 Task: Buy 2 Slippers of size 5 for Baby Girls from Shoes section under best seller category for shipping address: Ashley Martin, 3390 Emily Renzelli Boulevard, San Francisco, California 94103, Cell Number 8316121938. Pay from credit card ending with 6759, CVV 506
Action: Mouse moved to (275, 89)
Screenshot: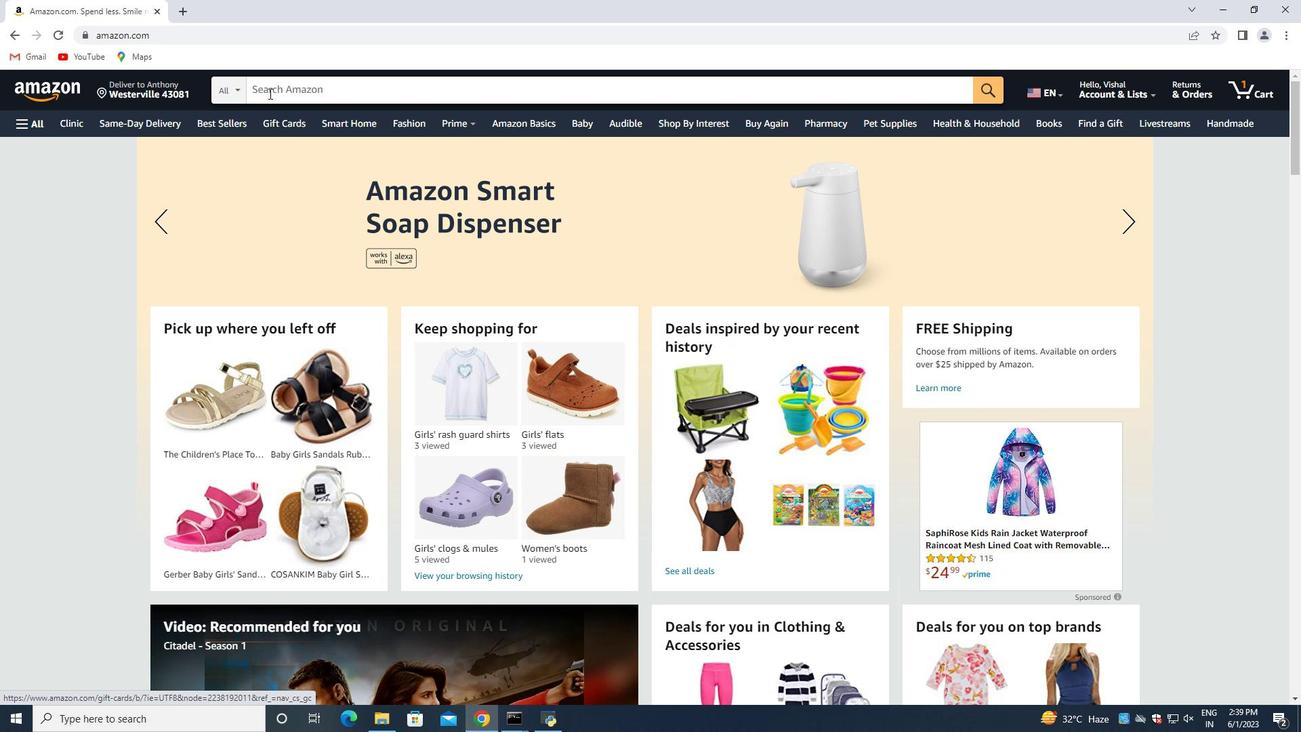 
Action: Mouse pressed left at (275, 89)
Screenshot: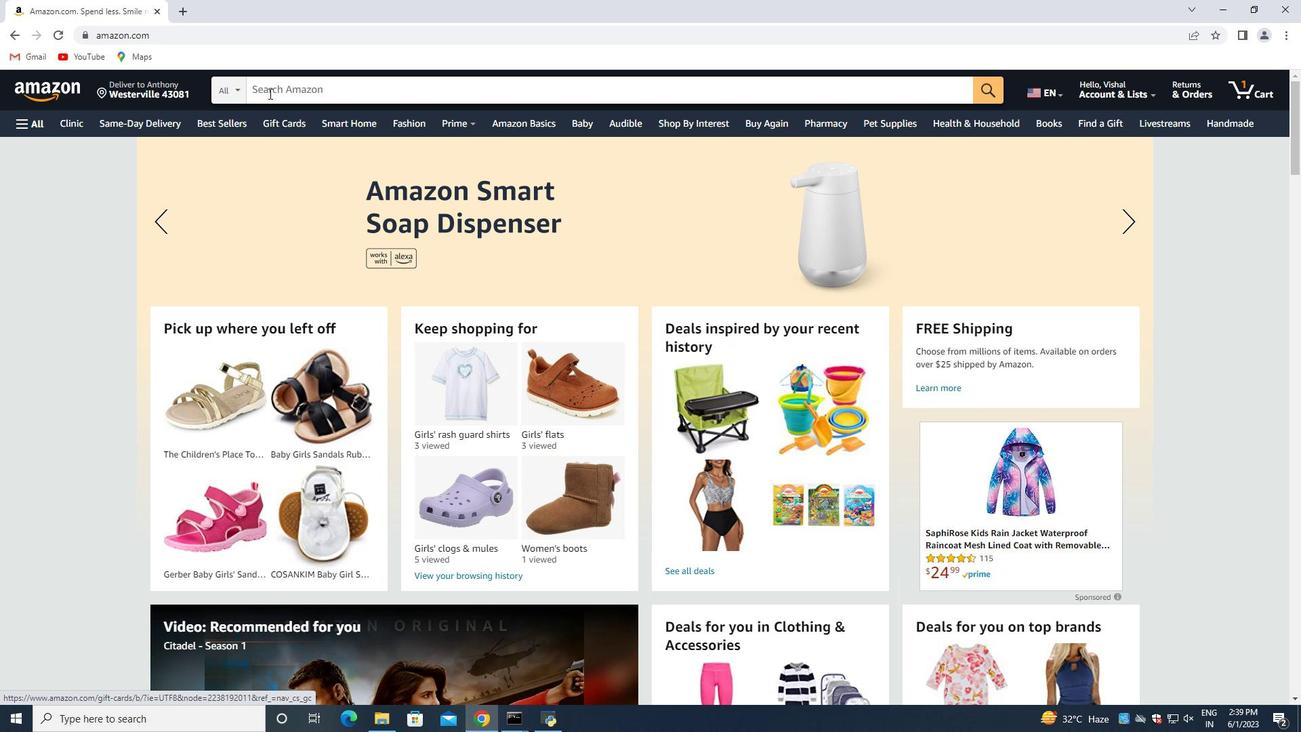 
Action: Key pressed <Key.shift>Slippers<Key.space>of<Key.space>size<Key.space>5<Key.space>for<Key.space><Key.shift>Baby<Key.space><Key.shift>Girls<Key.enter>
Screenshot: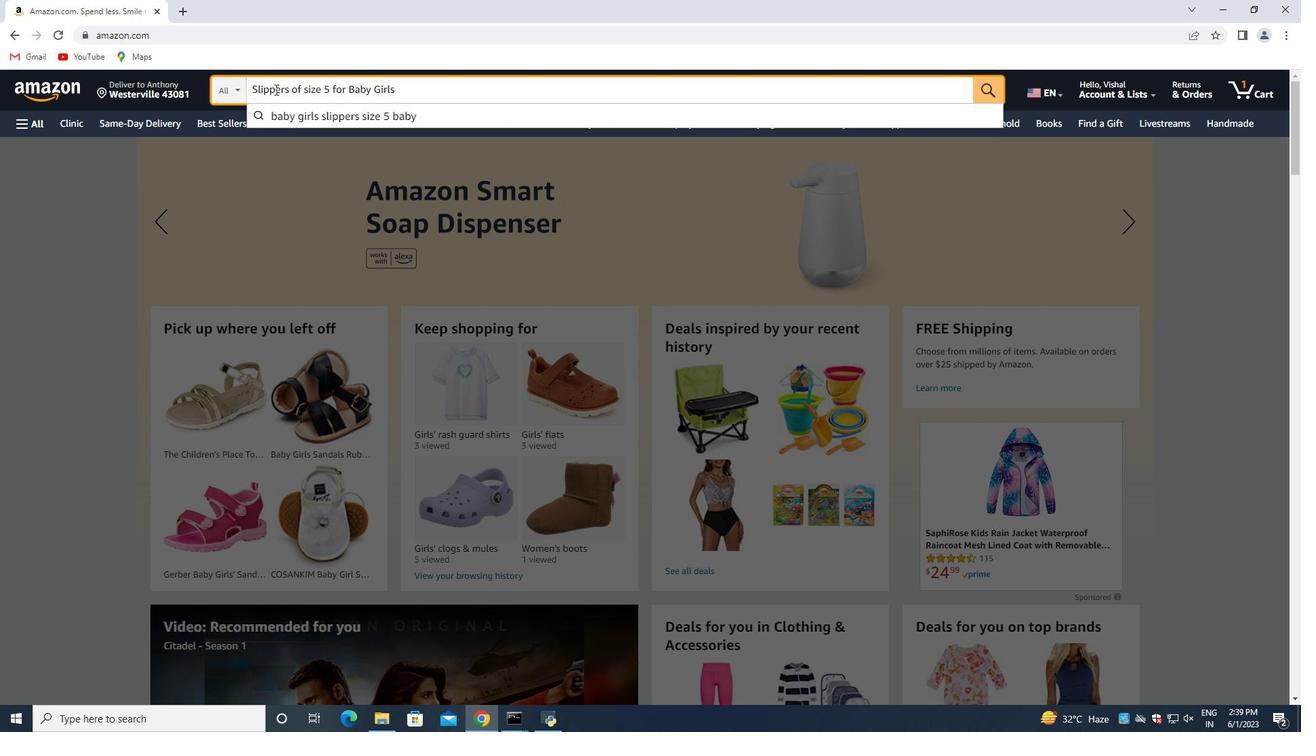 
Action: Mouse moved to (345, 181)
Screenshot: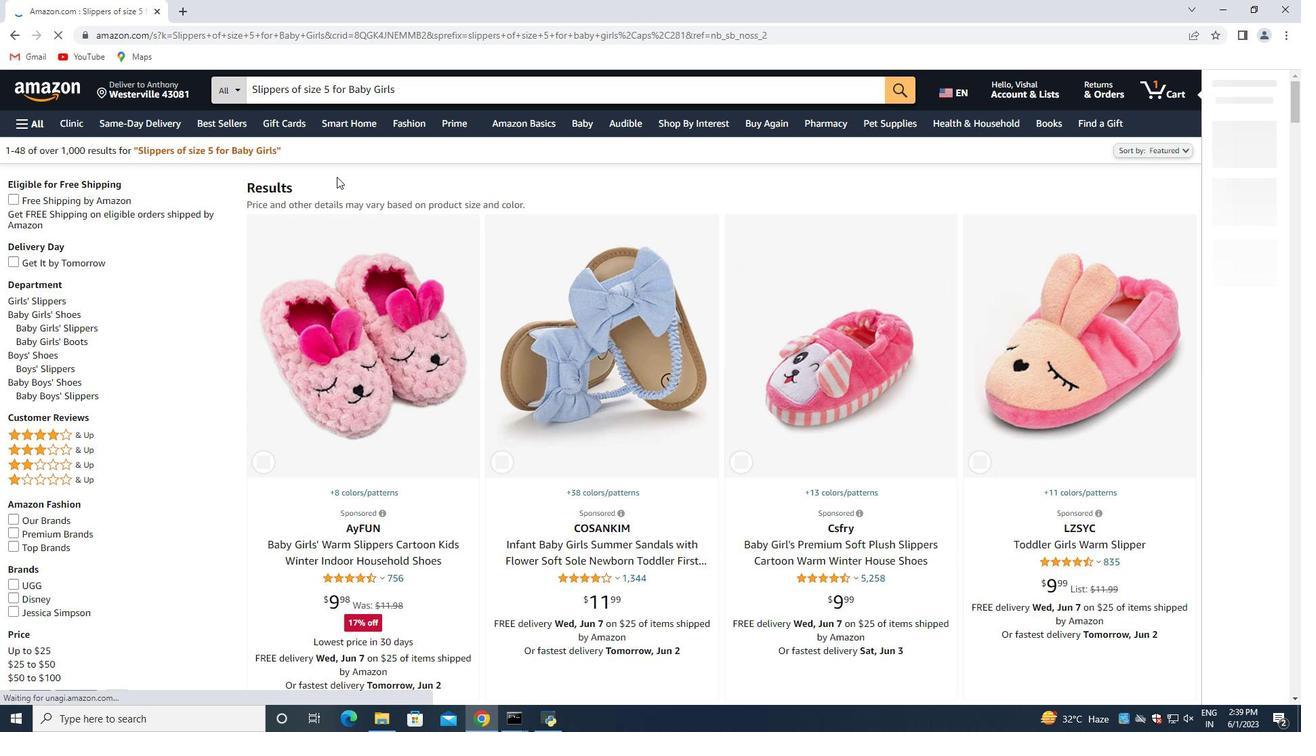 
Action: Mouse scrolled (345, 181) with delta (0, 0)
Screenshot: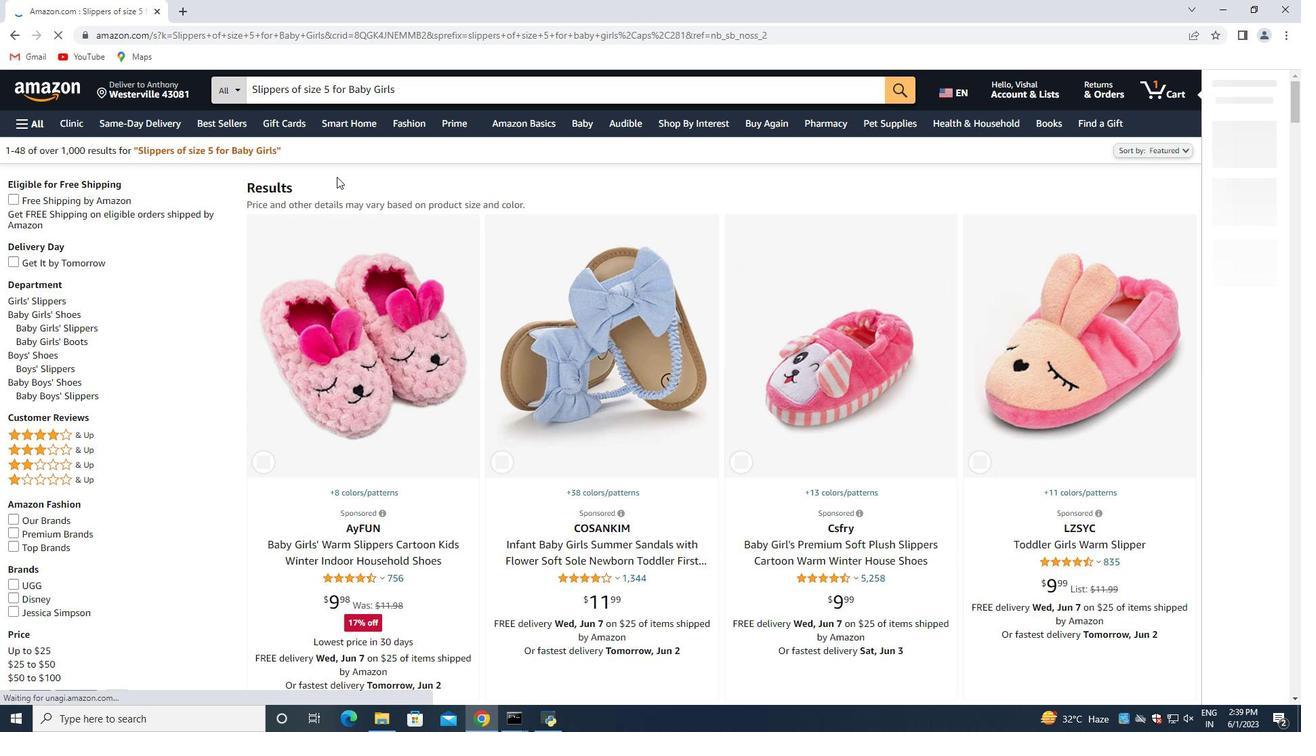 
Action: Mouse moved to (349, 181)
Screenshot: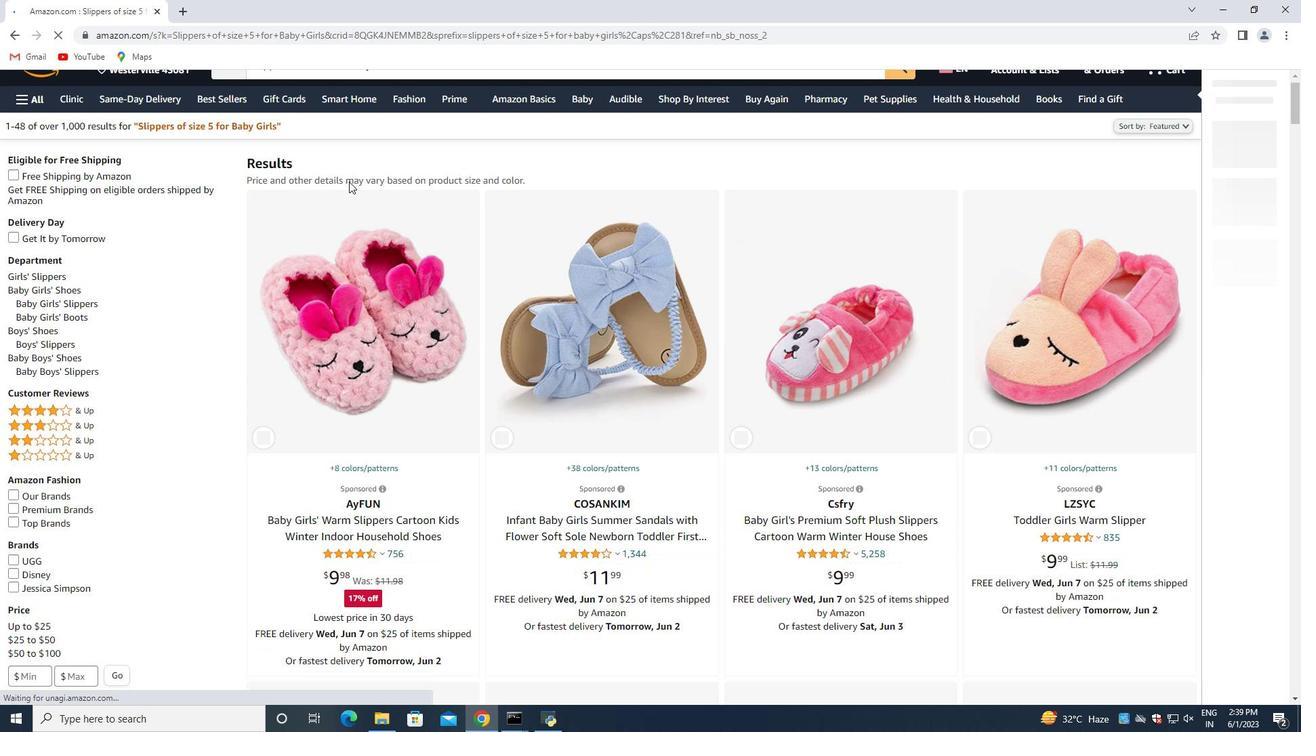 
Action: Mouse scrolled (349, 182) with delta (0, 0)
Screenshot: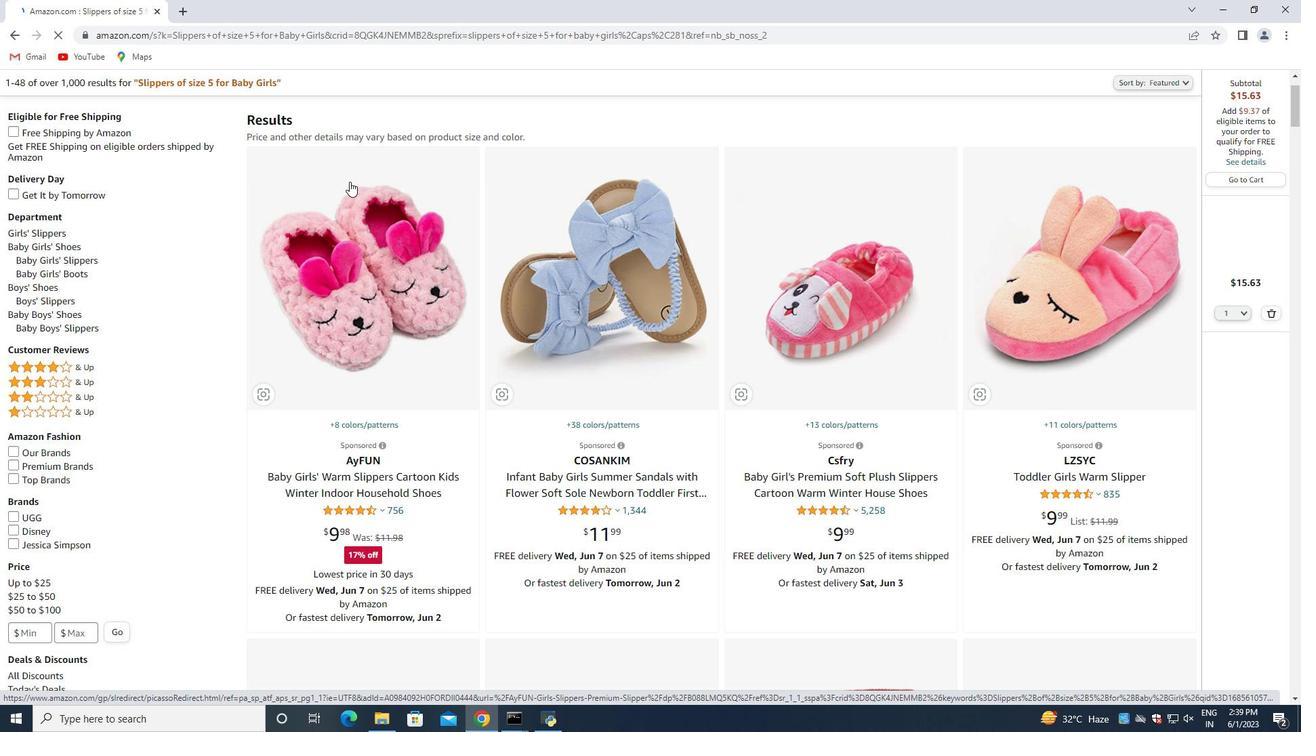 
Action: Mouse scrolled (349, 182) with delta (0, 0)
Screenshot: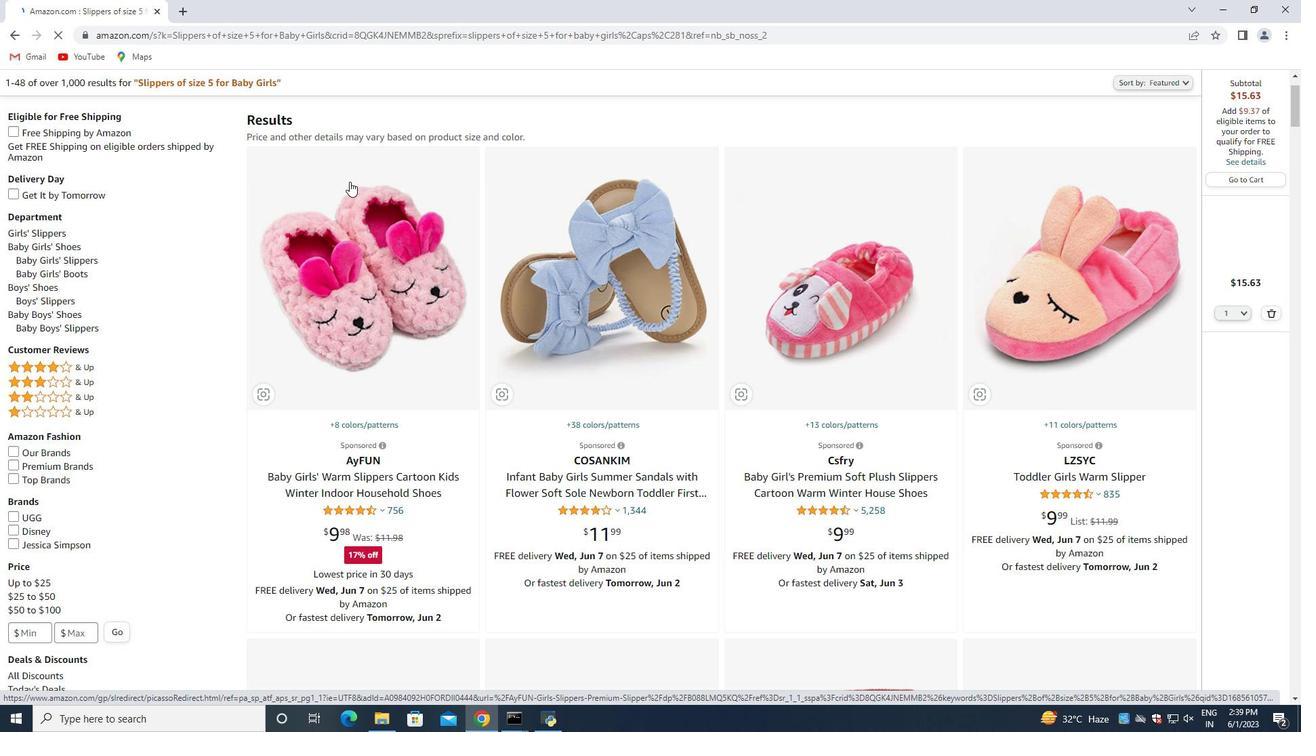 
Action: Mouse moved to (72, 315)
Screenshot: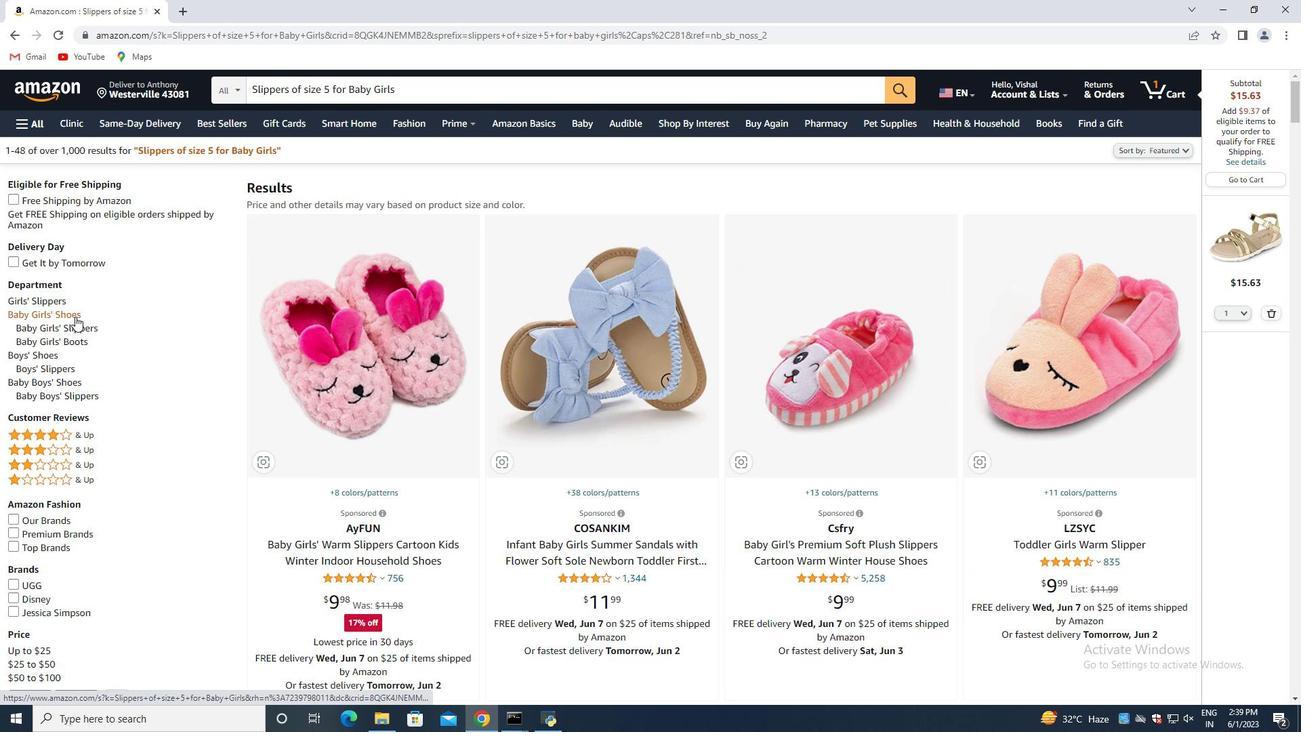 
Action: Mouse pressed left at (72, 315)
Screenshot: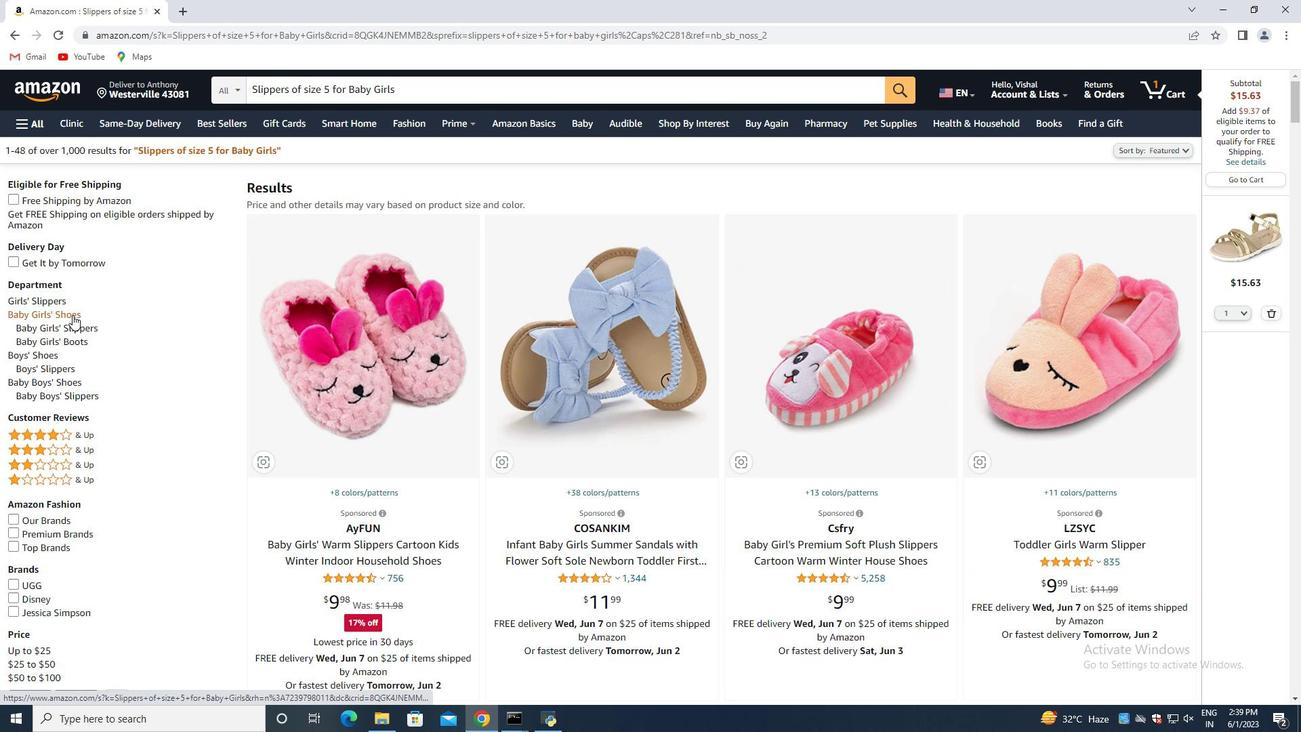 
Action: Mouse moved to (356, 296)
Screenshot: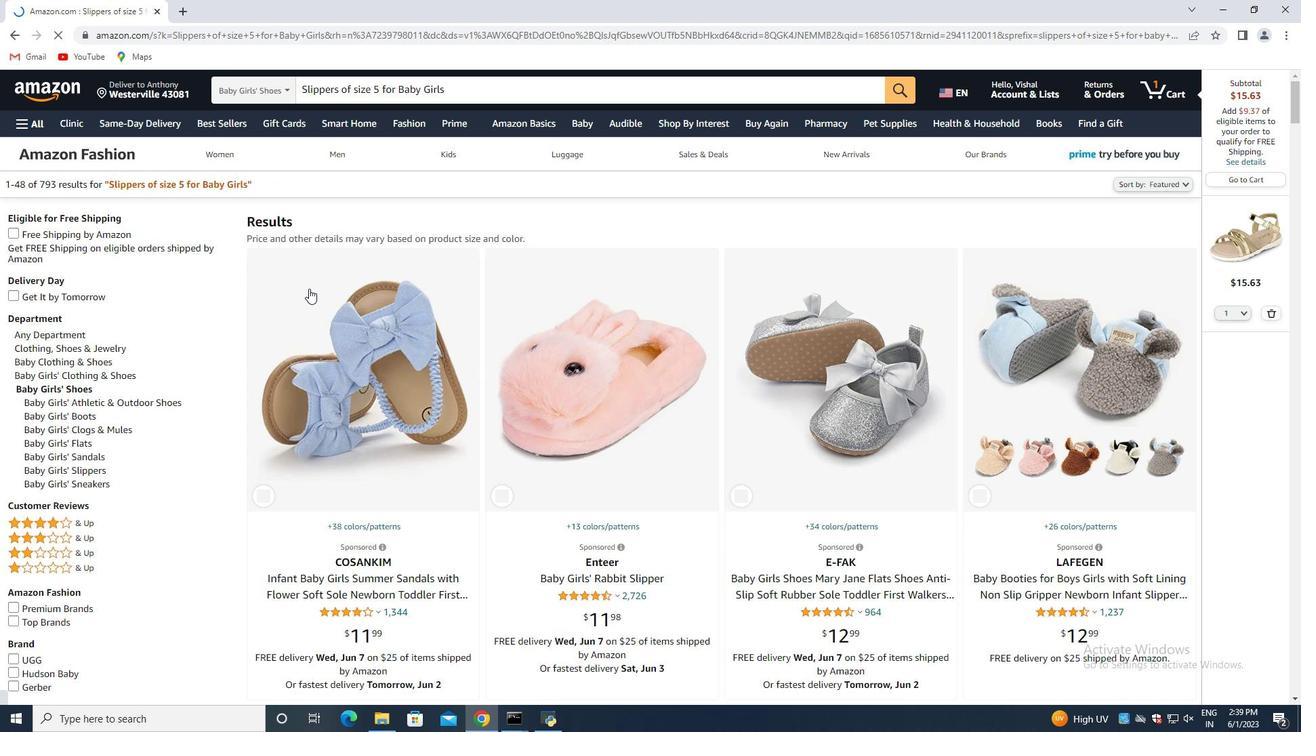 
Action: Mouse scrolled (356, 296) with delta (0, 0)
Screenshot: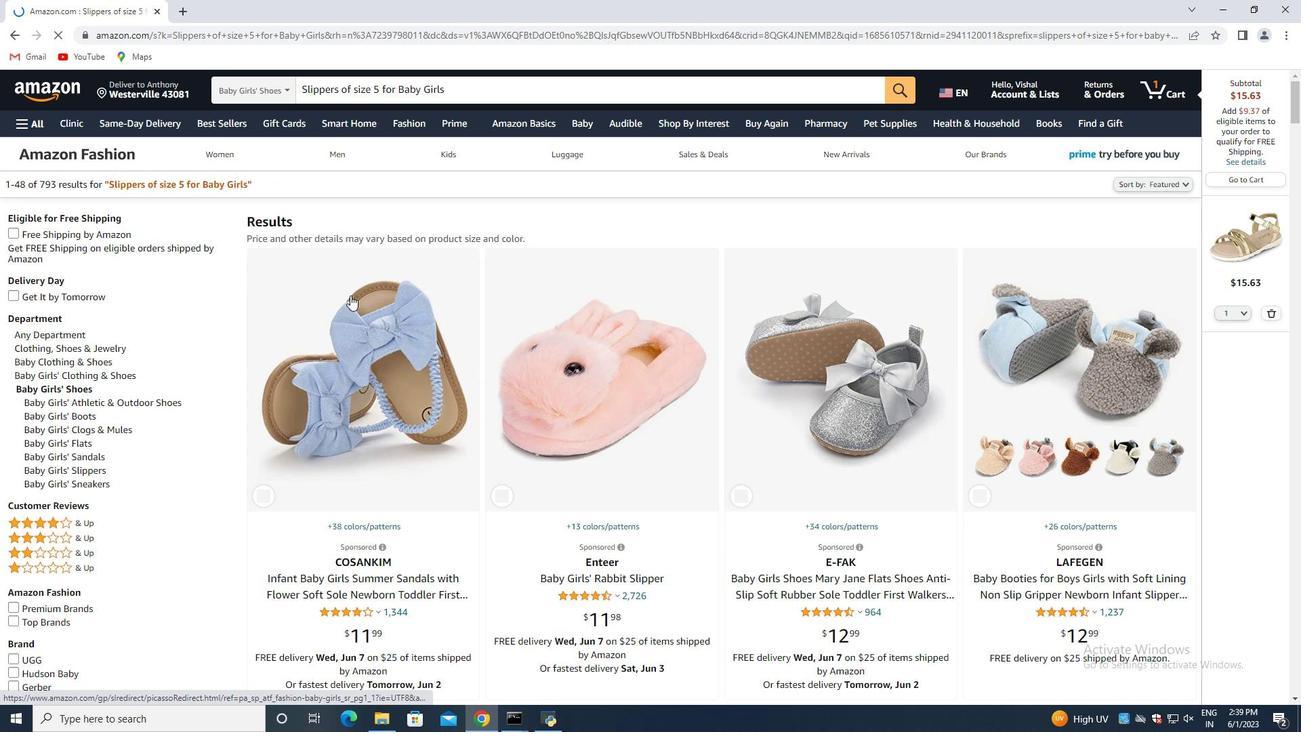 
Action: Mouse moved to (357, 297)
Screenshot: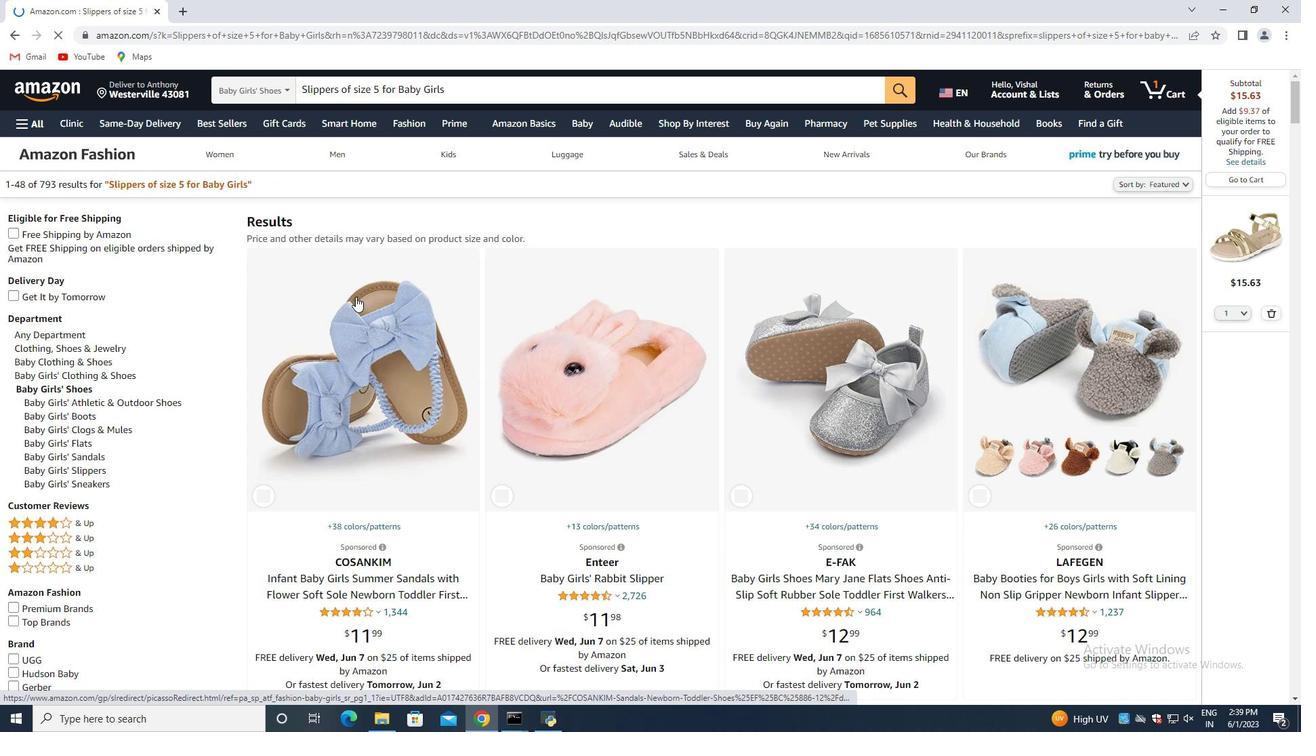 
Action: Mouse scrolled (357, 296) with delta (0, 0)
Screenshot: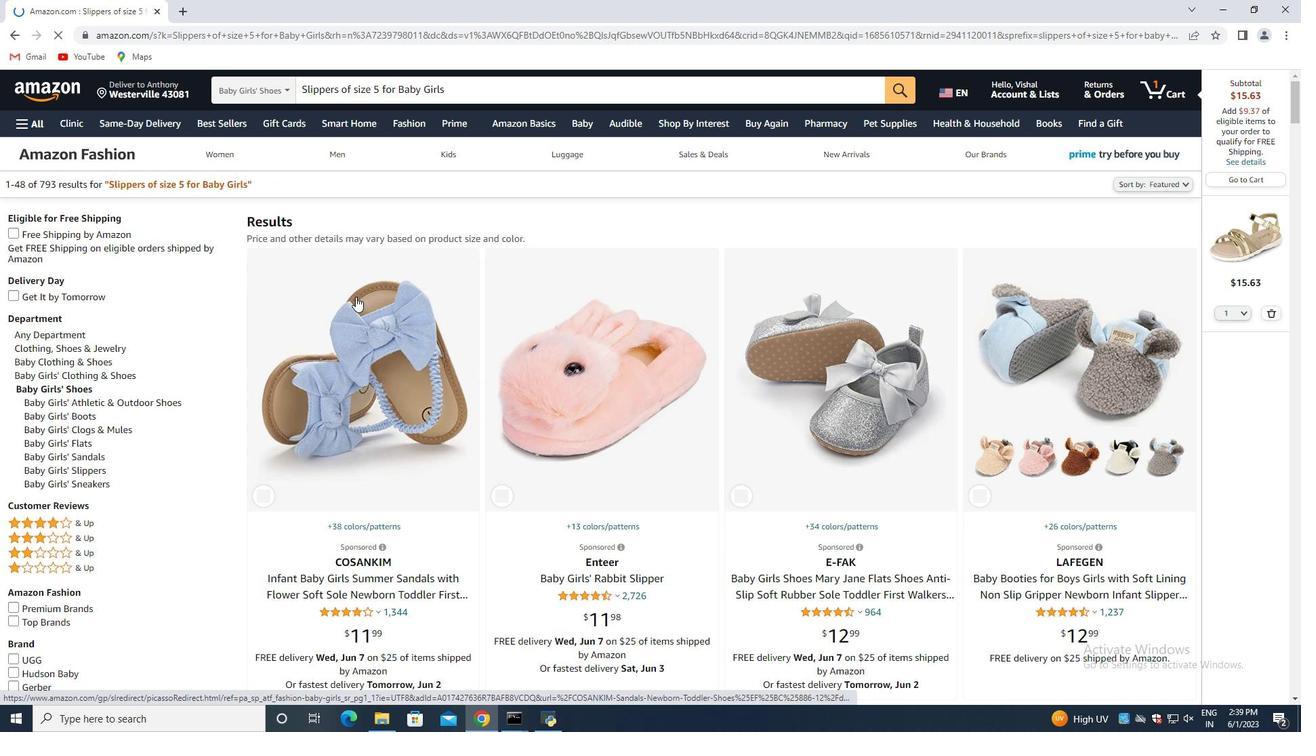 
Action: Mouse moved to (471, 294)
Screenshot: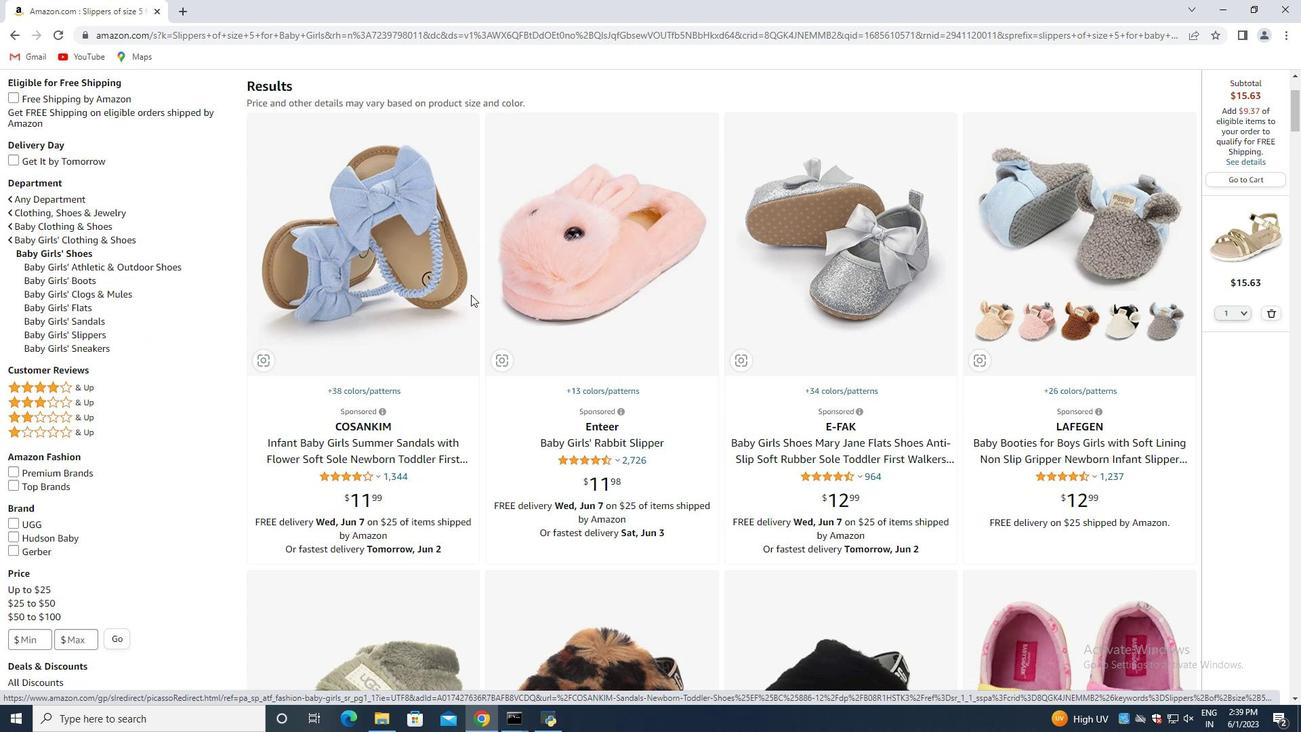 
Action: Mouse scrolled (471, 294) with delta (0, 0)
Screenshot: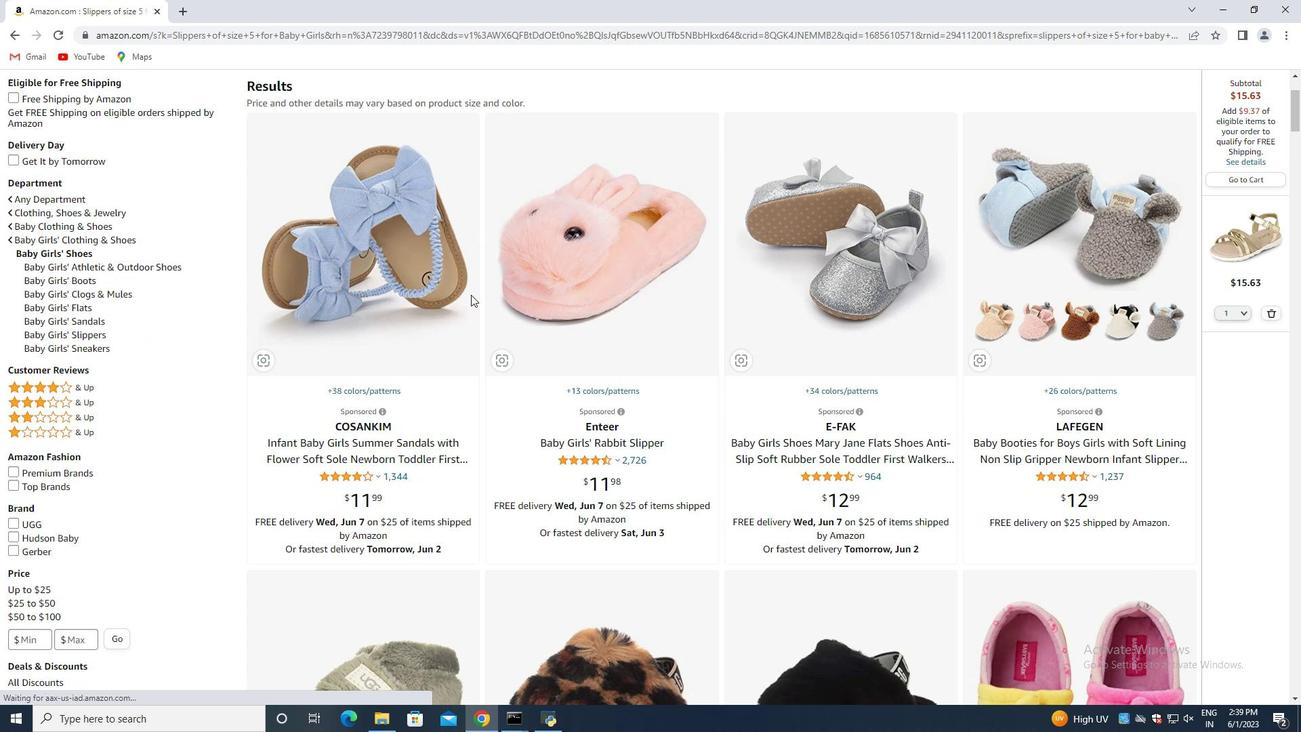 
Action: Mouse moved to (1272, 313)
Screenshot: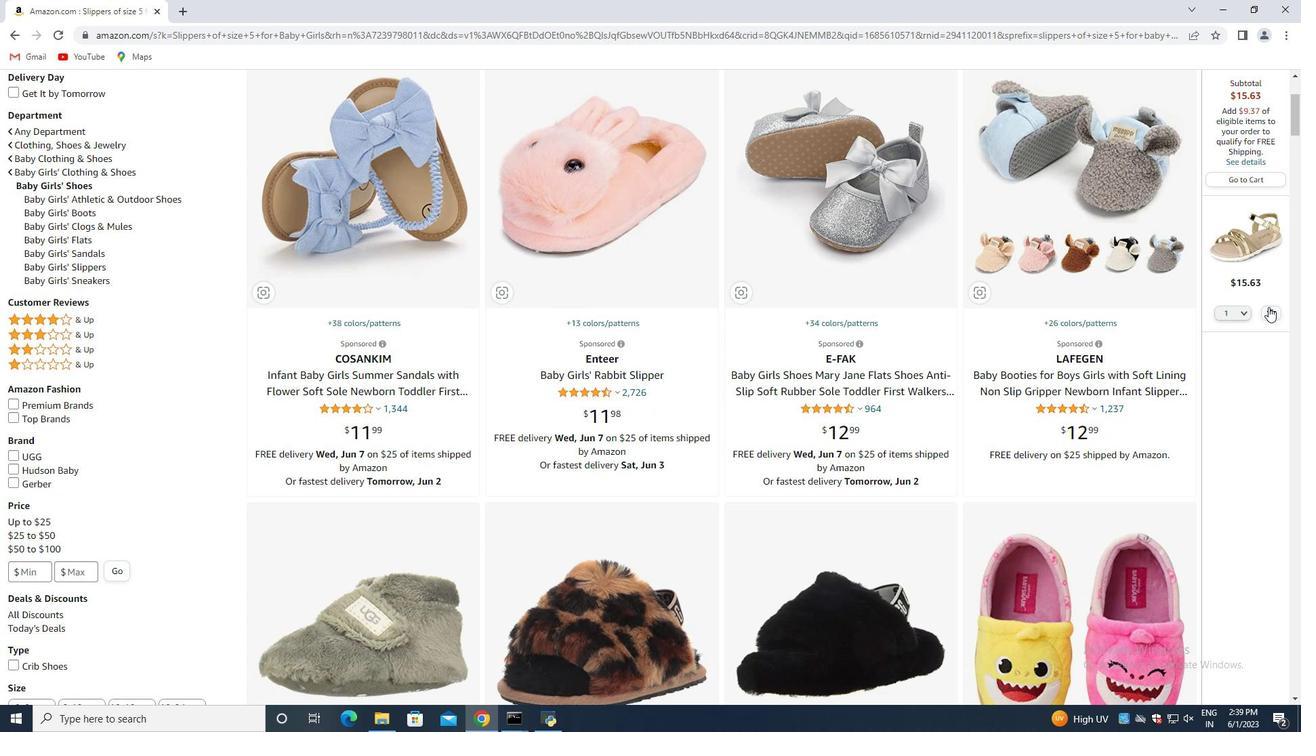 
Action: Mouse pressed left at (1272, 313)
Screenshot: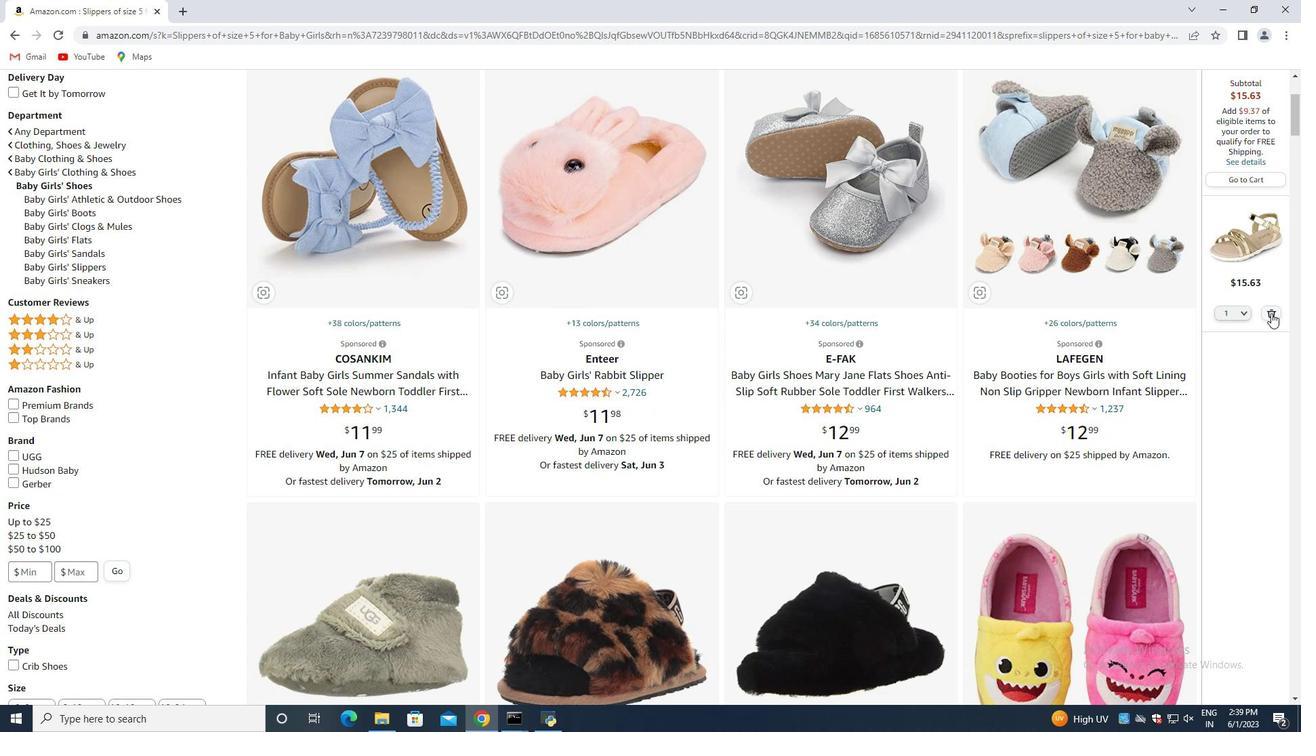 
Action: Mouse moved to (926, 315)
Screenshot: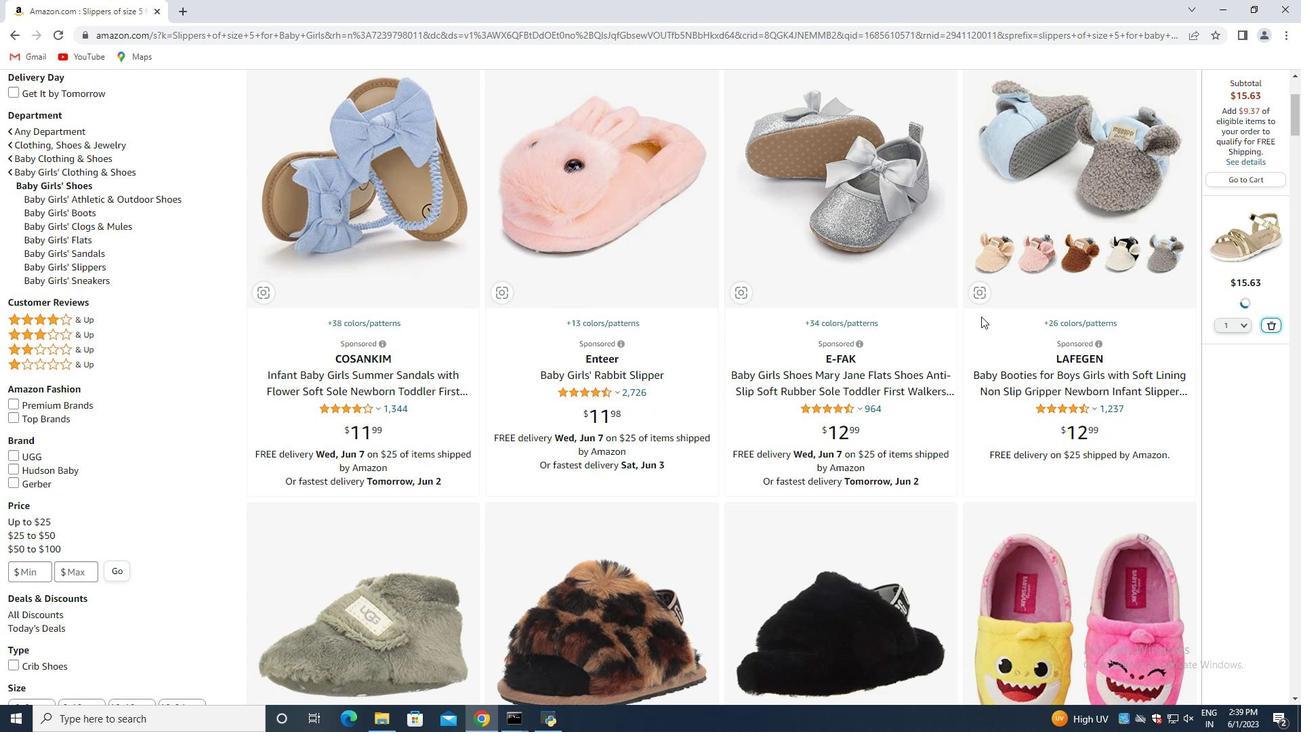 
Action: Mouse scrolled (926, 314) with delta (0, 0)
Screenshot: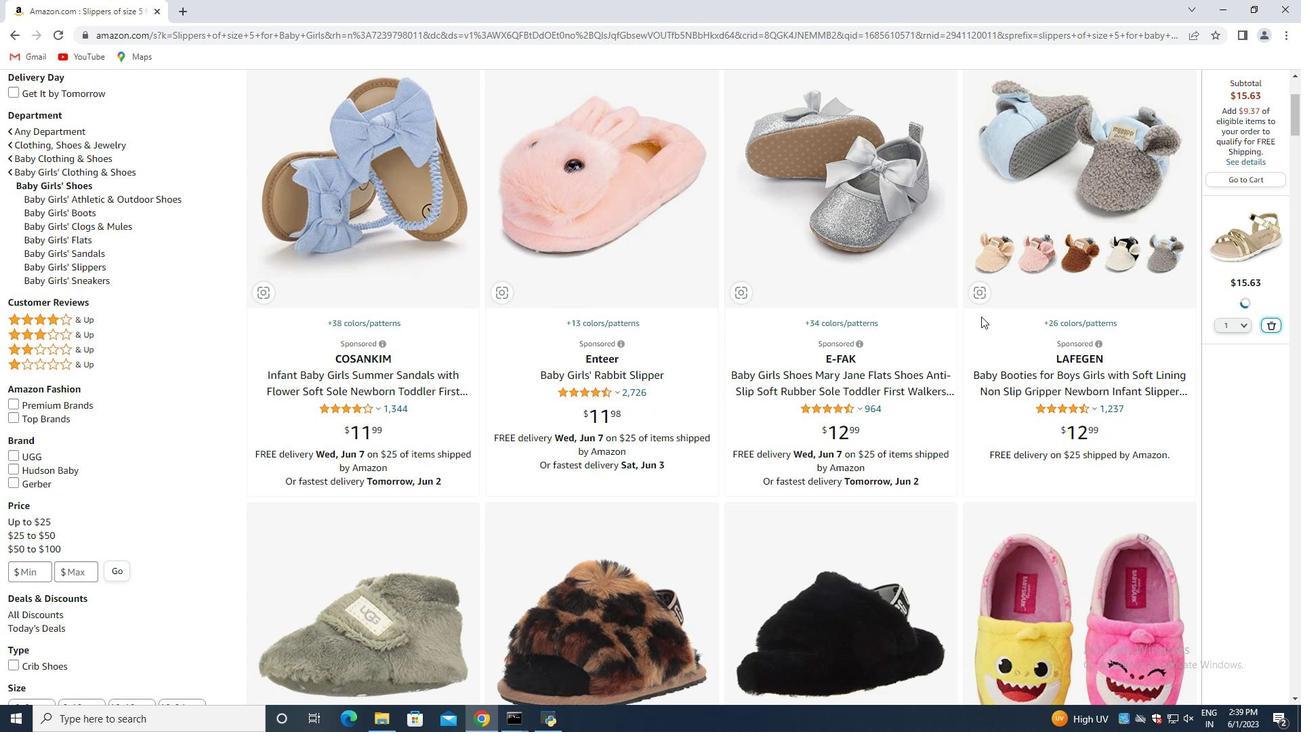 
Action: Mouse moved to (899, 312)
Screenshot: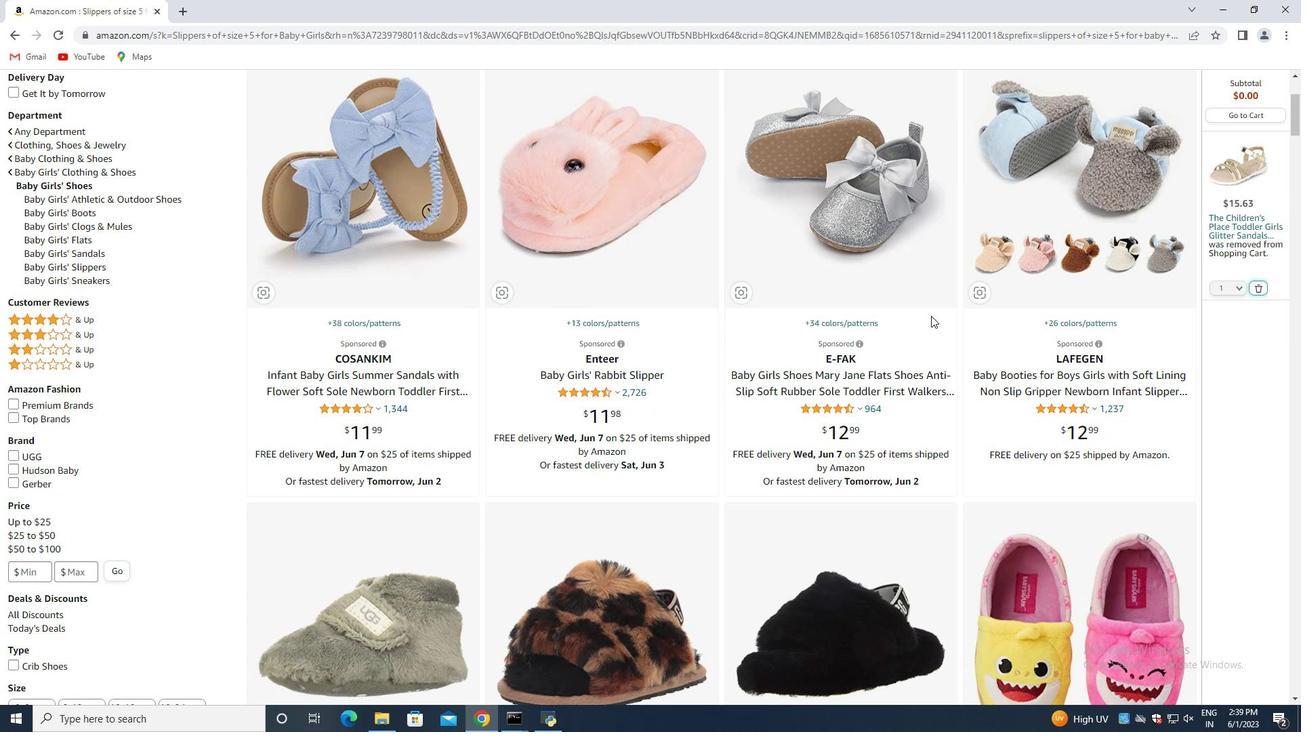 
Action: Mouse scrolled (899, 311) with delta (0, 0)
Screenshot: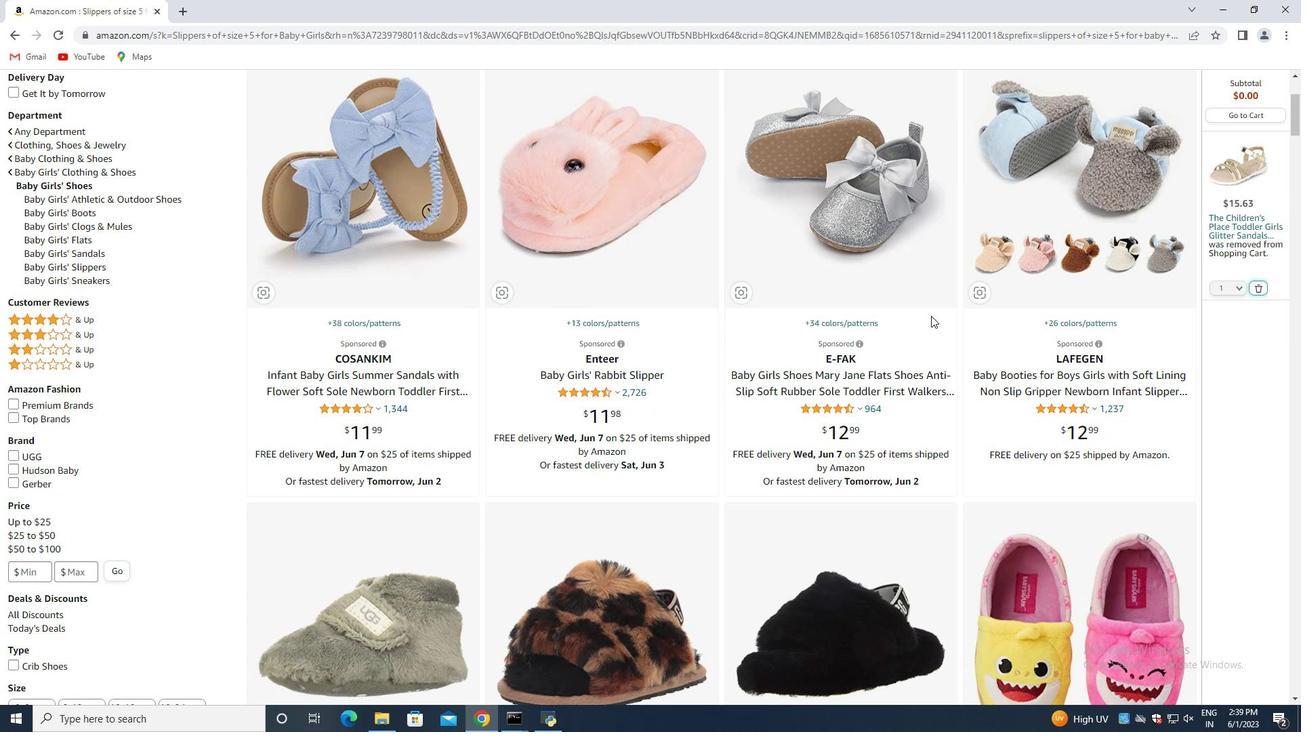 
Action: Mouse moved to (796, 279)
Screenshot: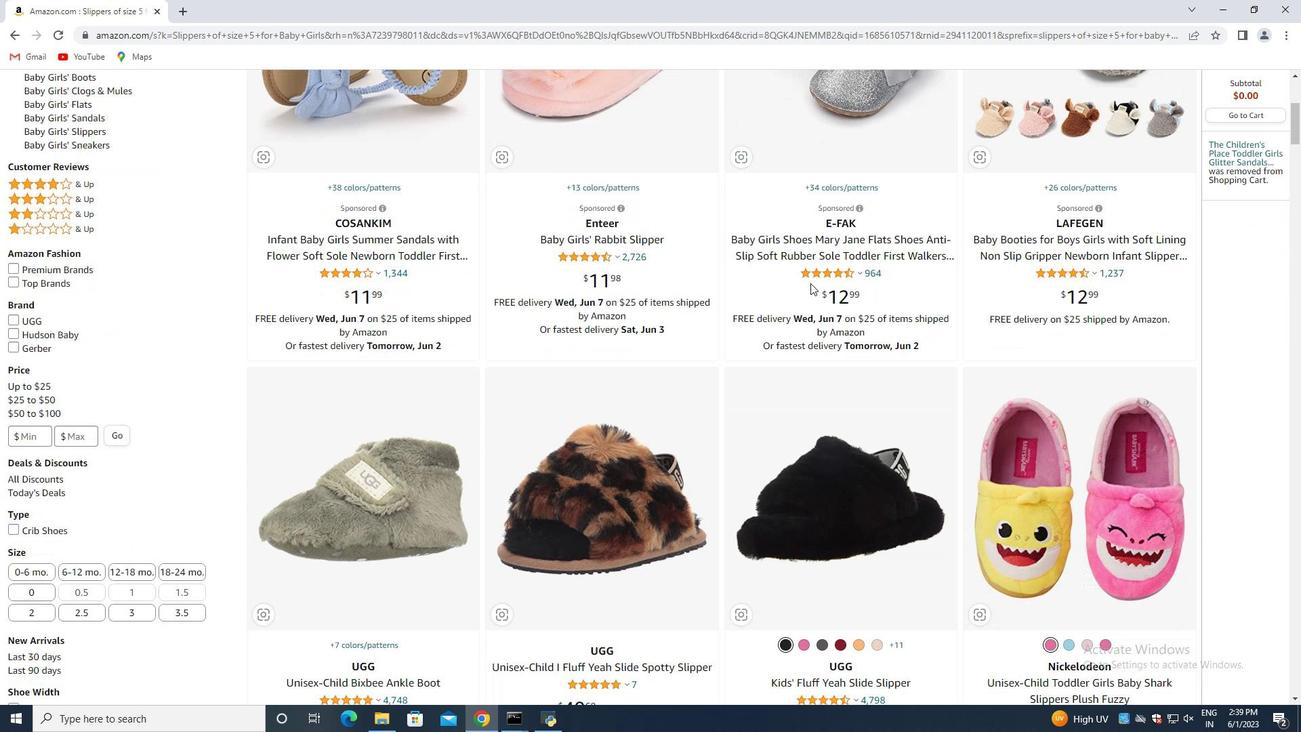 
Action: Mouse scrolled (798, 278) with delta (0, 0)
Screenshot: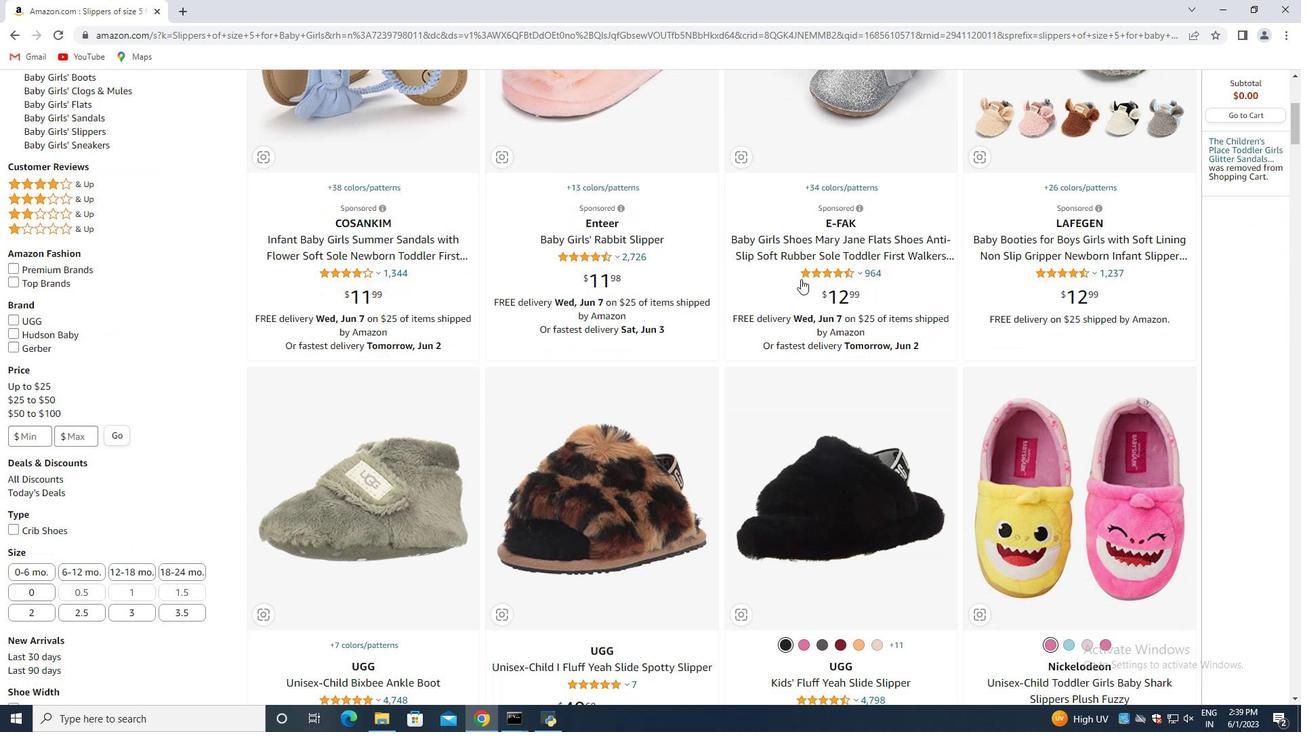 
Action: Mouse scrolled (796, 278) with delta (0, 0)
Screenshot: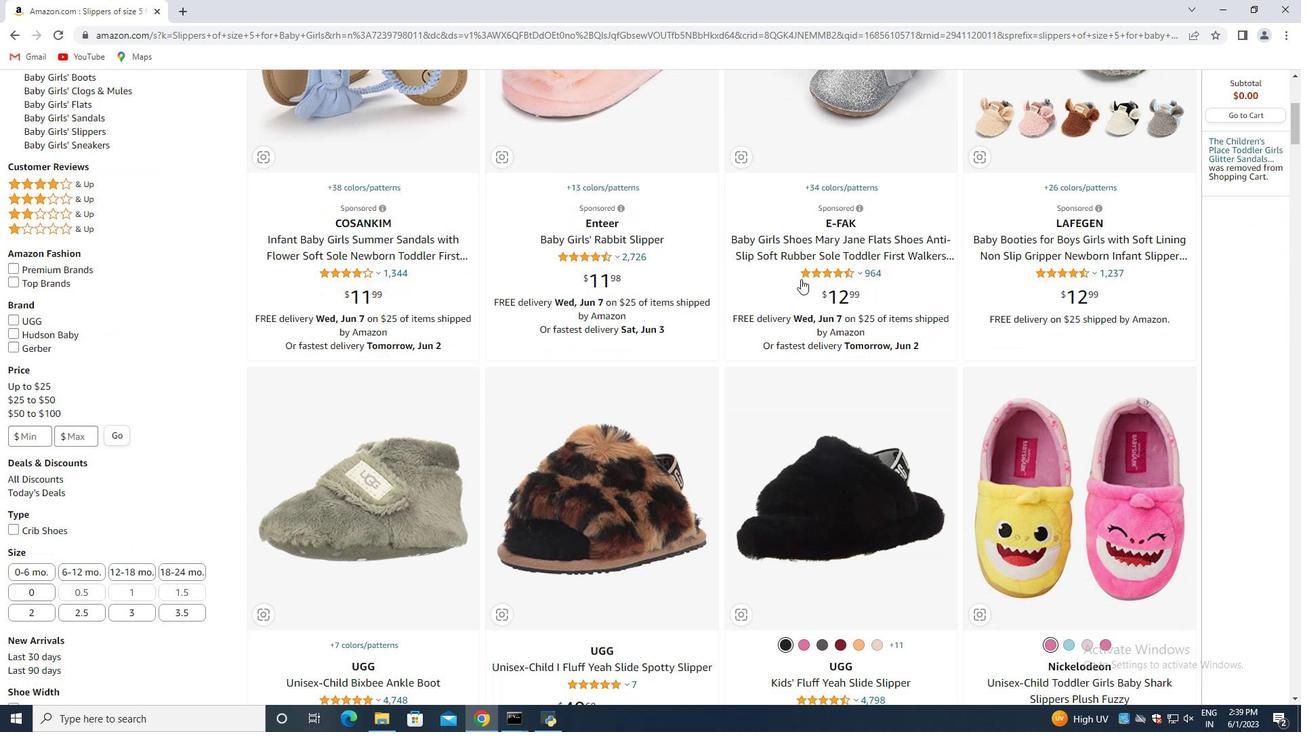 
Action: Mouse moved to (791, 268)
Screenshot: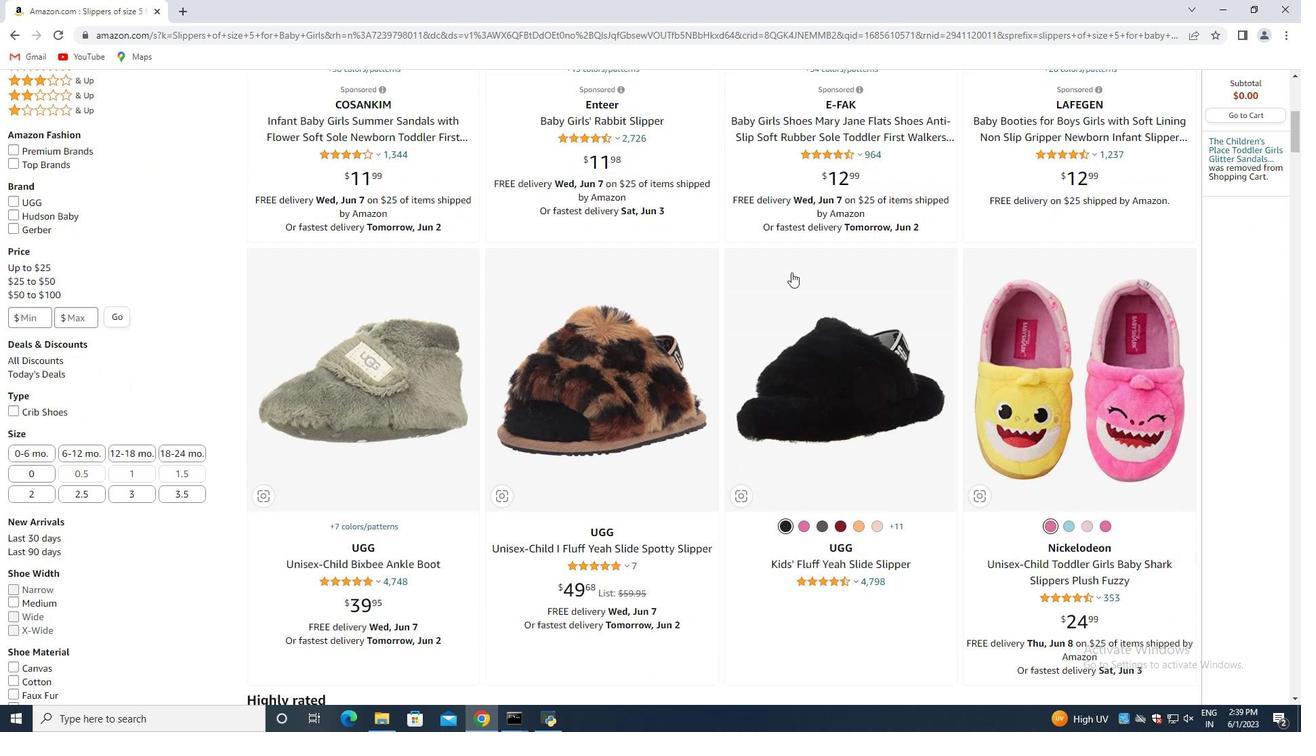 
Action: Mouse scrolled (791, 267) with delta (0, 0)
Screenshot: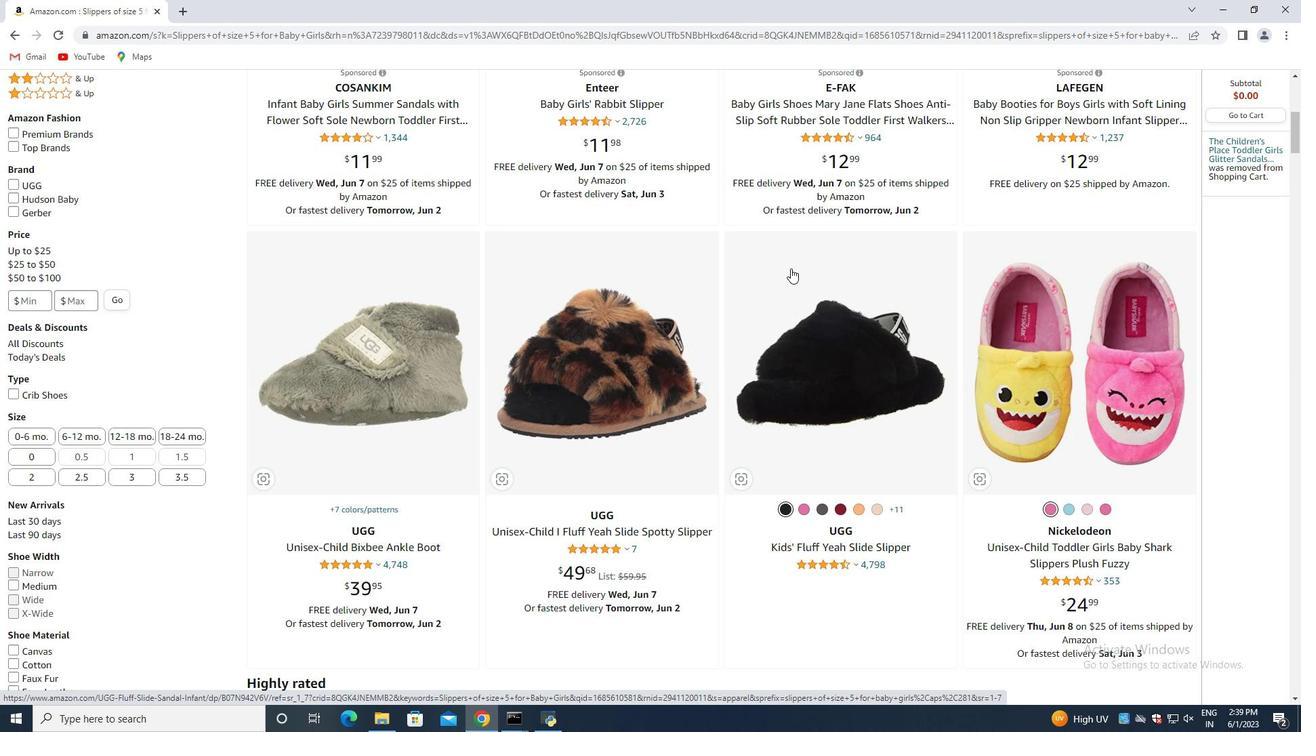 
Action: Mouse scrolled (791, 269) with delta (0, 0)
Screenshot: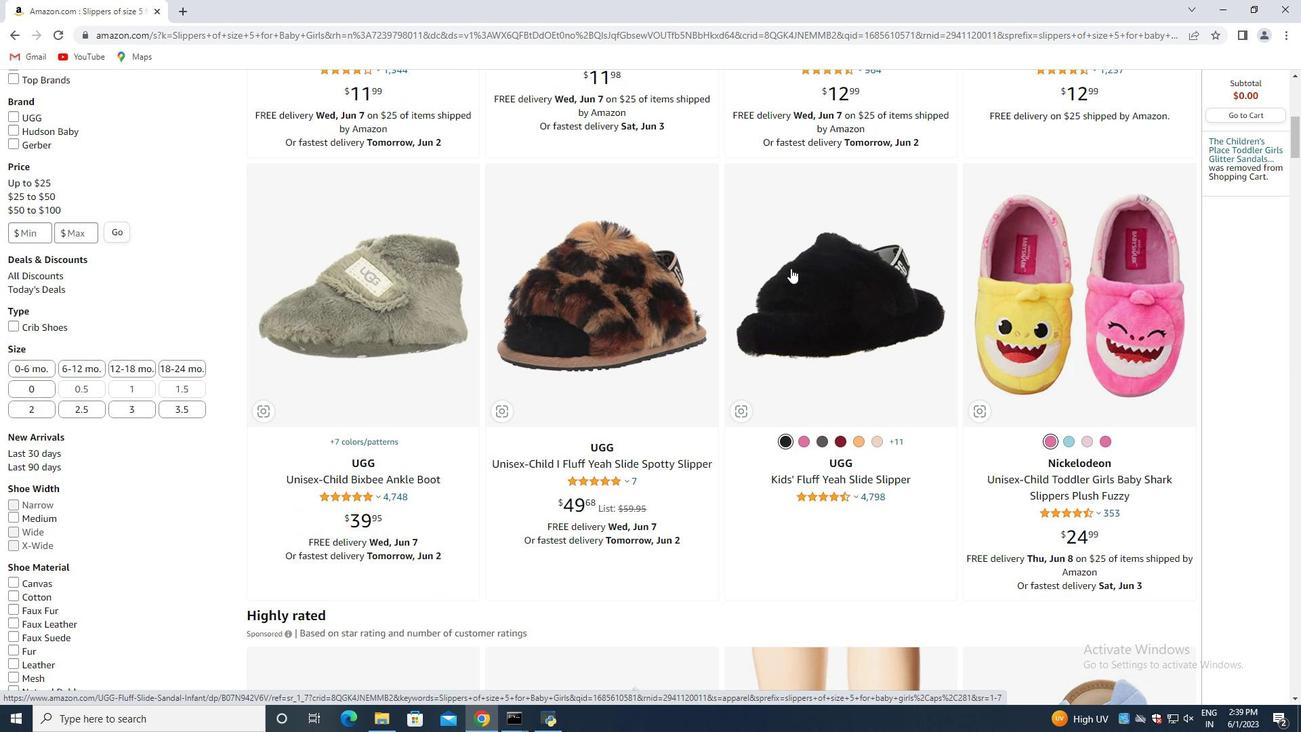 
Action: Mouse scrolled (791, 269) with delta (0, 0)
Screenshot: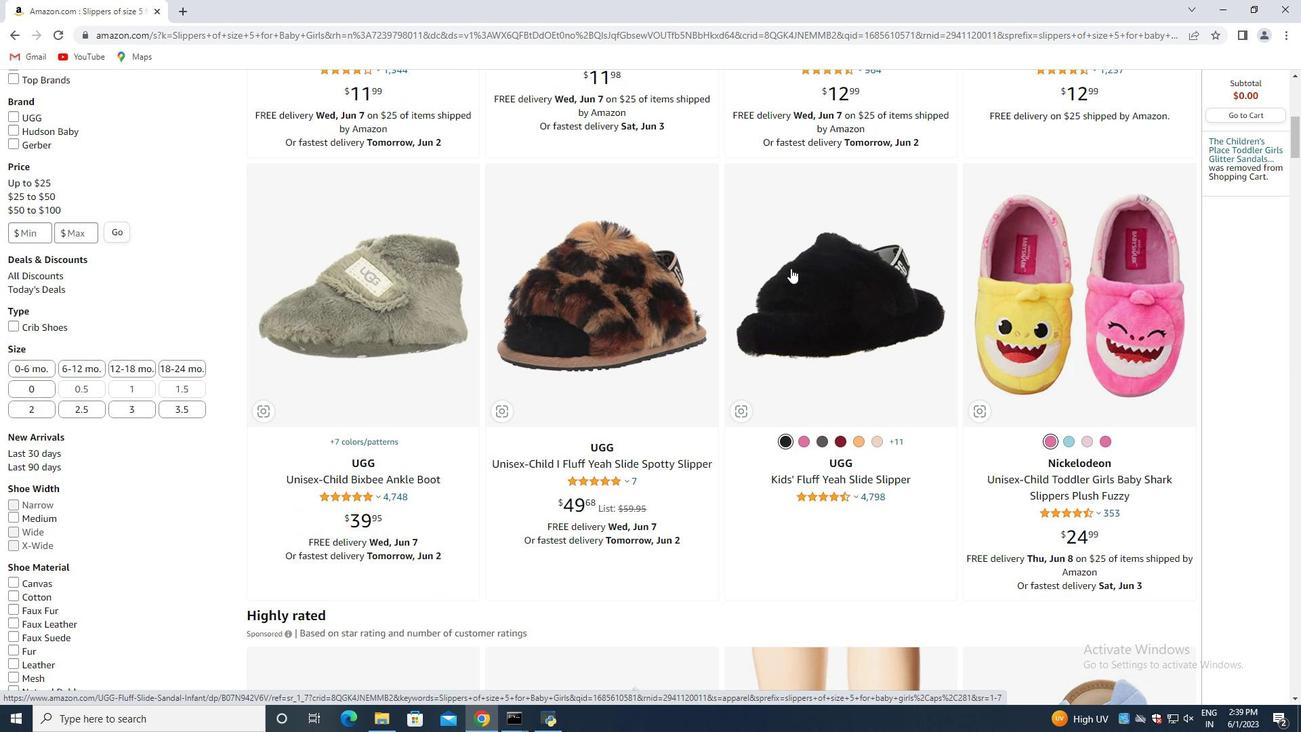
Action: Mouse scrolled (791, 267) with delta (0, 0)
Screenshot: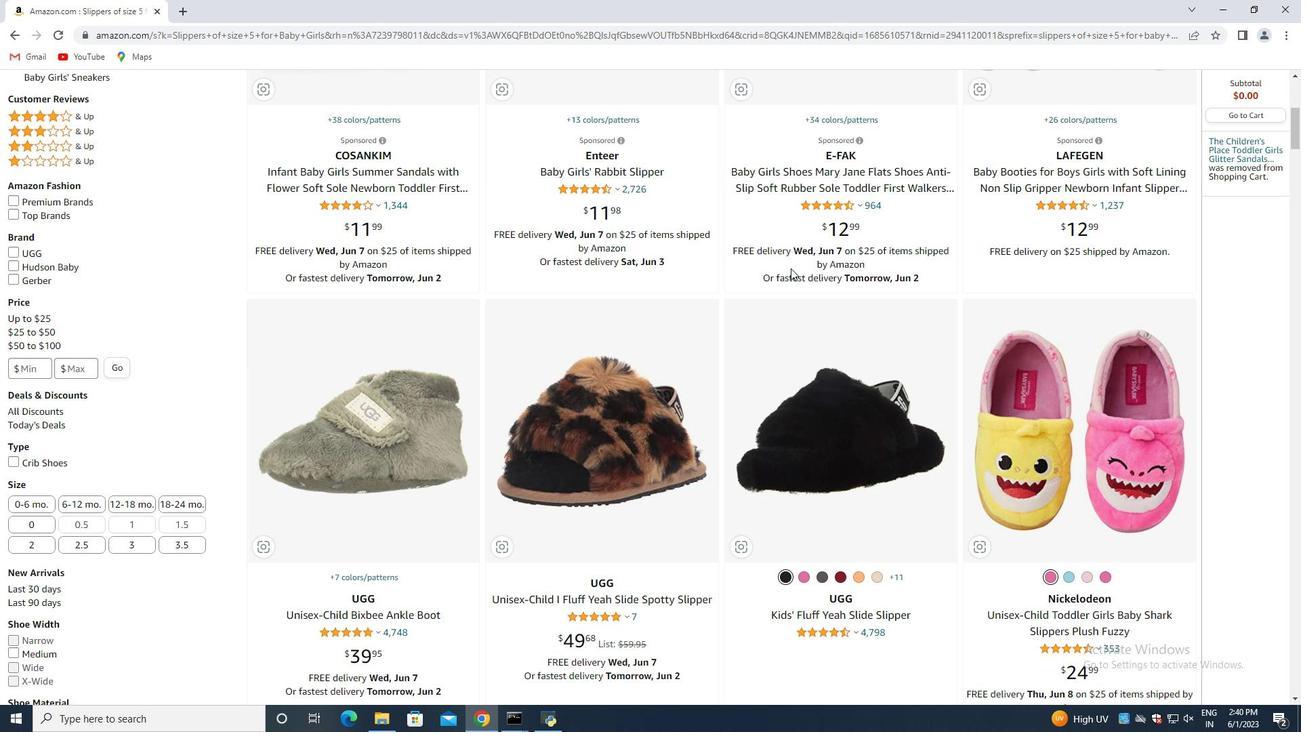 
Action: Mouse moved to (790, 268)
Screenshot: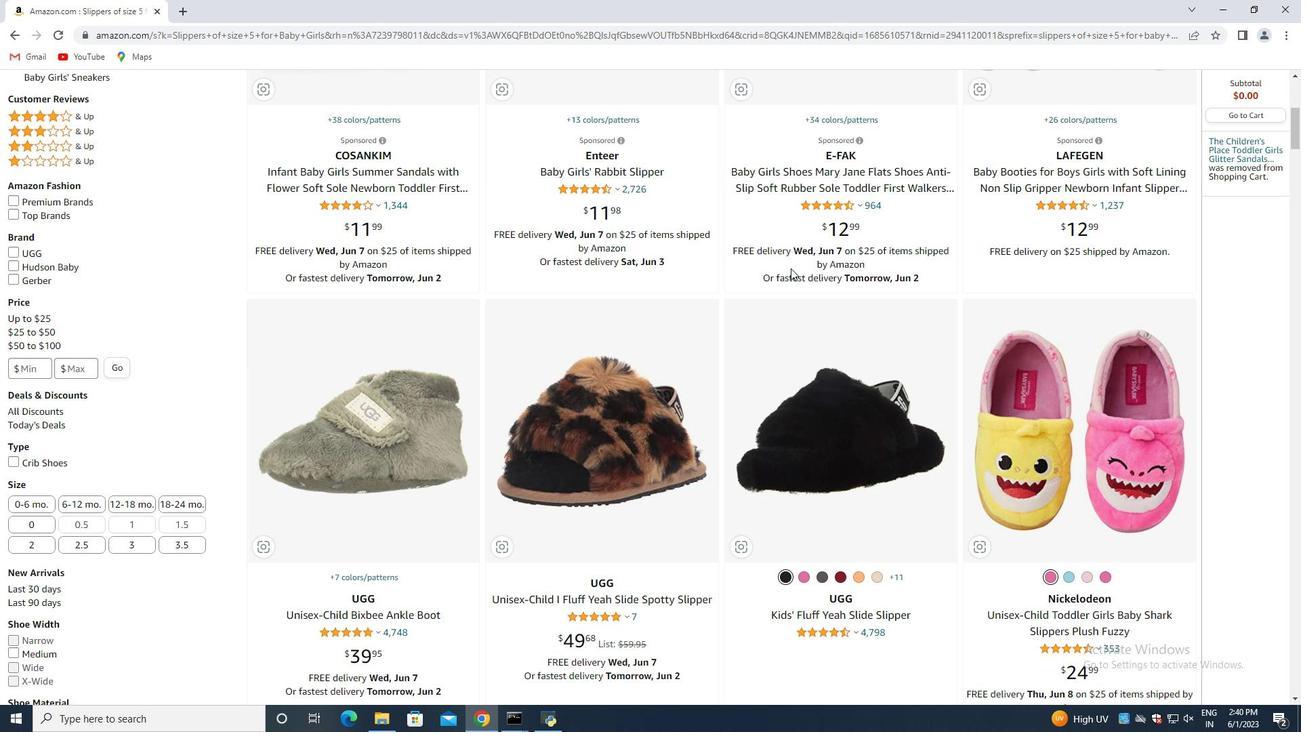 
Action: Mouse scrolled (790, 267) with delta (0, 0)
Screenshot: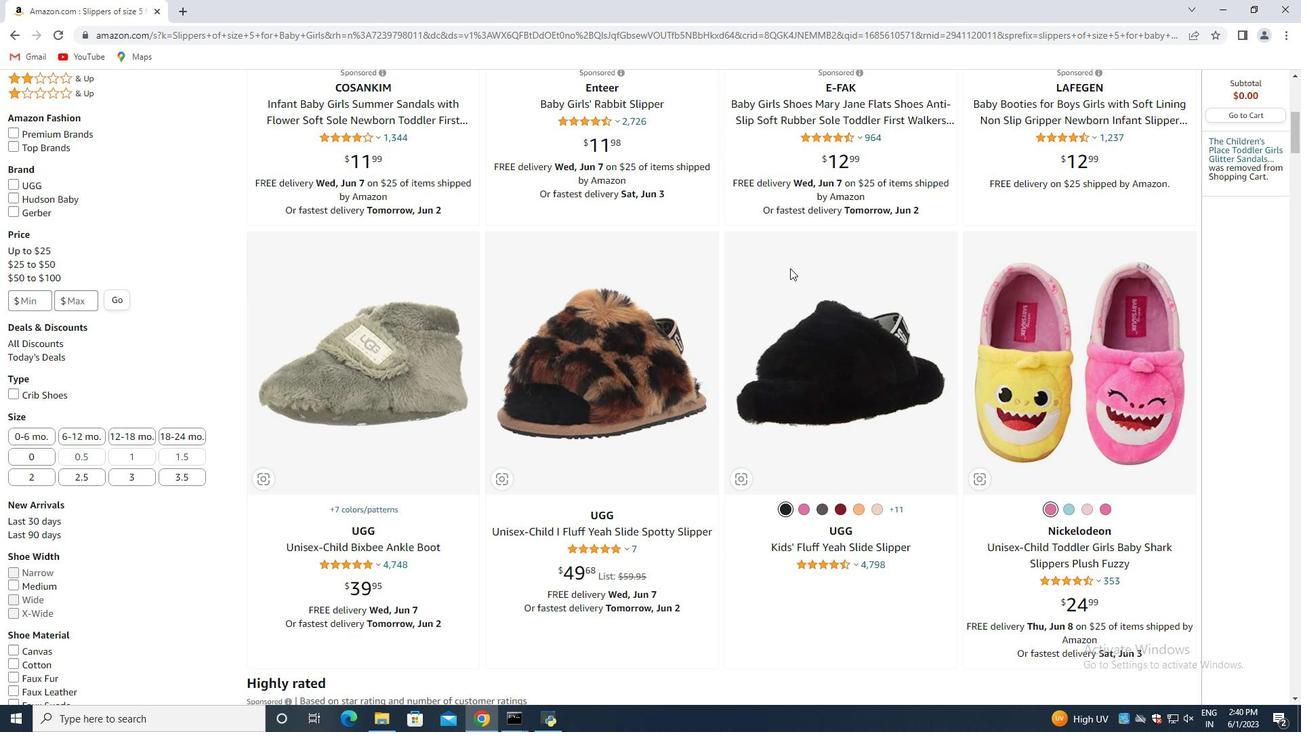 
Action: Mouse moved to (789, 265)
Screenshot: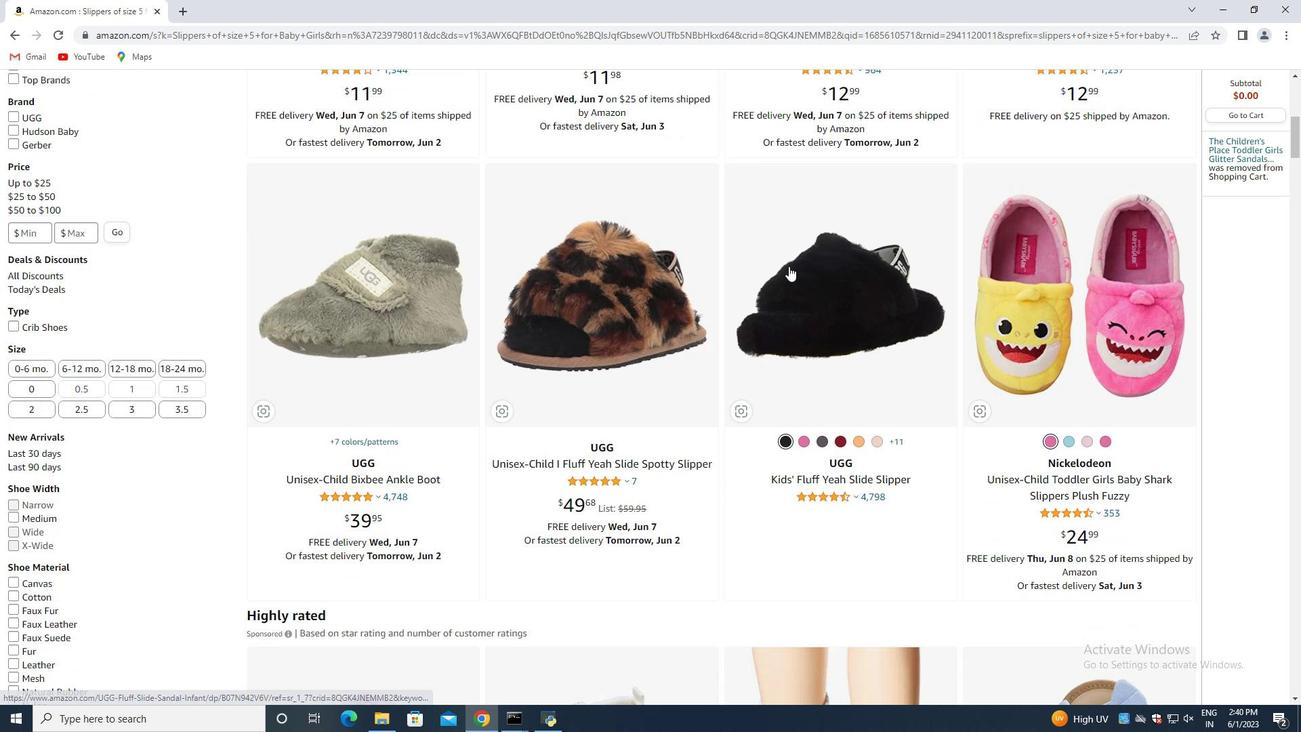 
Action: Mouse scrolled (789, 264) with delta (0, 0)
Screenshot: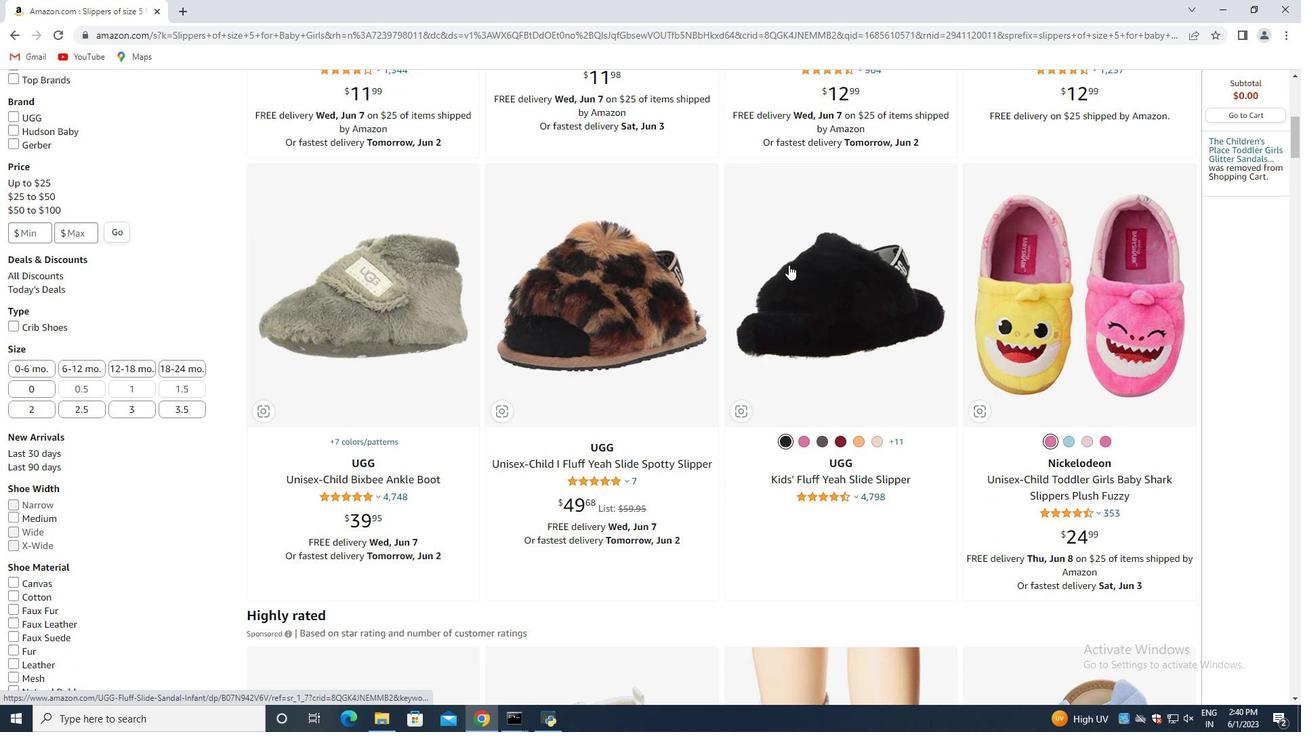 
Action: Mouse scrolled (789, 264) with delta (0, 0)
Screenshot: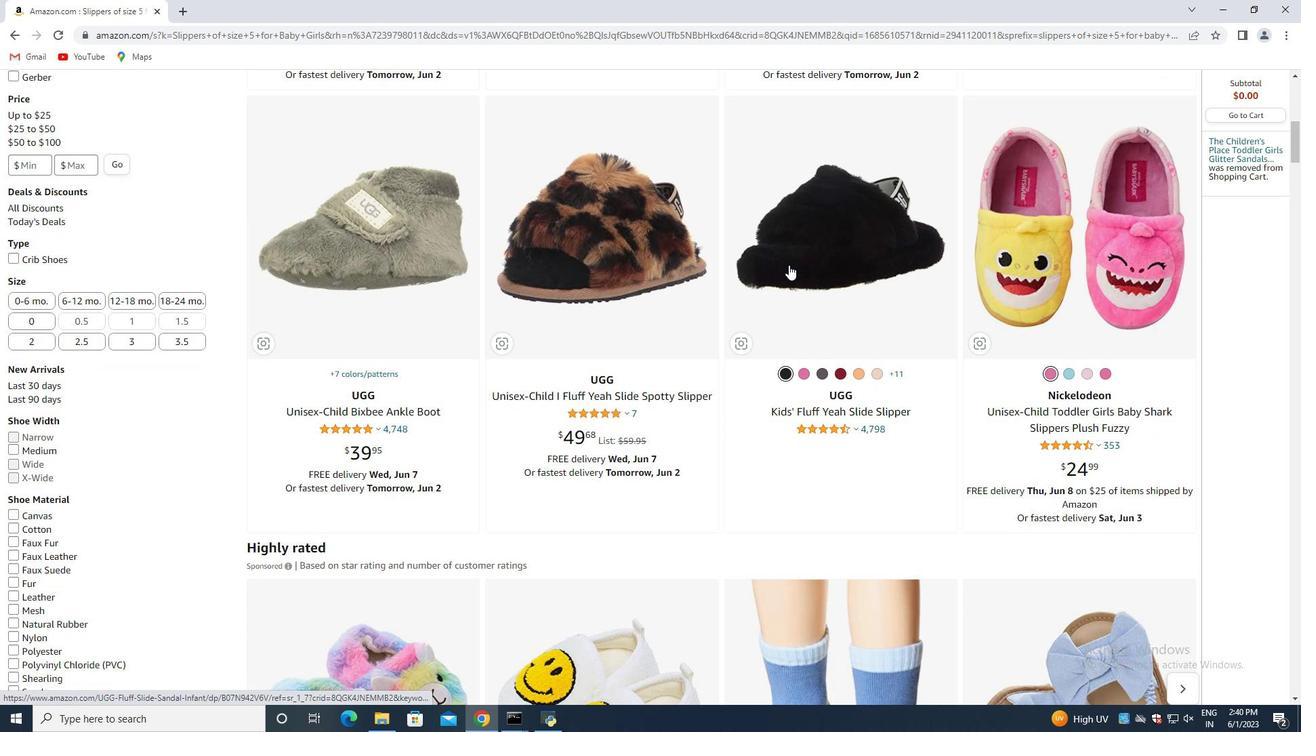 
Action: Mouse moved to (789, 266)
Screenshot: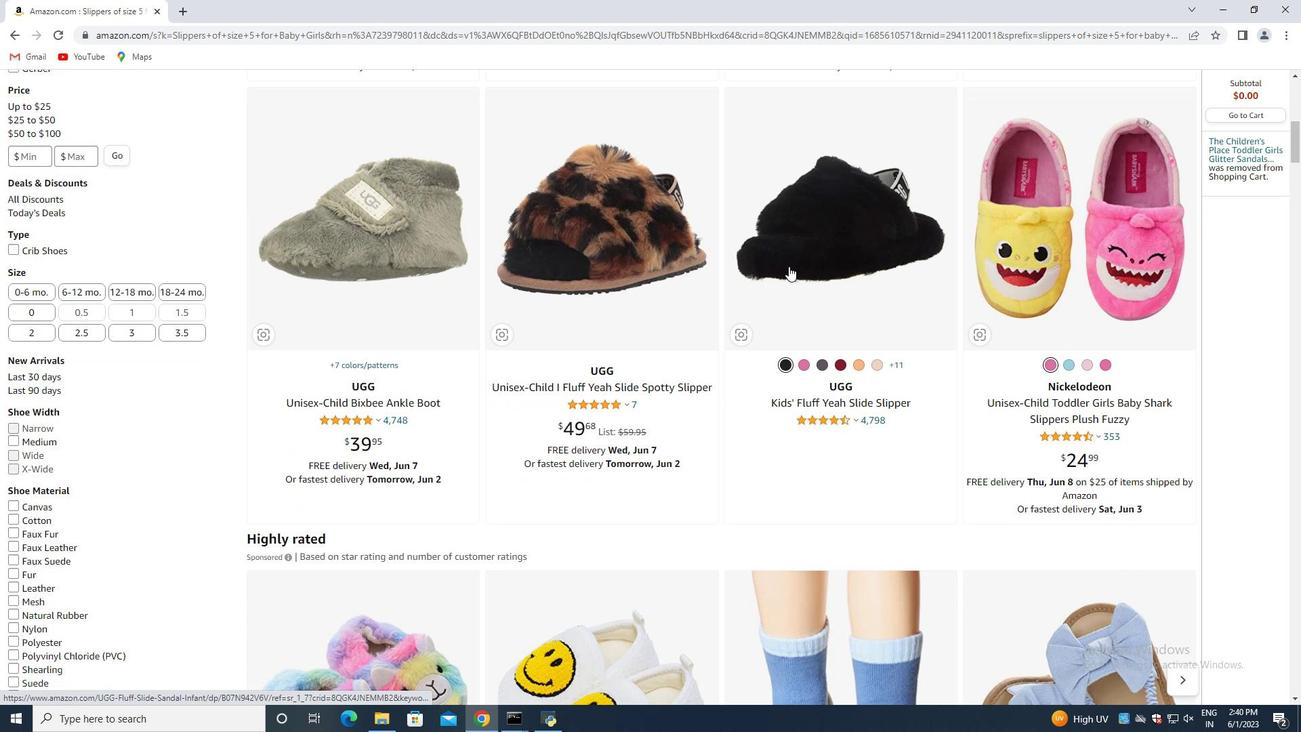 
Action: Mouse scrolled (789, 265) with delta (0, 0)
Screenshot: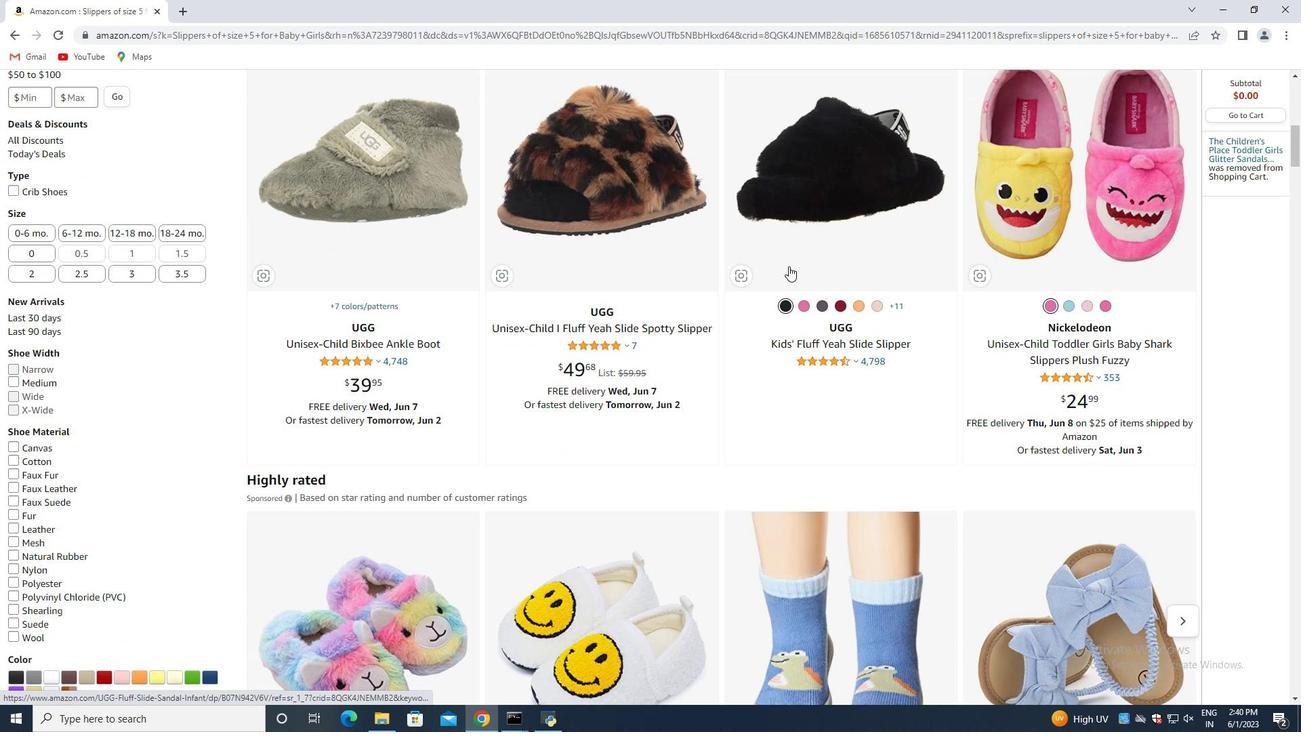 
Action: Mouse scrolled (789, 267) with delta (0, 0)
Screenshot: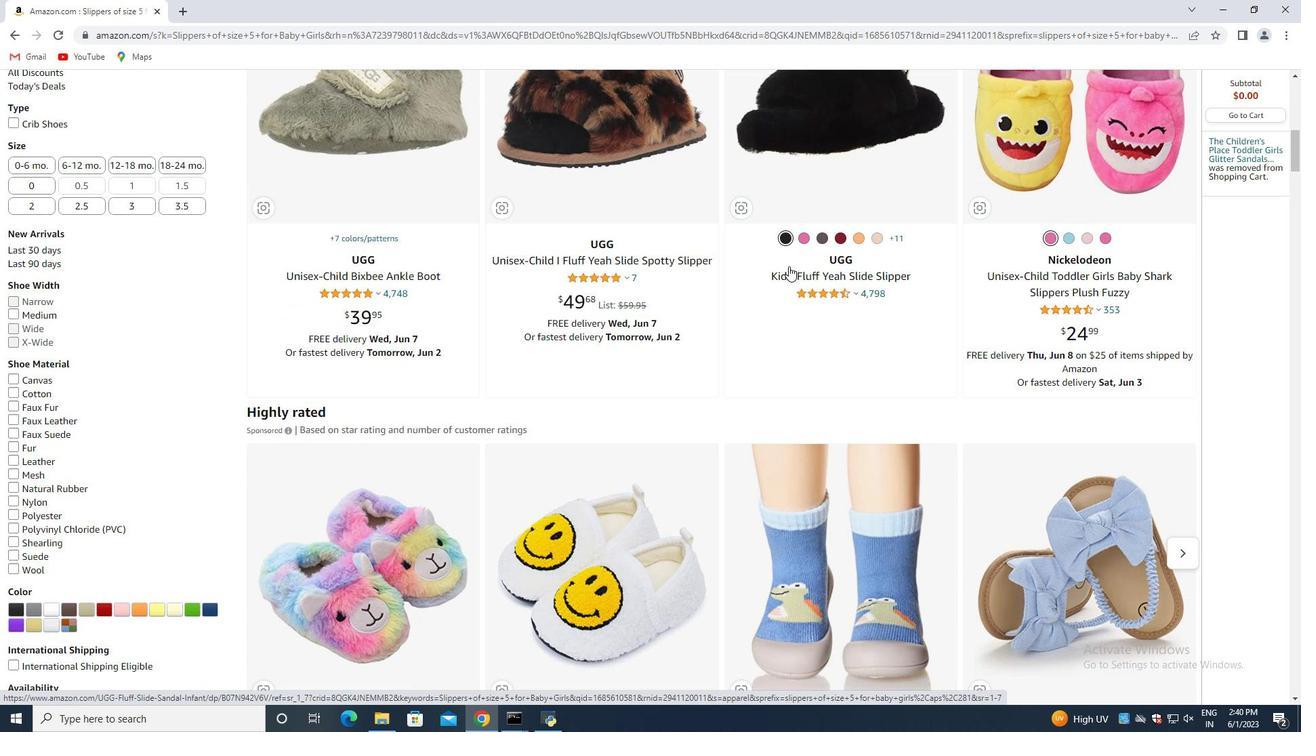 
Action: Mouse scrolled (789, 267) with delta (0, 0)
Screenshot: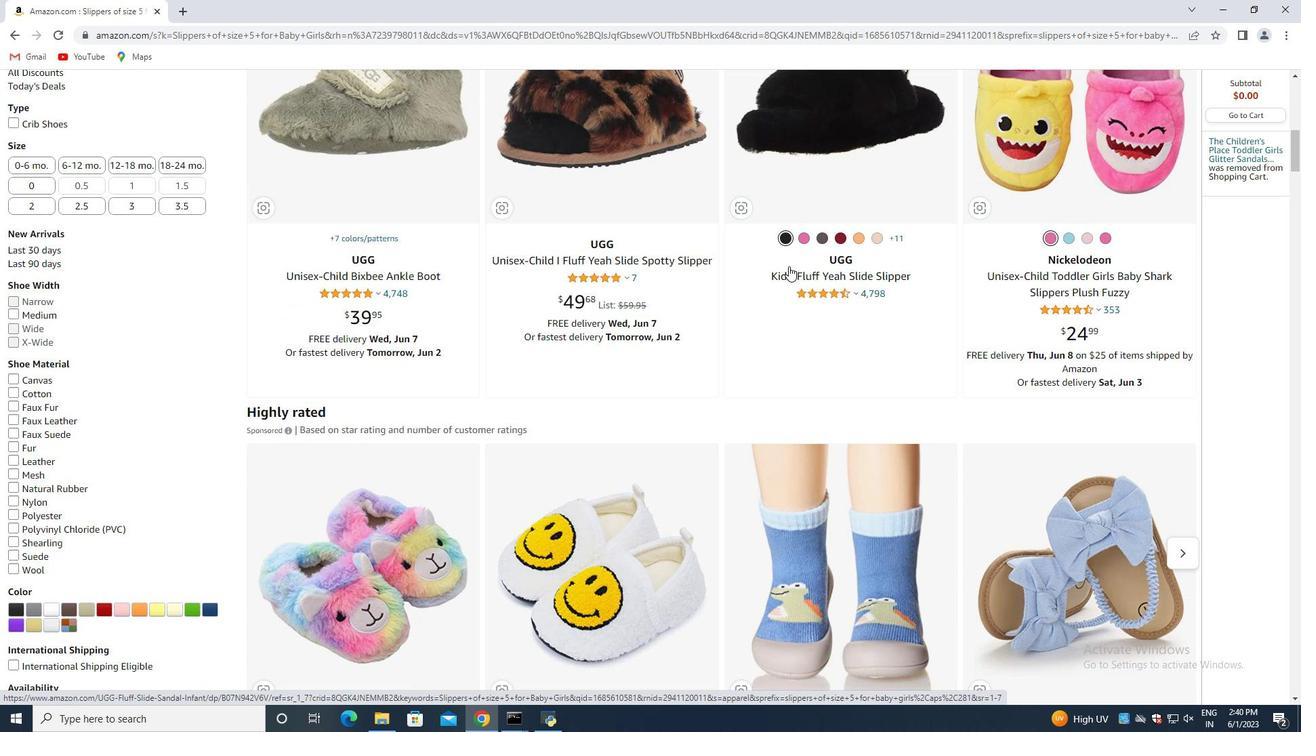 
Action: Mouse moved to (966, 250)
Screenshot: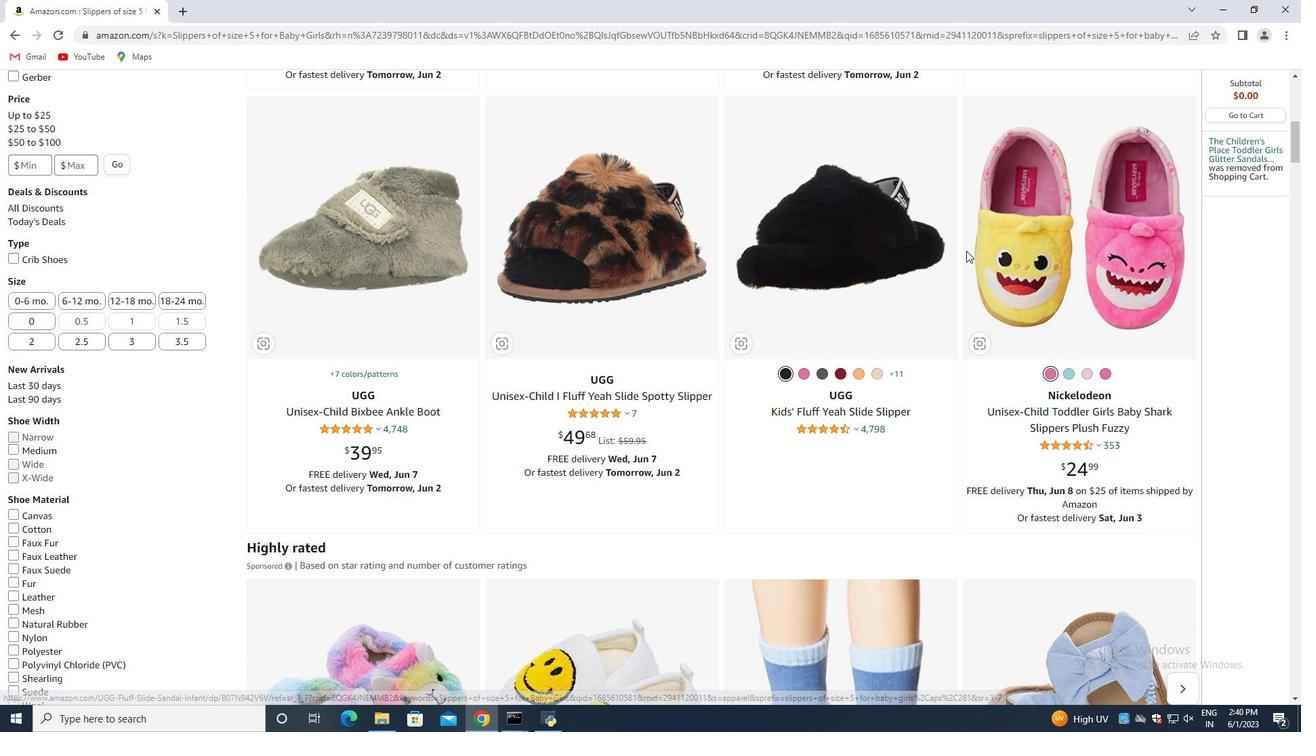 
Action: Mouse scrolled (966, 250) with delta (0, 0)
Screenshot: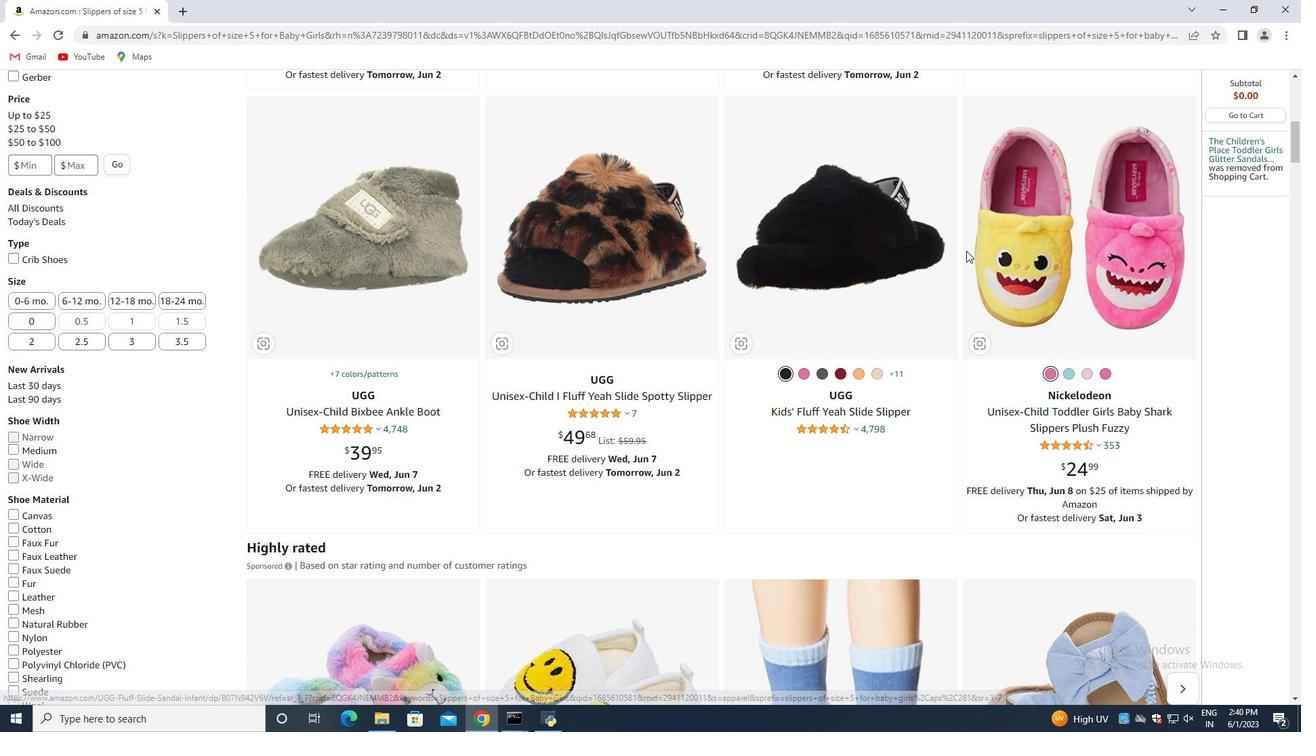 
Action: Mouse moved to (792, 261)
Screenshot: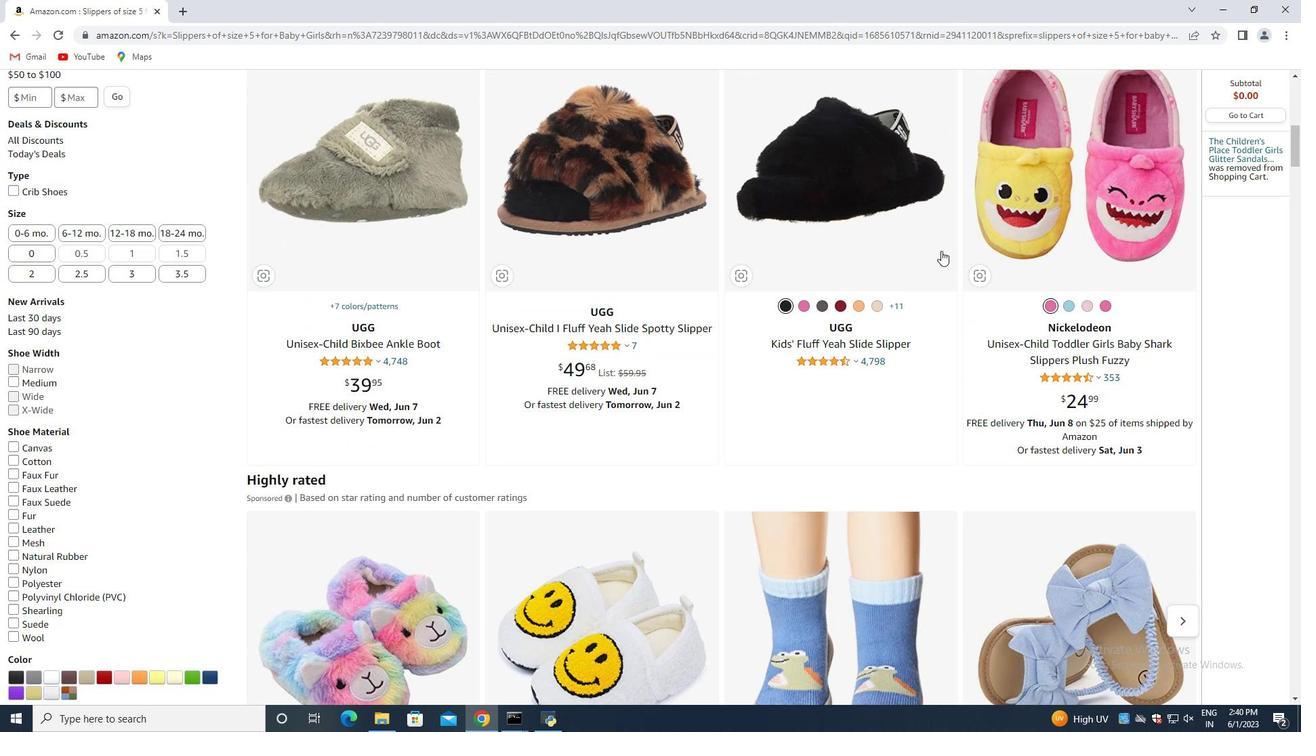 
Action: Mouse scrolled (792, 260) with delta (0, 0)
Screenshot: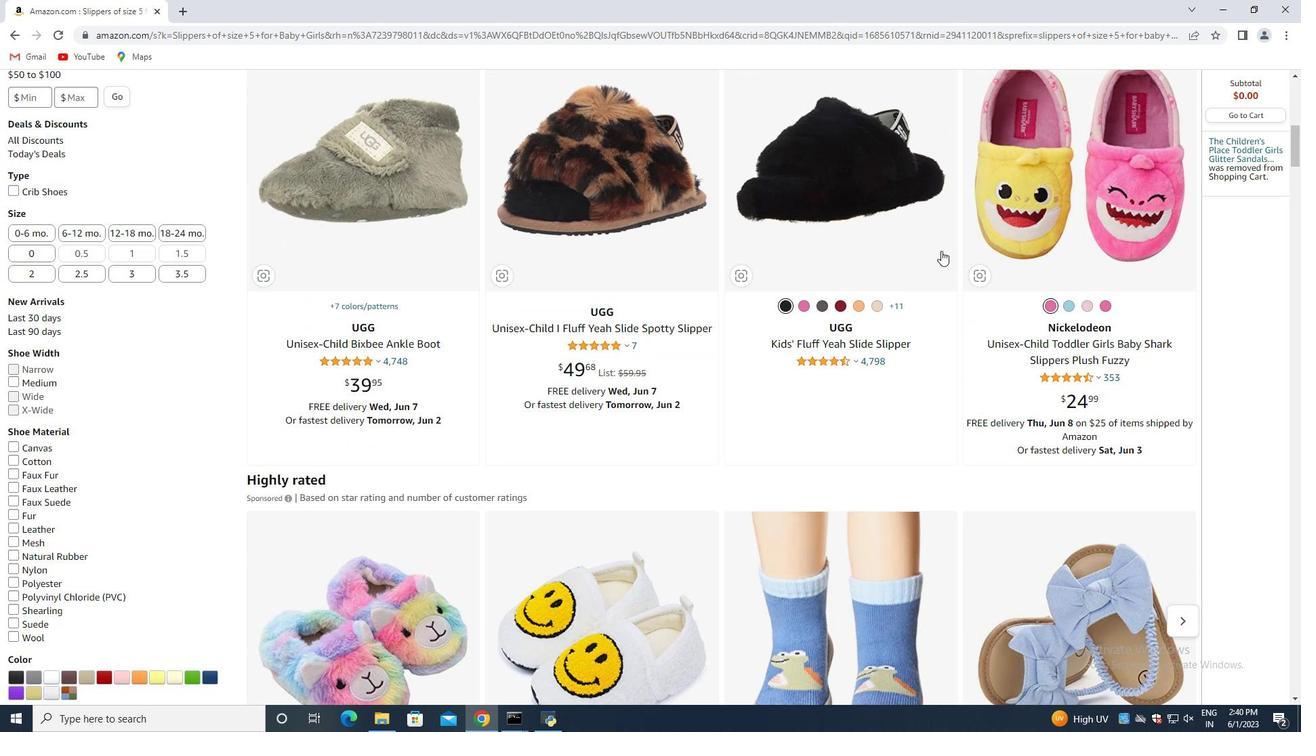 
Action: Mouse moved to (772, 264)
Screenshot: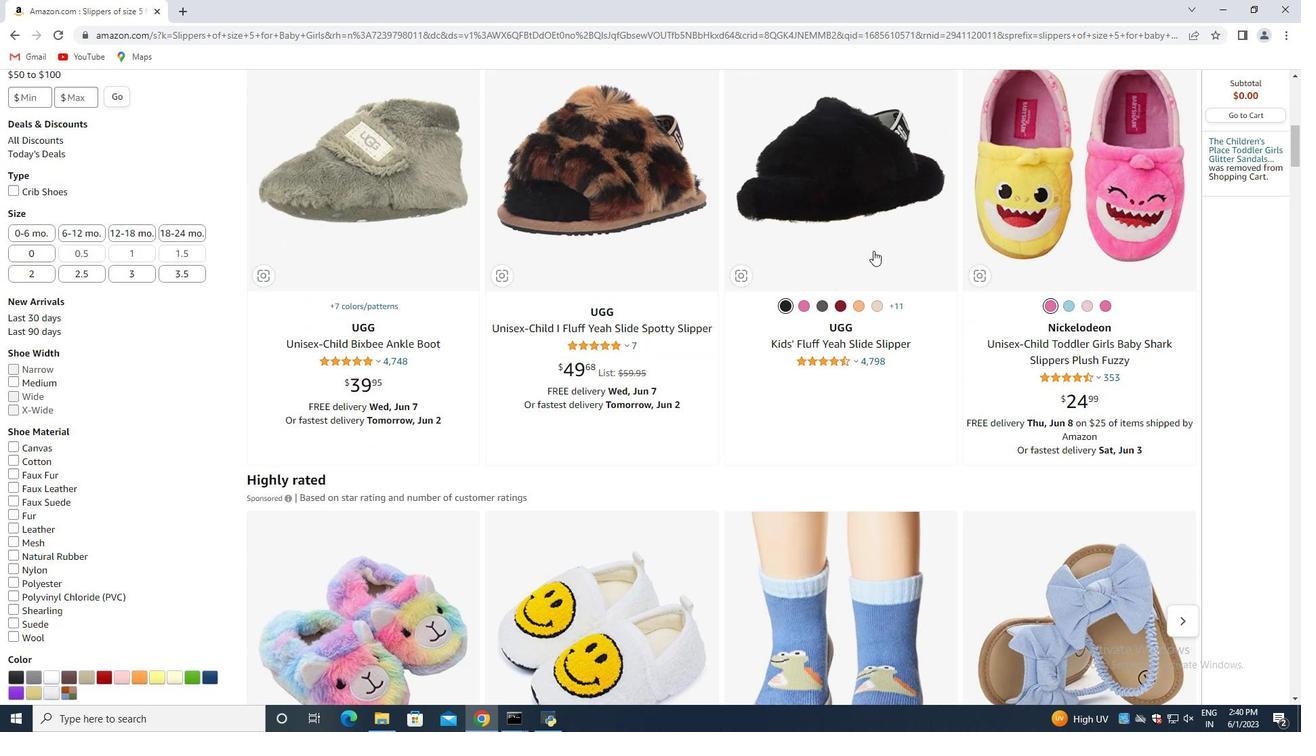
Action: Mouse scrolled (772, 263) with delta (0, 0)
Screenshot: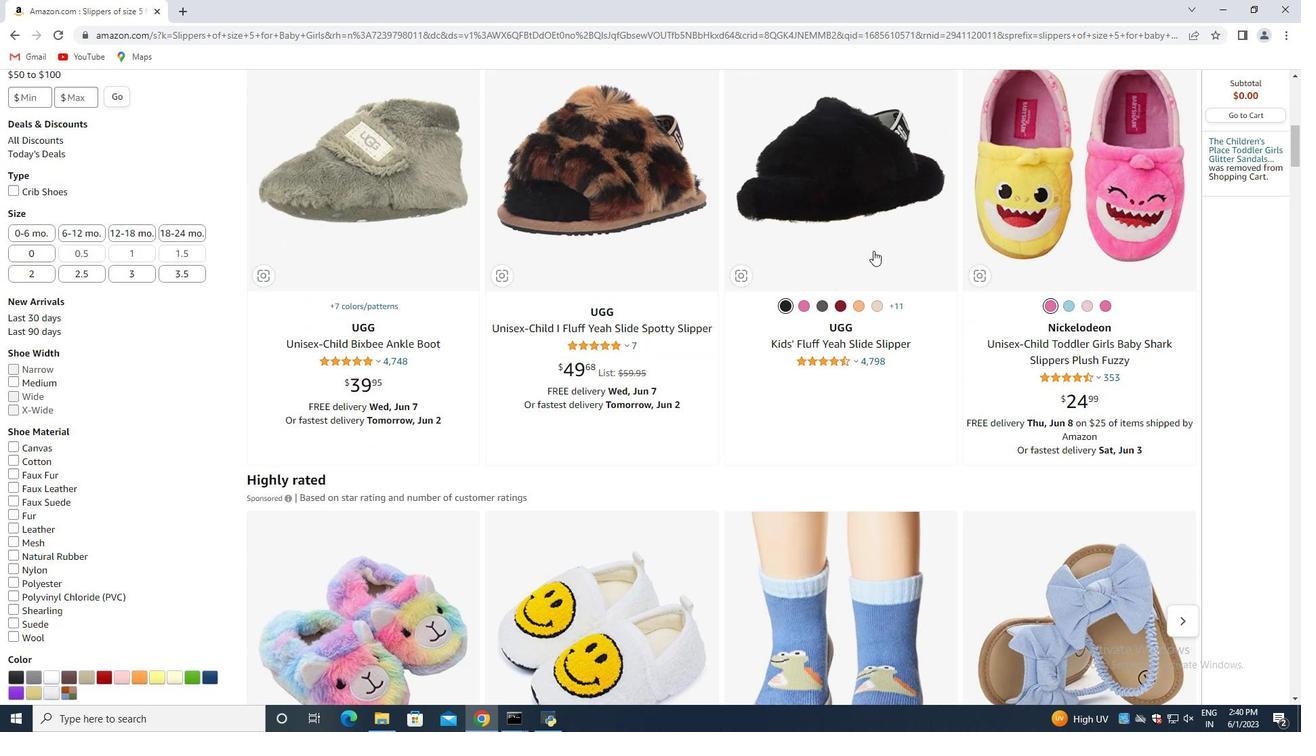 
Action: Mouse moved to (756, 267)
Screenshot: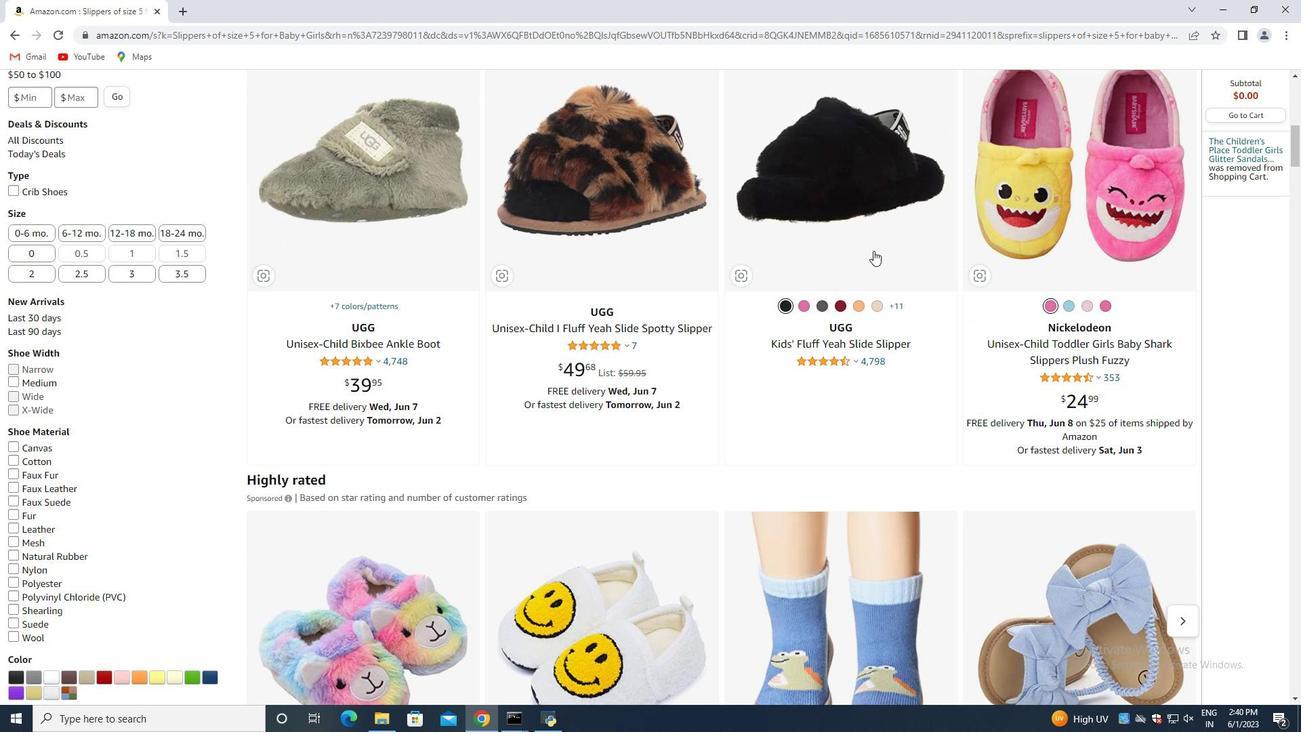 
Action: Mouse scrolled (756, 266) with delta (0, 0)
Screenshot: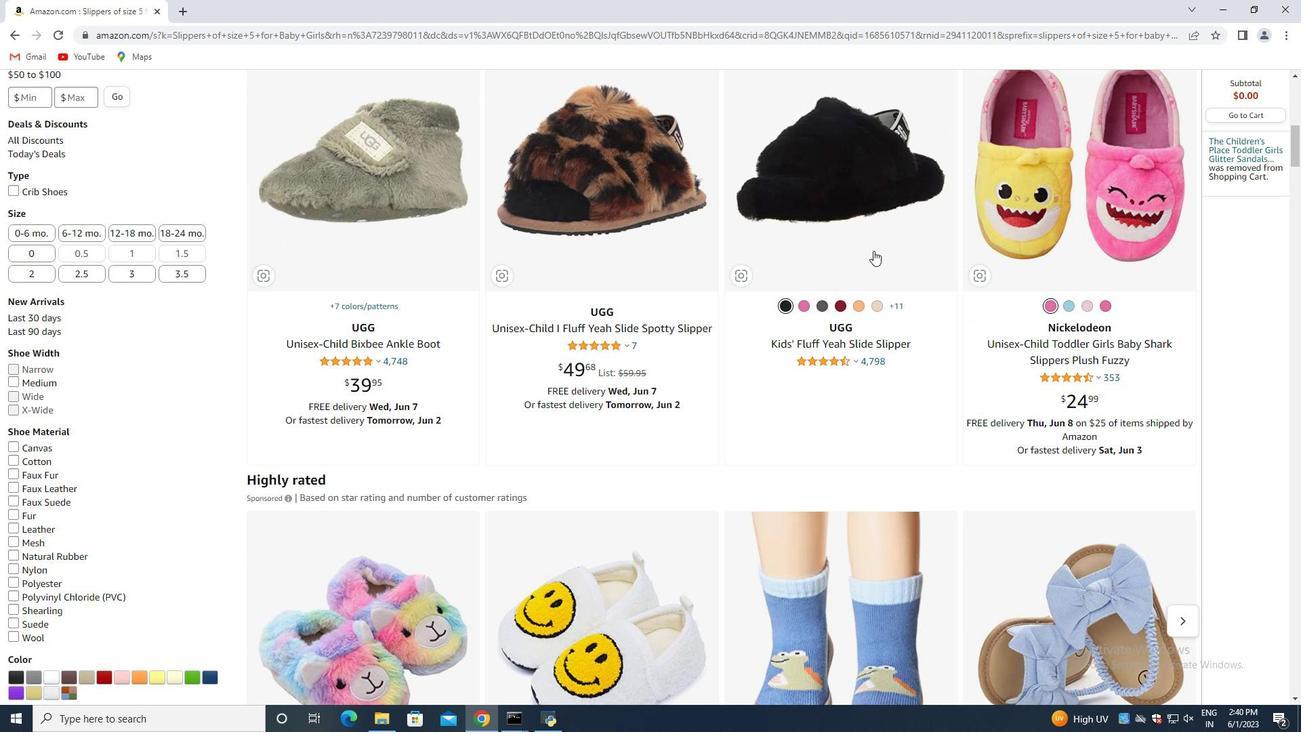 
Action: Mouse moved to (717, 259)
Screenshot: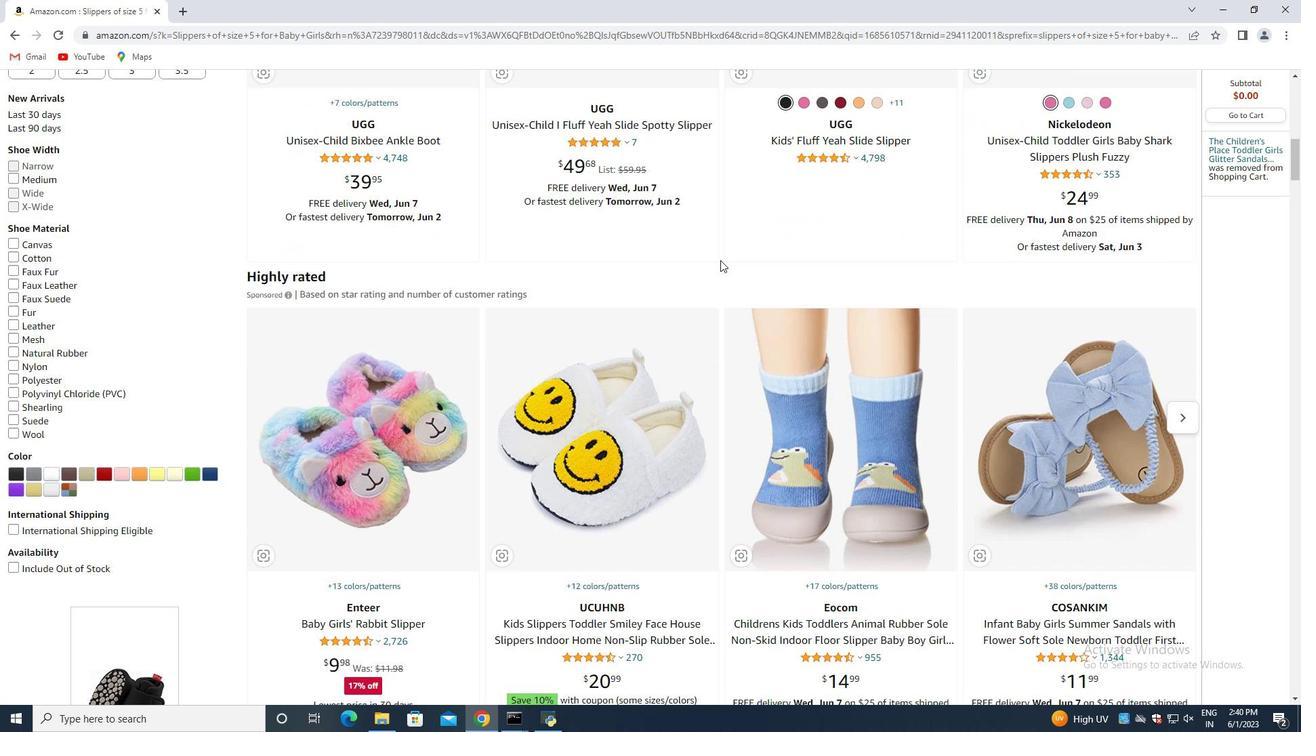
Action: Mouse scrolled (717, 259) with delta (0, 0)
Screenshot: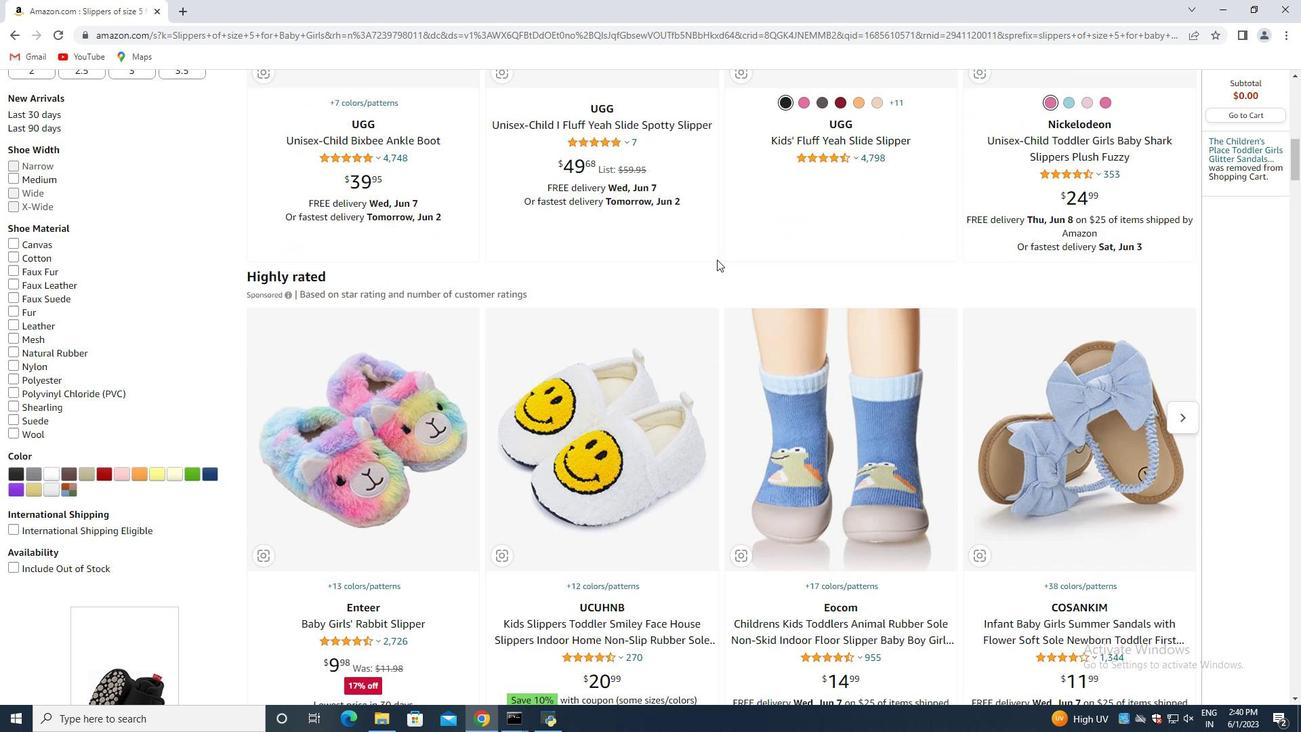 
Action: Mouse moved to (716, 259)
Screenshot: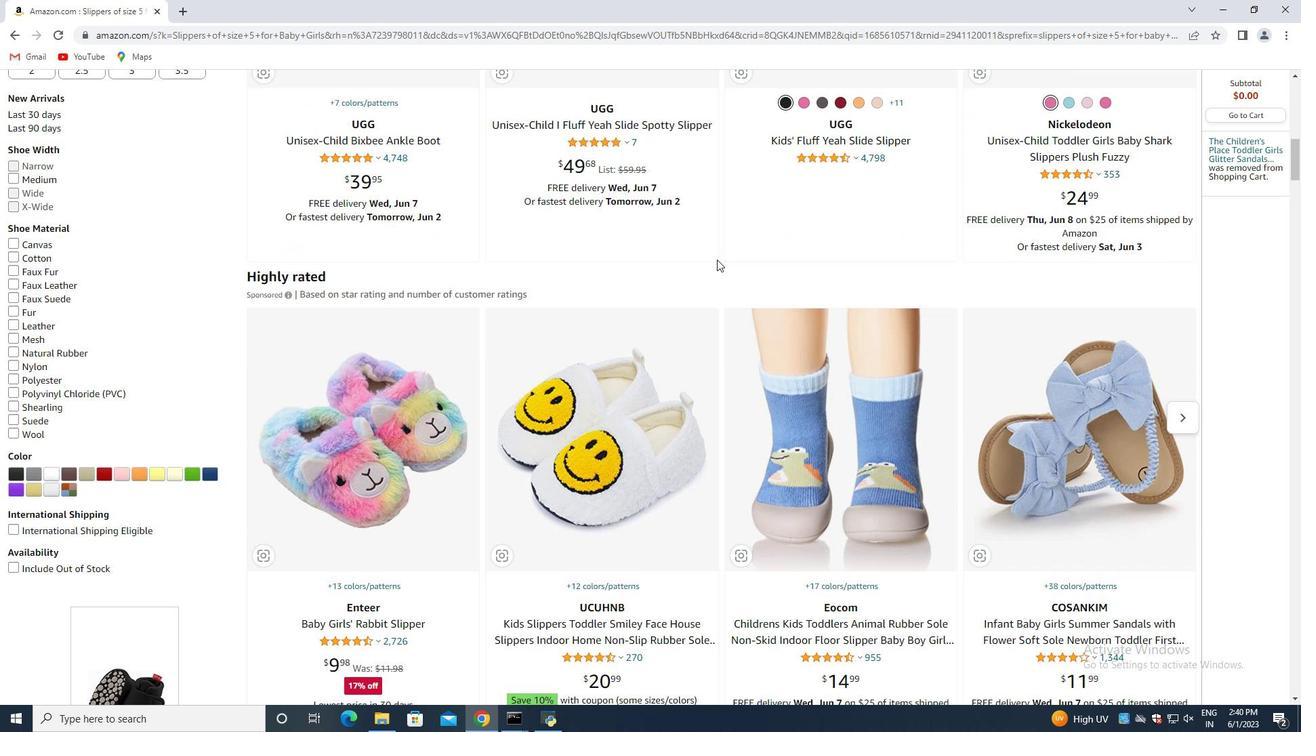 
Action: Mouse scrolled (716, 259) with delta (0, 0)
Screenshot: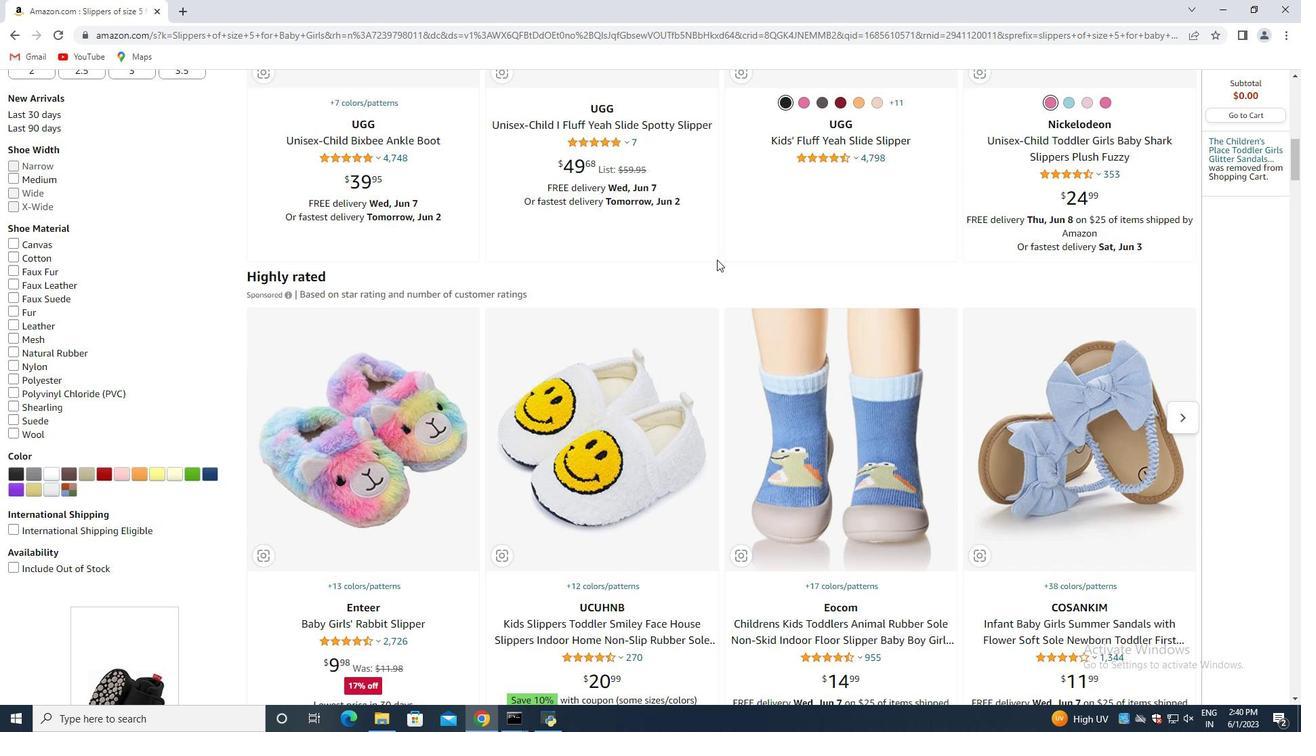 
Action: Mouse moved to (989, 305)
Screenshot: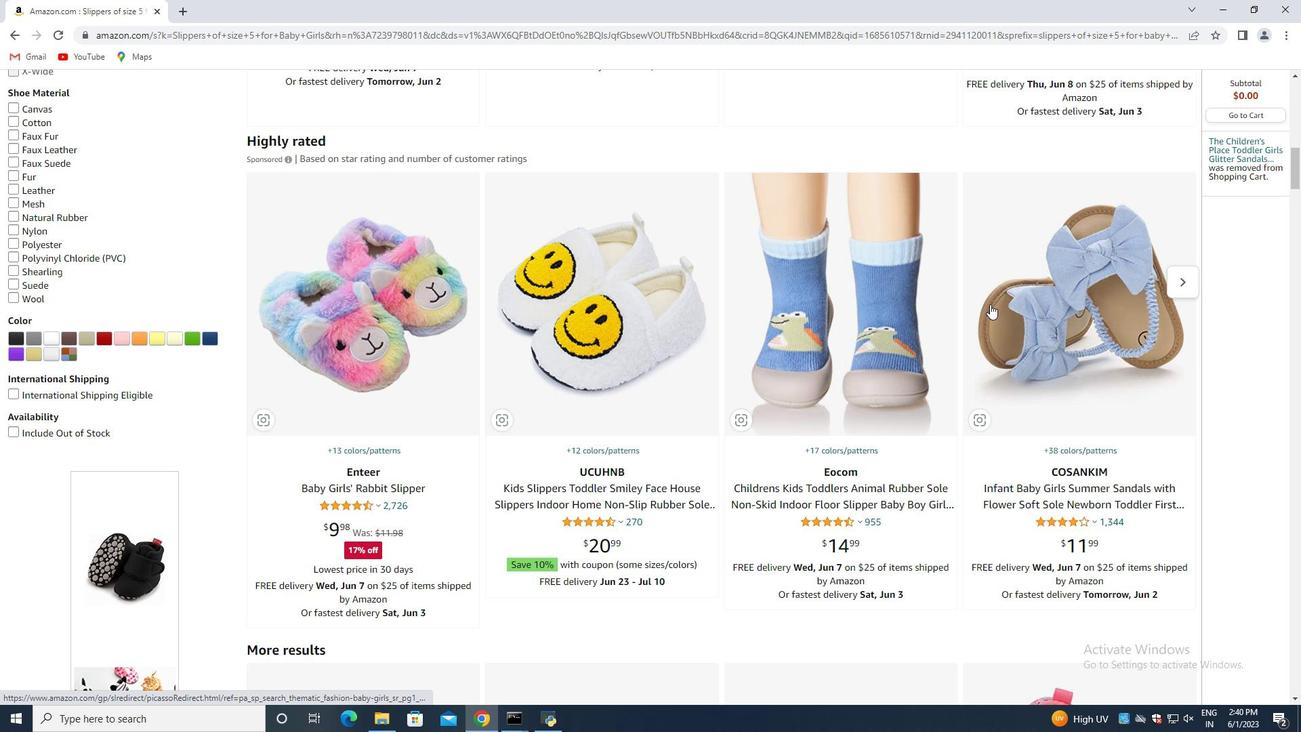 
Action: Mouse scrolled (989, 304) with delta (0, 0)
Screenshot: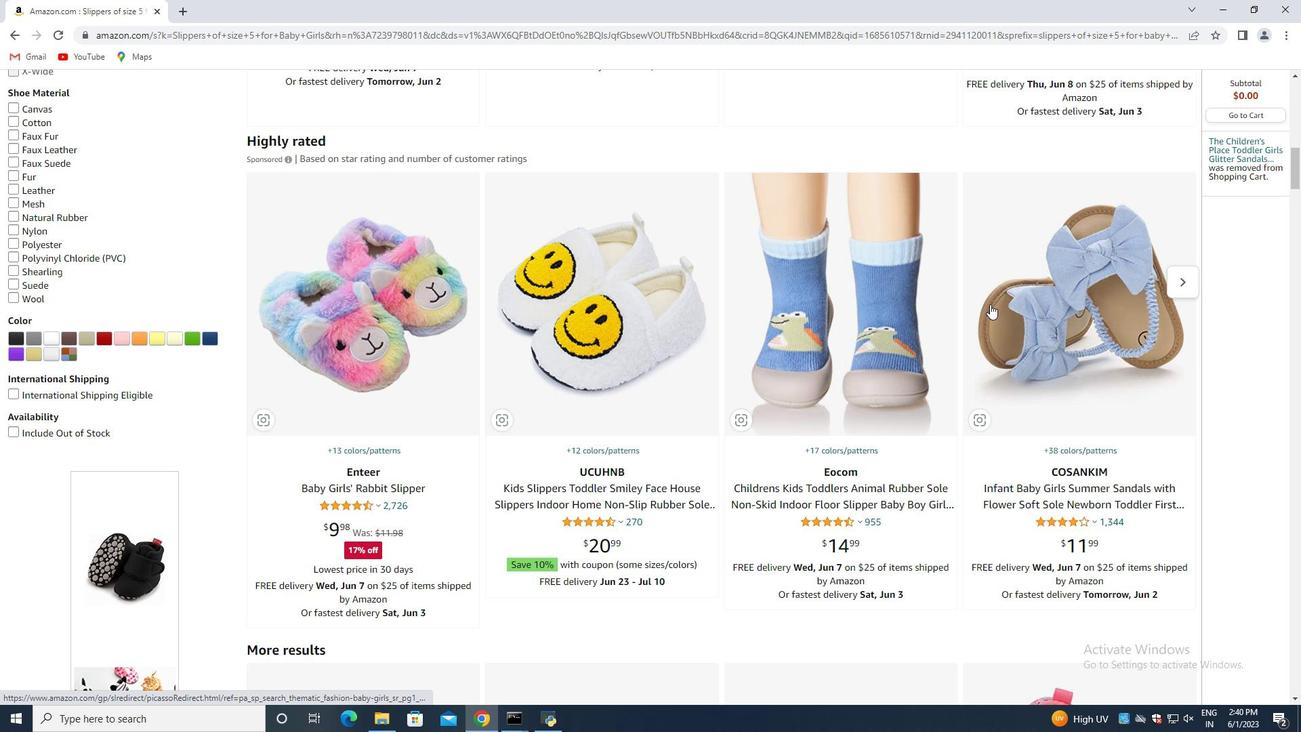 
Action: Mouse moved to (937, 317)
Screenshot: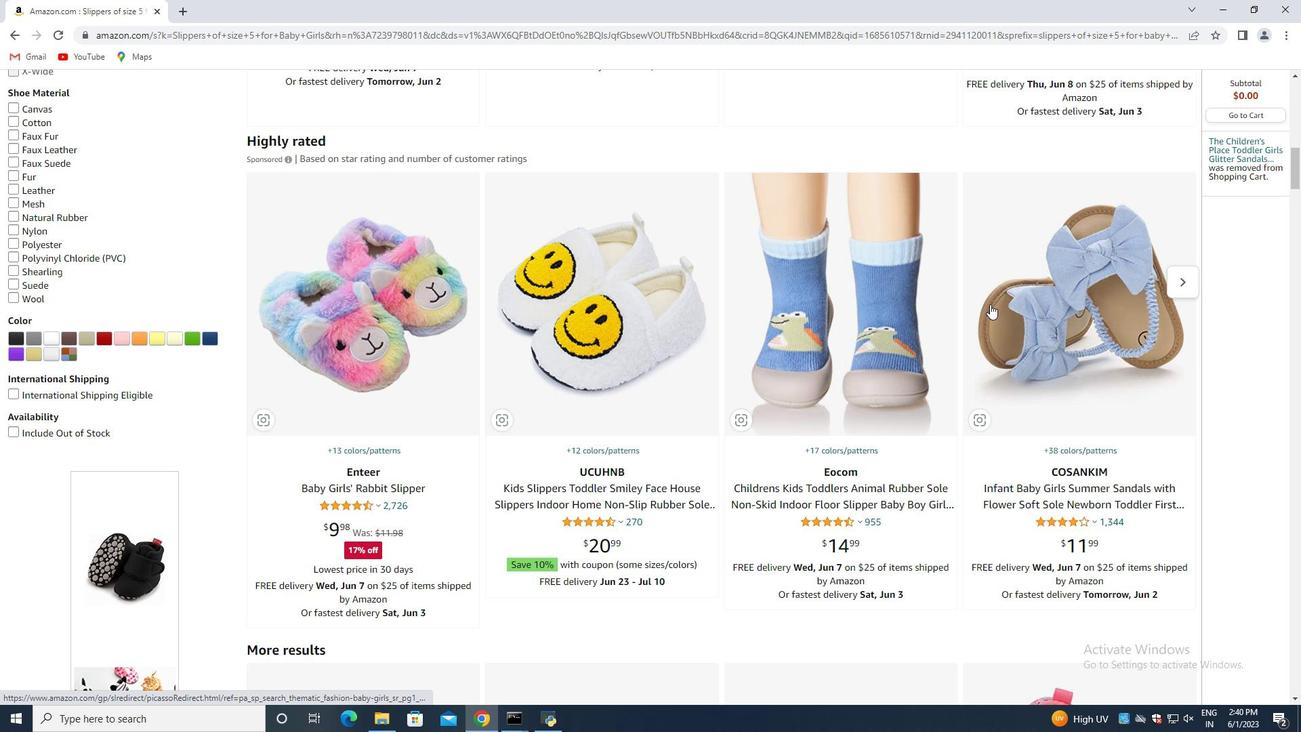 
Action: Mouse scrolled (937, 316) with delta (0, 0)
Screenshot: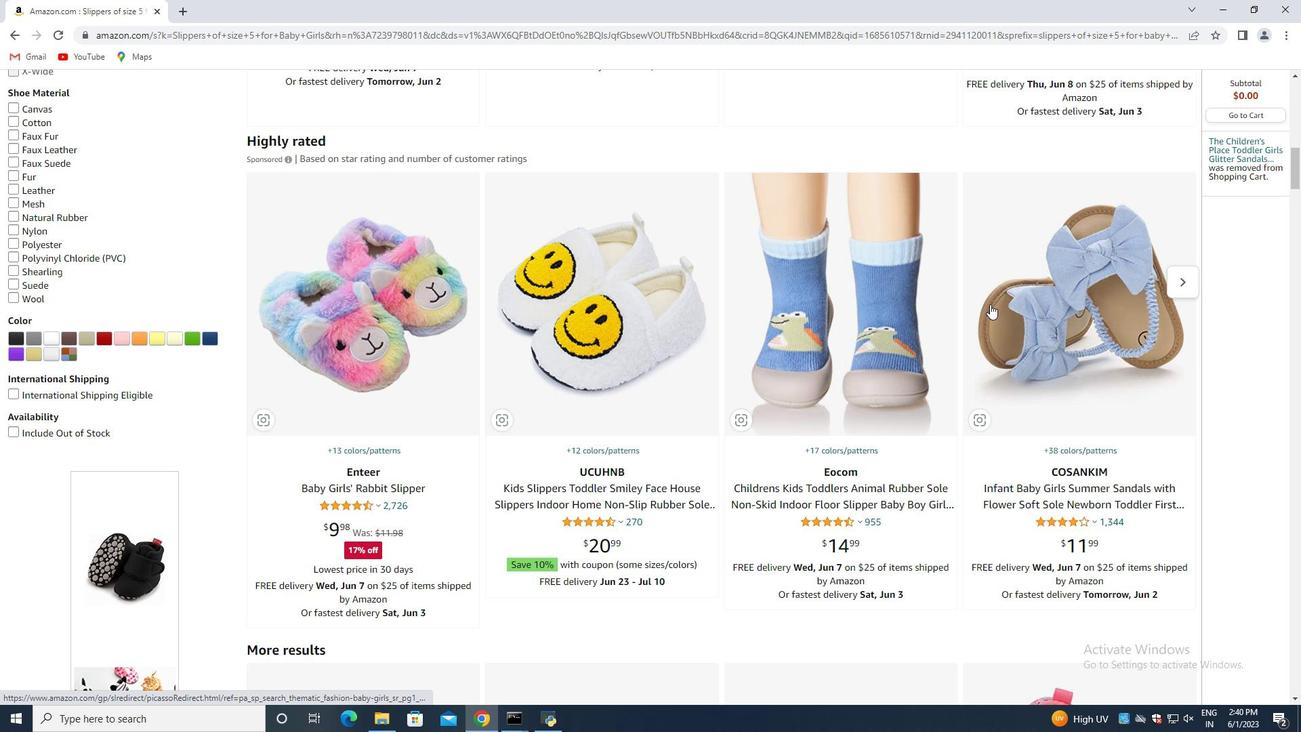 
Action: Mouse moved to (646, 296)
Screenshot: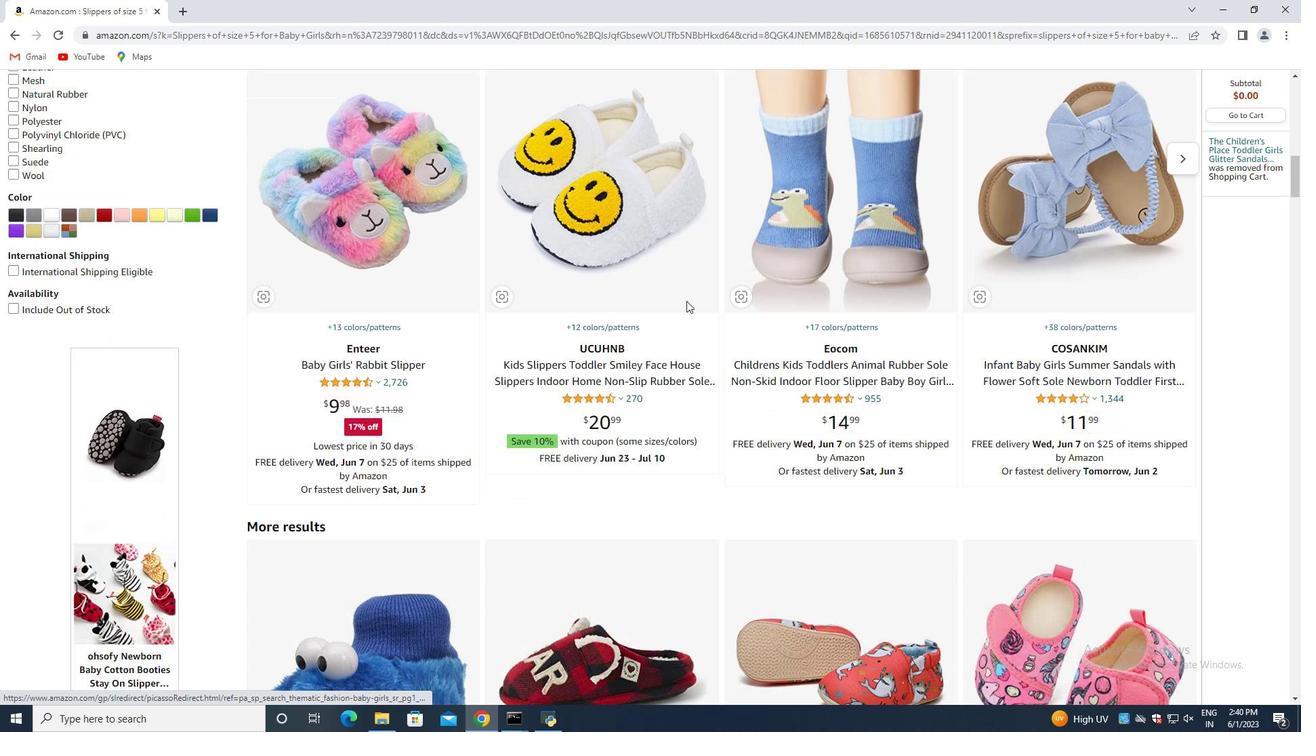 
Action: Mouse scrolled (646, 295) with delta (0, 0)
Screenshot: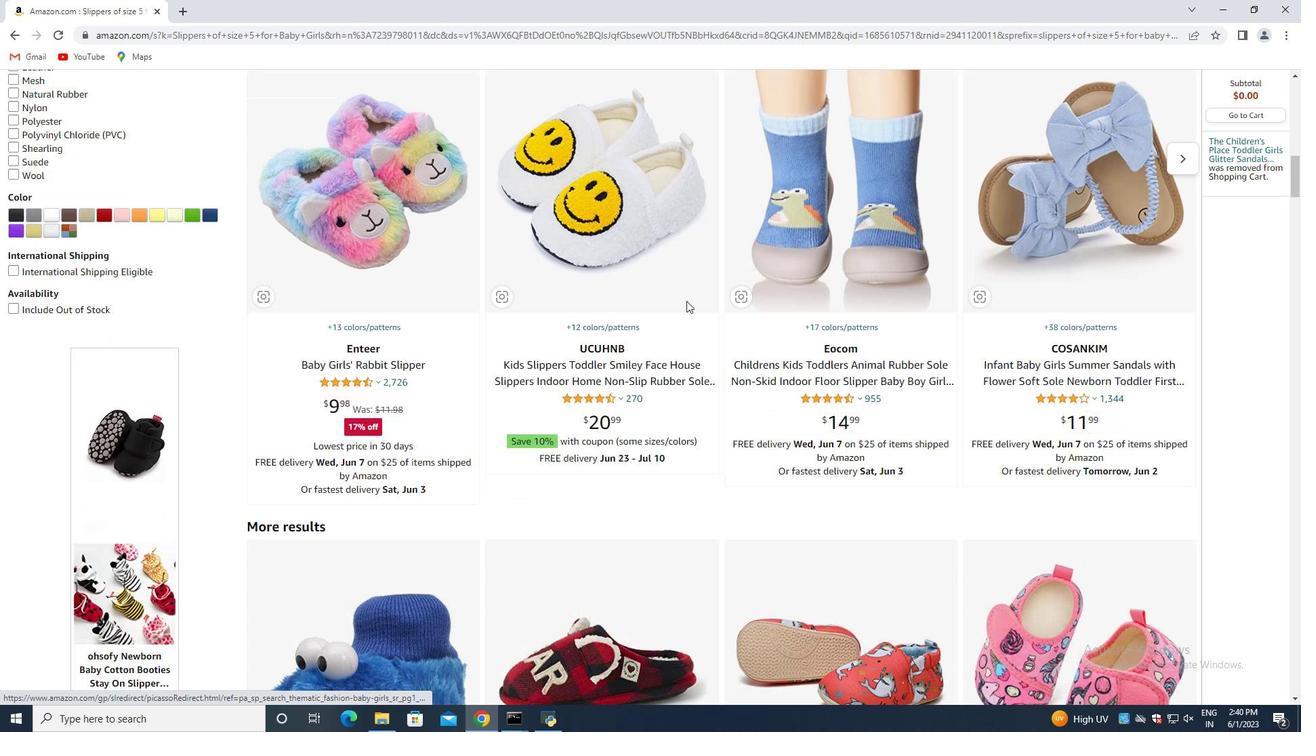 
Action: Mouse moved to (642, 296)
Screenshot: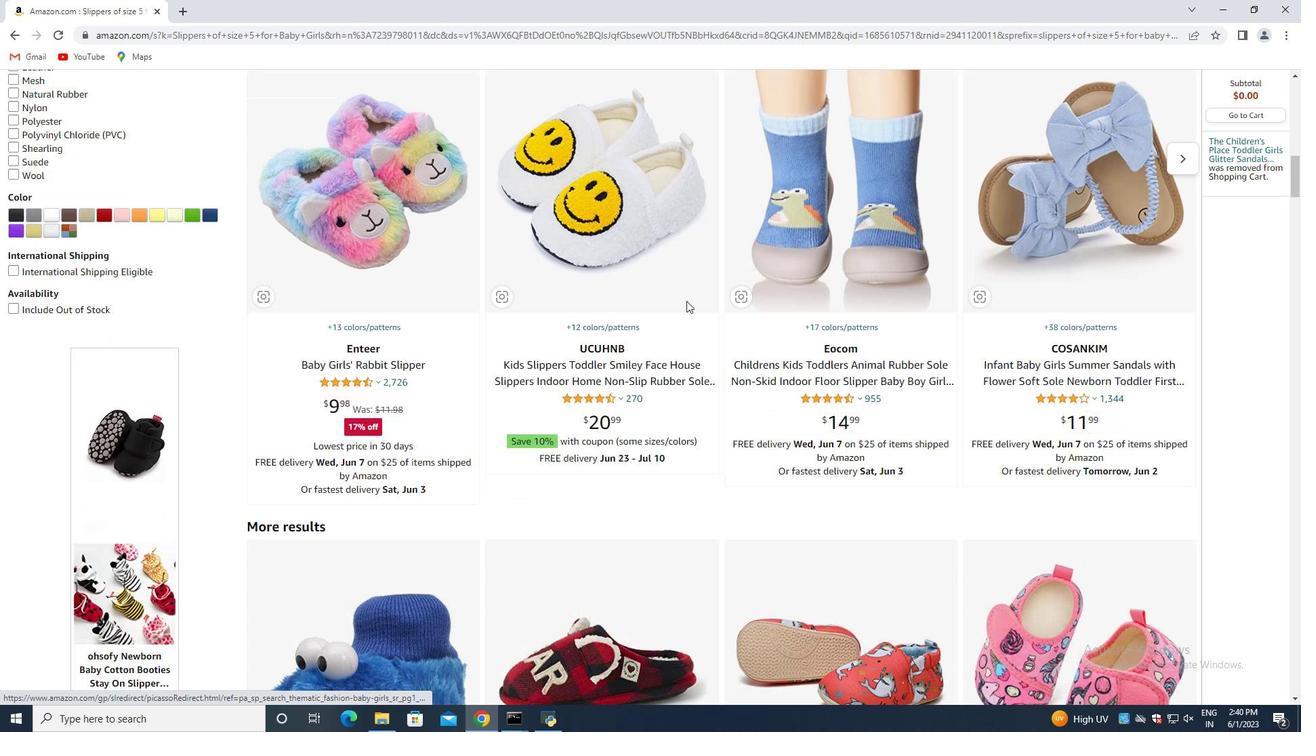 
Action: Mouse scrolled (642, 295) with delta (0, 0)
Screenshot: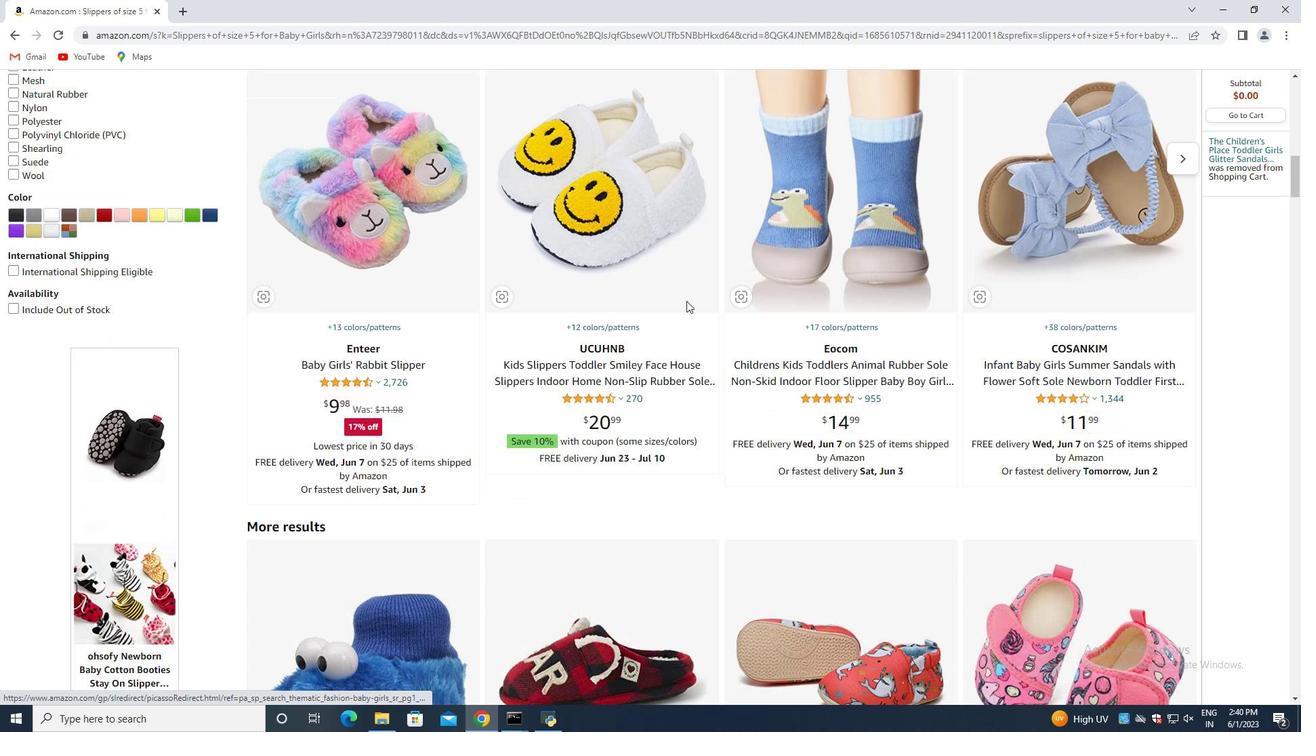 
Action: Mouse moved to (640, 297)
Screenshot: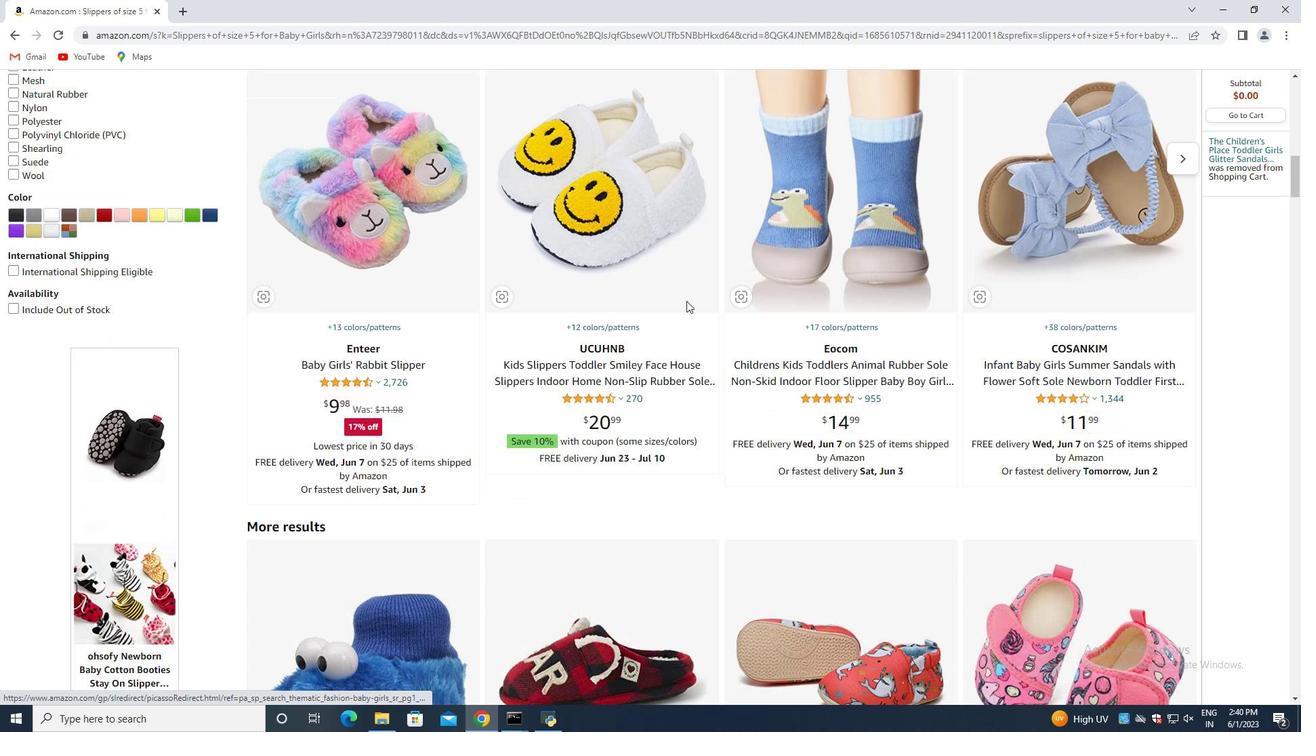 
Action: Mouse scrolled (640, 296) with delta (0, 0)
Screenshot: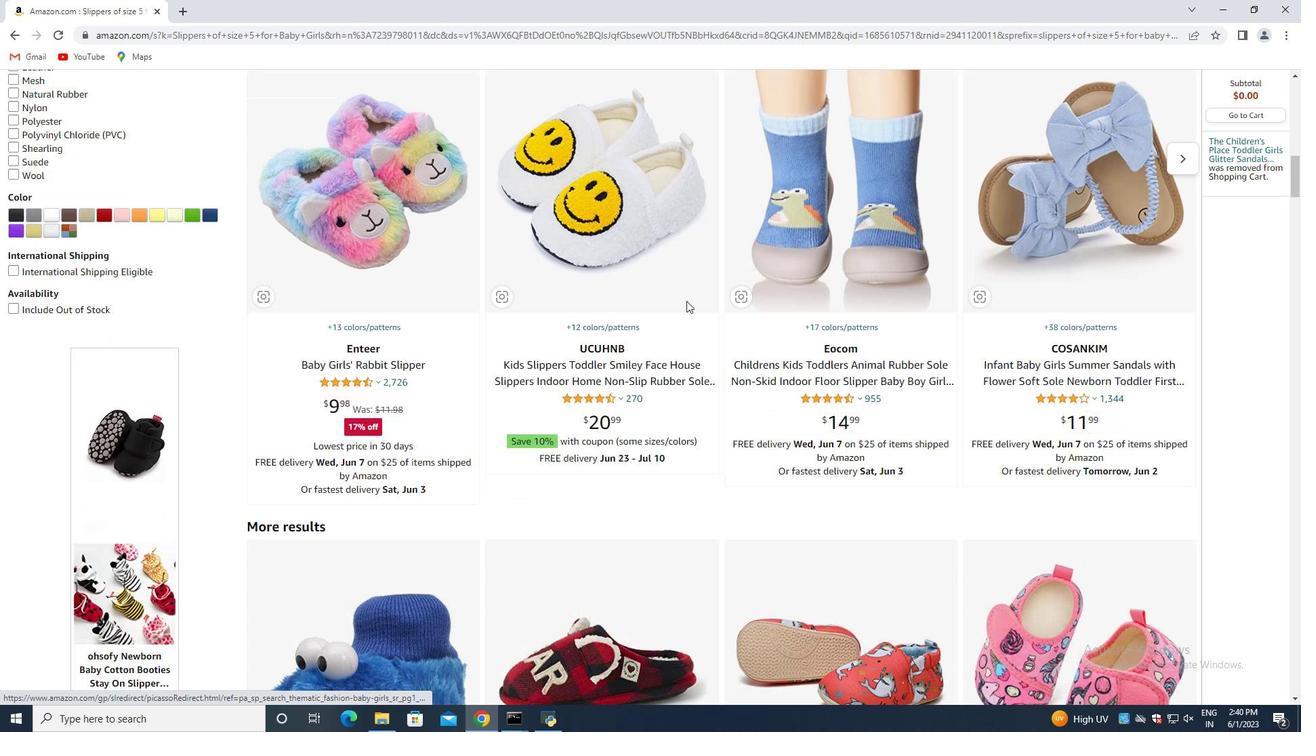 
Action: Mouse moved to (638, 298)
Screenshot: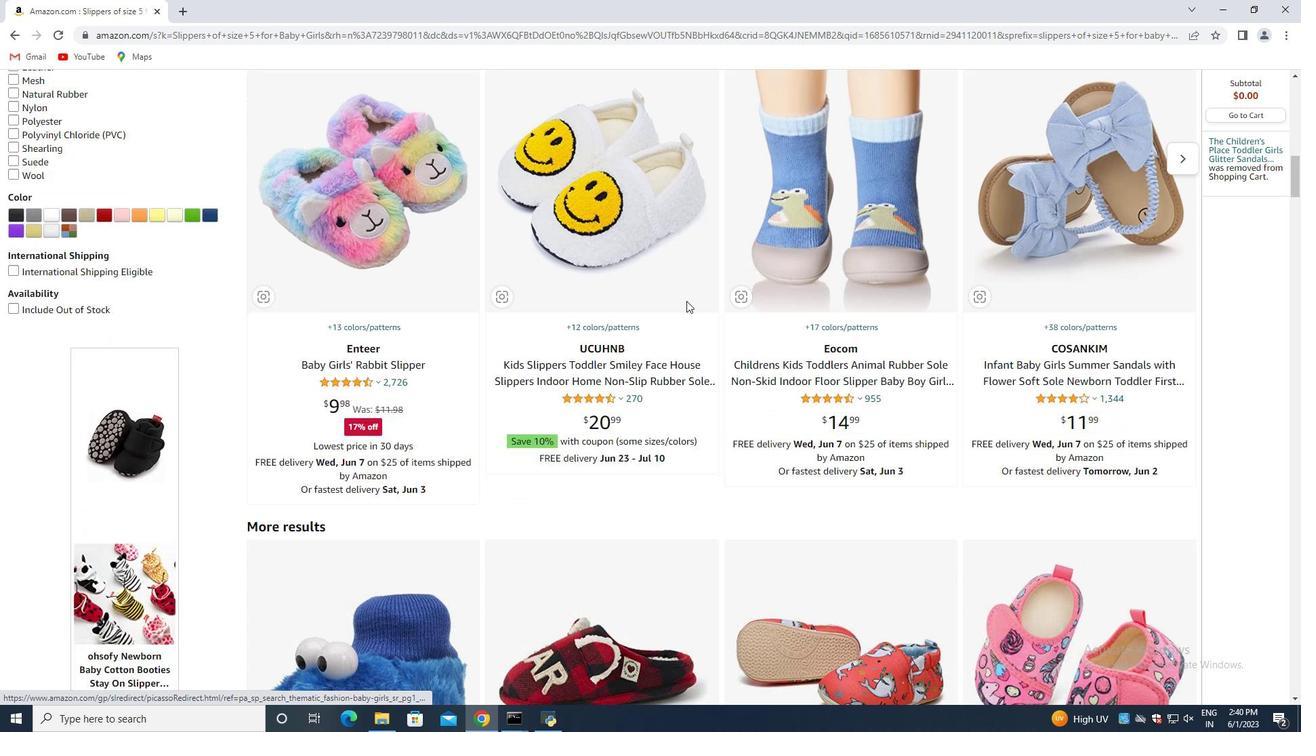 
Action: Mouse scrolled (638, 297) with delta (0, 0)
Screenshot: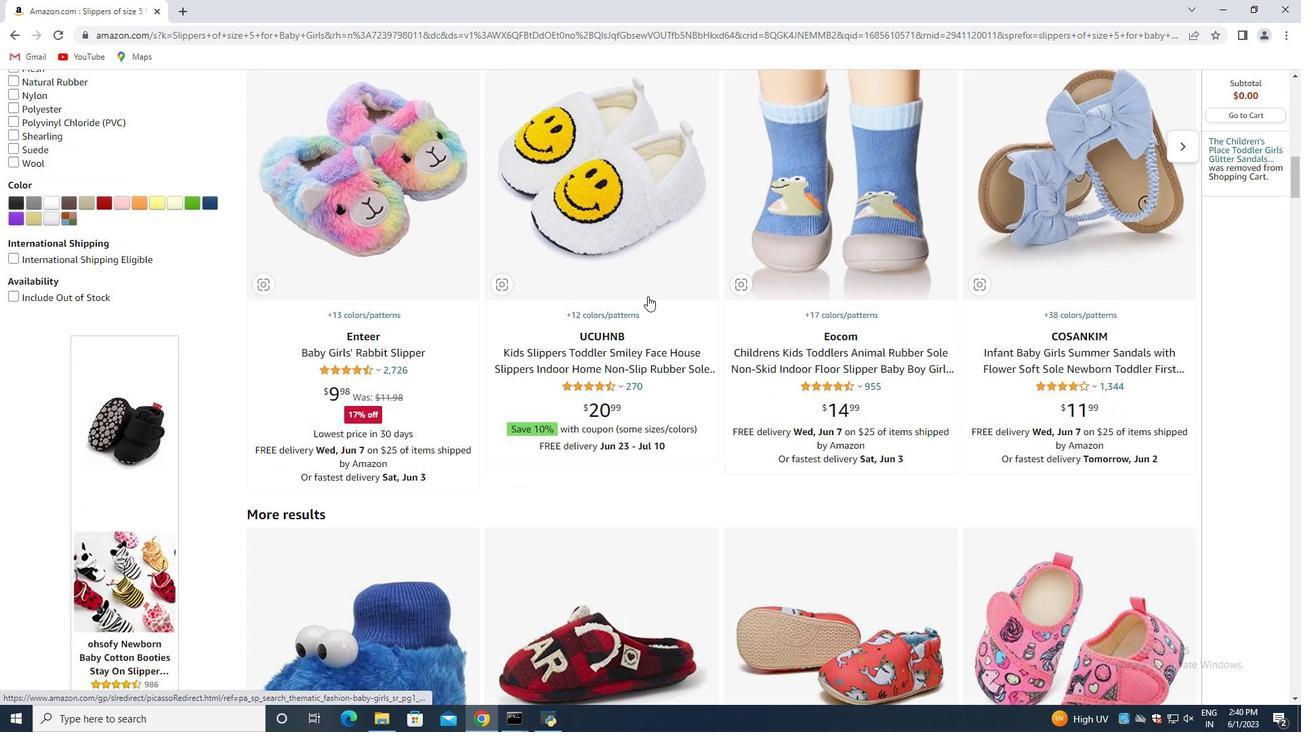 
Action: Mouse moved to (756, 360)
Screenshot: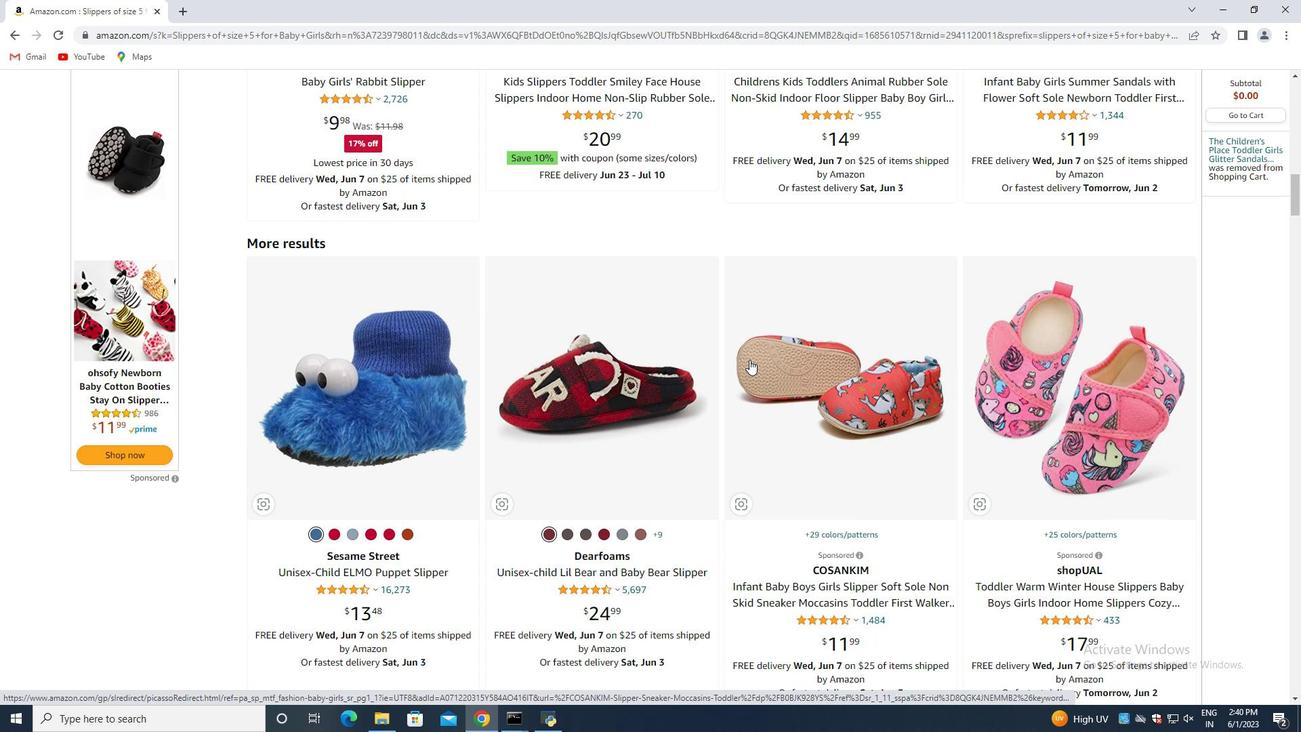 
Action: Mouse scrolled (756, 359) with delta (0, 0)
Screenshot: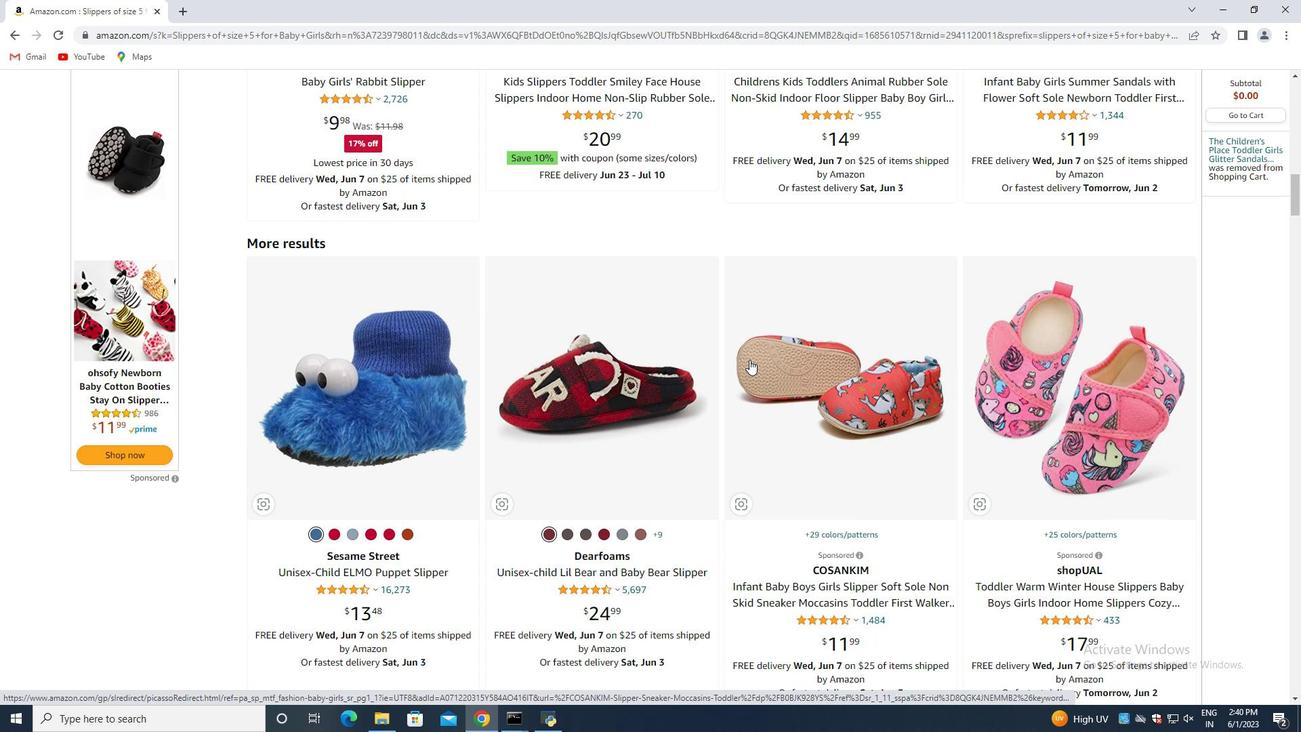 
Action: Mouse moved to (774, 358)
Screenshot: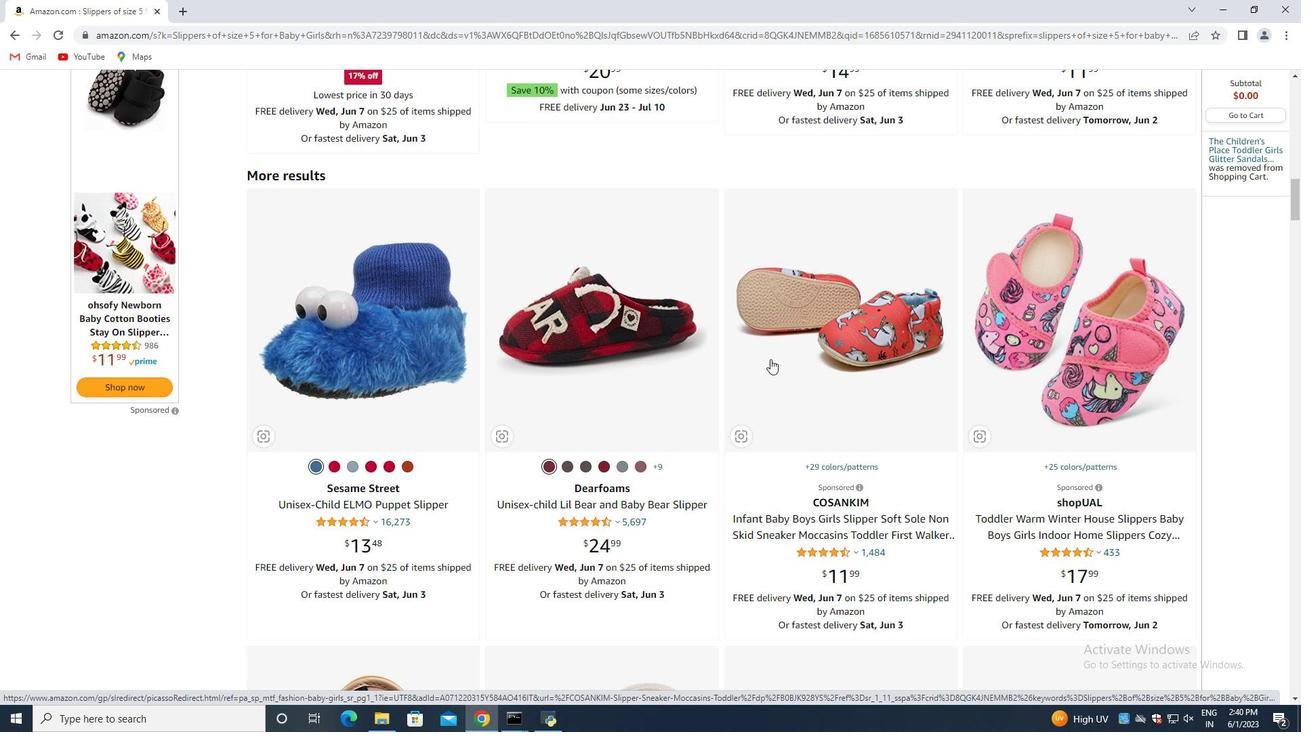 
Action: Mouse scrolled (772, 358) with delta (0, 0)
Screenshot: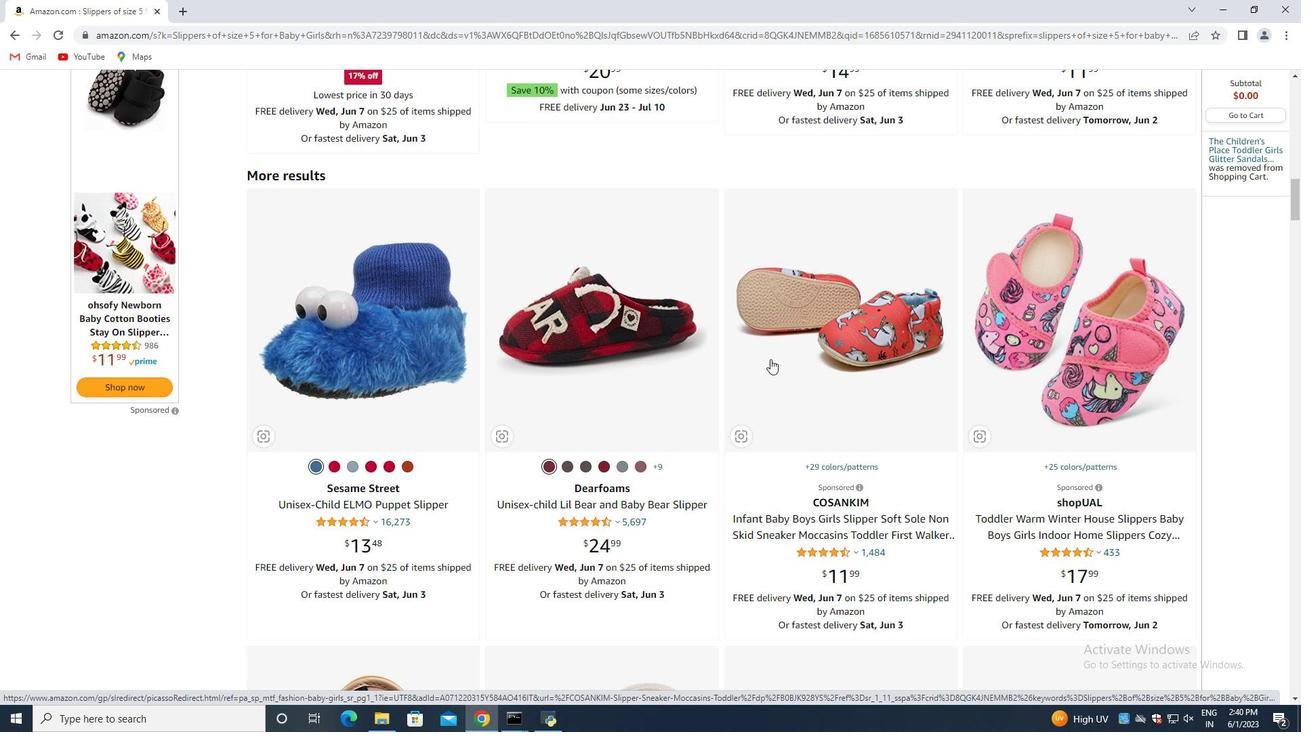
Action: Mouse moved to (811, 357)
Screenshot: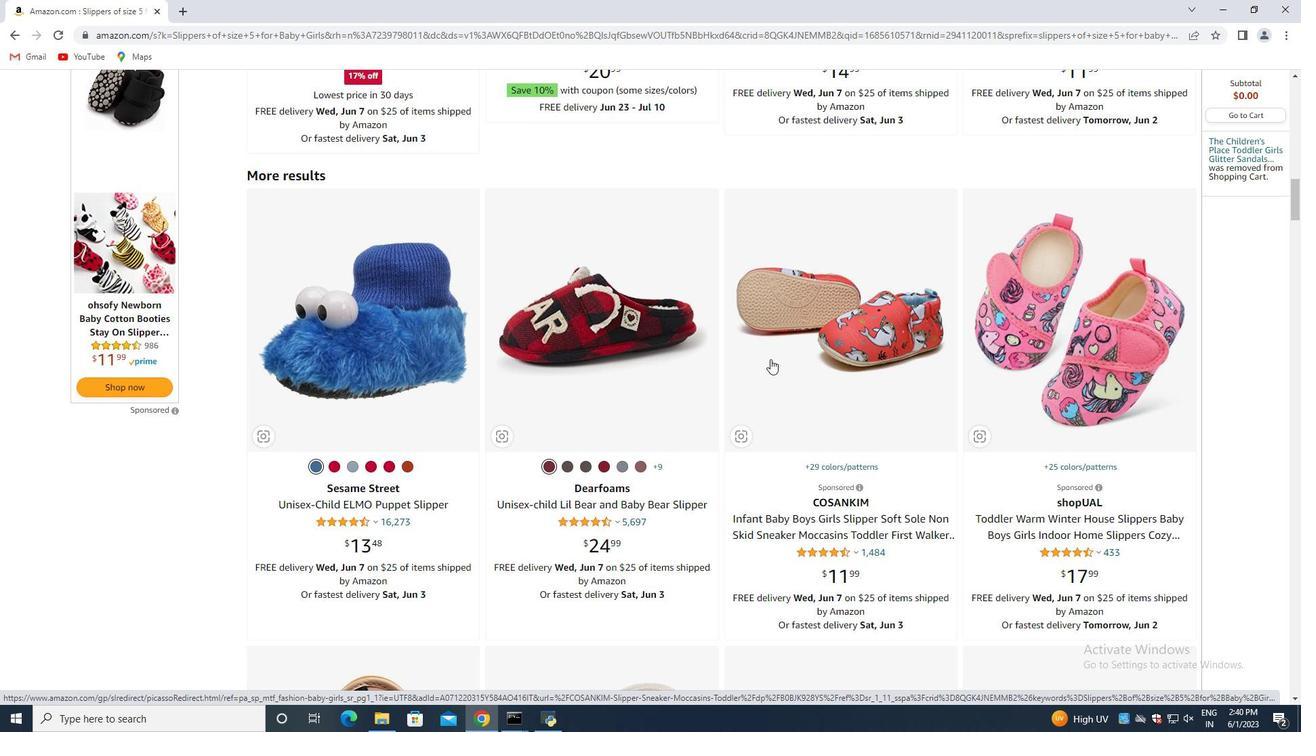 
Action: Mouse scrolled (776, 357) with delta (0, 0)
Screenshot: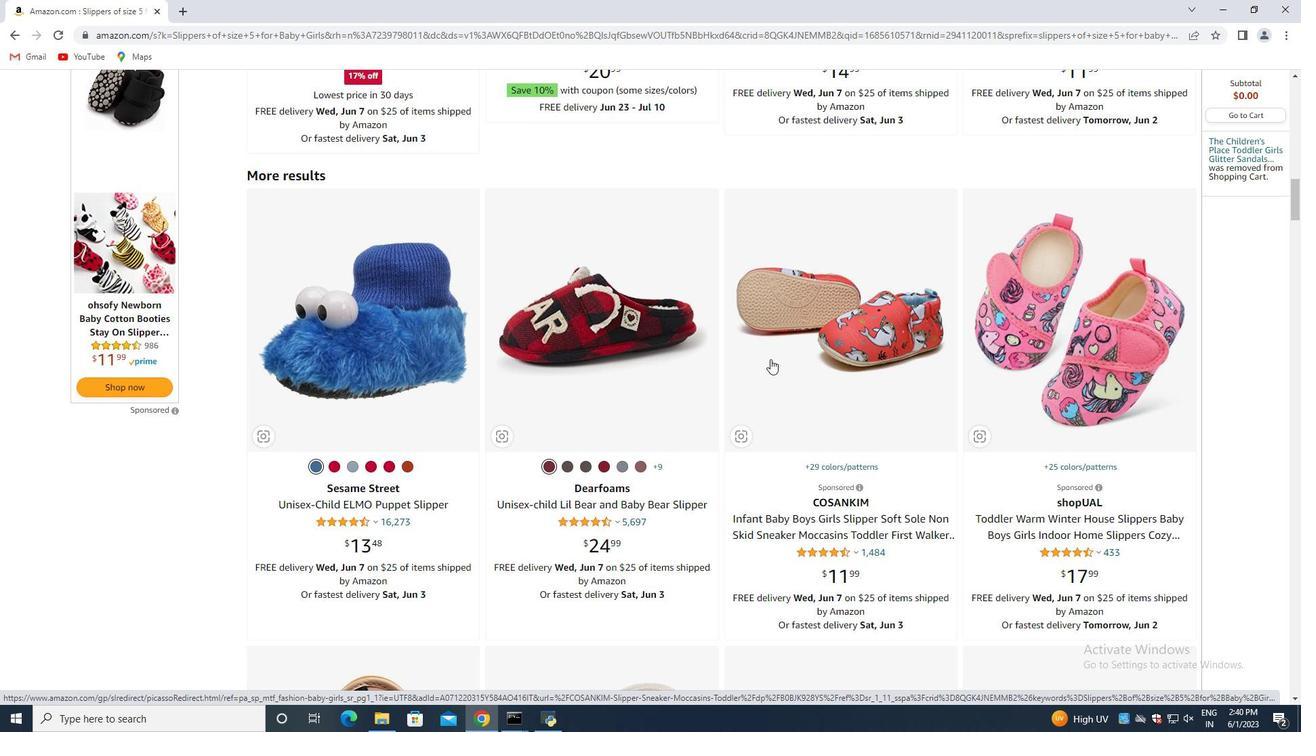 
Action: Mouse moved to (831, 358)
Screenshot: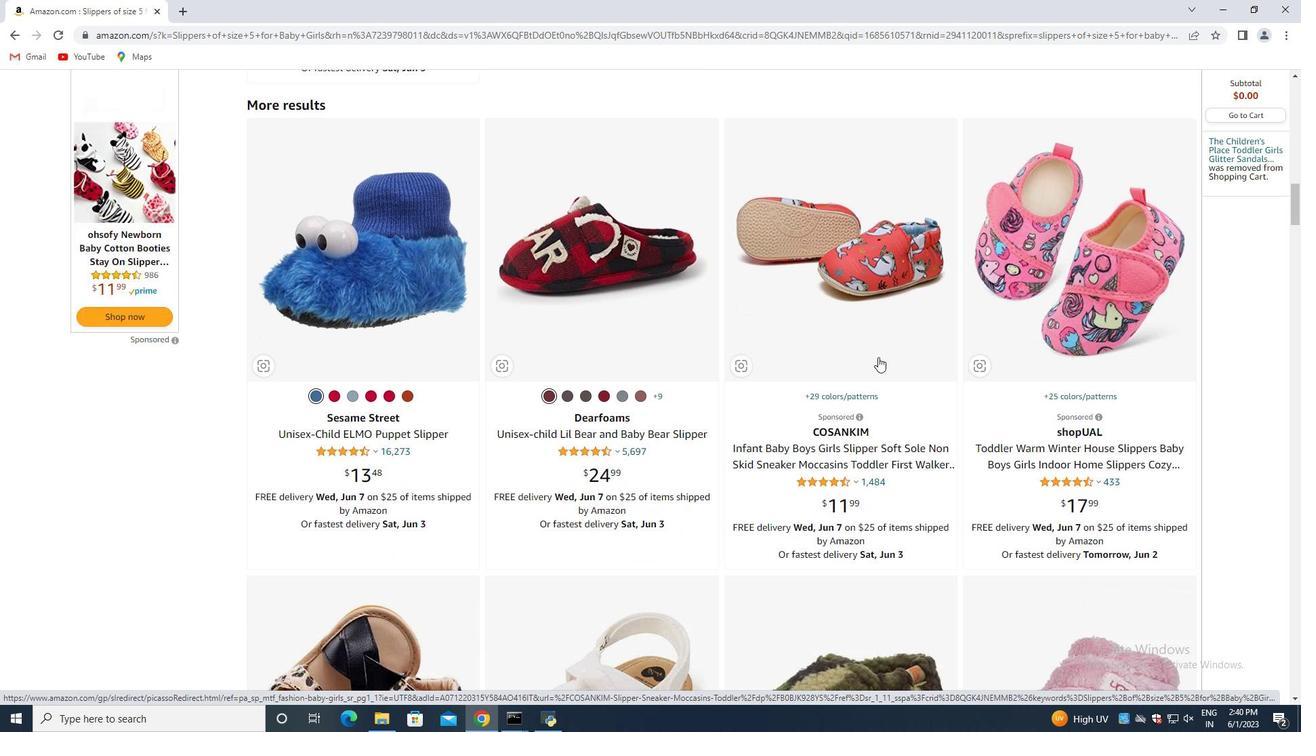 
Action: Mouse scrolled (840, 357) with delta (0, 0)
Screenshot: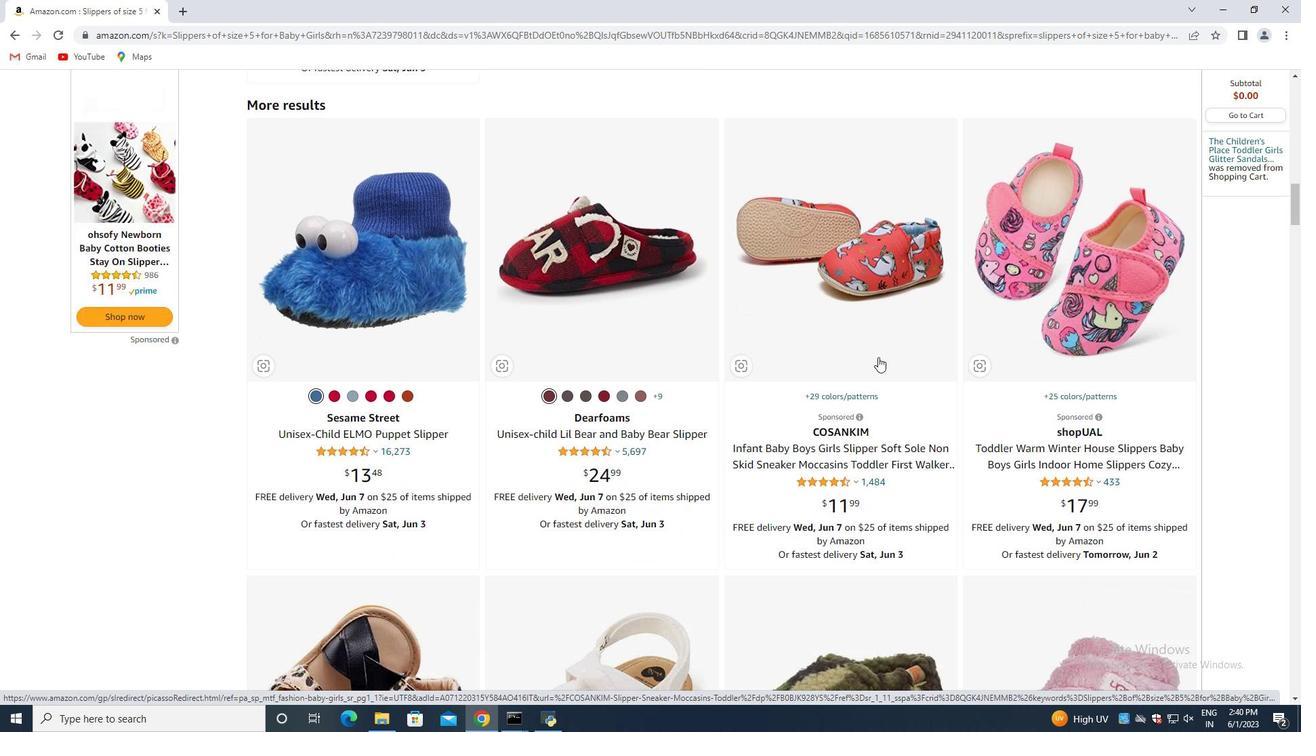 
Action: Mouse moved to (811, 360)
Screenshot: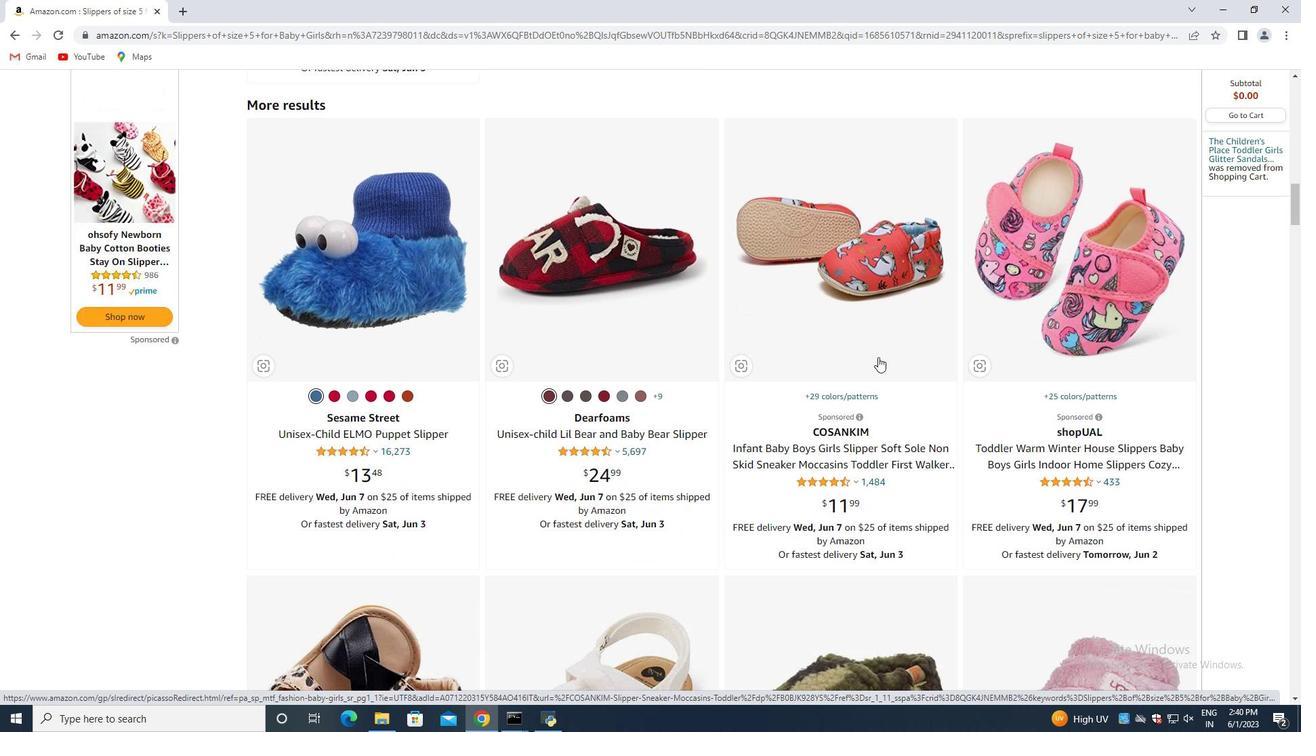 
Action: Mouse scrolled (821, 359) with delta (0, 0)
Screenshot: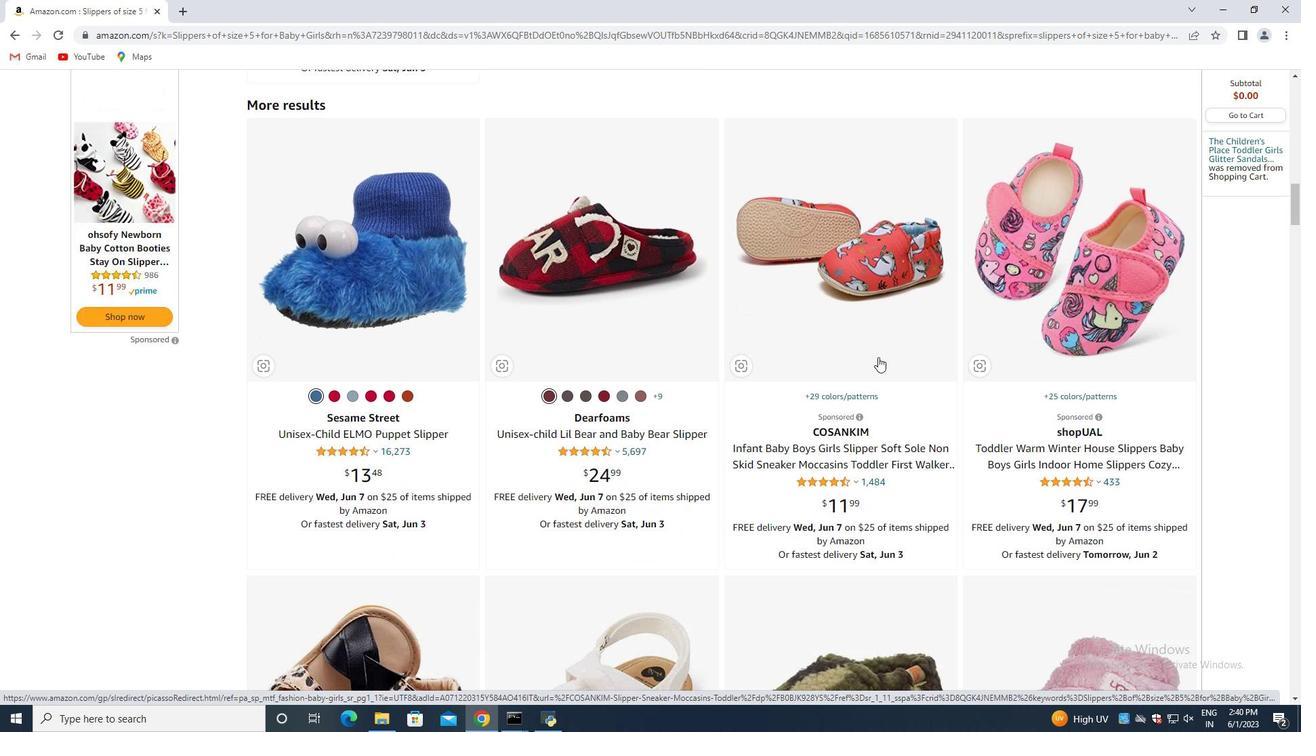 
Action: Mouse moved to (783, 363)
Screenshot: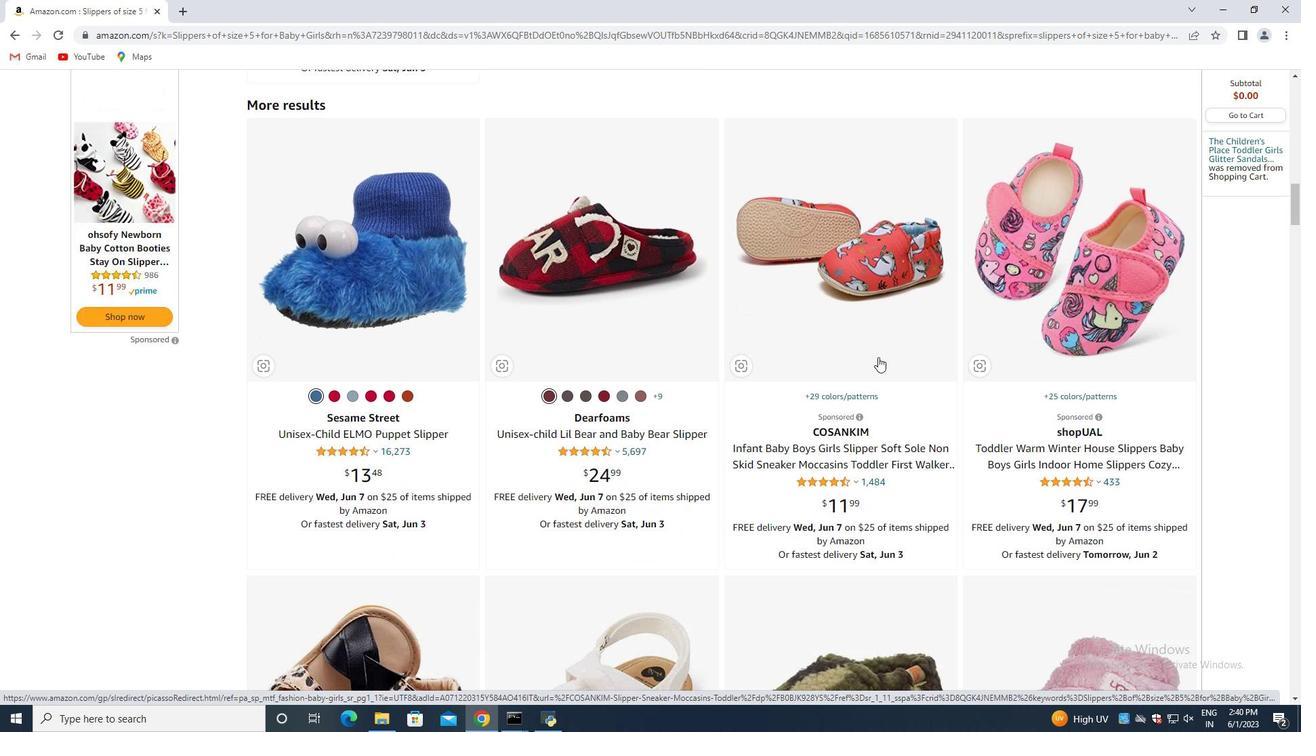 
Action: Mouse scrolled (791, 361) with delta (0, 0)
Screenshot: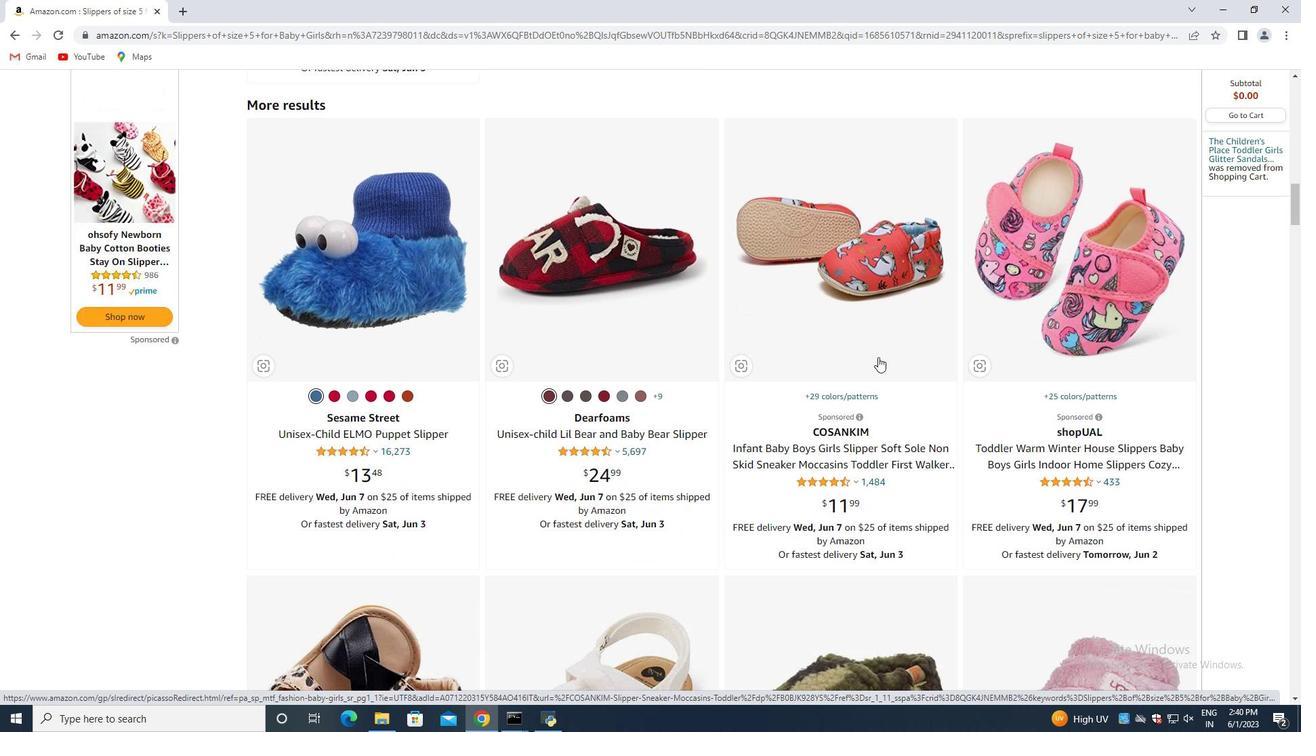 
Action: Mouse moved to (737, 369)
Screenshot: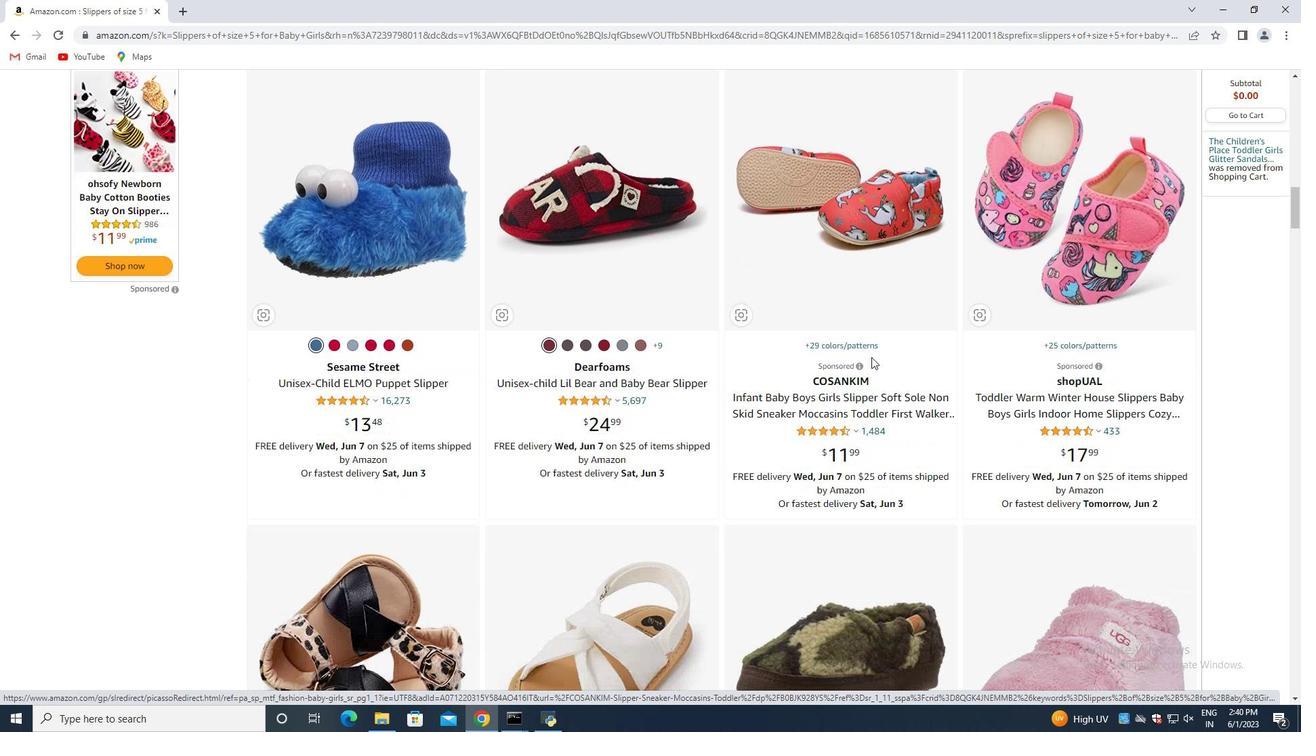 
Action: Mouse scrolled (761, 366) with delta (0, 0)
Screenshot: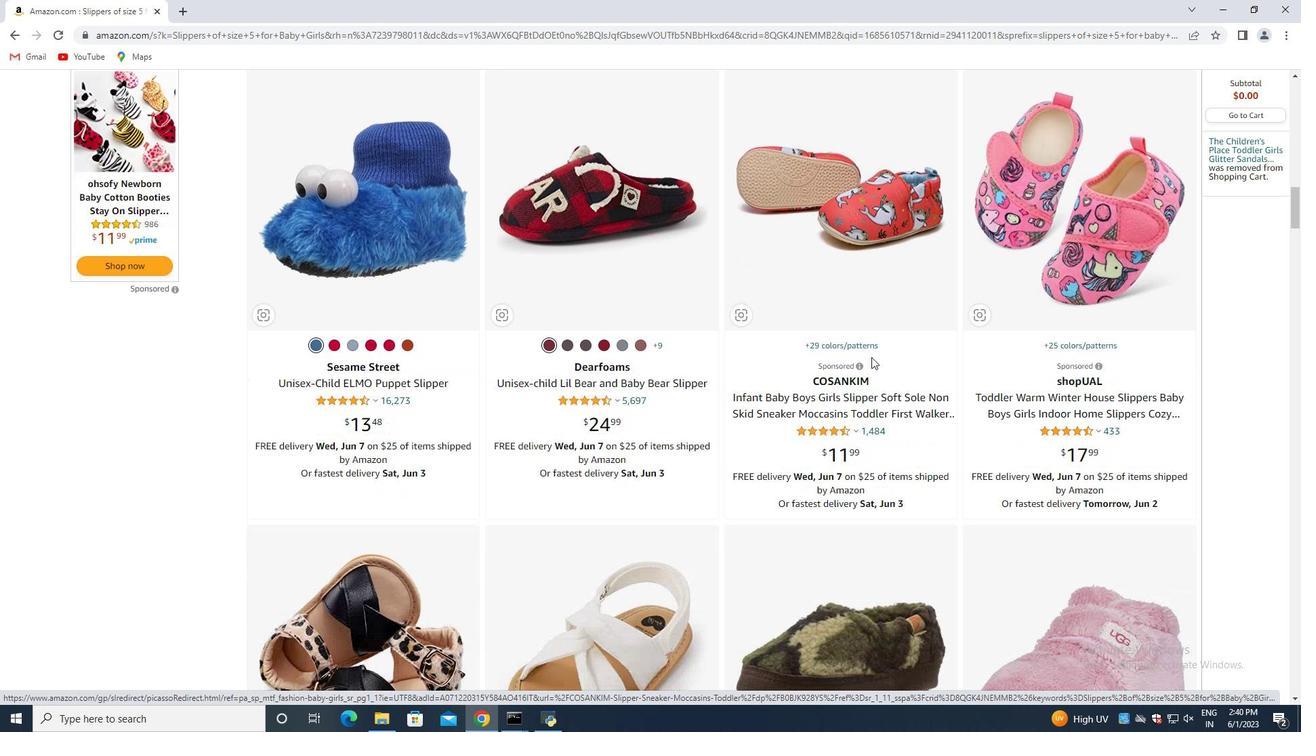 
Action: Mouse moved to (681, 383)
Screenshot: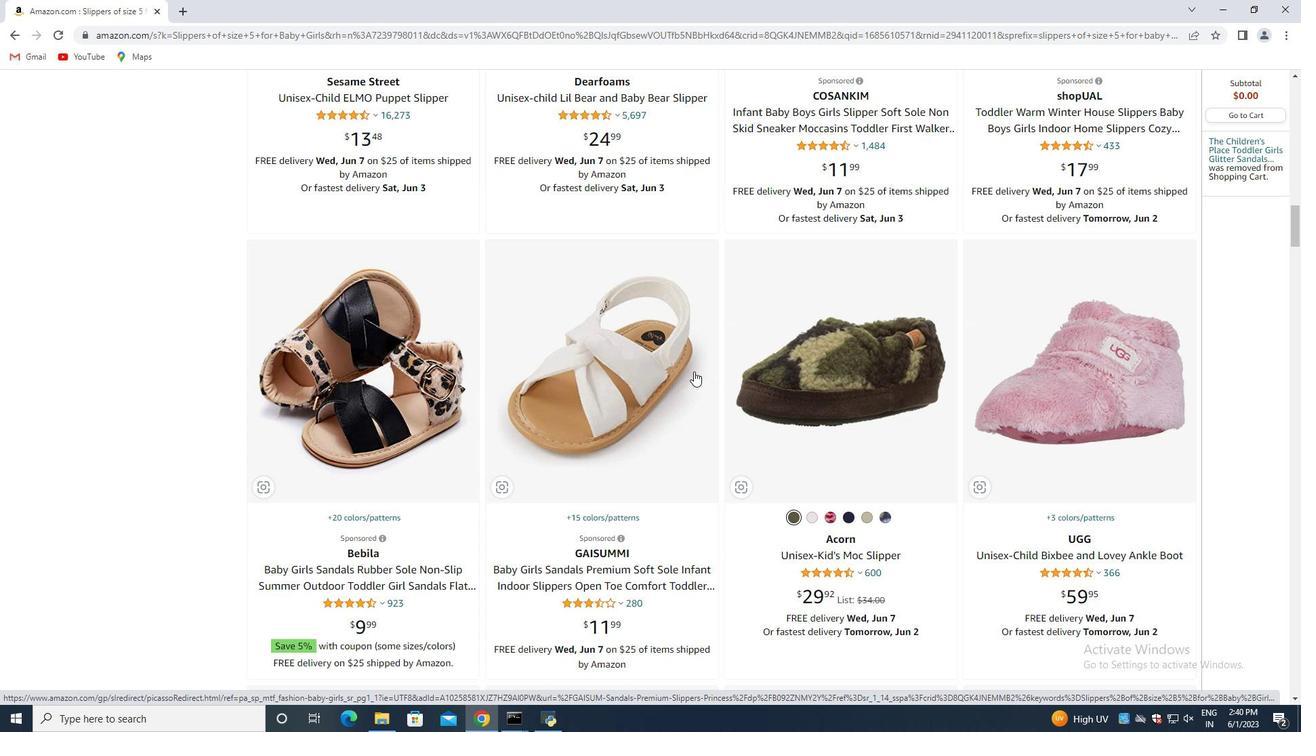 
Action: Mouse scrolled (687, 375) with delta (0, 0)
Screenshot: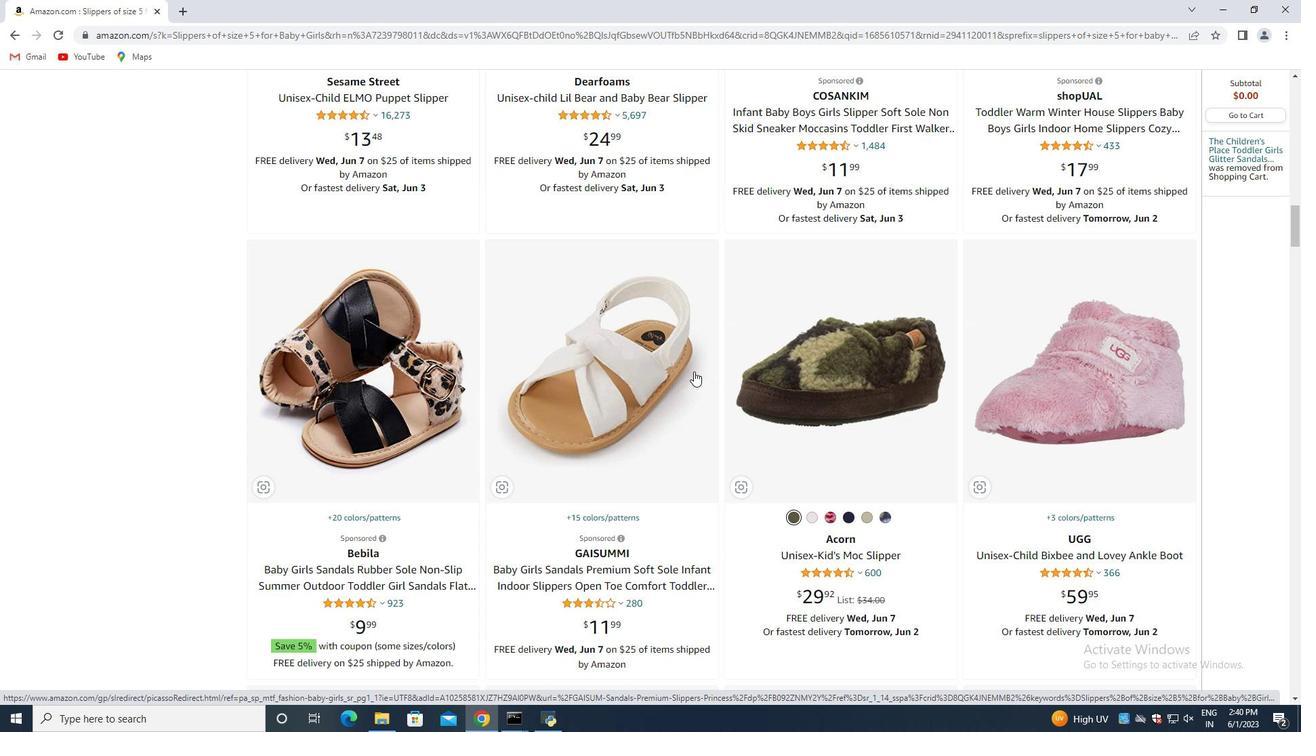 
Action: Mouse moved to (680, 384)
Screenshot: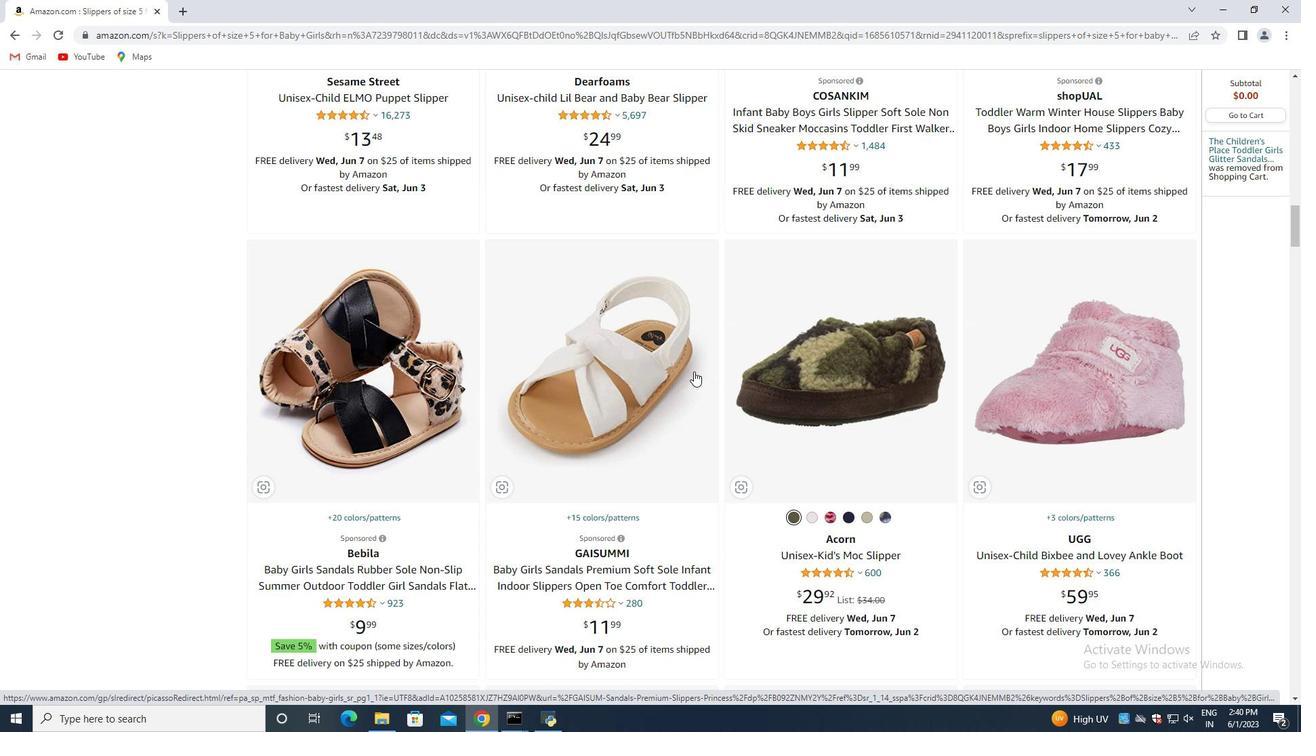 
Action: Mouse scrolled (682, 381) with delta (0, 0)
Screenshot: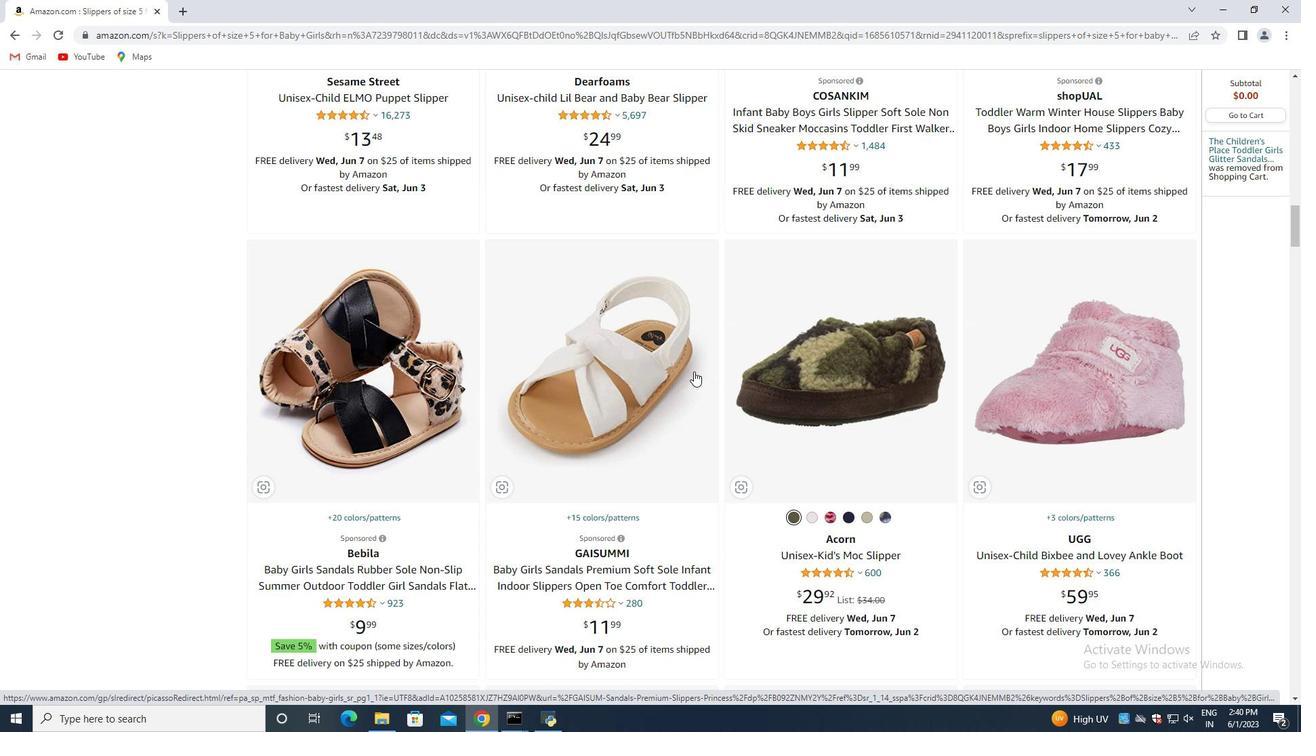 
Action: Mouse moved to (680, 384)
Screenshot: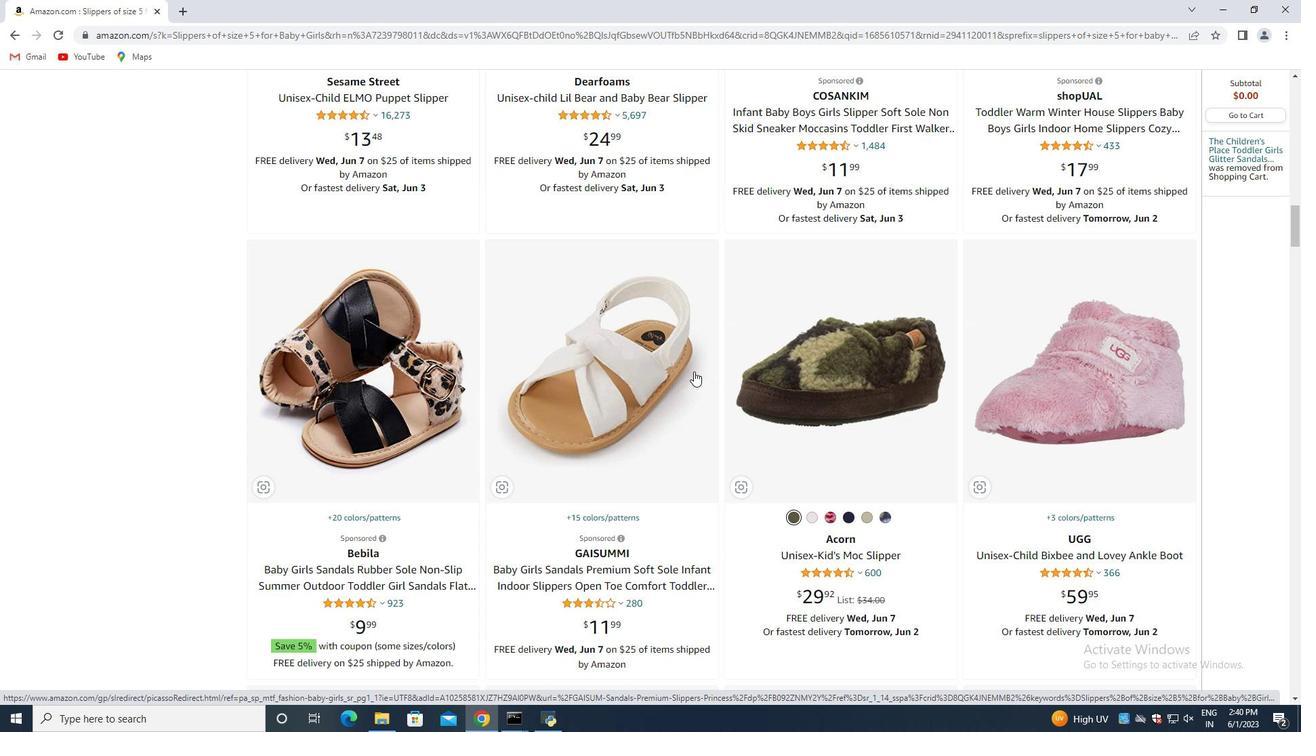 
Action: Mouse scrolled (682, 382) with delta (0, 0)
Screenshot: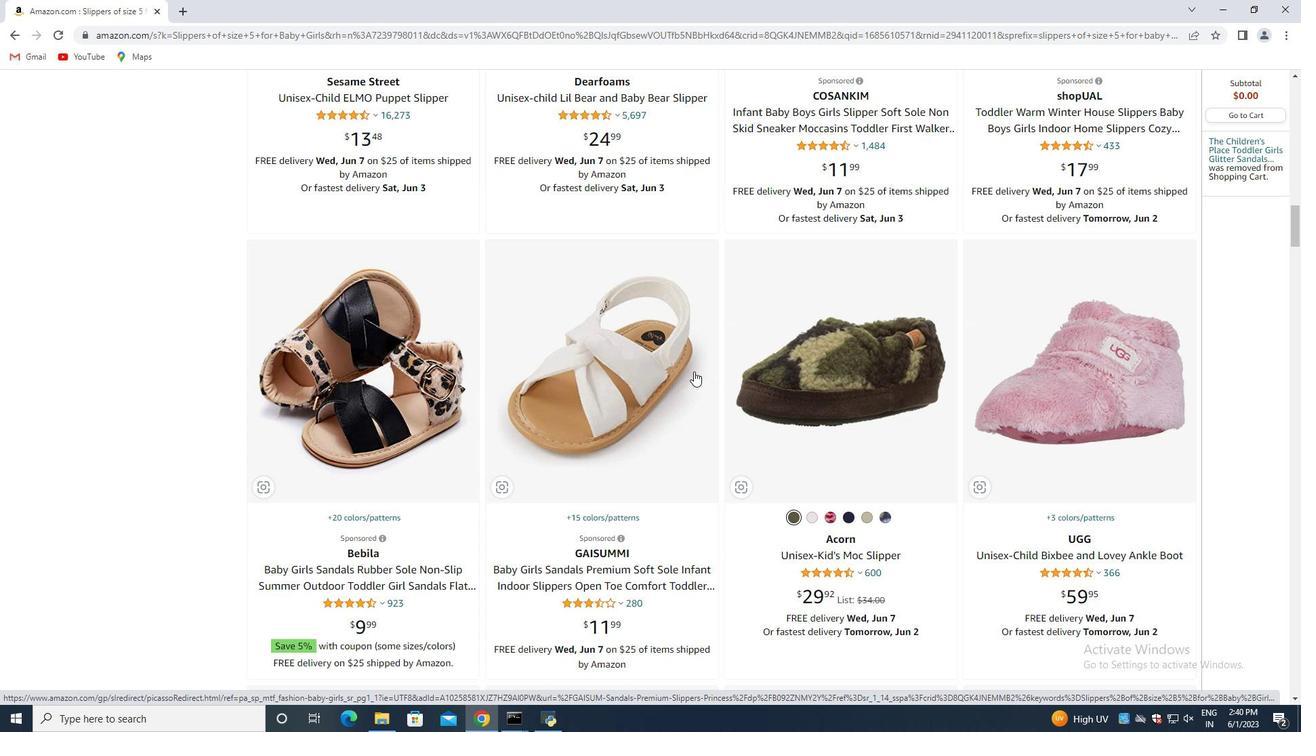 
Action: Mouse moved to (665, 383)
Screenshot: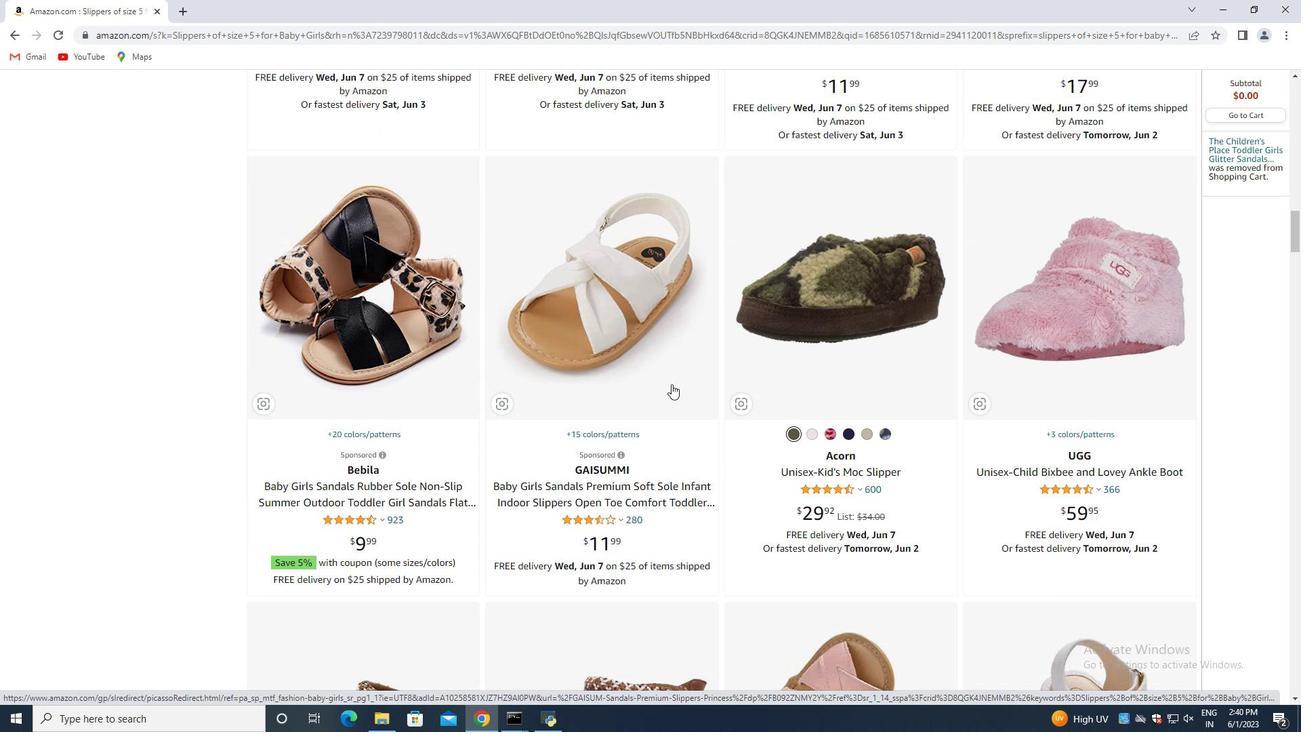 
Action: Mouse scrolled (665, 383) with delta (0, 0)
Screenshot: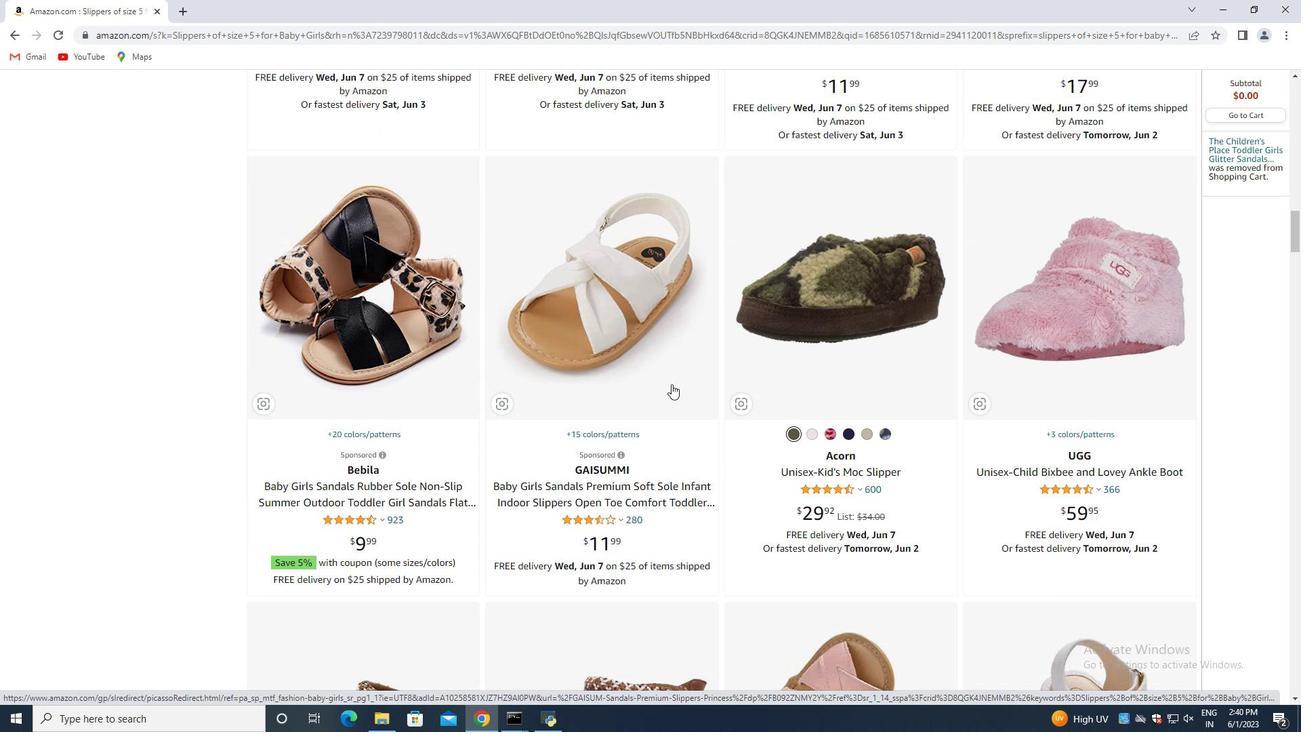 
Action: Mouse moved to (661, 383)
Screenshot: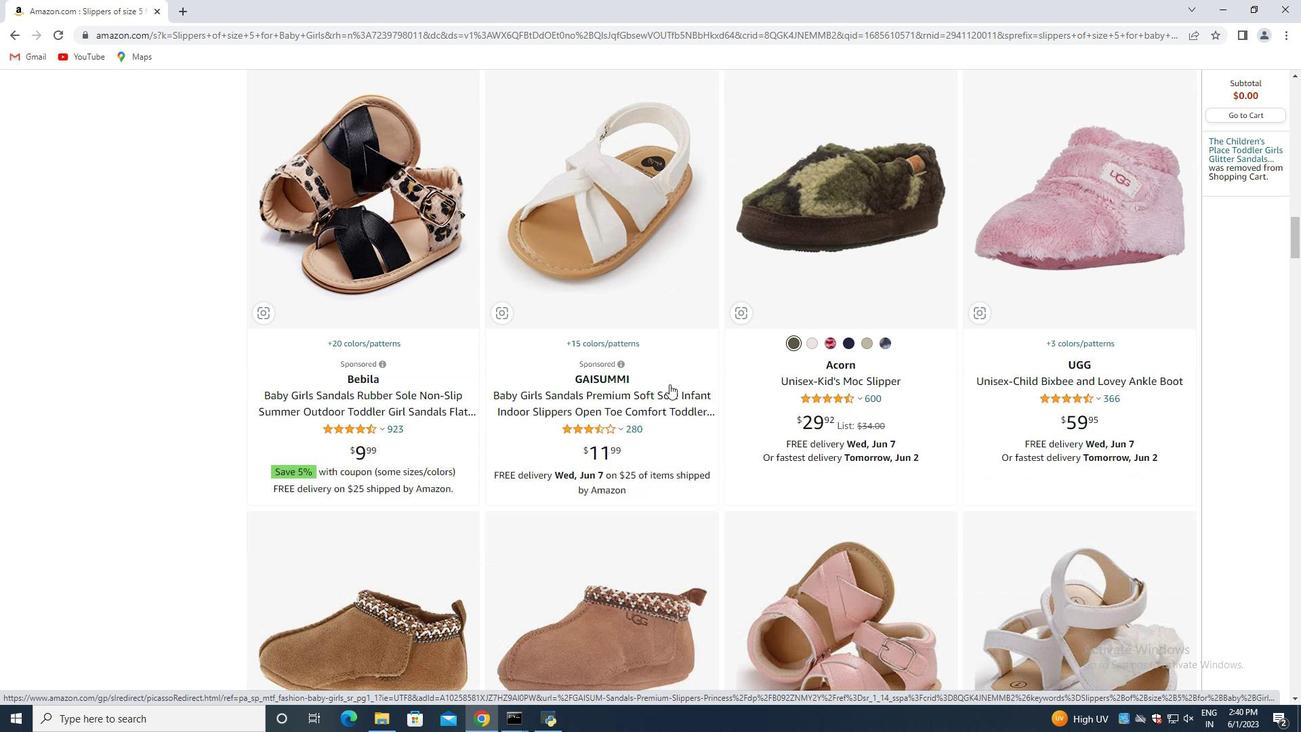 
Action: Mouse scrolled (663, 383) with delta (0, 0)
Screenshot: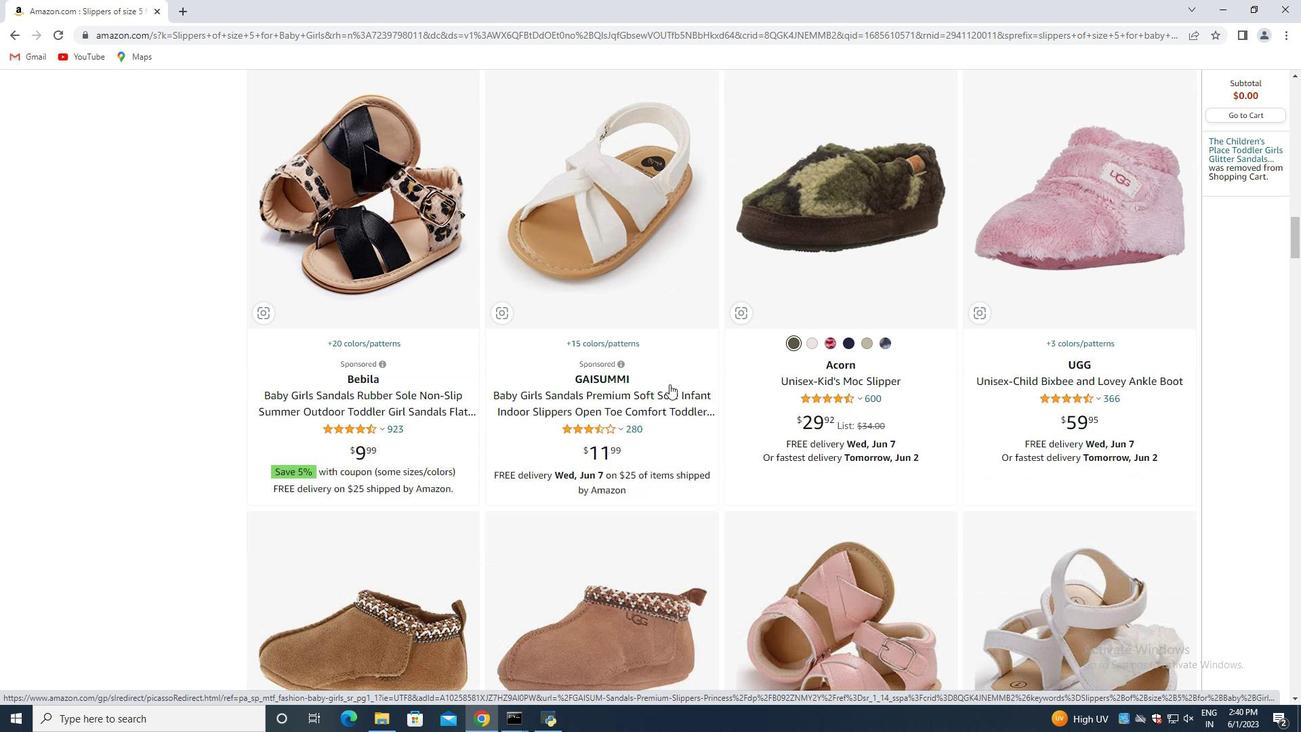 
Action: Mouse moved to (661, 383)
Screenshot: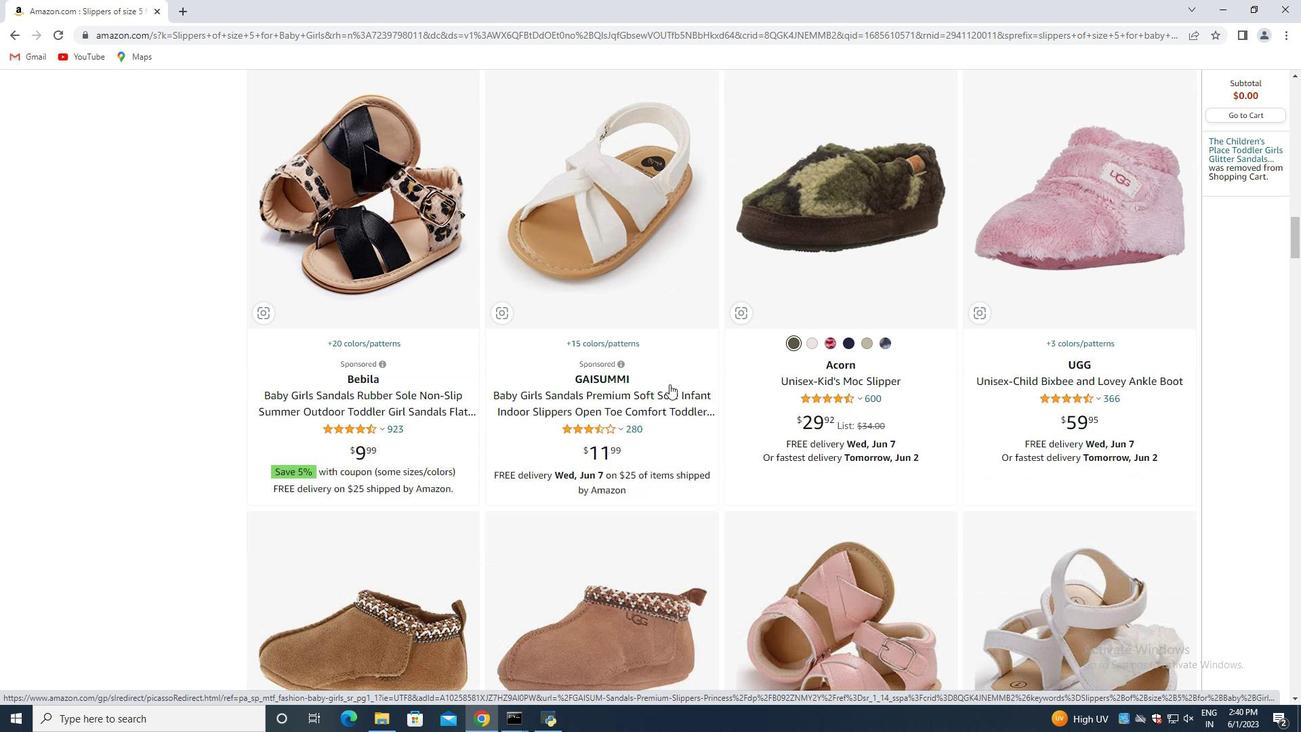 
Action: Mouse scrolled (661, 383) with delta (0, 0)
Screenshot: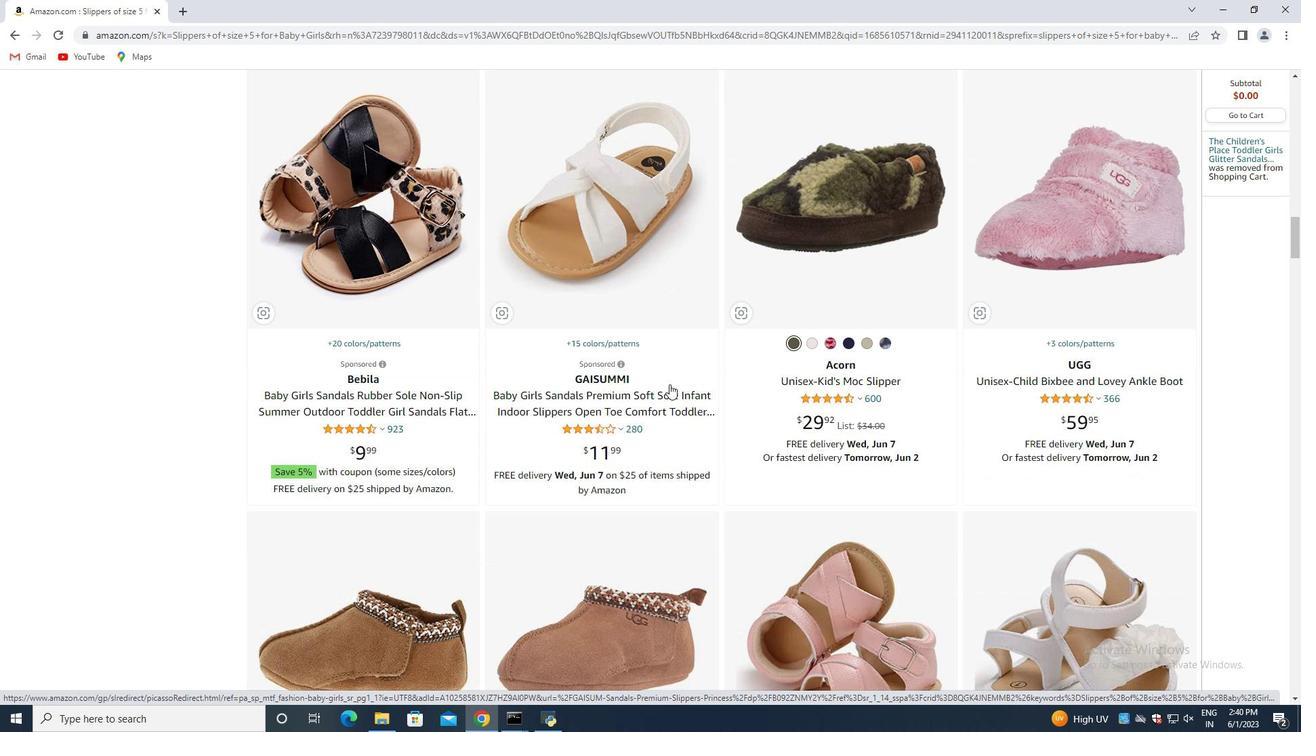
Action: Mouse moved to (739, 377)
Screenshot: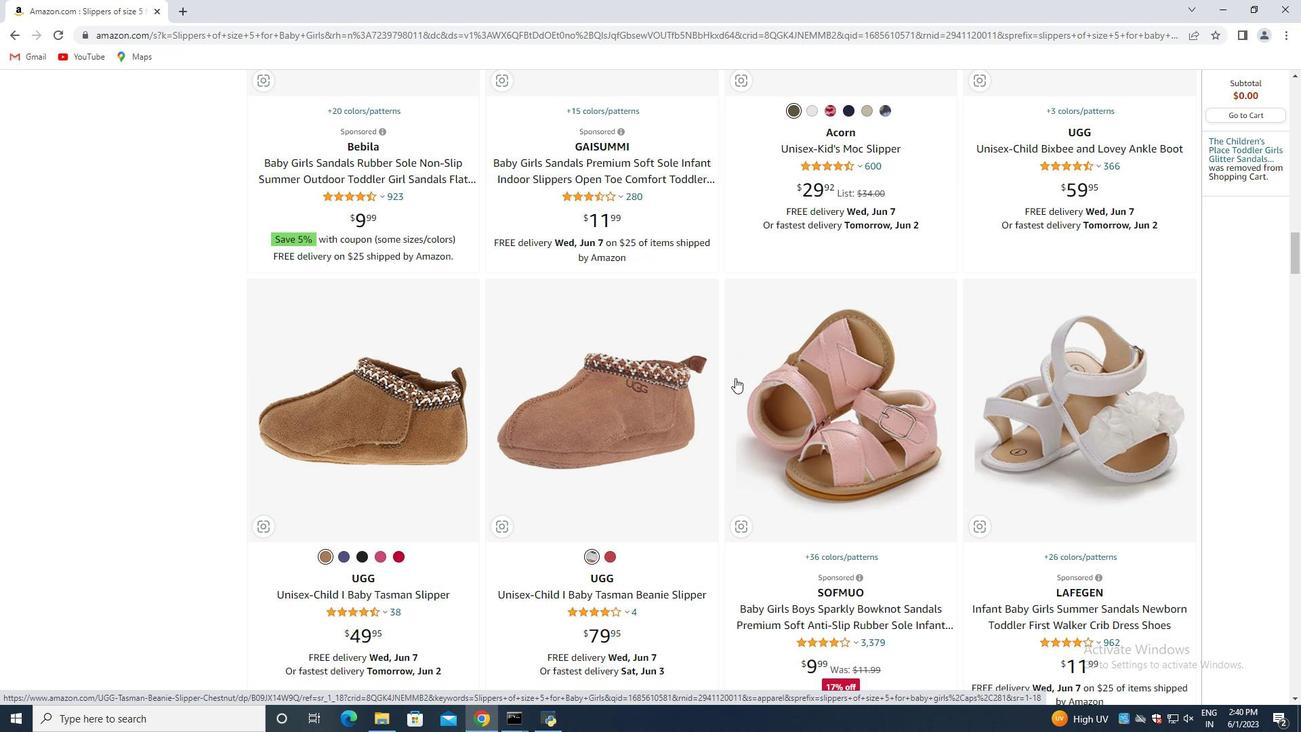 
Action: Mouse scrolled (739, 378) with delta (0, 0)
Screenshot: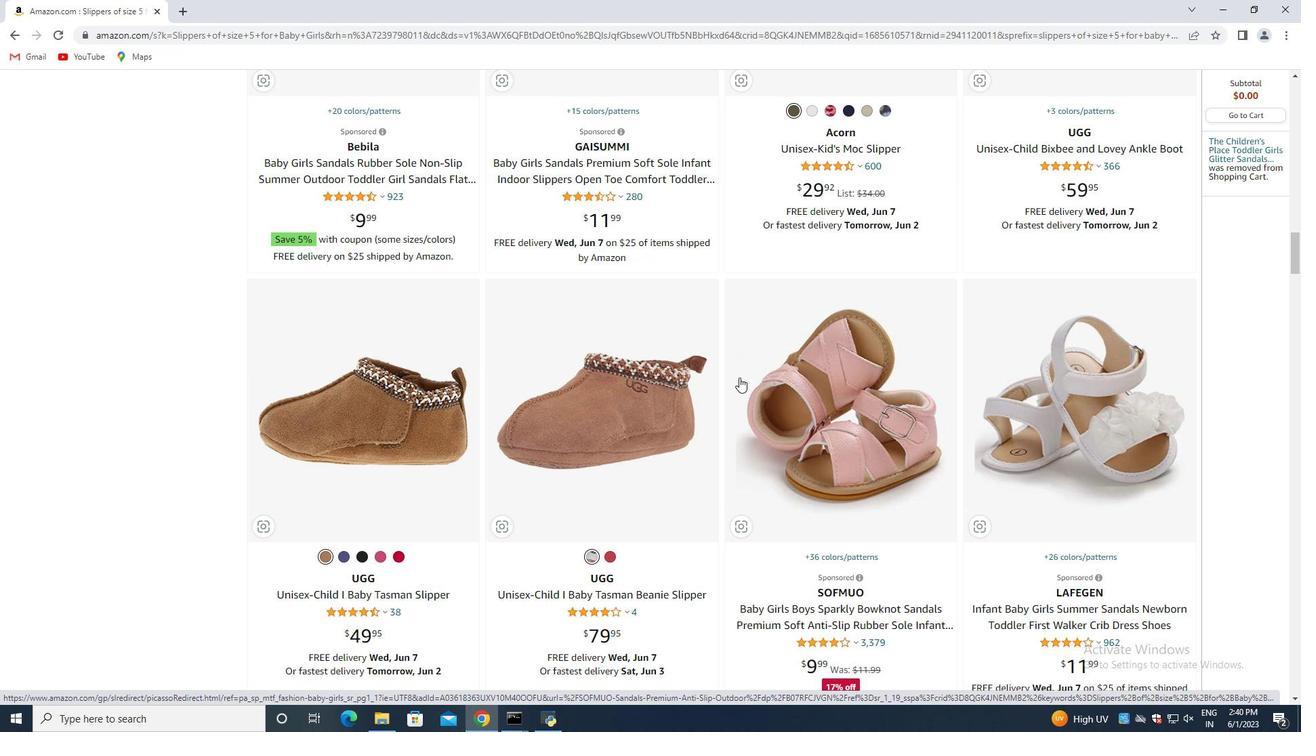 
Action: Mouse scrolled (739, 378) with delta (0, 0)
Screenshot: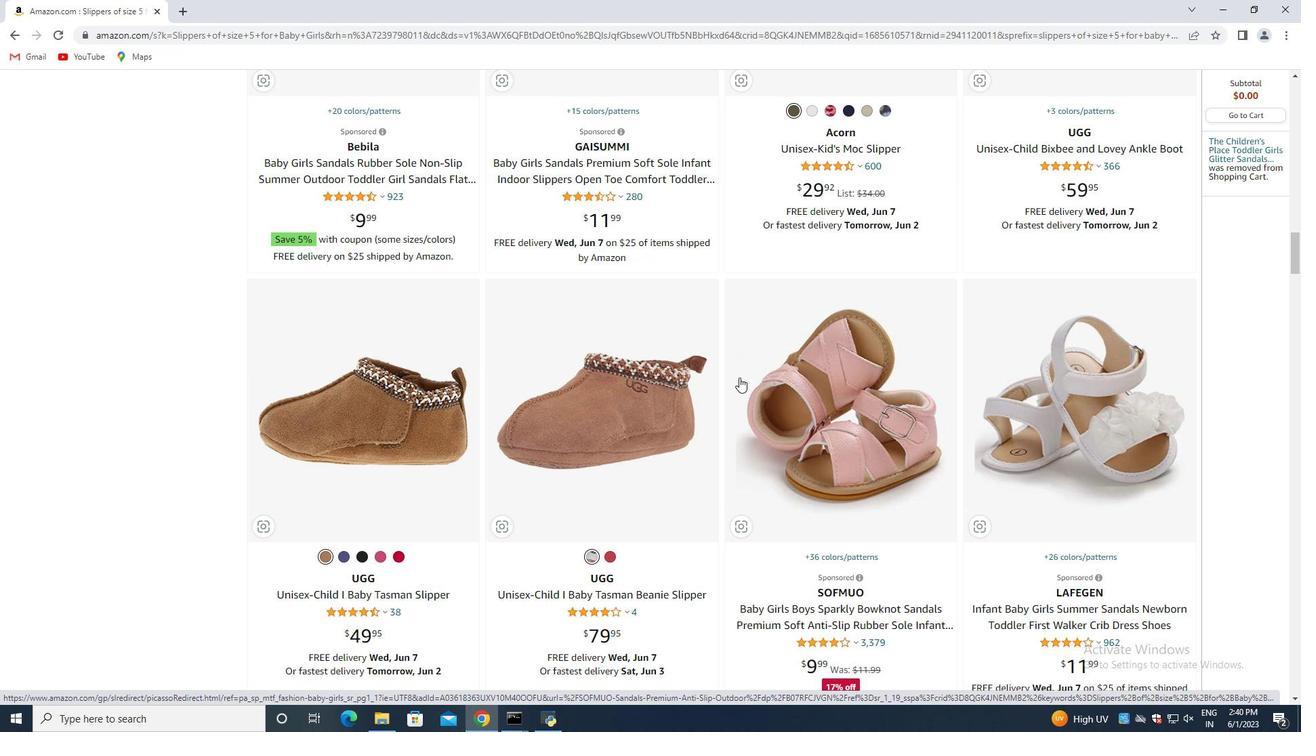 
Action: Mouse scrolled (739, 378) with delta (0, 0)
Screenshot: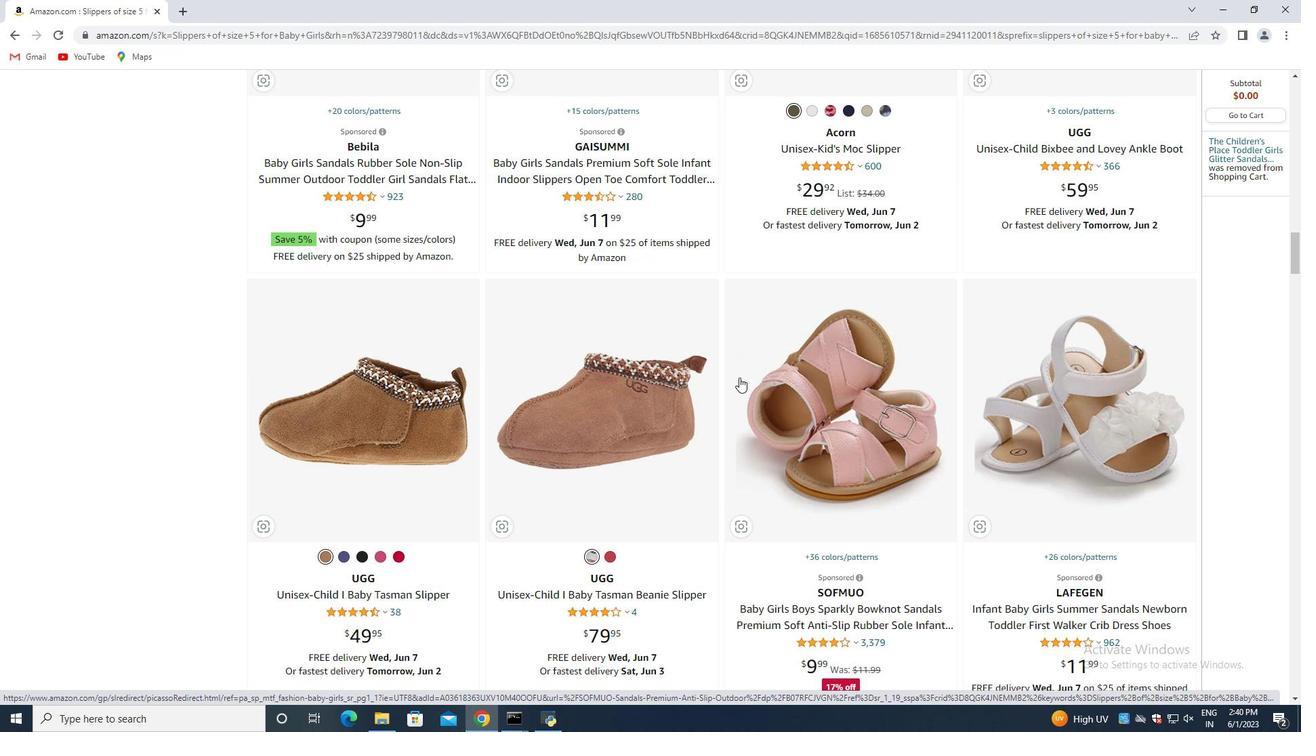 
Action: Mouse scrolled (739, 378) with delta (0, 0)
Screenshot: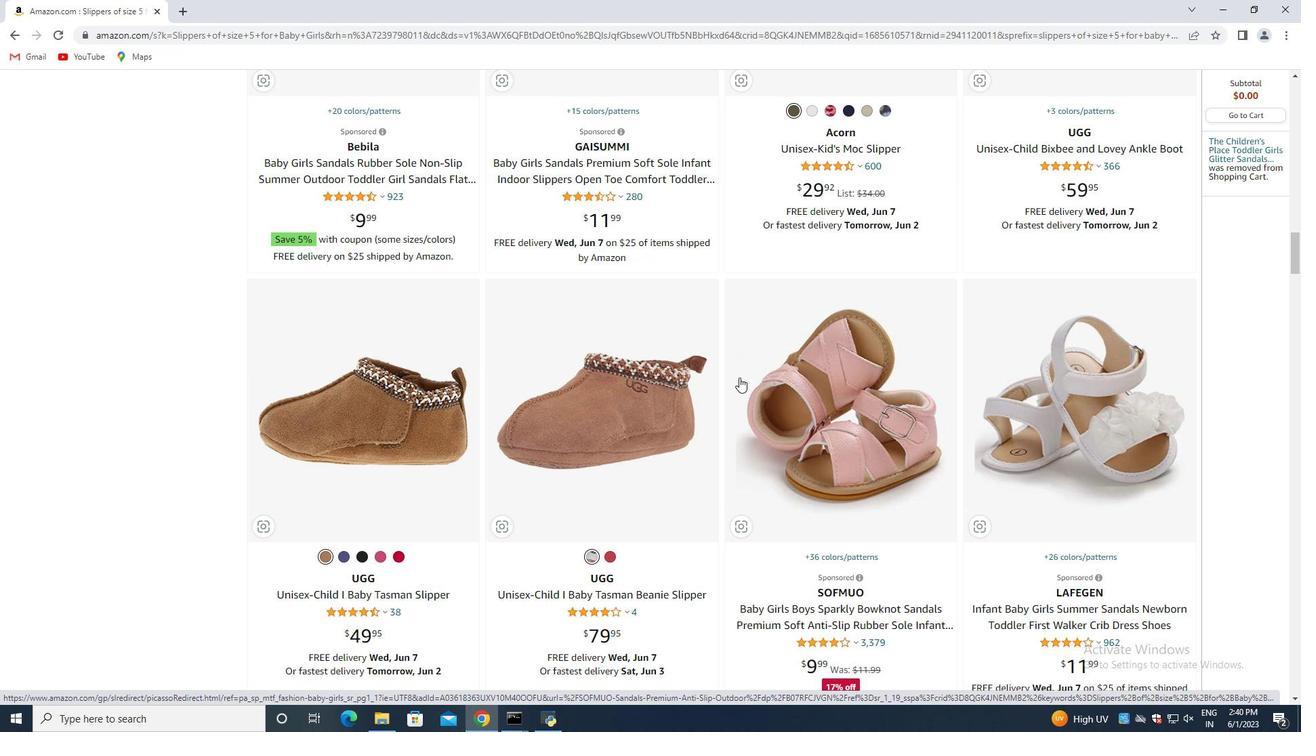 
Action: Mouse scrolled (739, 378) with delta (0, 0)
Screenshot: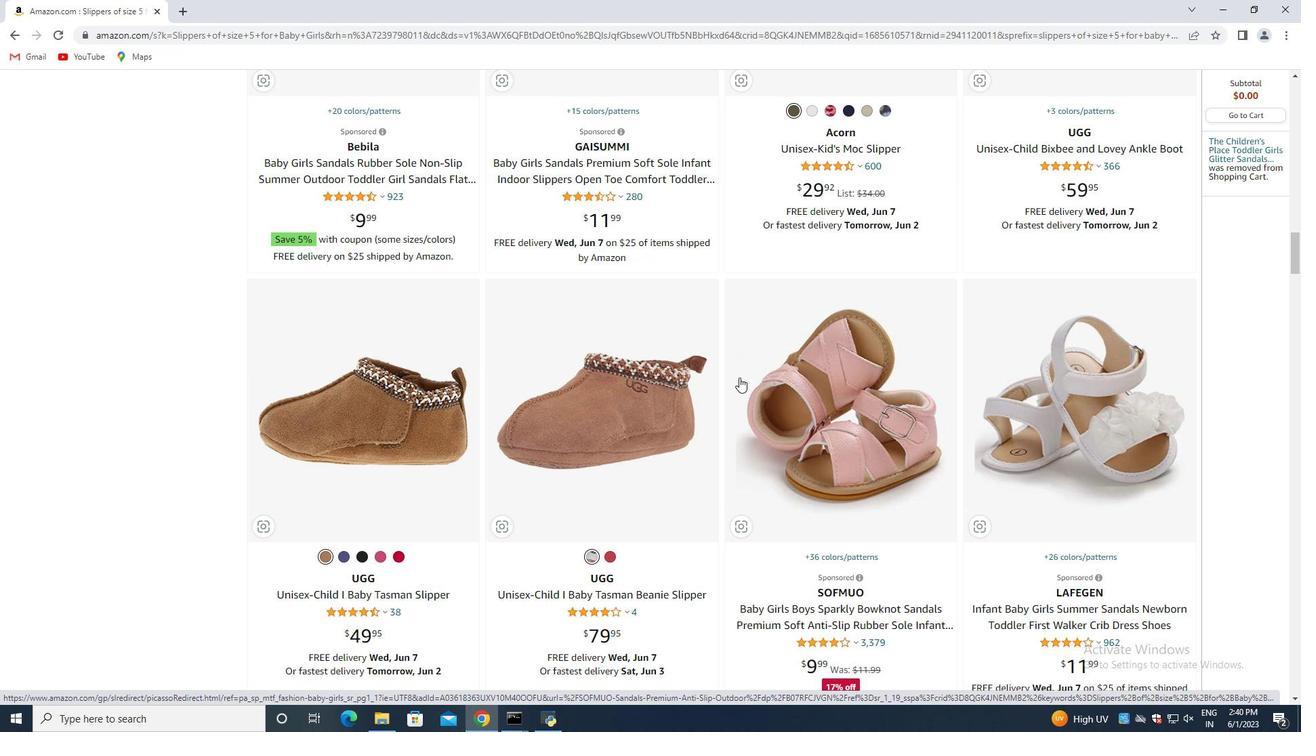 
Action: Mouse scrolled (739, 378) with delta (0, 0)
Screenshot: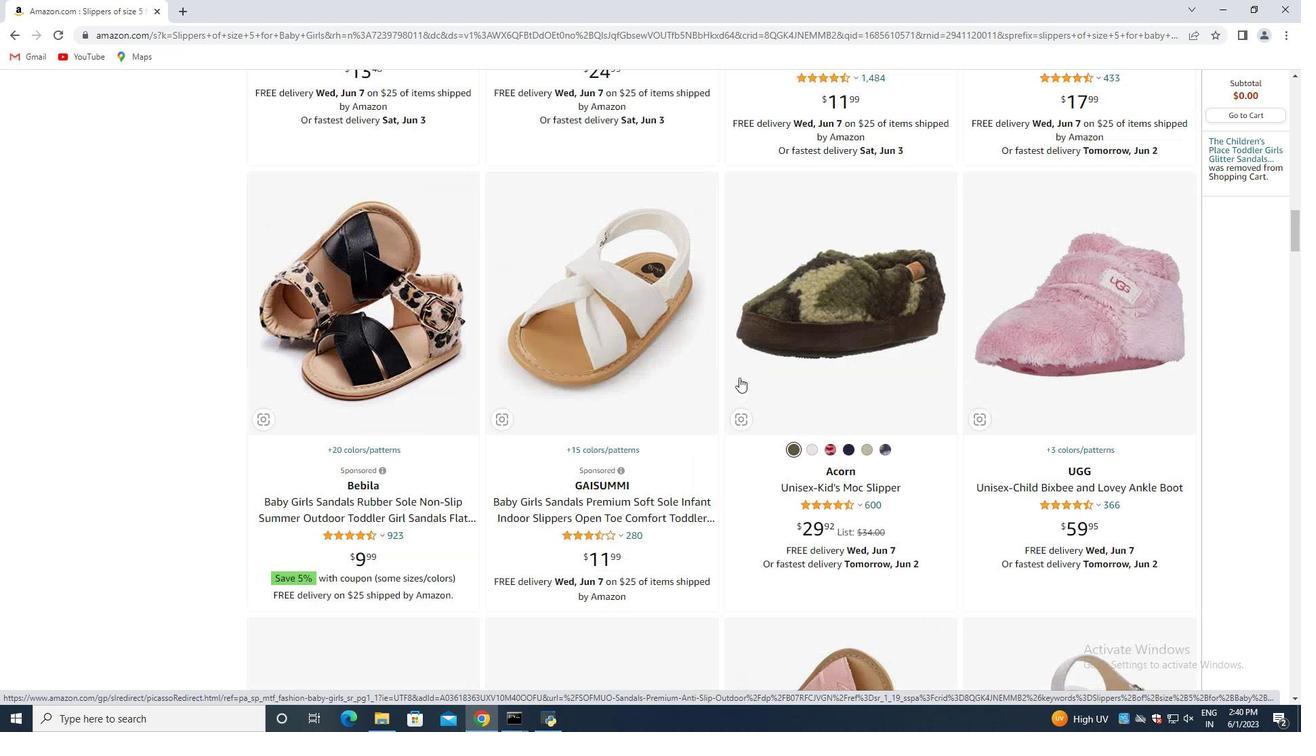 
Action: Mouse scrolled (739, 378) with delta (0, 0)
Screenshot: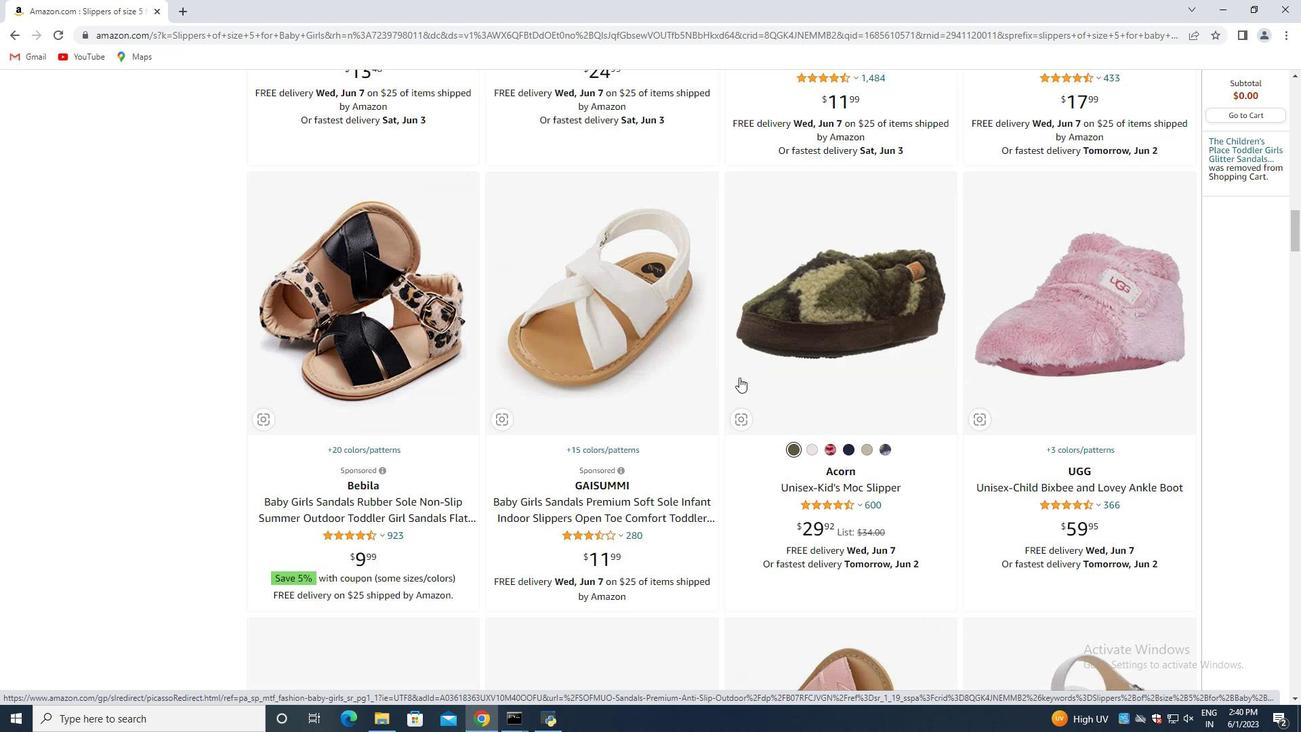 
Action: Mouse scrolled (739, 378) with delta (0, 0)
Screenshot: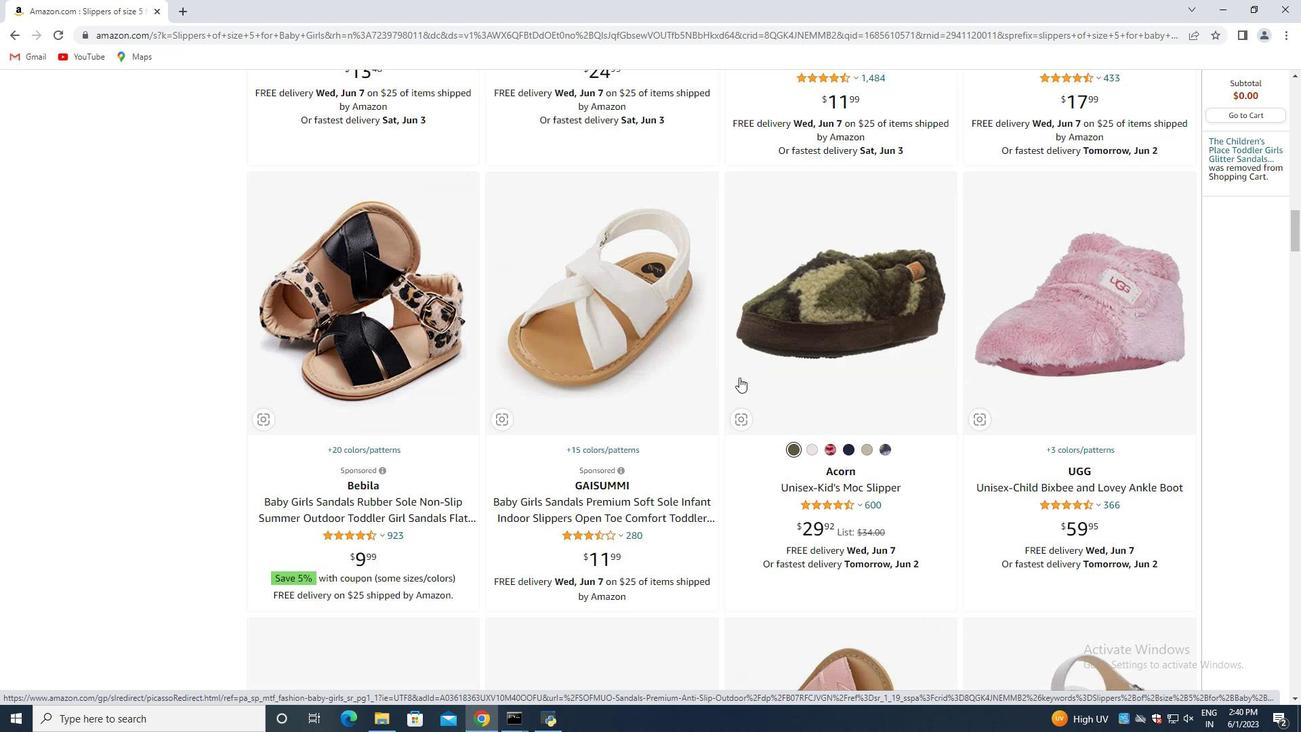 
Action: Mouse scrolled (739, 378) with delta (0, 0)
Screenshot: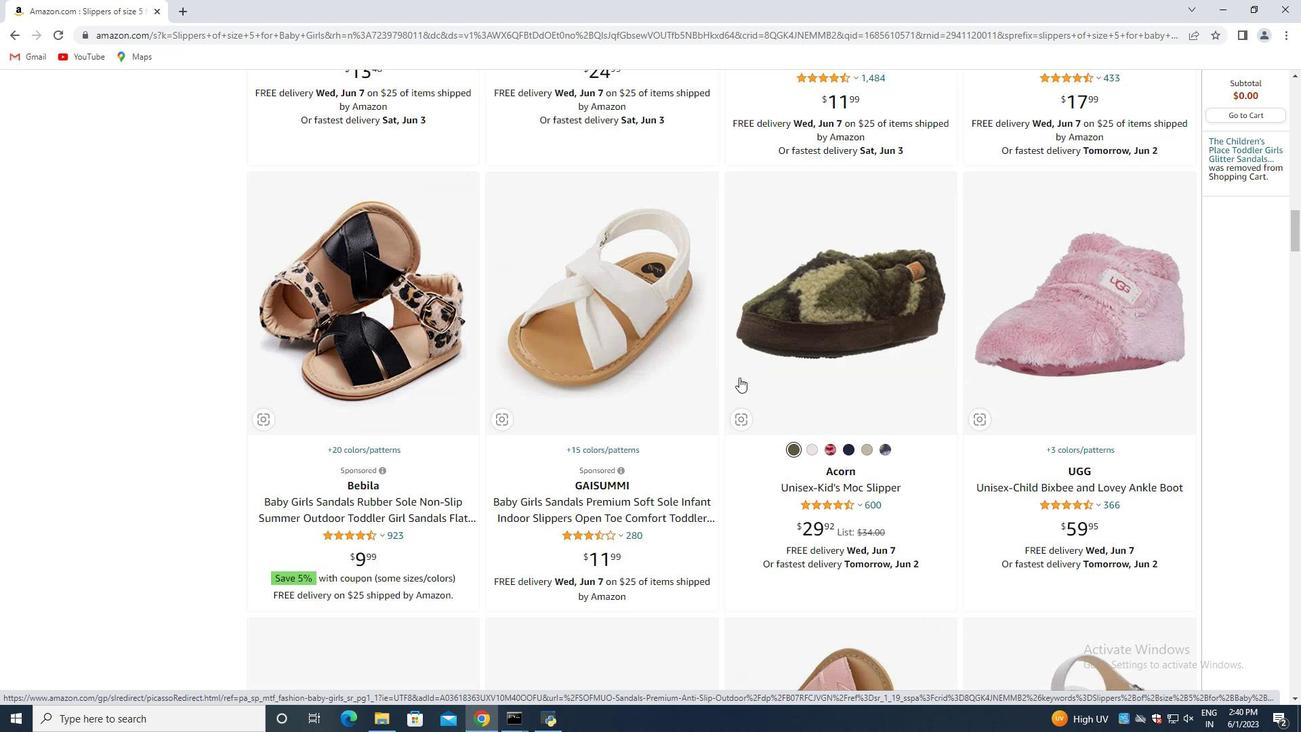 
Action: Mouse scrolled (739, 378) with delta (0, 0)
Screenshot: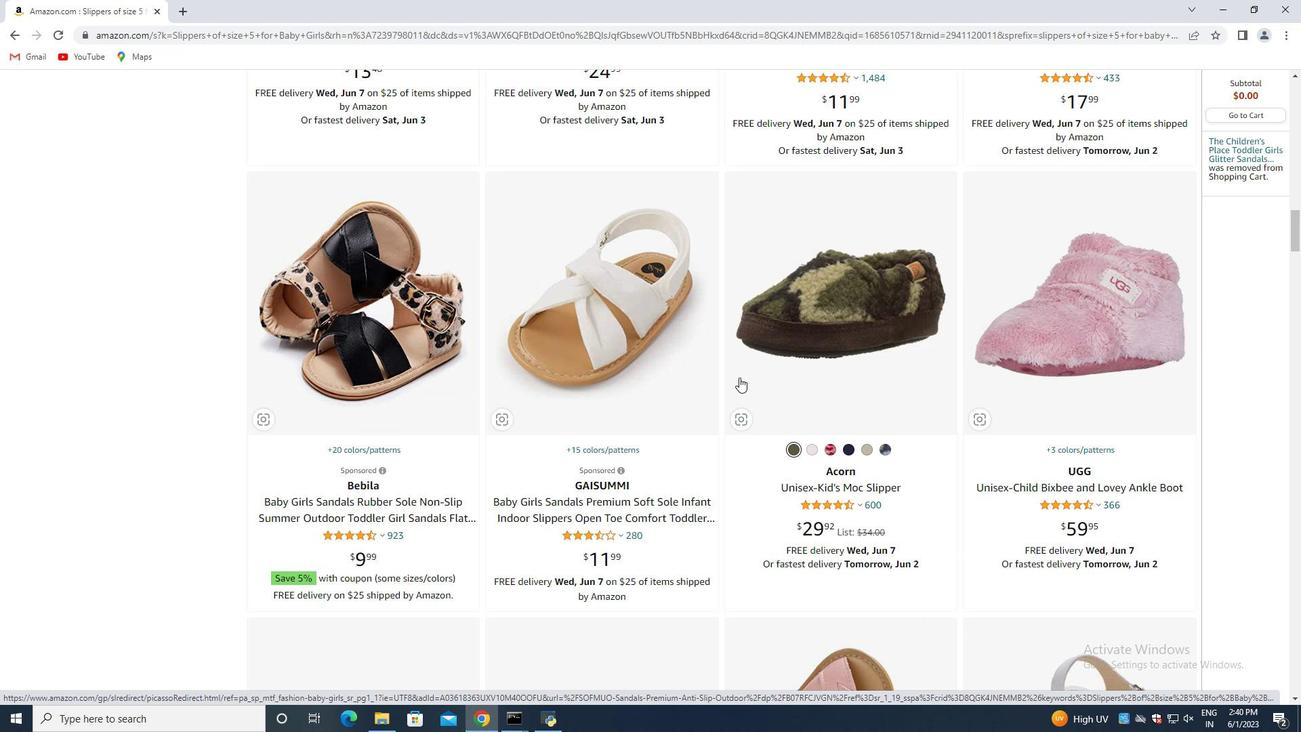 
Action: Mouse scrolled (739, 378) with delta (0, 0)
Screenshot: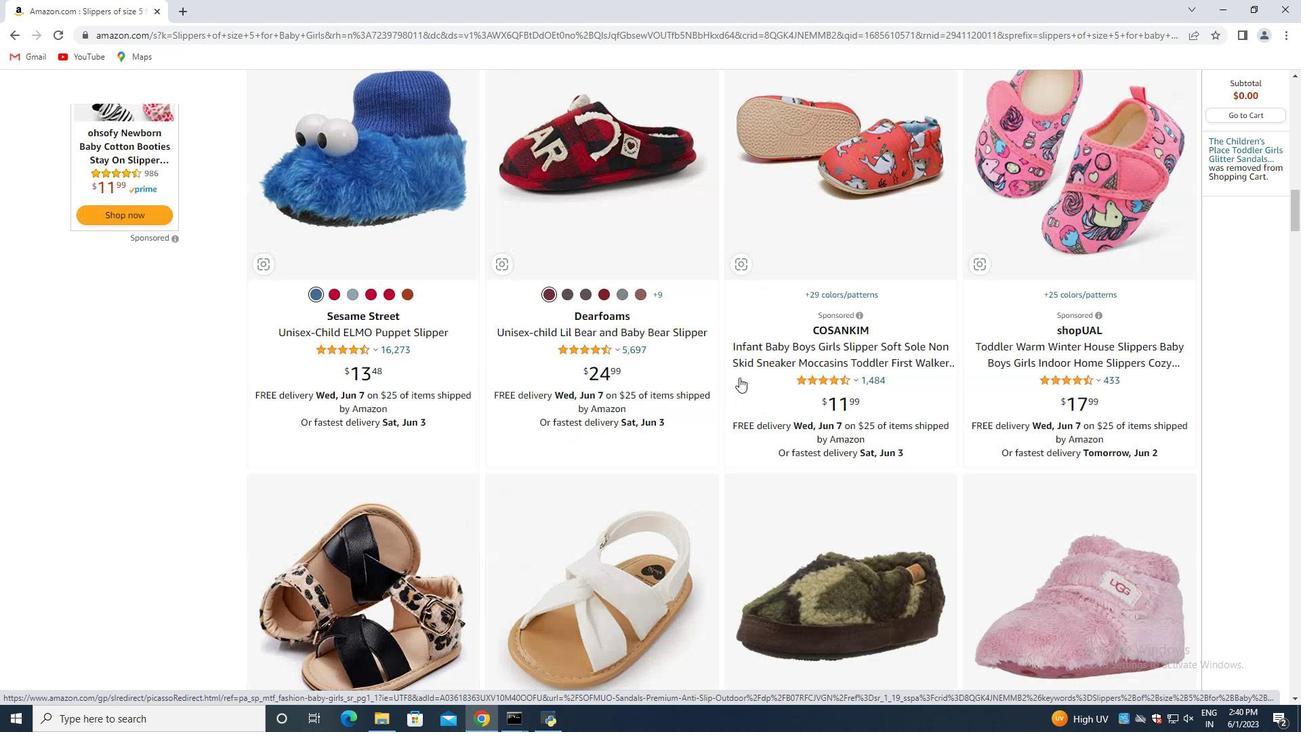
Action: Mouse scrolled (739, 378) with delta (0, 0)
Screenshot: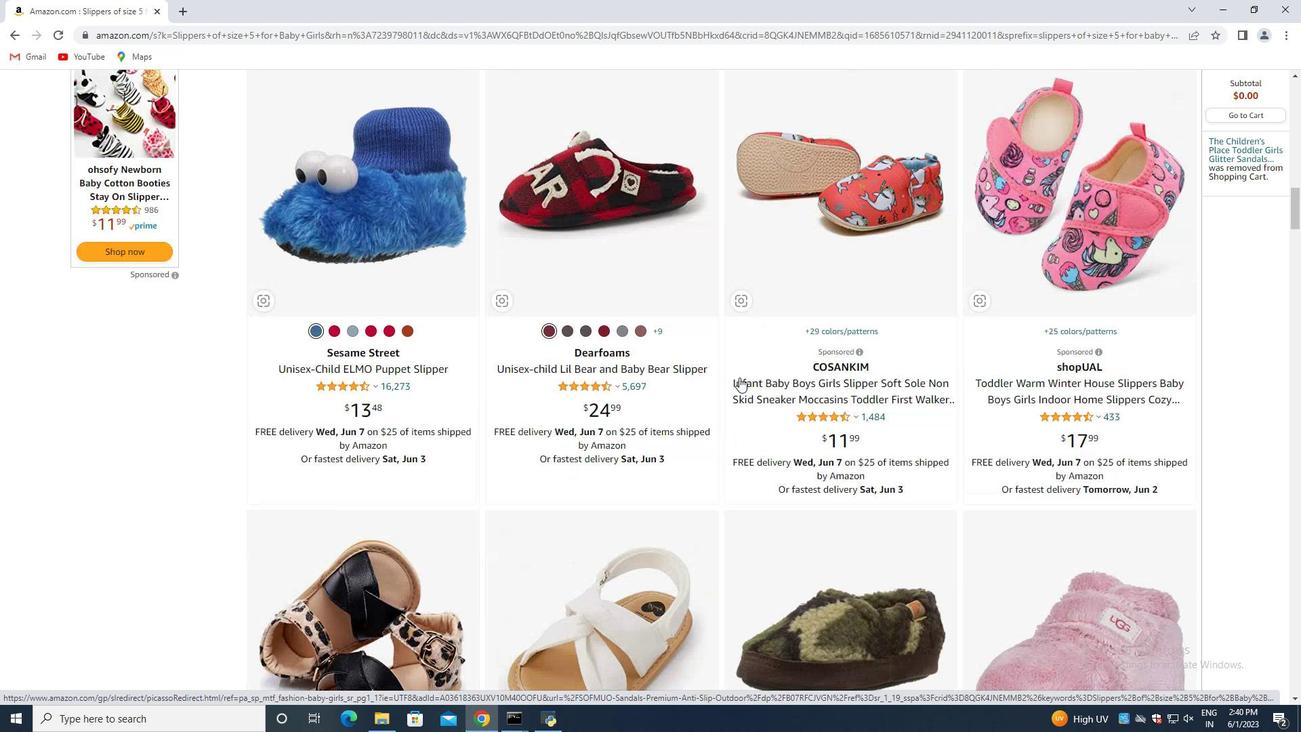 
Action: Mouse moved to (740, 377)
Screenshot: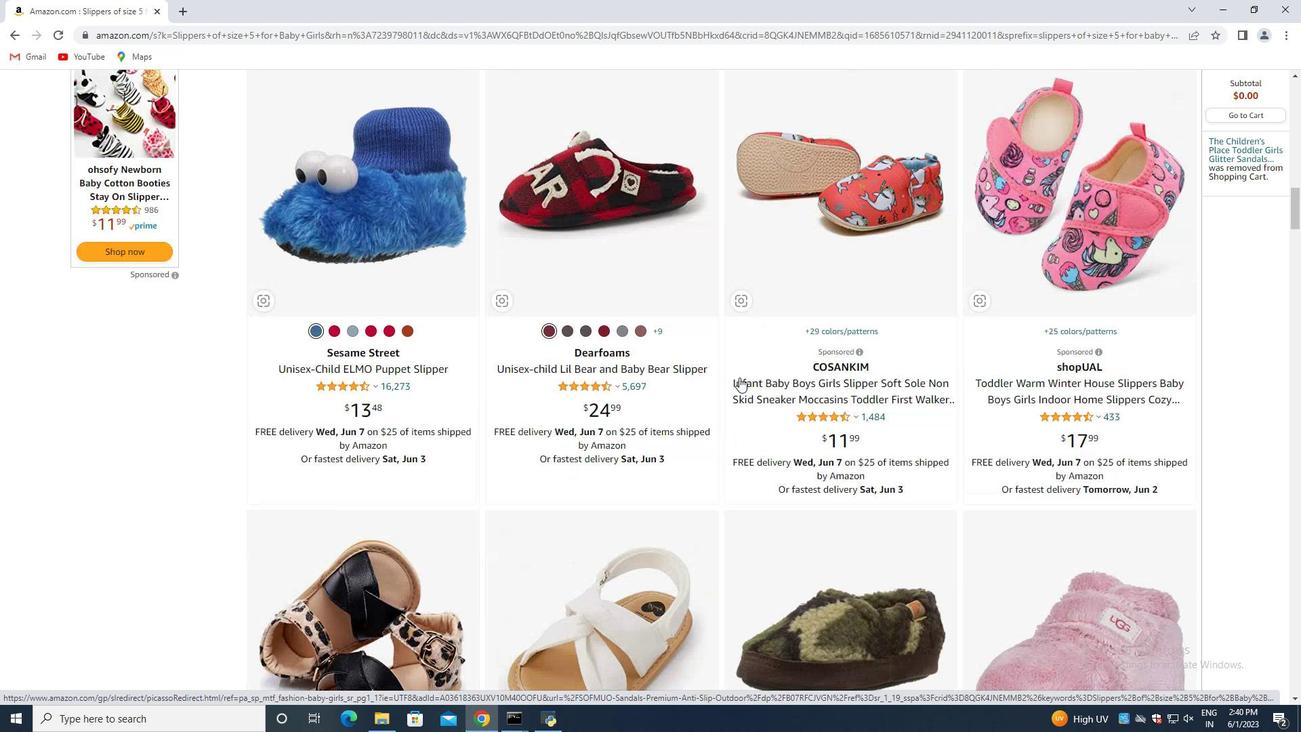 
Action: Mouse scrolled (740, 378) with delta (0, 0)
Screenshot: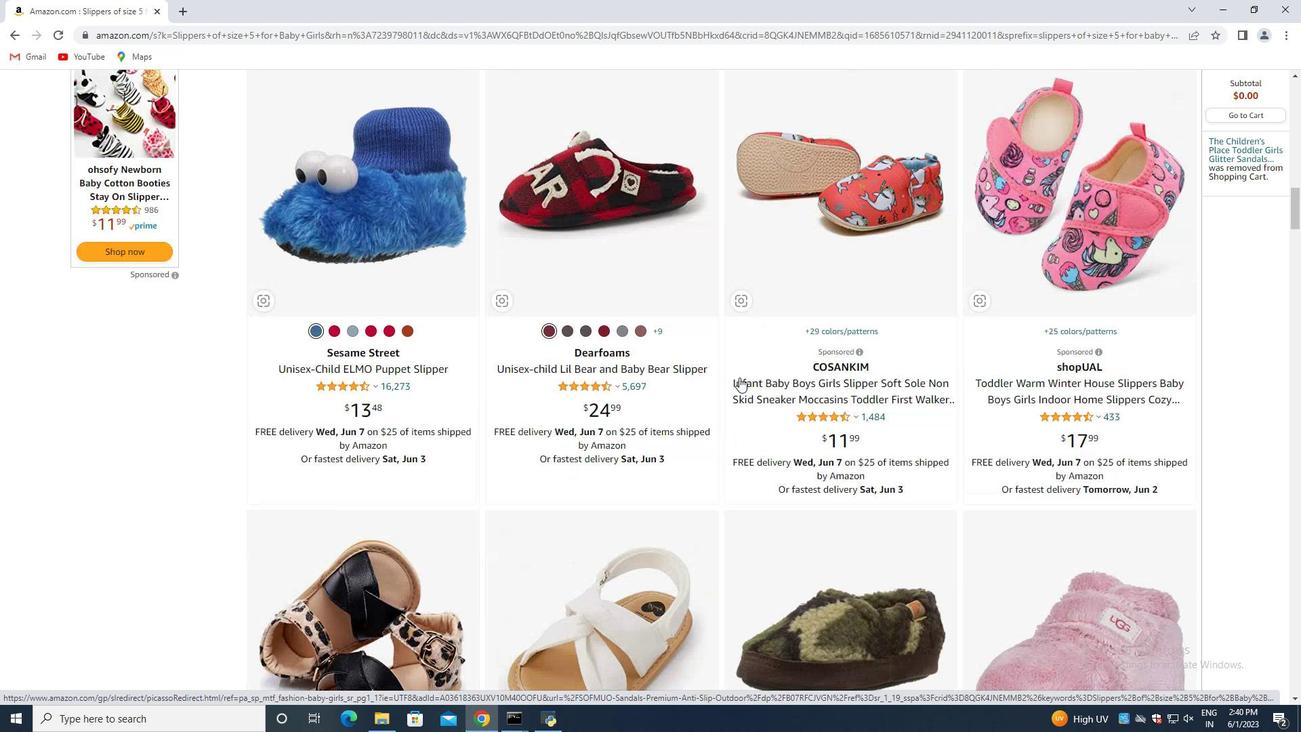 
Action: Mouse moved to (742, 377)
Screenshot: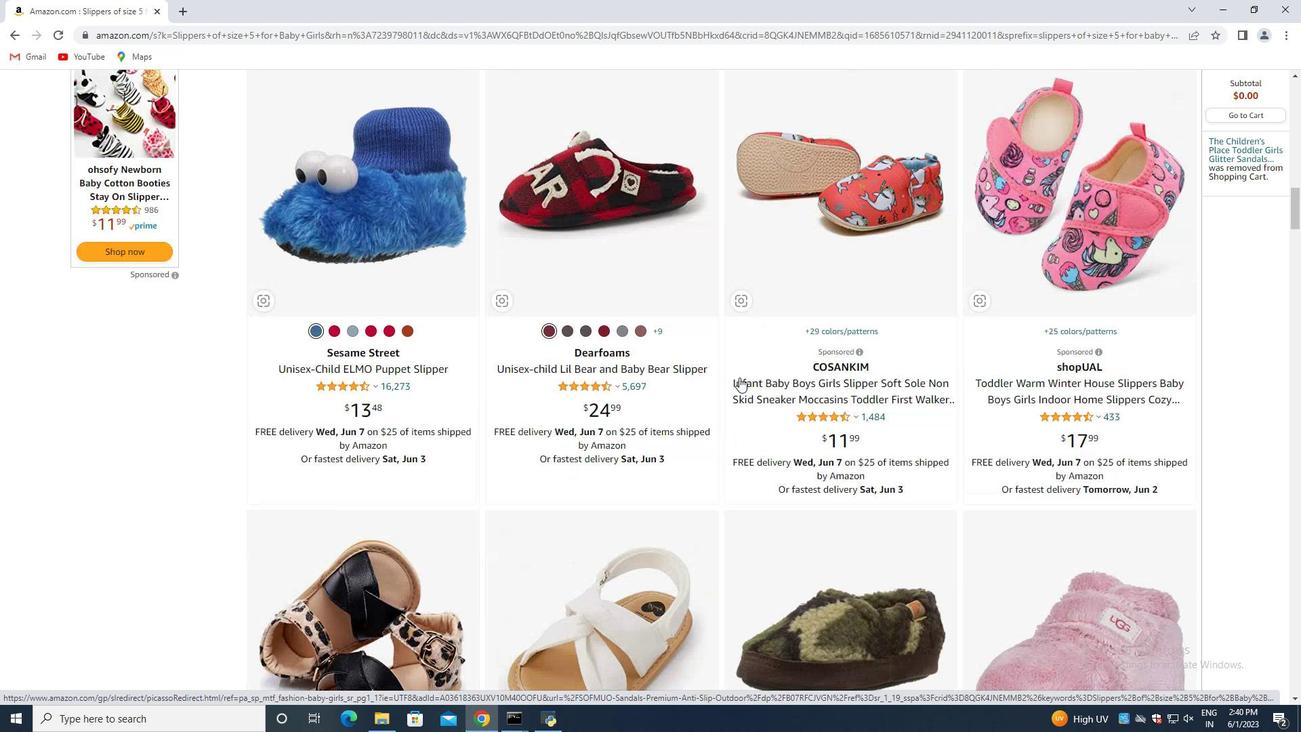 
Action: Mouse scrolled (742, 378) with delta (0, 0)
Screenshot: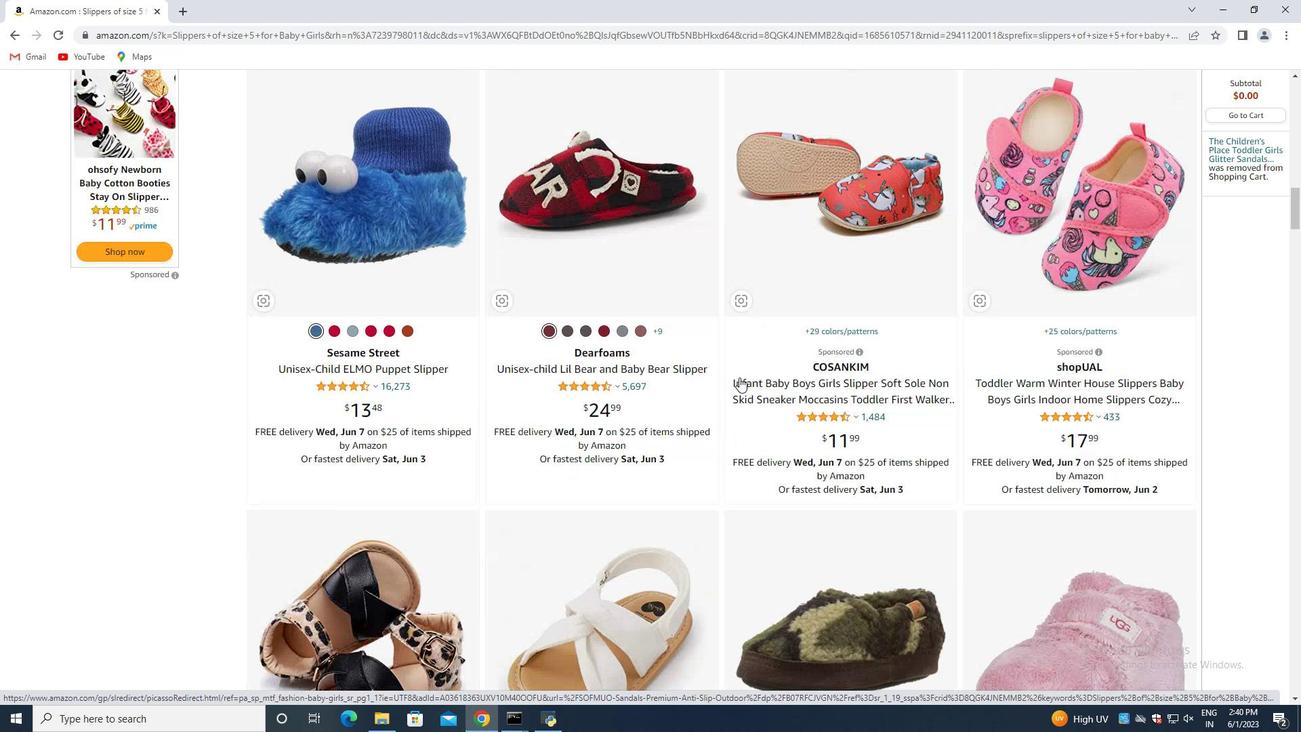 
Action: Mouse moved to (743, 377)
Screenshot: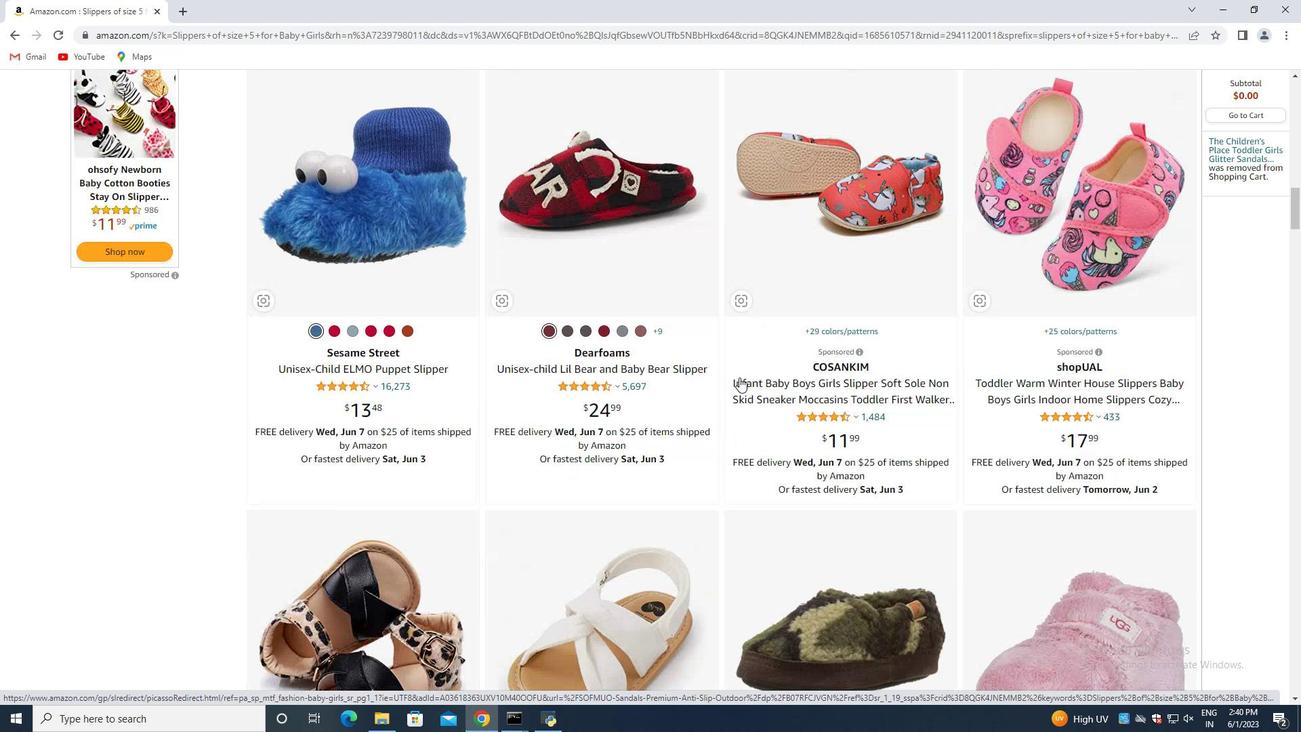 
Action: Mouse scrolled (743, 378) with delta (0, 0)
Screenshot: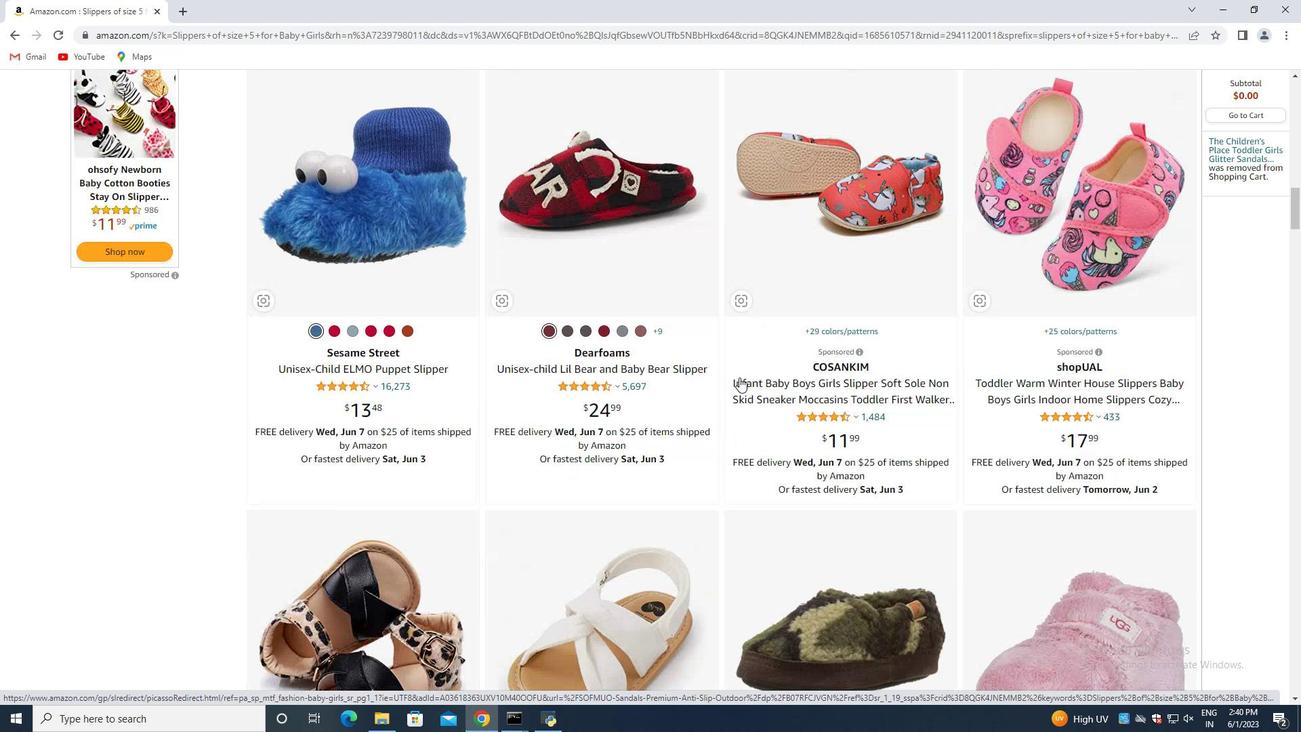 
Action: Mouse scrolled (743, 378) with delta (0, 0)
Screenshot: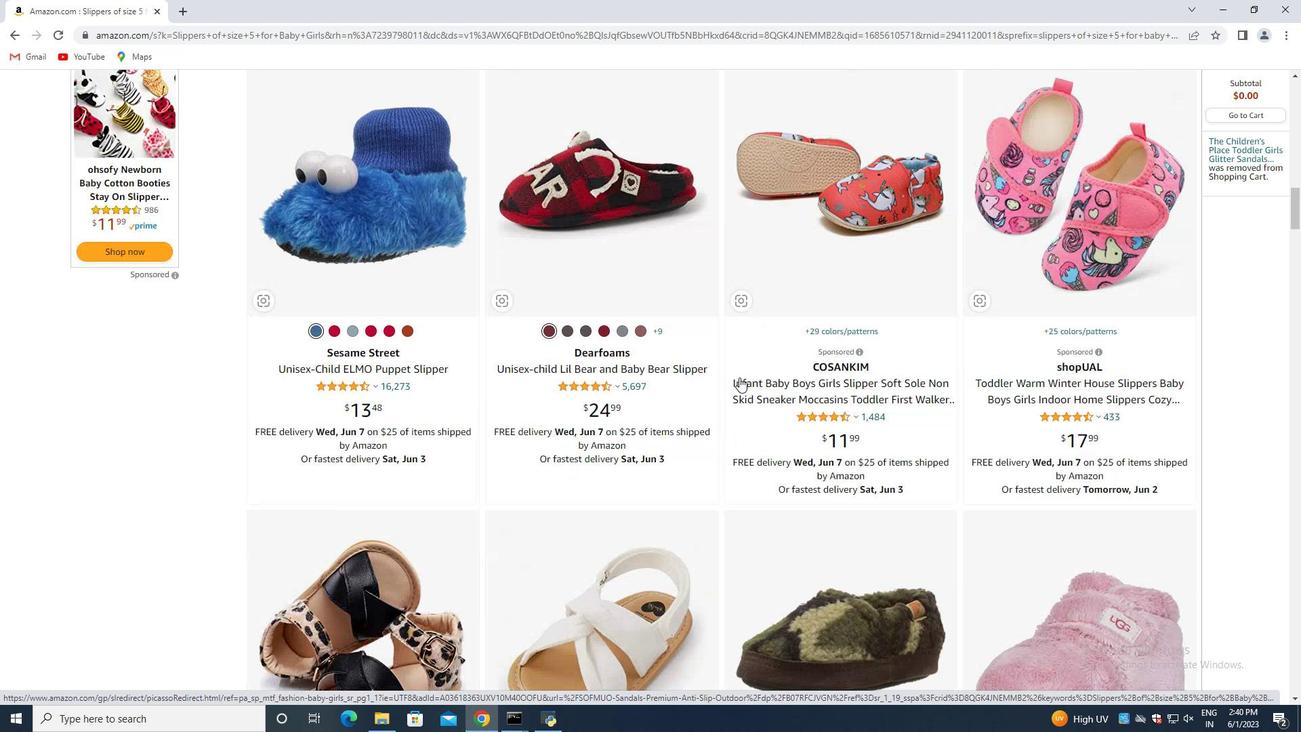 
Action: Mouse scrolled (743, 378) with delta (0, 0)
Screenshot: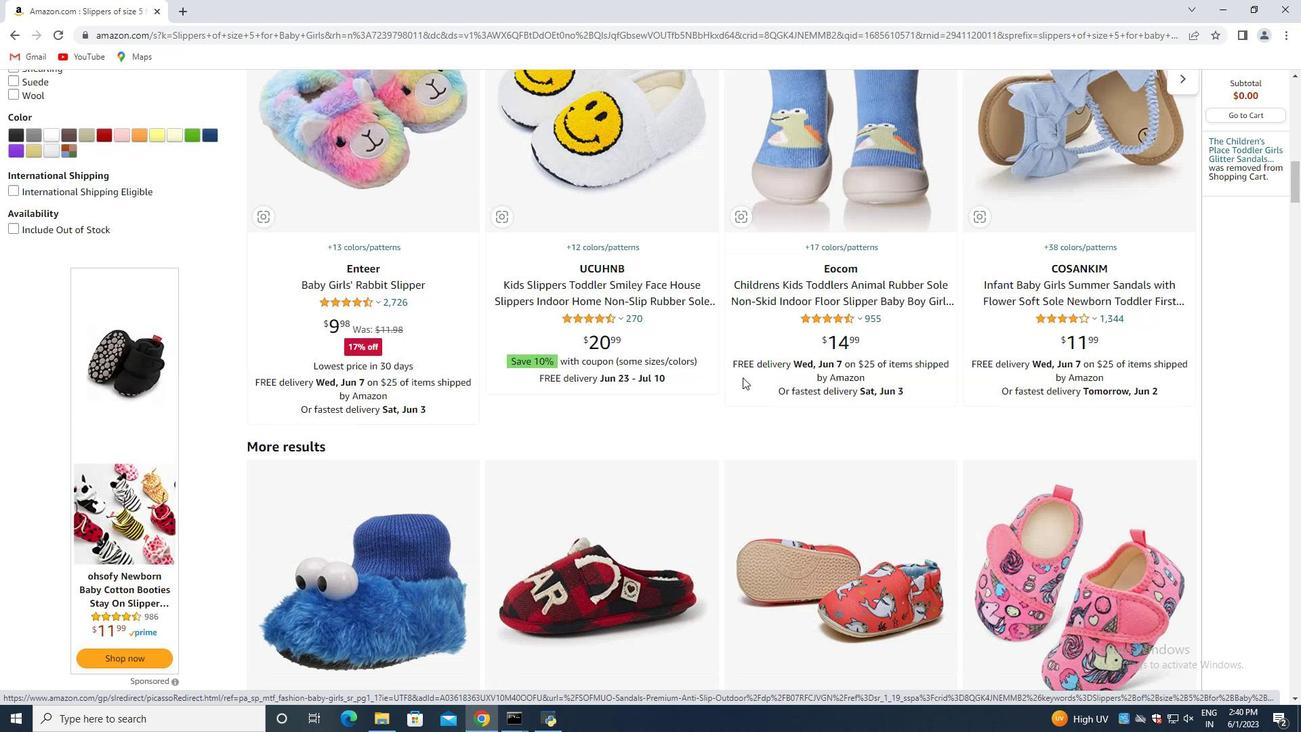 
Action: Mouse moved to (743, 377)
Screenshot: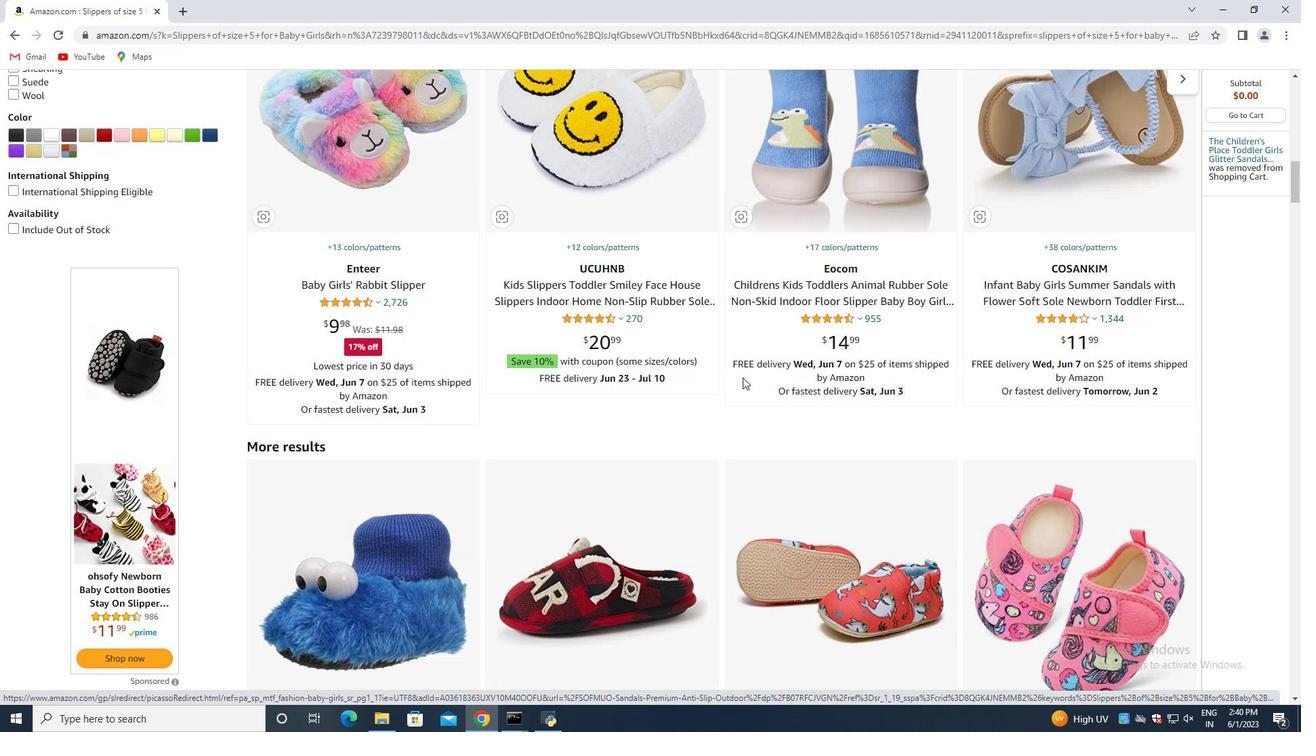
Action: Mouse scrolled (743, 378) with delta (0, 0)
Screenshot: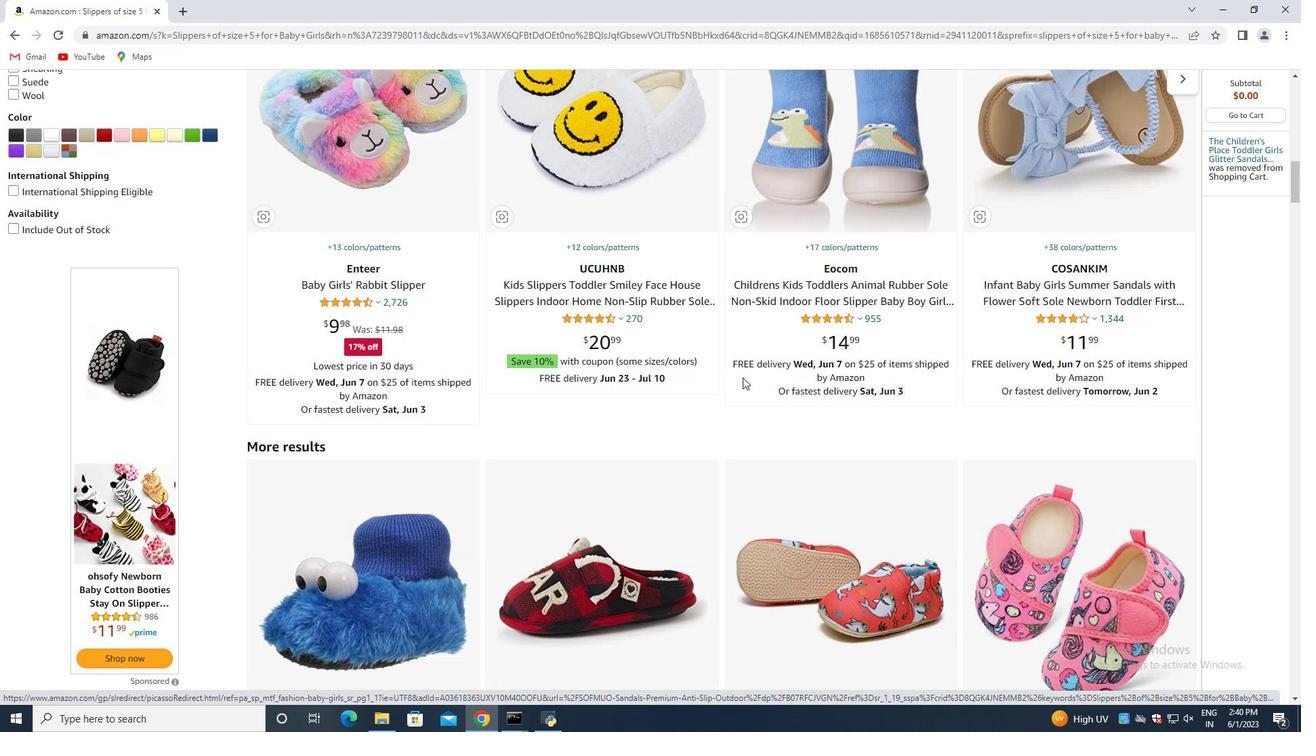
Action: Mouse moved to (749, 379)
Screenshot: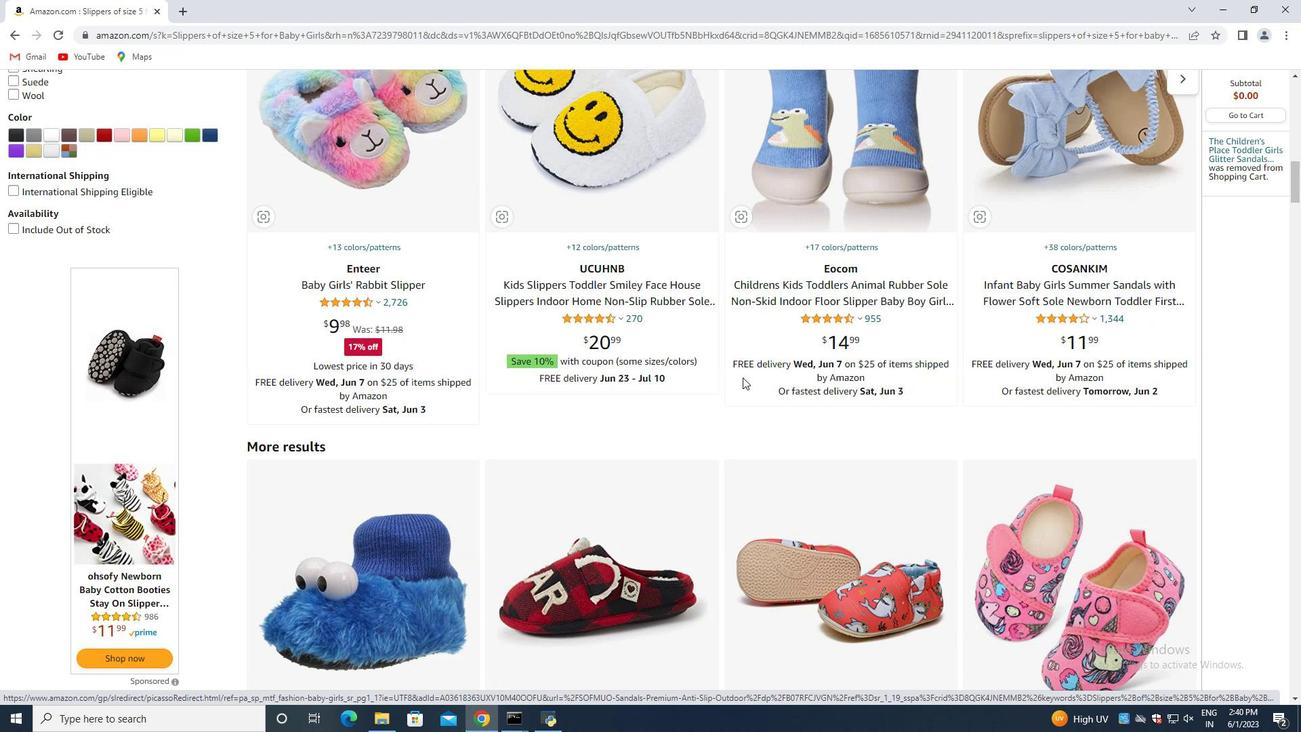 
Action: Mouse scrolled (745, 378) with delta (0, 0)
Screenshot: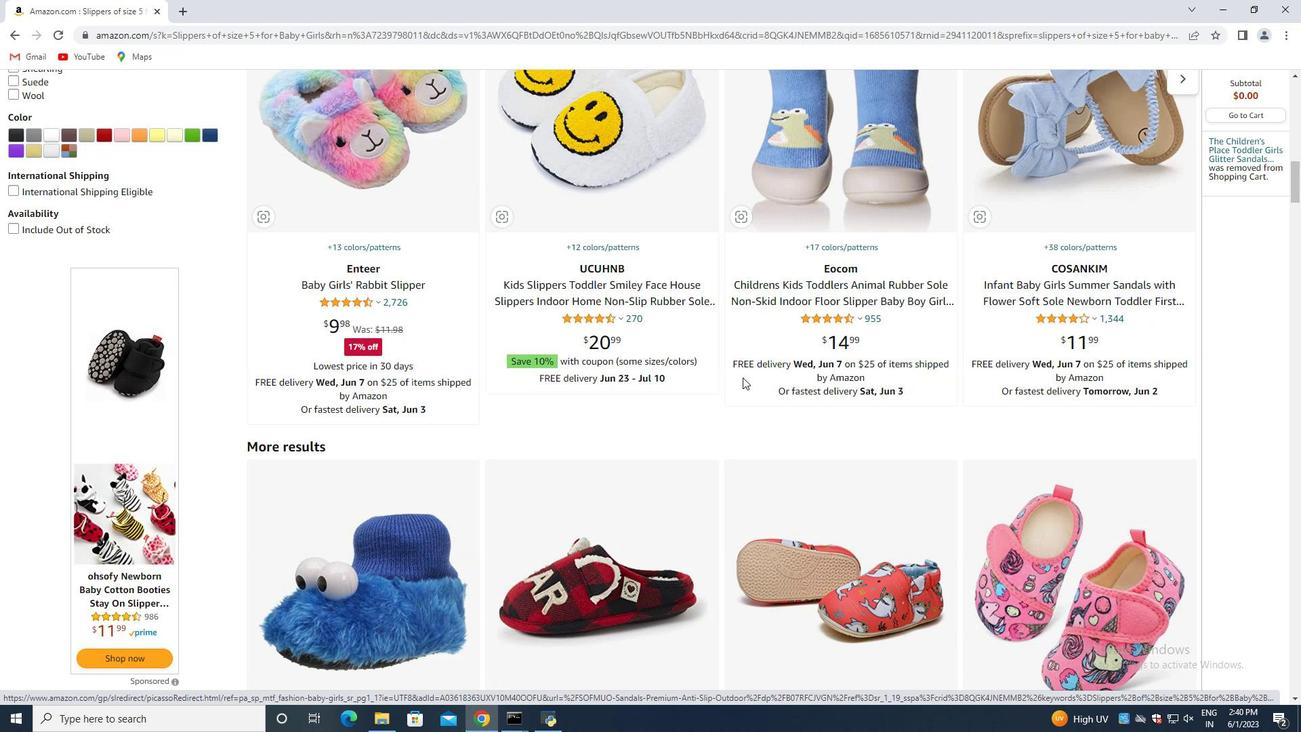 
Action: Mouse scrolled (749, 379) with delta (0, 0)
Screenshot: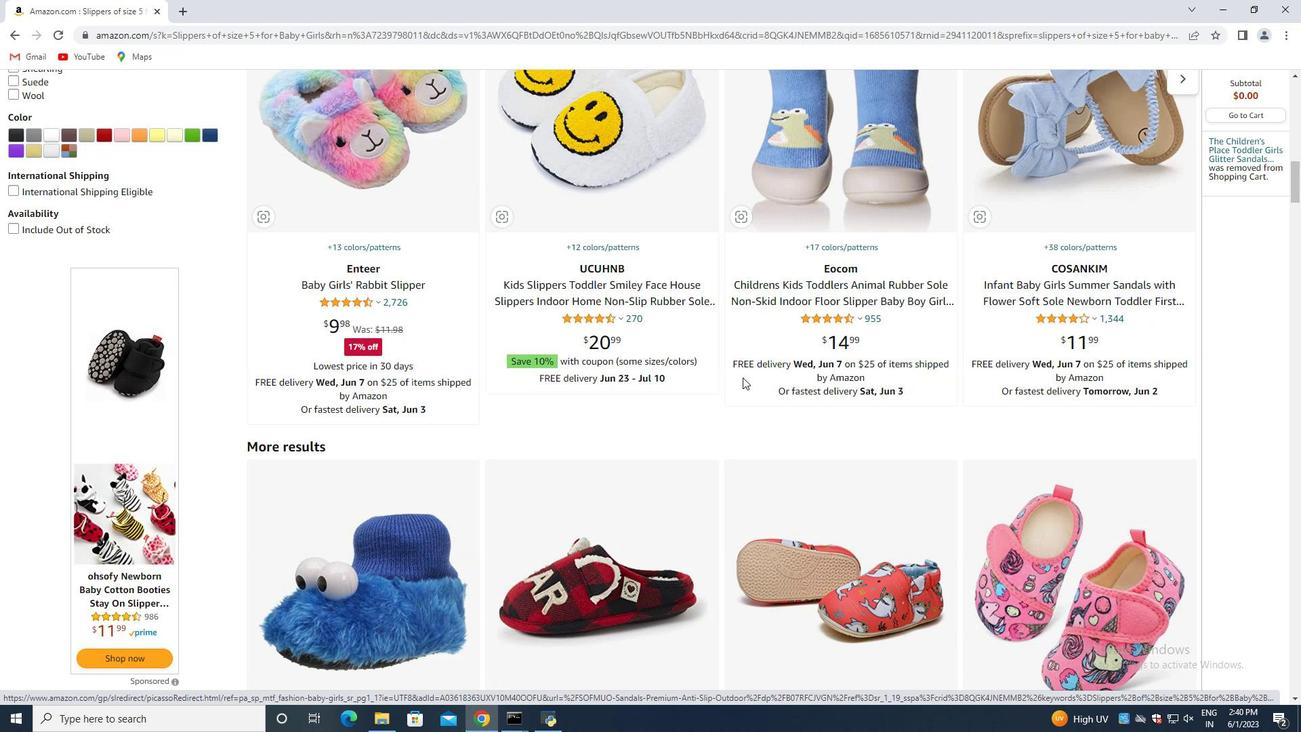 
Action: Mouse scrolled (749, 380) with delta (0, 0)
Screenshot: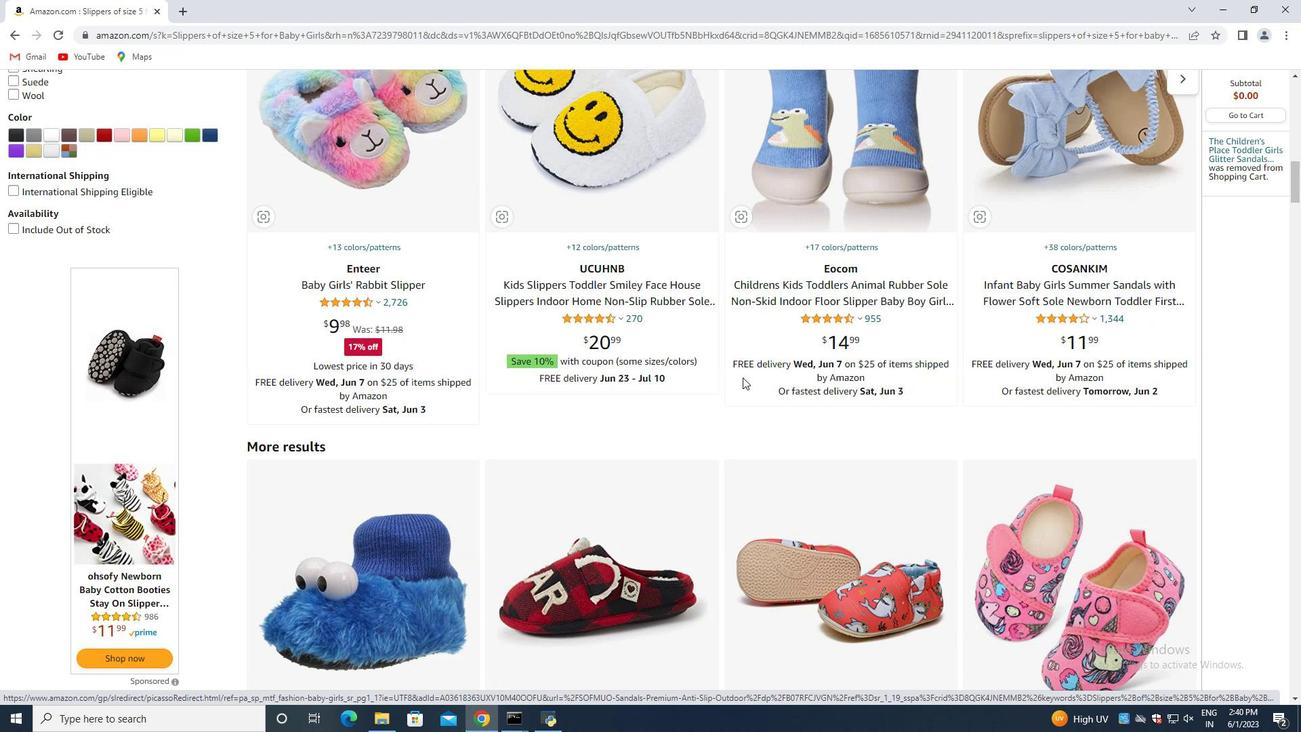 
Action: Mouse scrolled (749, 380) with delta (0, 0)
Screenshot: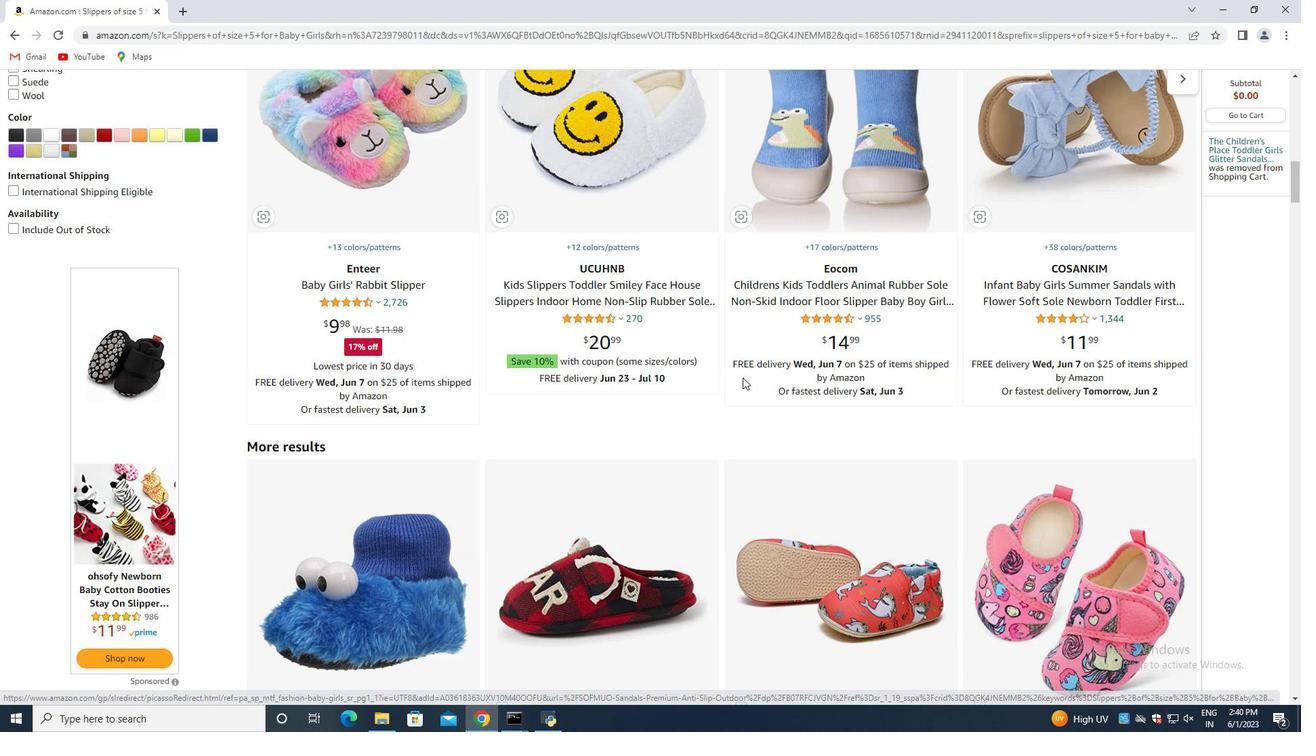
Action: Mouse scrolled (749, 380) with delta (0, 0)
Screenshot: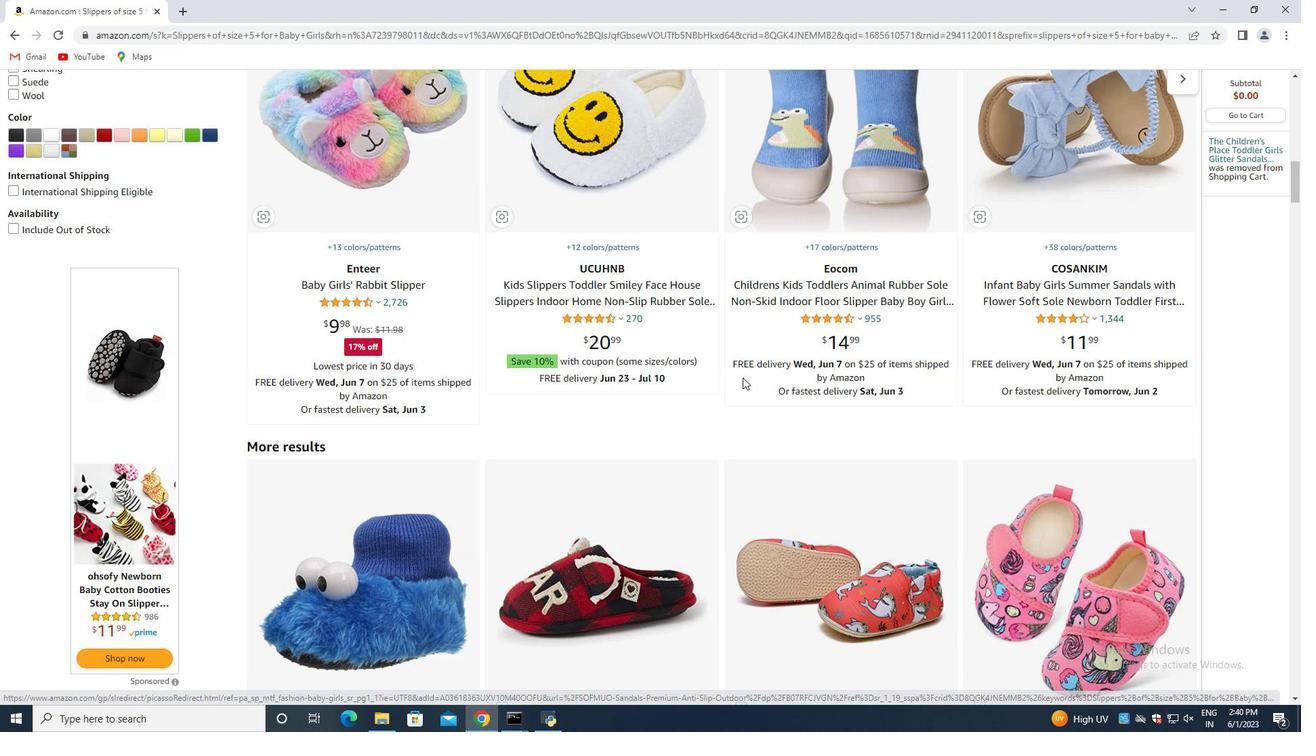 
Action: Mouse moved to (749, 379)
Screenshot: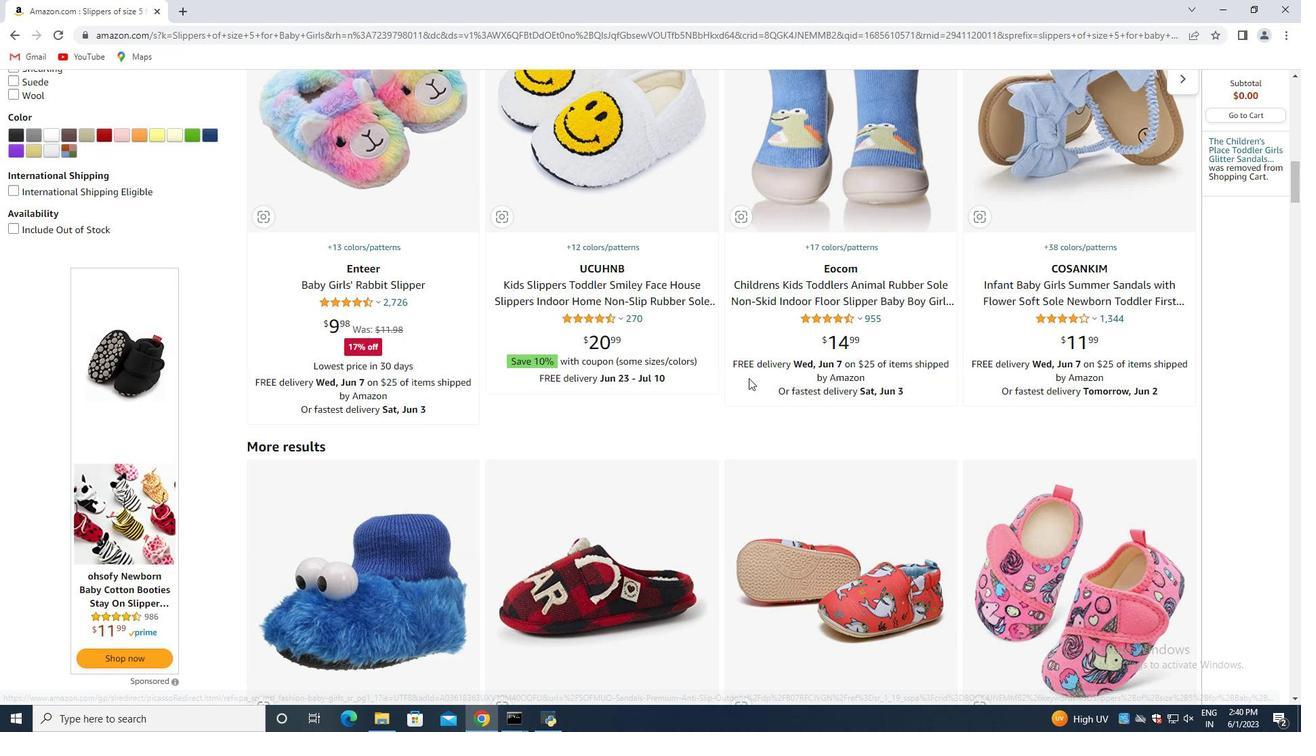 
Action: Mouse scrolled (749, 380) with delta (0, 0)
Screenshot: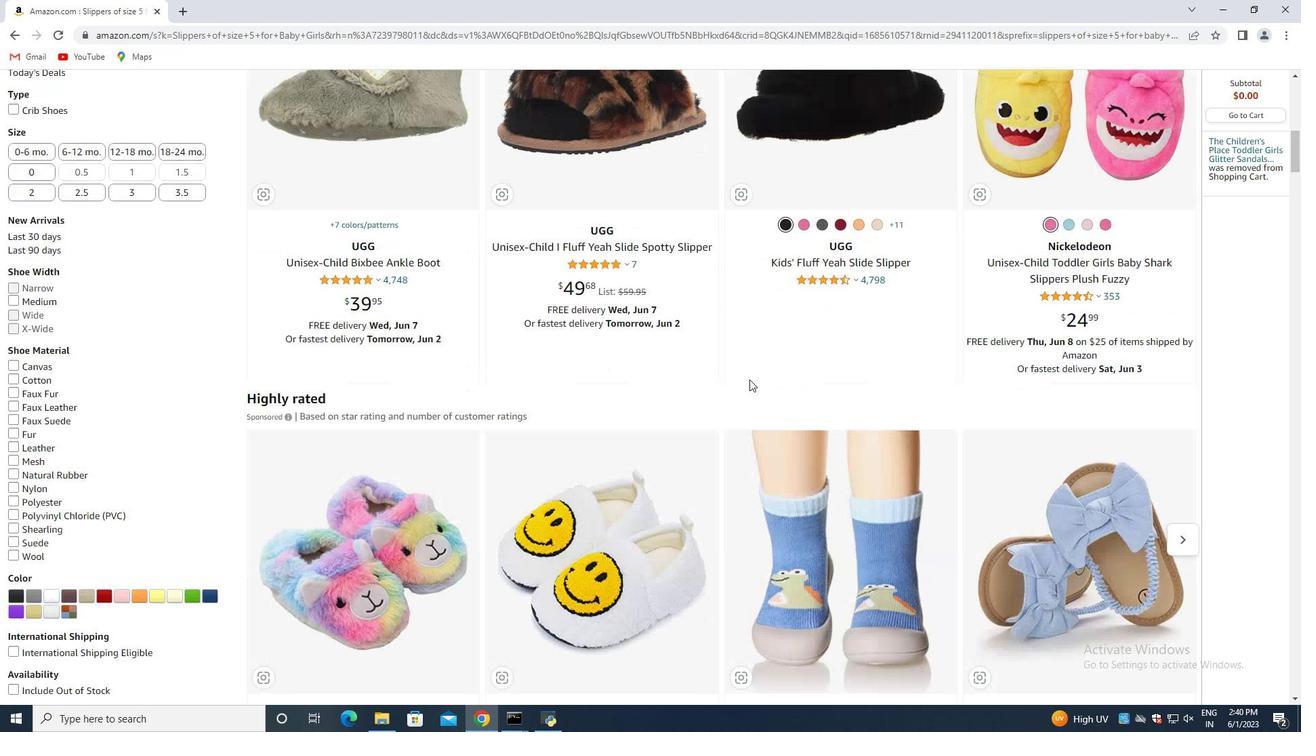 
Action: Mouse scrolled (749, 380) with delta (0, 0)
Screenshot: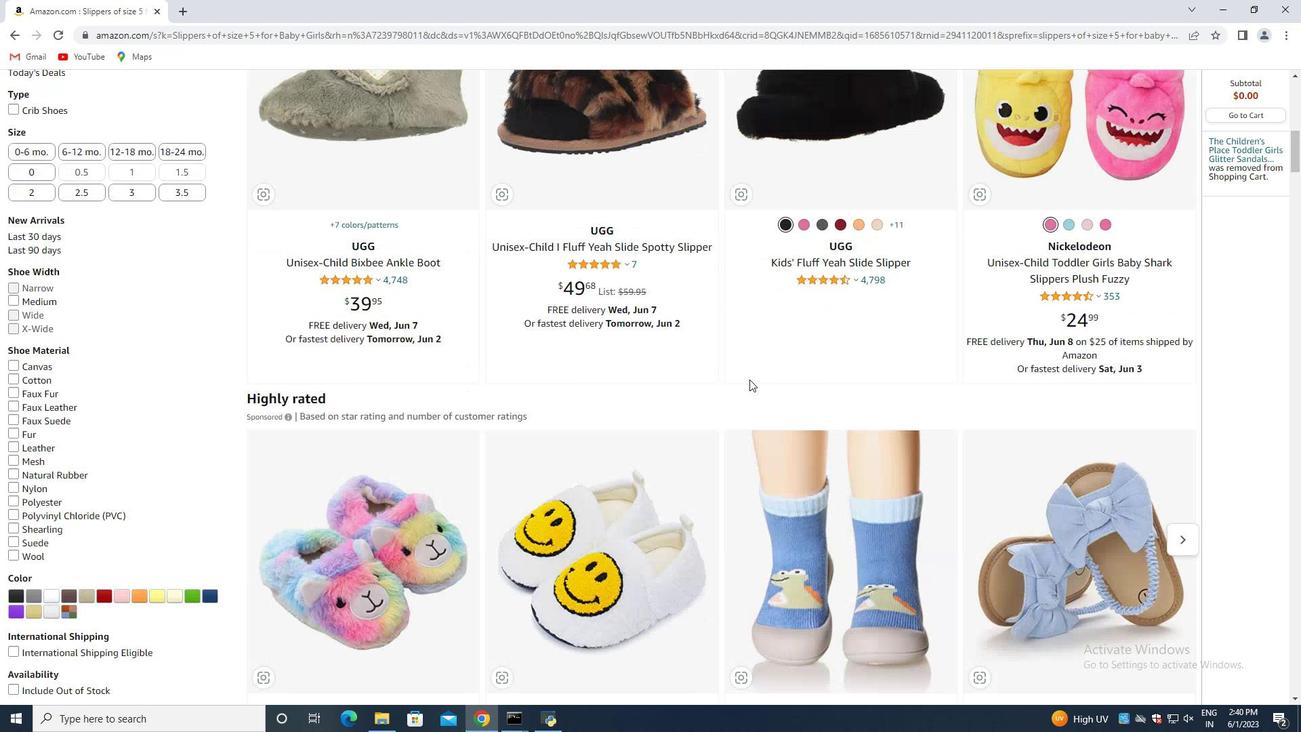 
Action: Mouse scrolled (749, 380) with delta (0, 0)
Screenshot: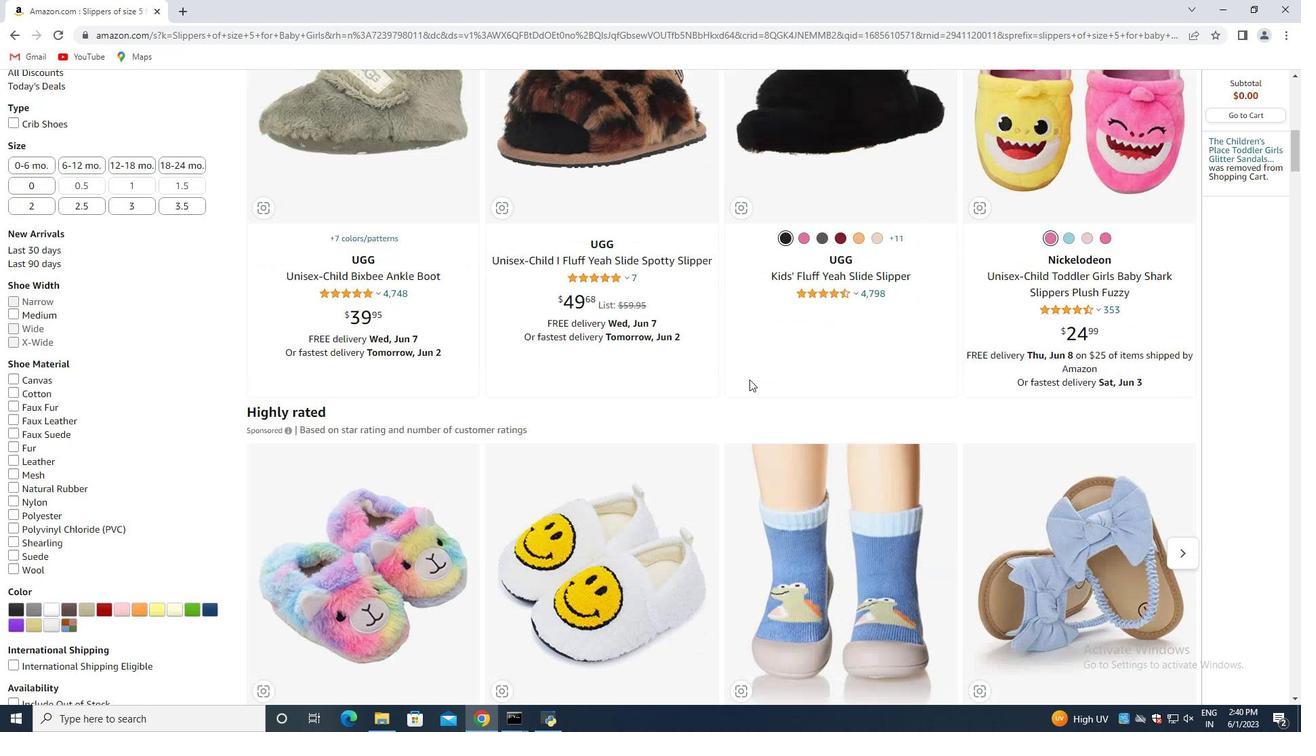 
Action: Mouse scrolled (749, 380) with delta (0, 0)
Screenshot: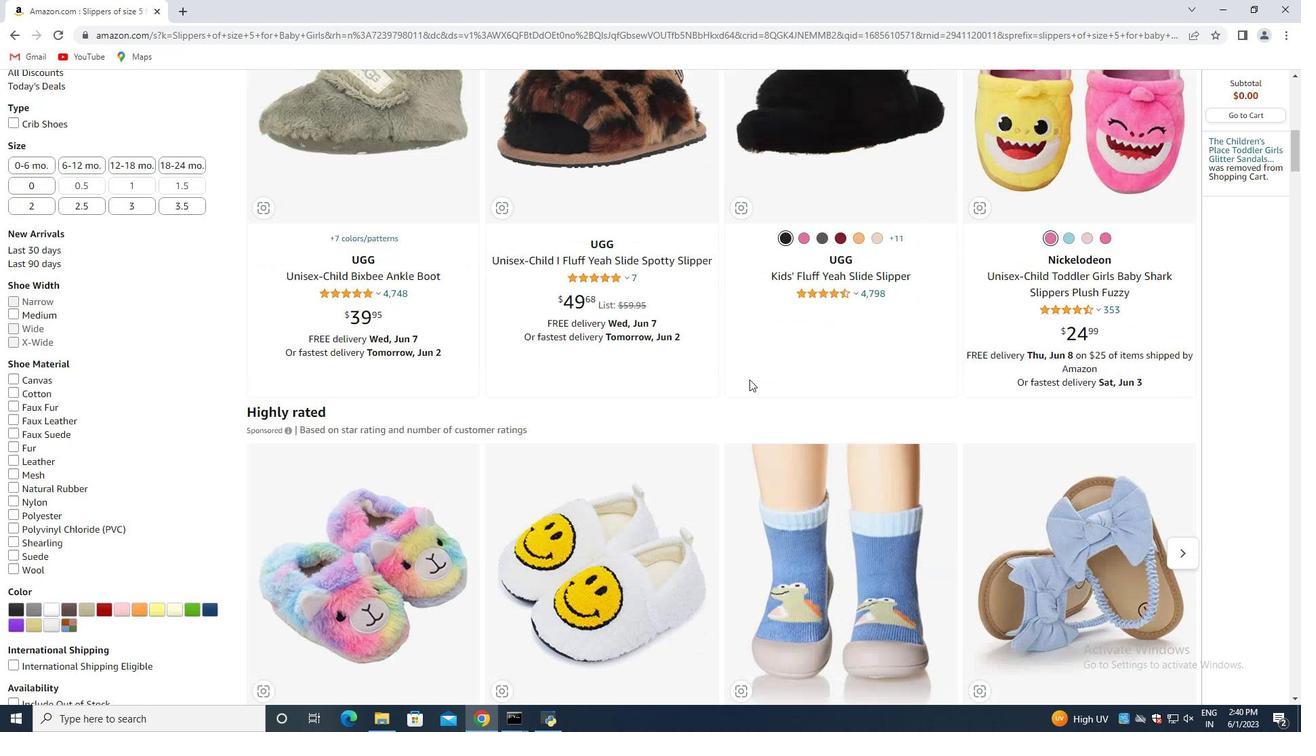 
Action: Mouse scrolled (749, 380) with delta (0, 0)
Screenshot: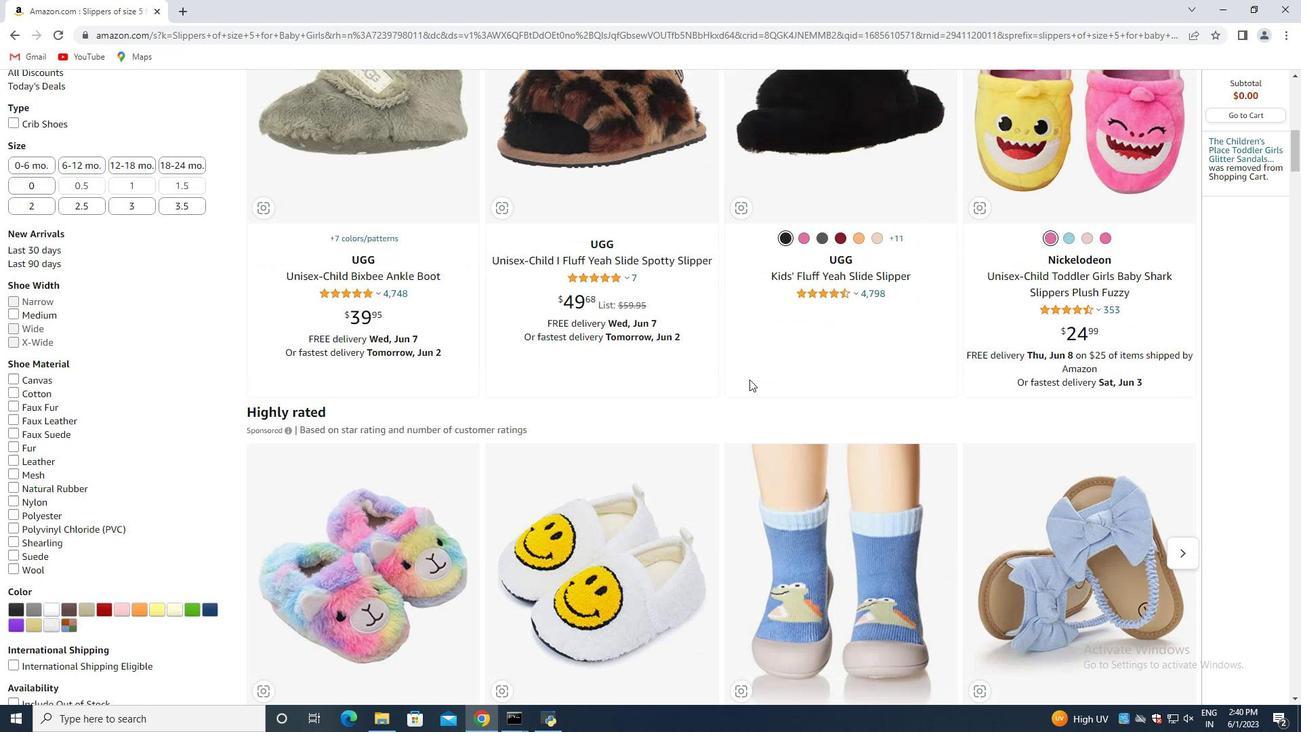 
Action: Mouse scrolled (749, 380) with delta (0, 0)
Screenshot: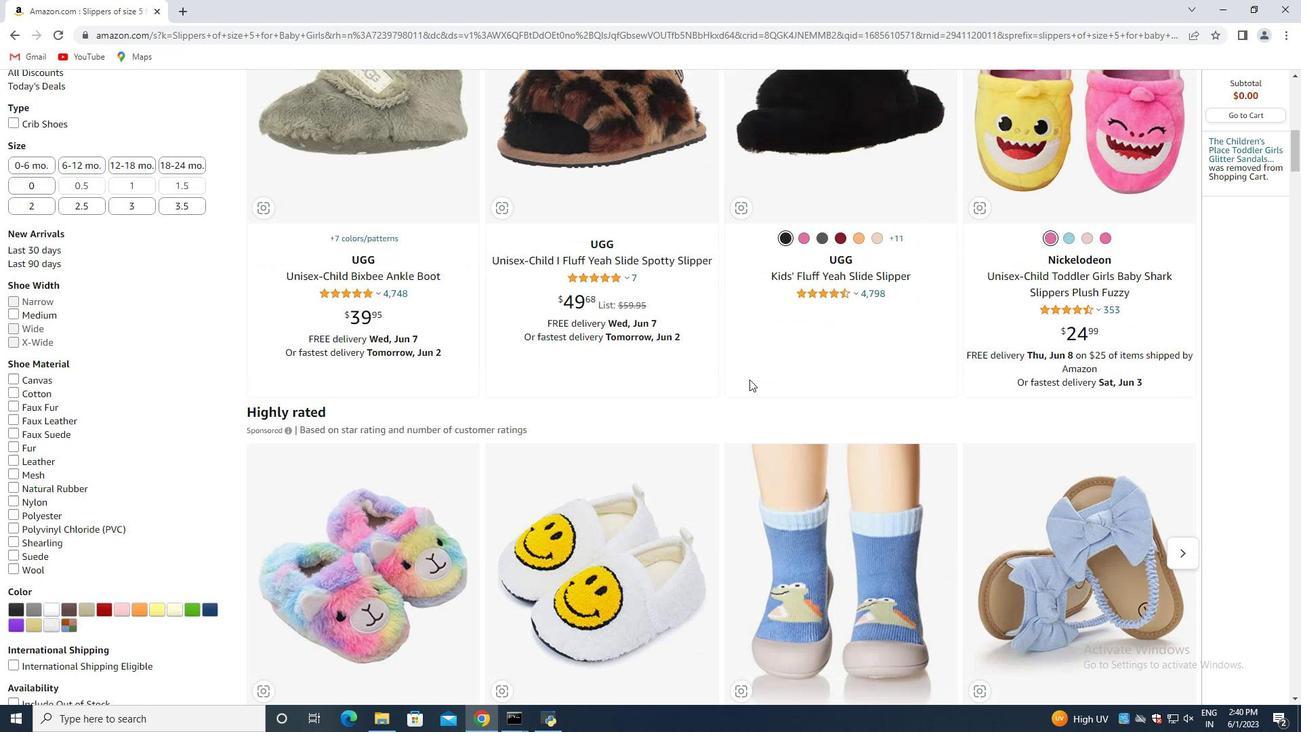 
Action: Mouse scrolled (749, 380) with delta (0, 0)
Screenshot: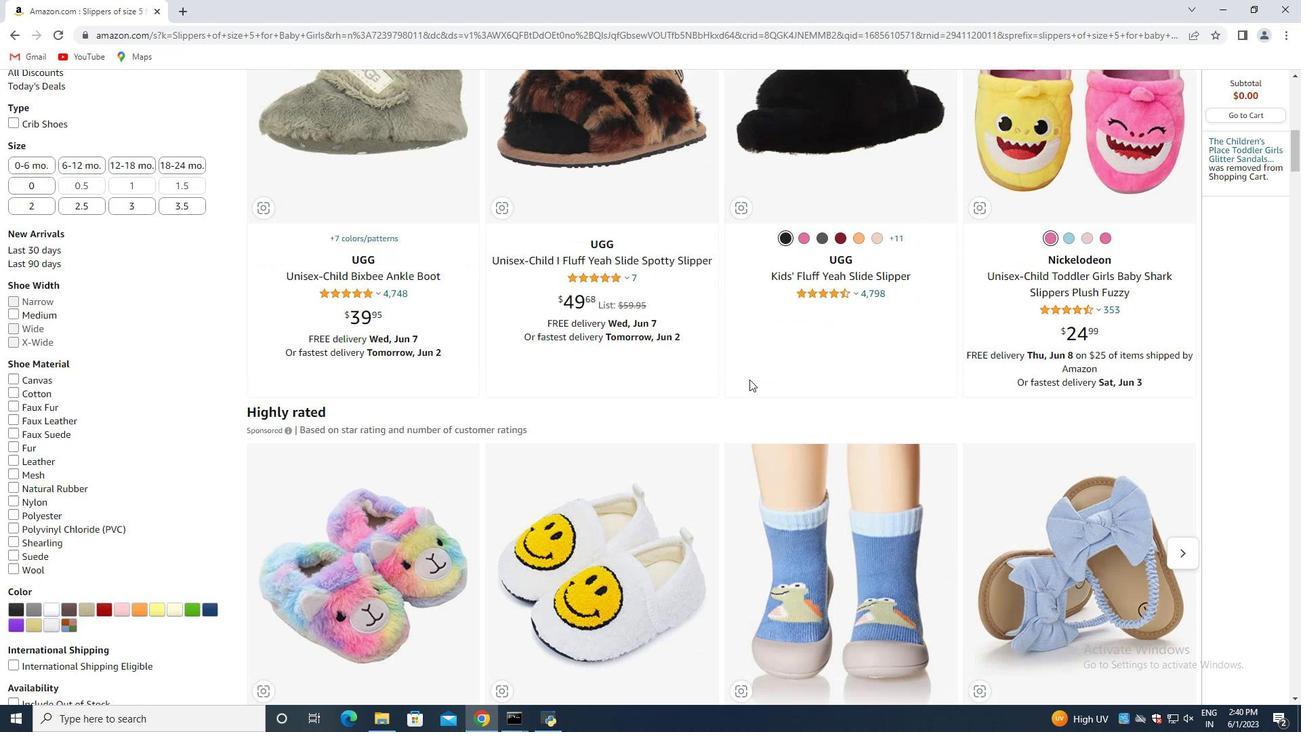 
Action: Mouse moved to (741, 377)
Screenshot: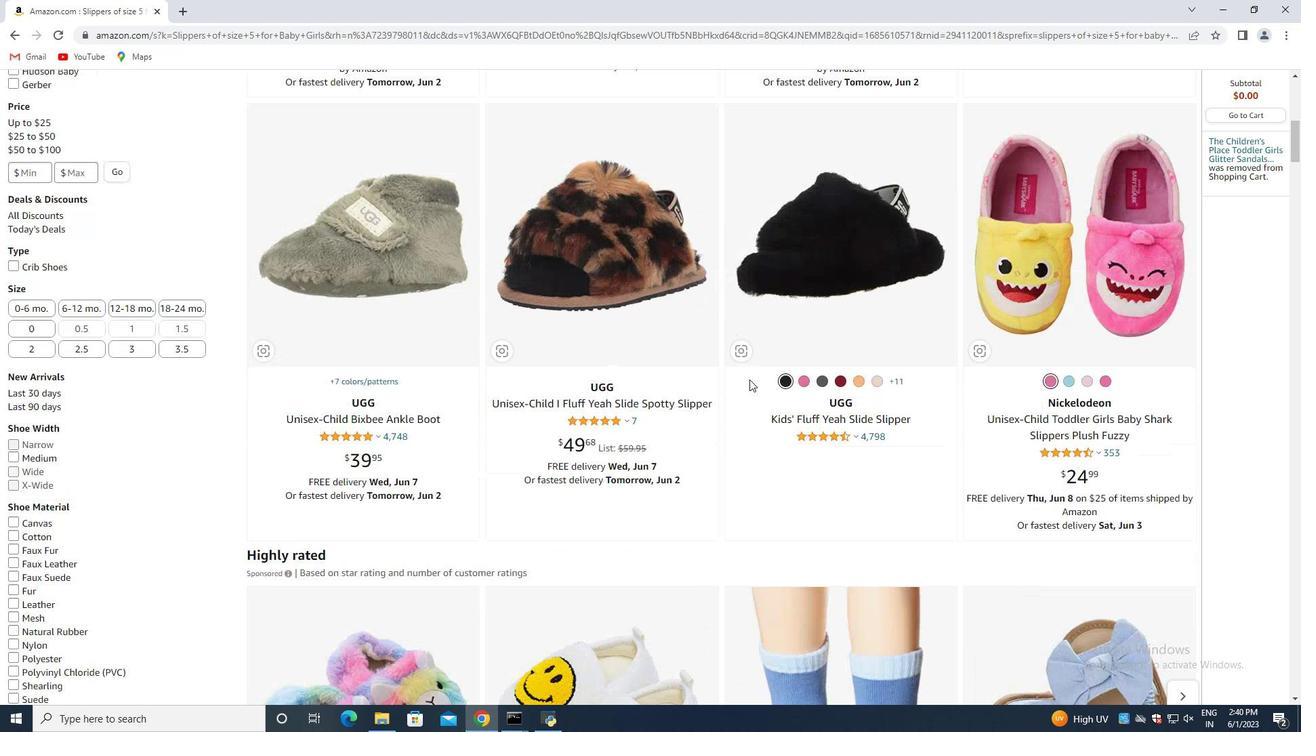 
Action: Mouse scrolled (741, 377) with delta (0, 0)
Screenshot: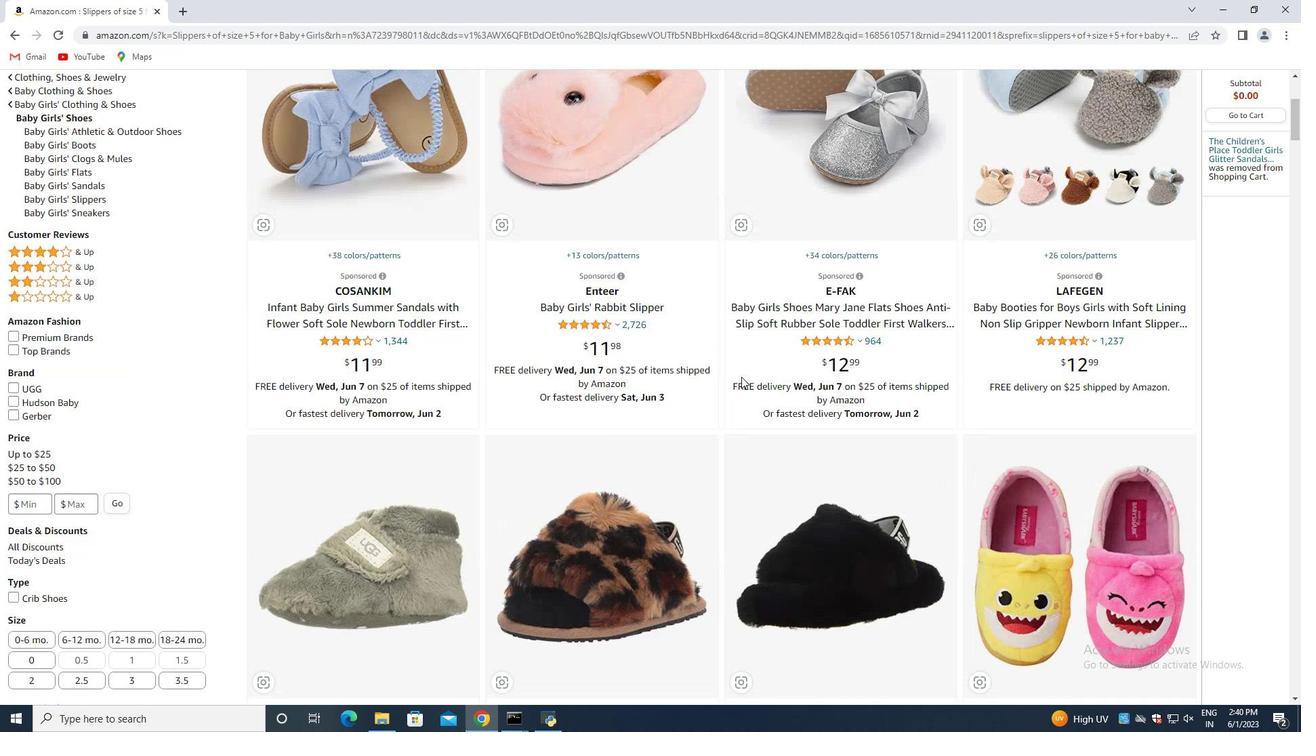 
Action: Mouse scrolled (741, 377) with delta (0, 0)
Screenshot: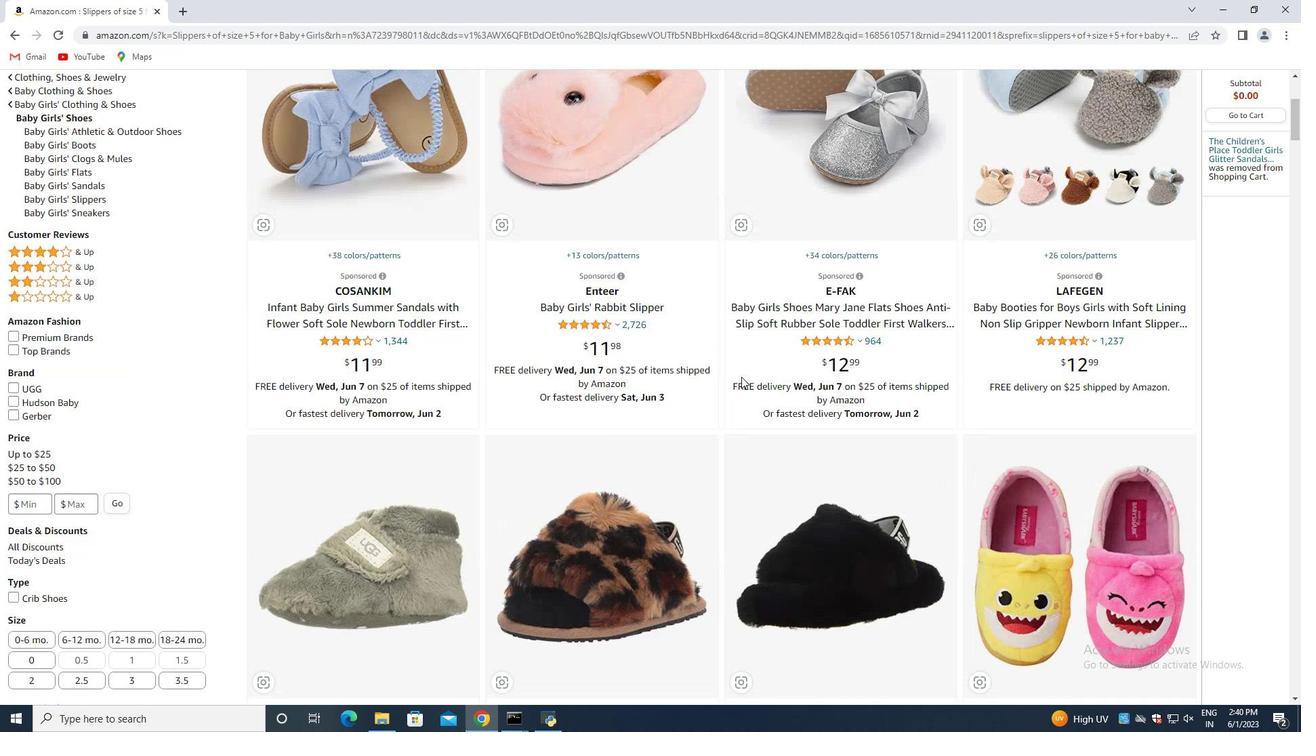 
Action: Mouse scrolled (741, 377) with delta (0, 0)
Screenshot: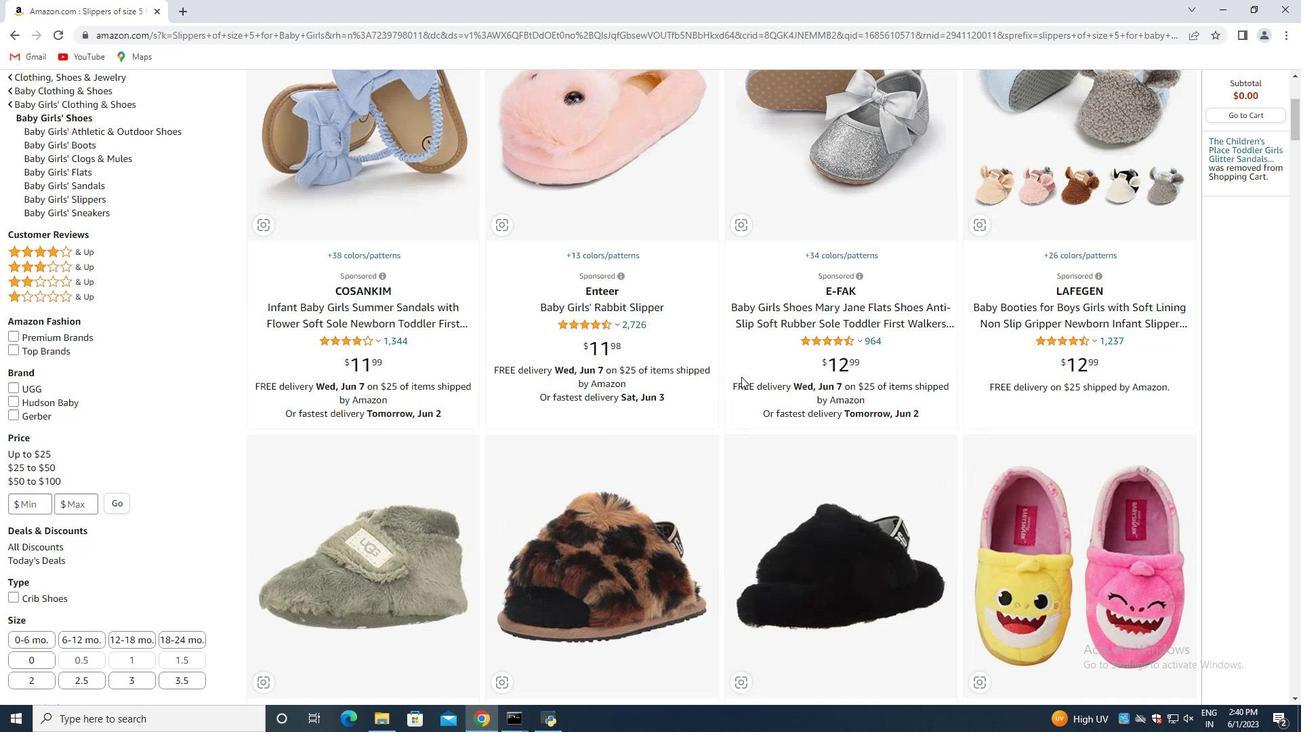 
Action: Mouse scrolled (741, 377) with delta (0, 0)
Screenshot: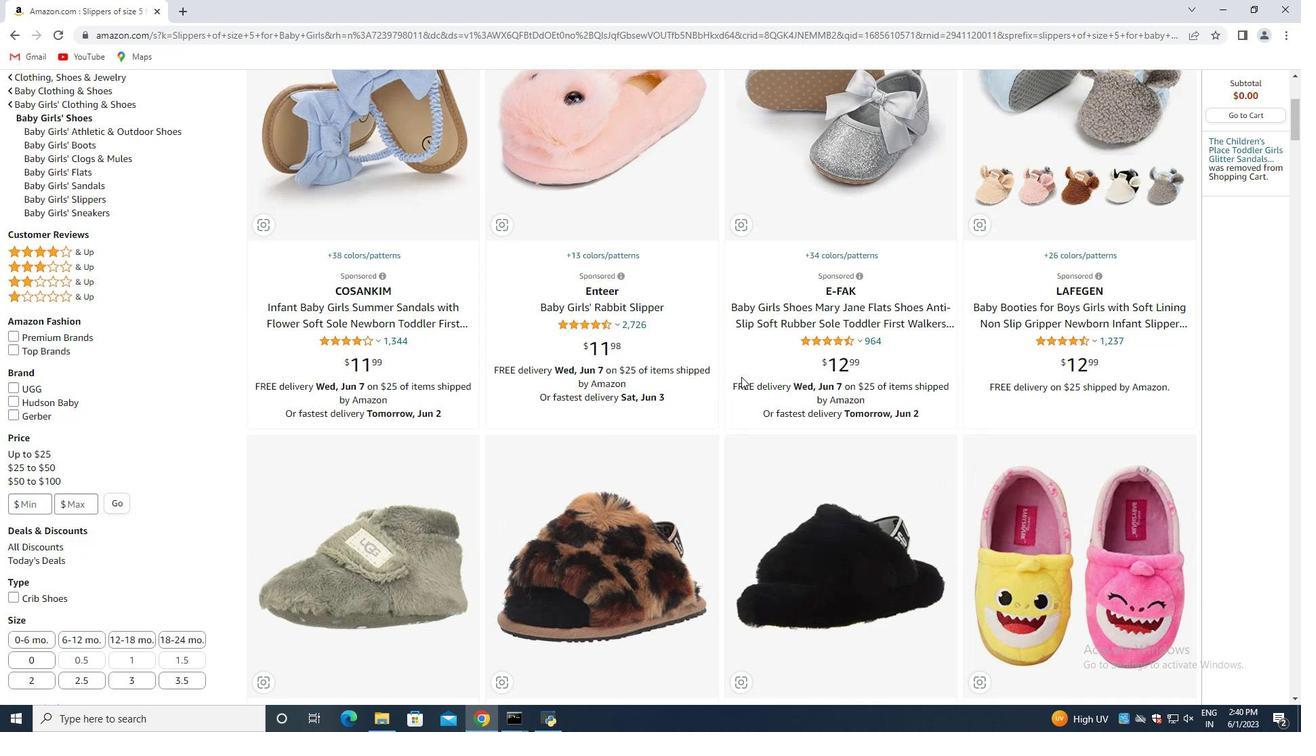 
Action: Mouse scrolled (741, 377) with delta (0, 0)
Screenshot: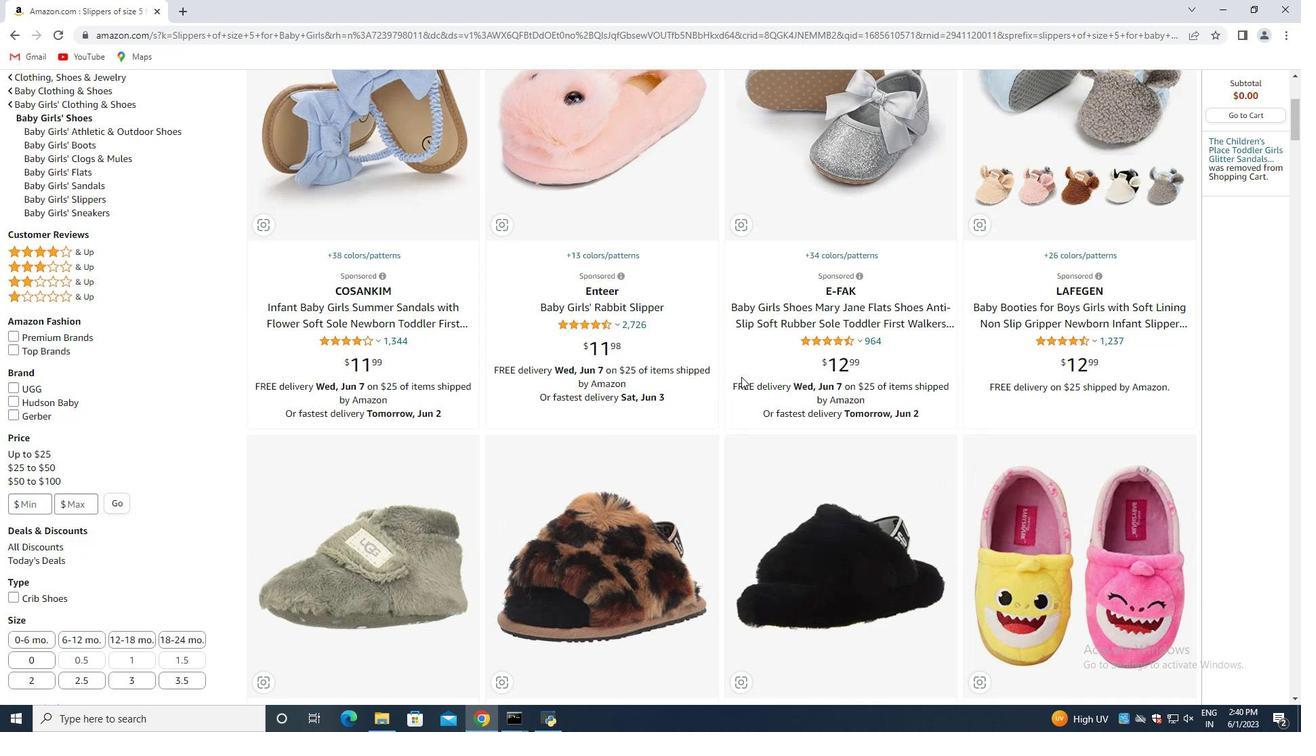 
Action: Mouse scrolled (741, 377) with delta (0, 0)
Screenshot: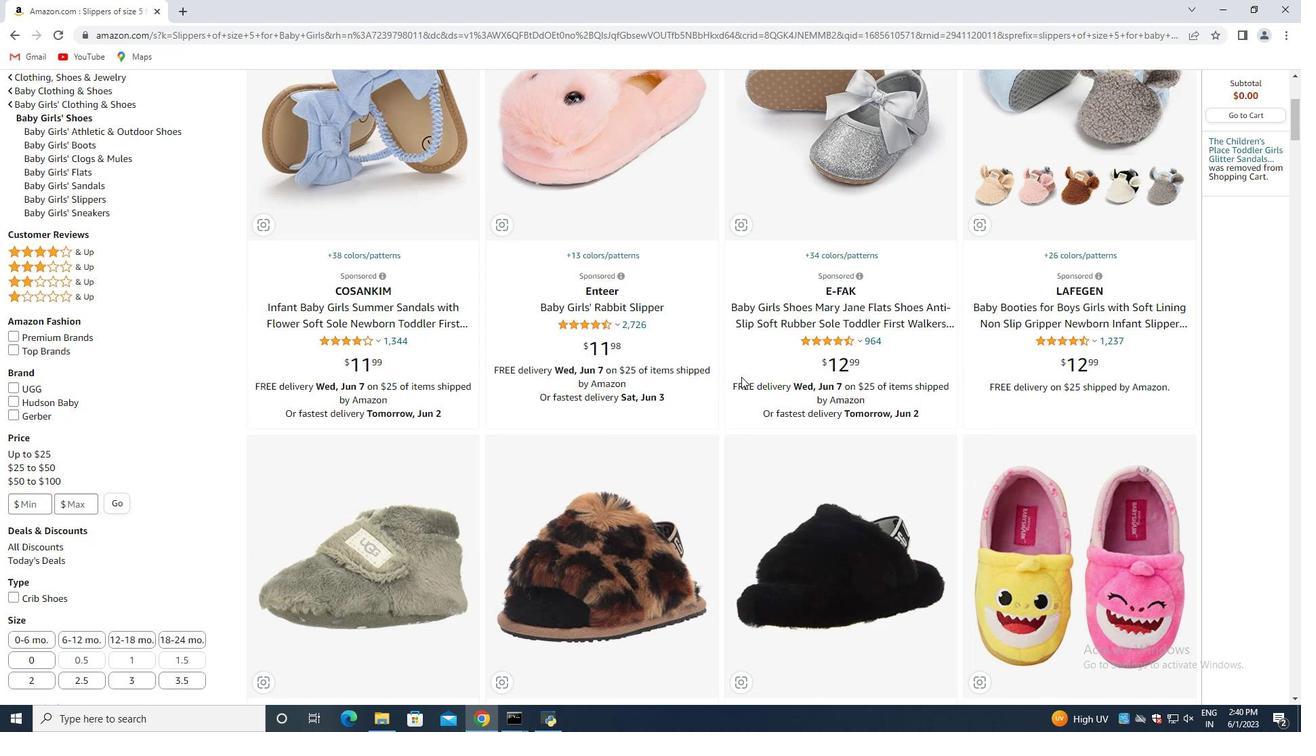 
Action: Mouse scrolled (741, 377) with delta (0, 0)
Screenshot: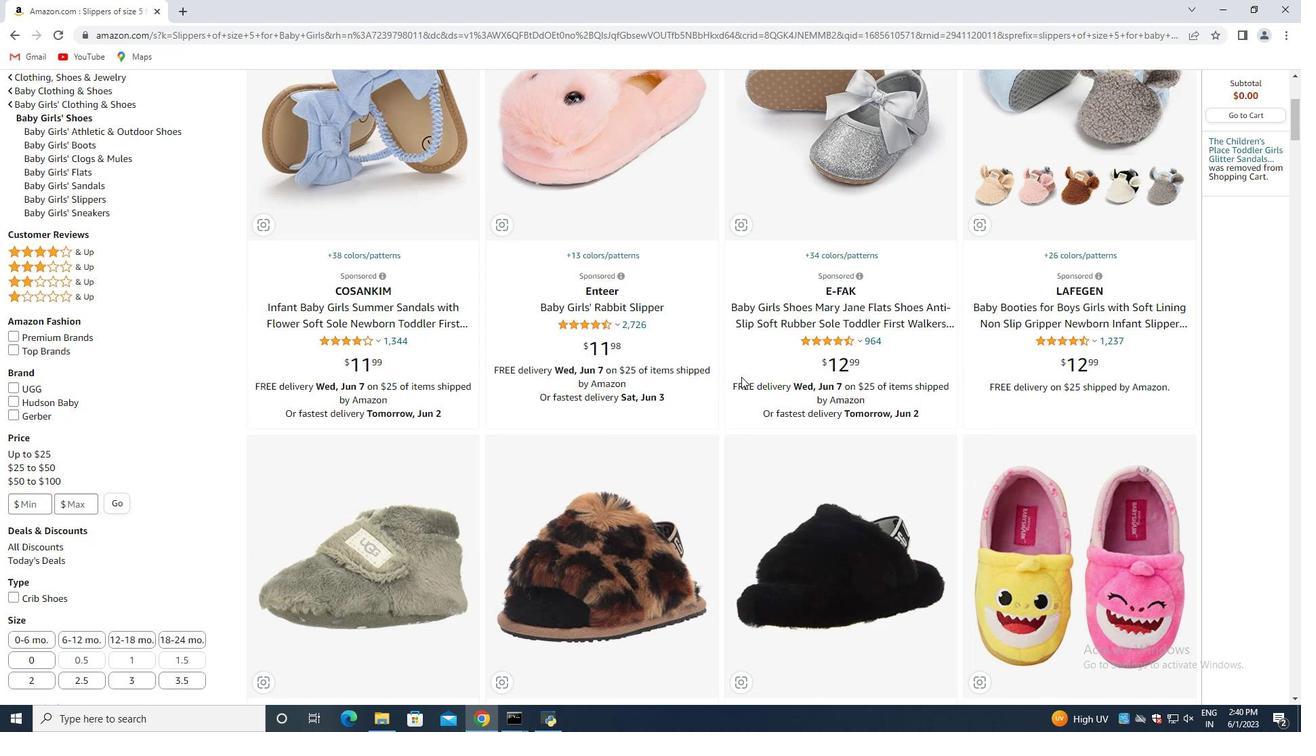 
Action: Mouse scrolled (741, 377) with delta (0, 0)
Screenshot: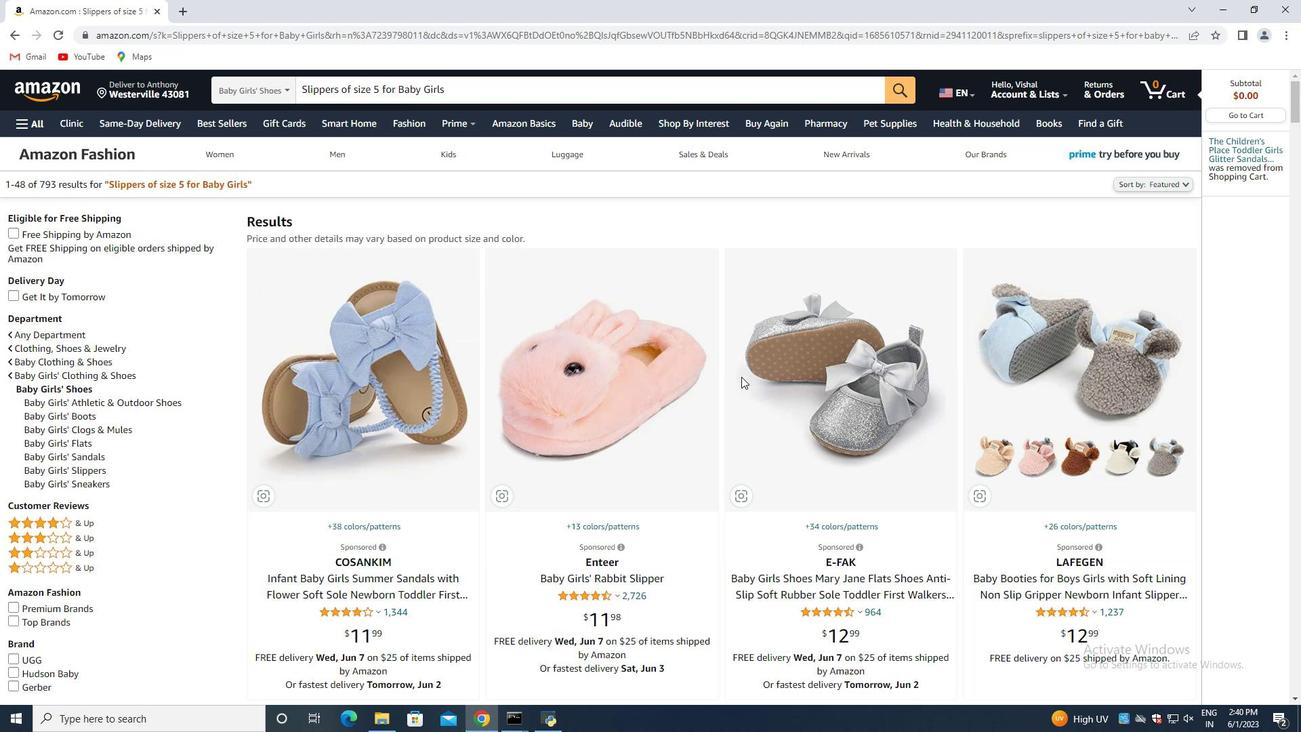 
Action: Mouse scrolled (741, 377) with delta (0, 0)
Screenshot: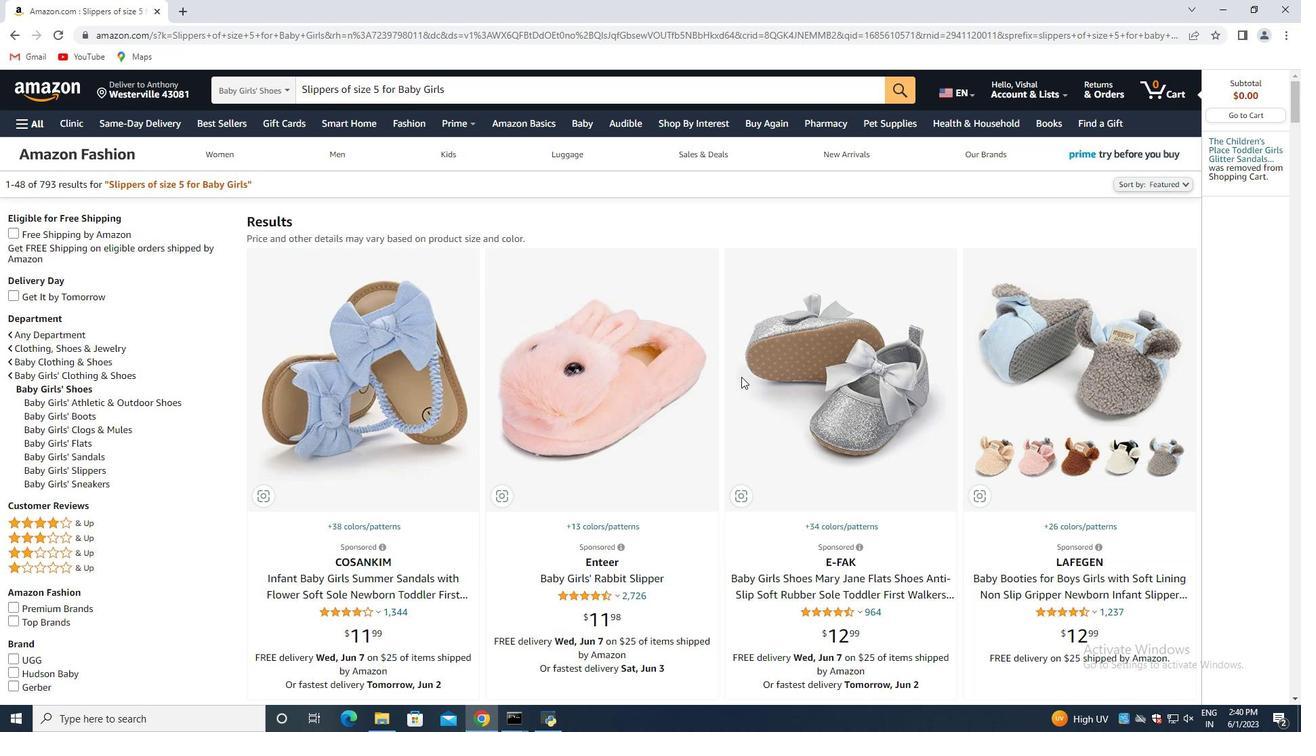 
Action: Mouse scrolled (741, 377) with delta (0, 0)
Screenshot: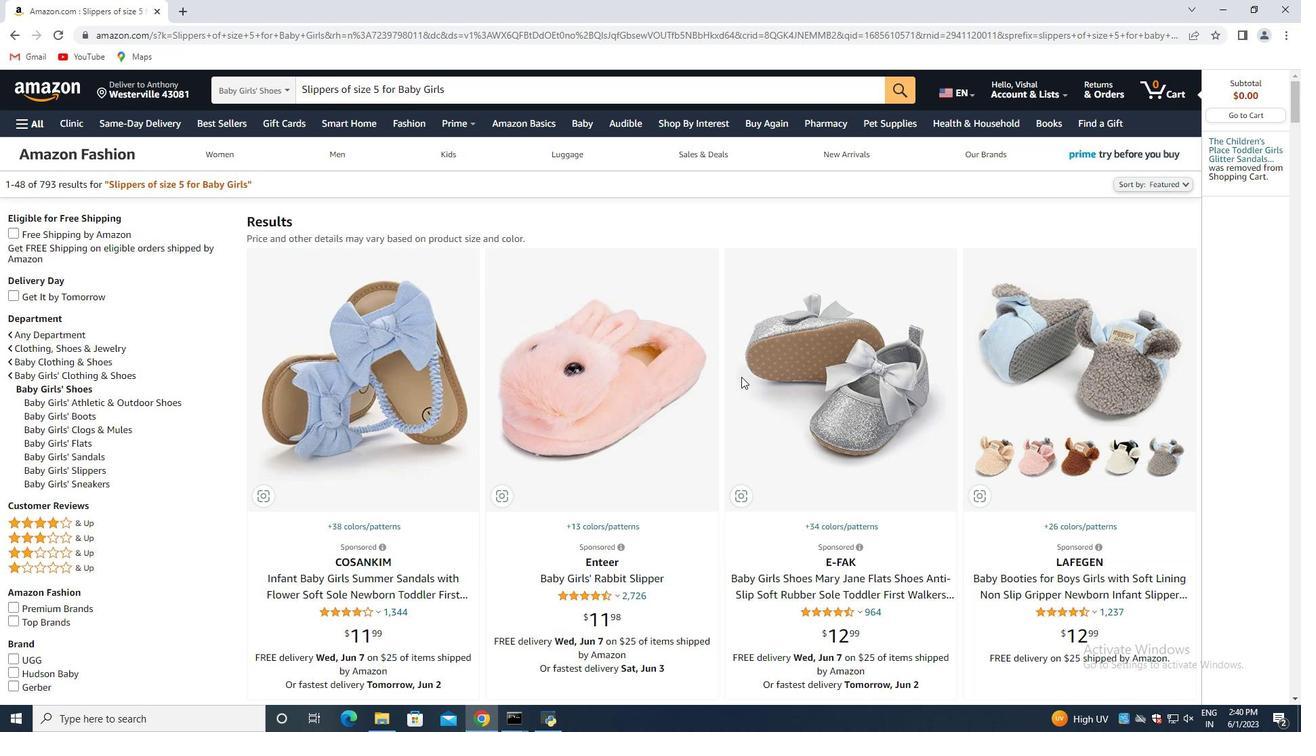
Action: Mouse scrolled (741, 377) with delta (0, 0)
Screenshot: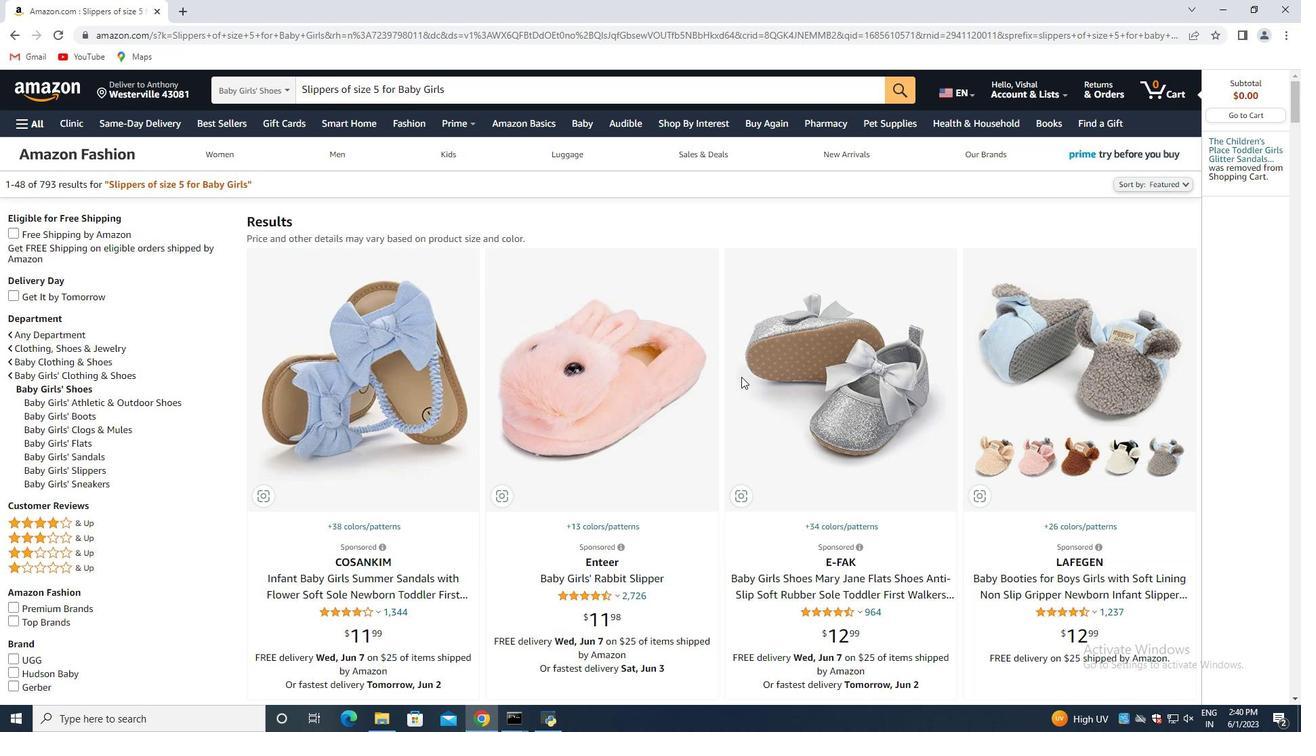 
Action: Mouse moved to (638, 369)
Screenshot: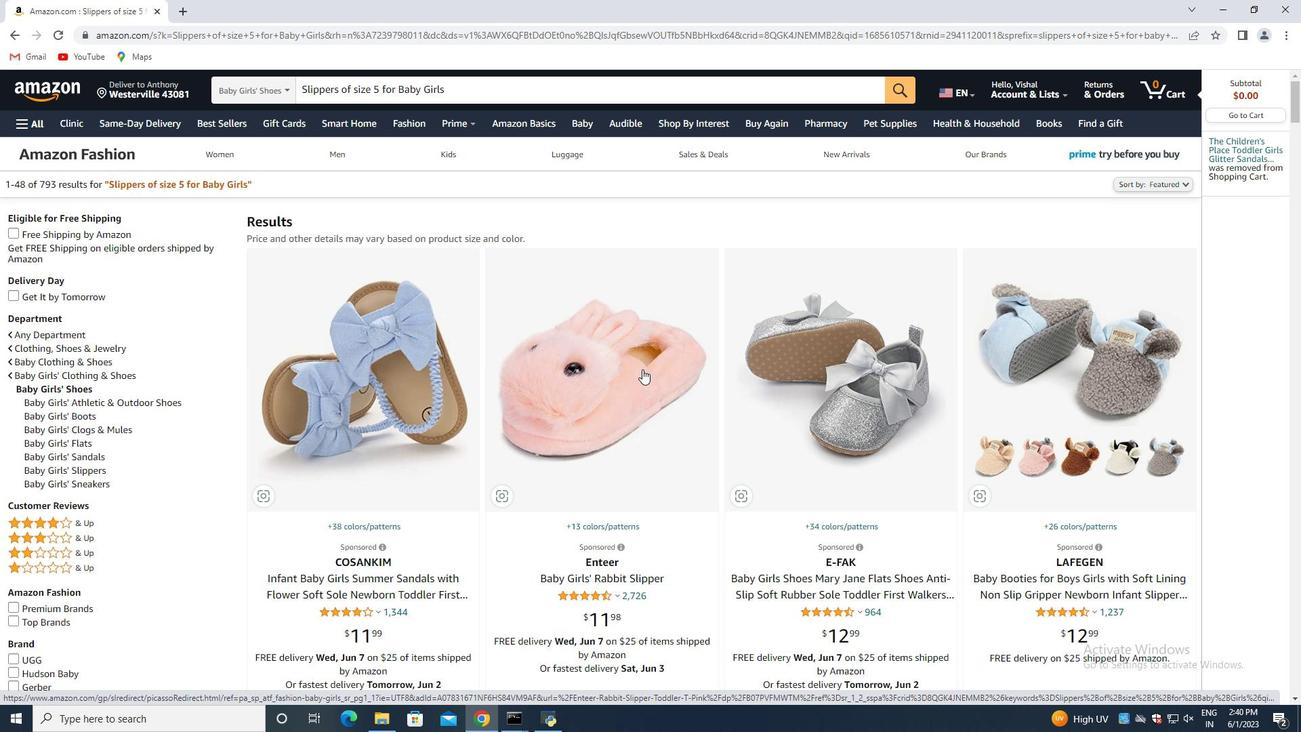 
Action: Mouse pressed left at (638, 369)
Screenshot: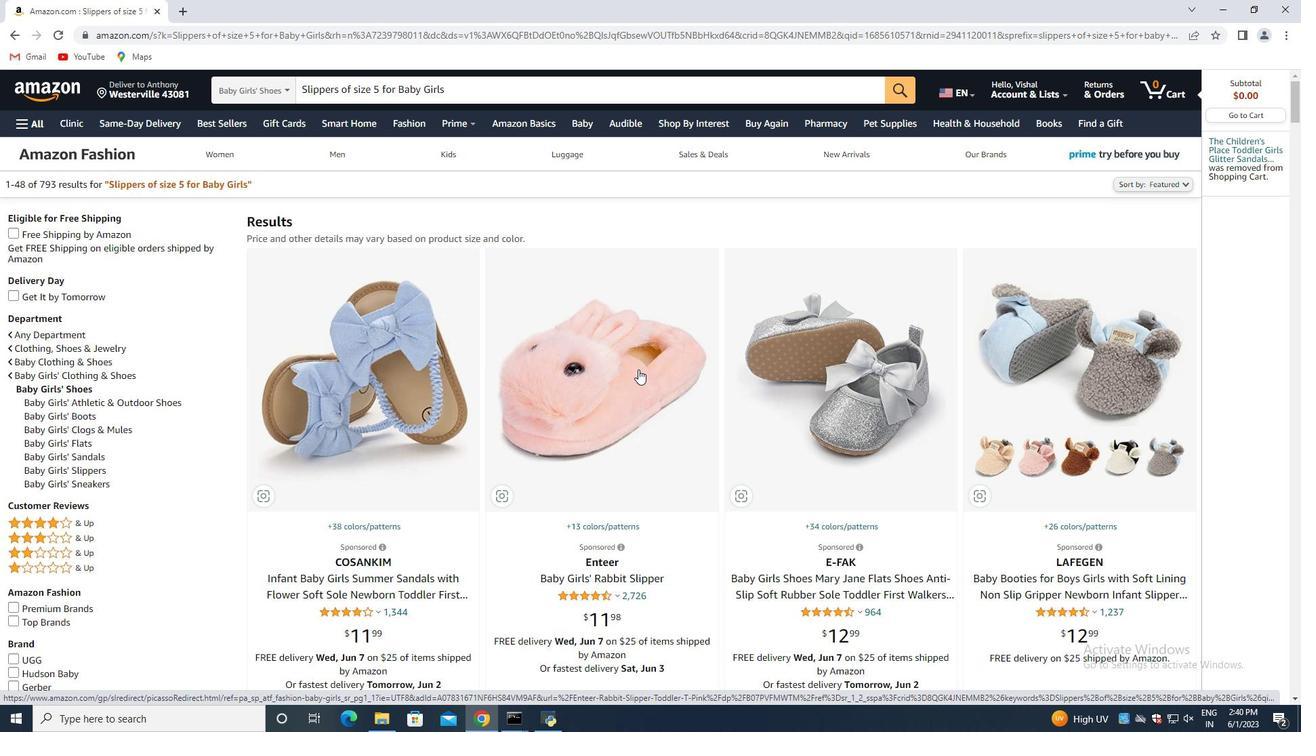 
Action: Mouse moved to (677, 387)
Screenshot: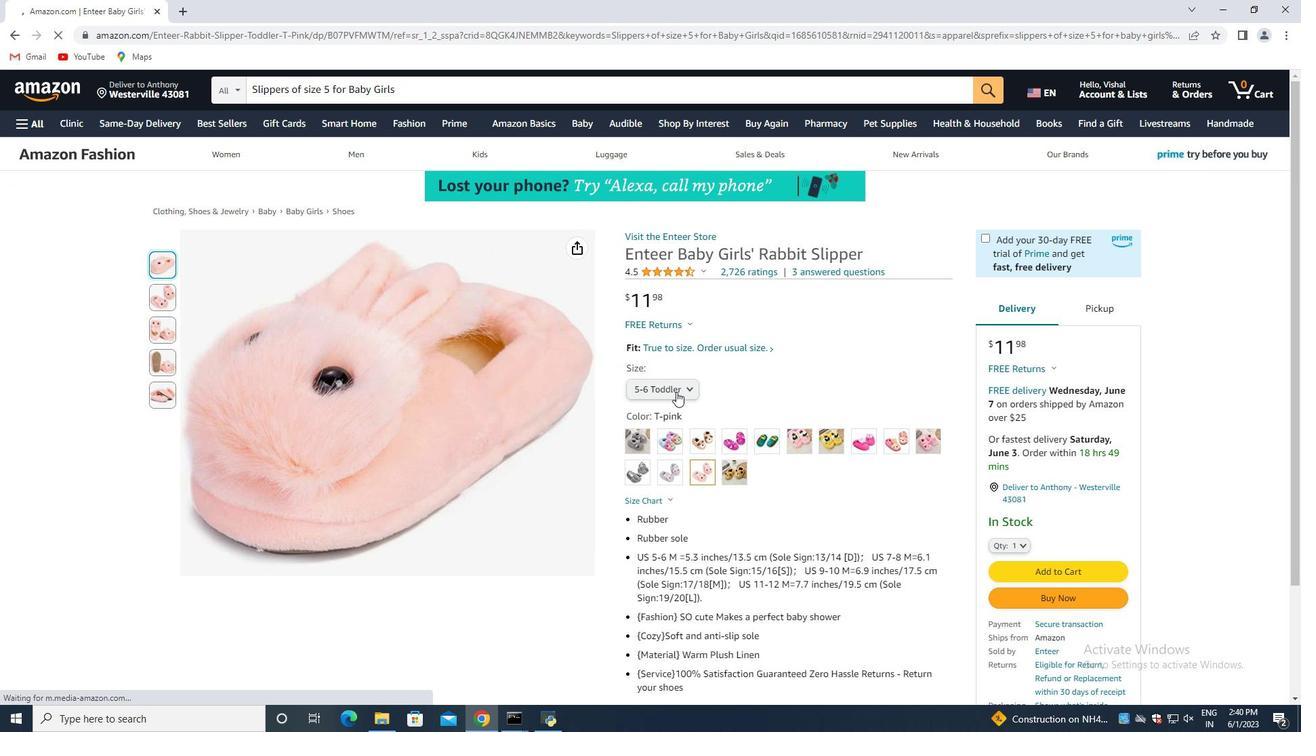 
Action: Mouse pressed left at (677, 387)
Screenshot: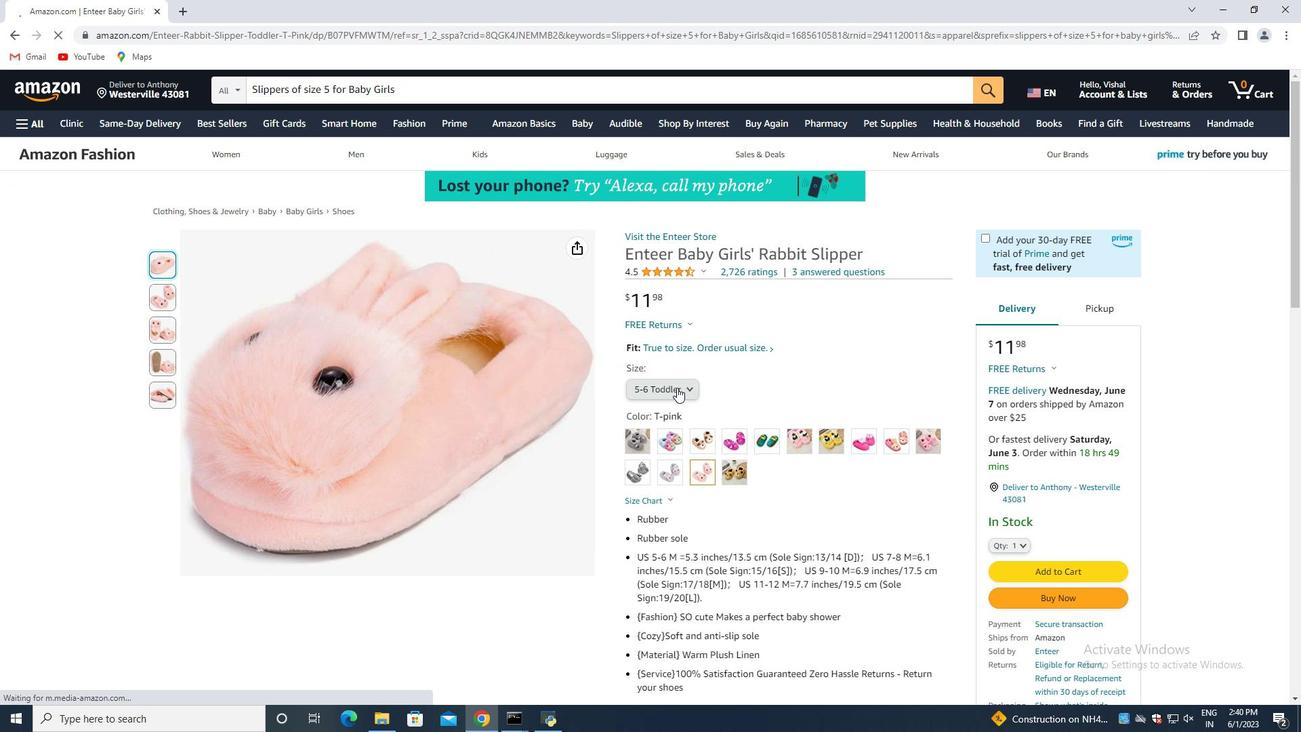 
Action: Mouse moved to (758, 391)
Screenshot: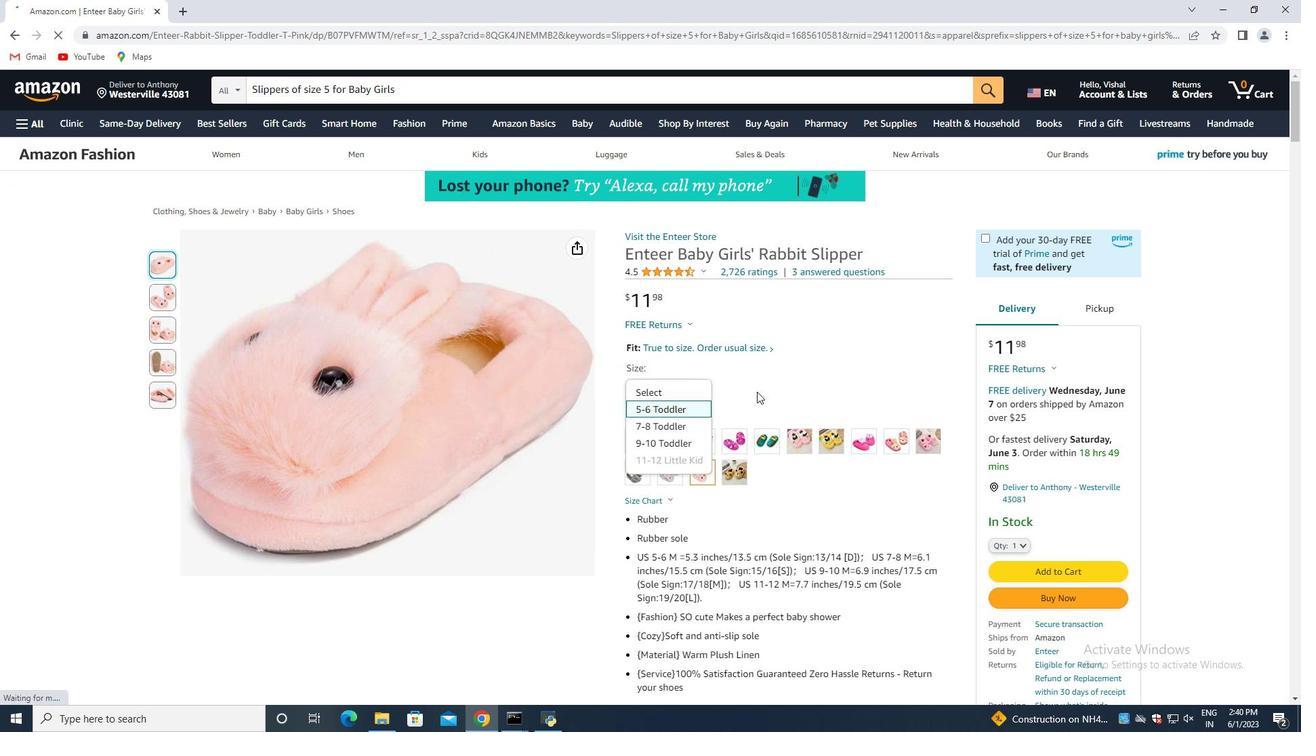 
Action: Mouse pressed left at (758, 391)
Screenshot: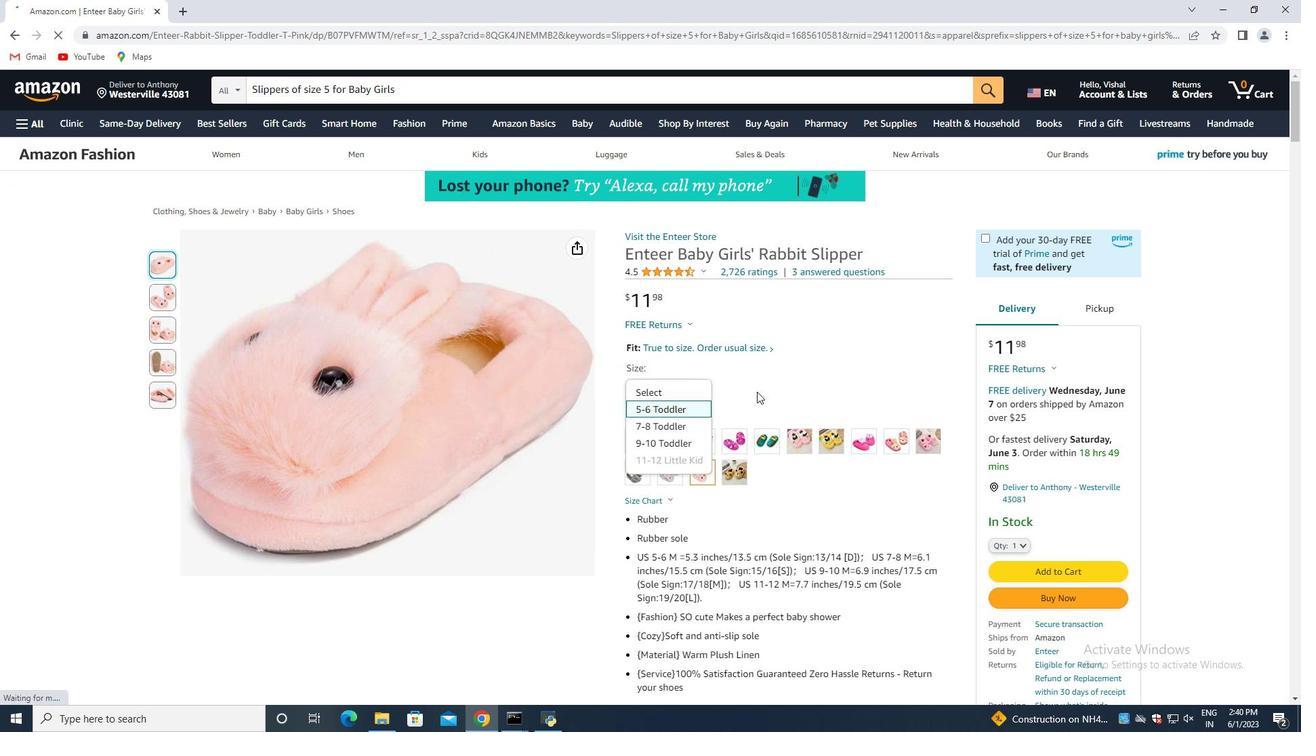 
Action: Mouse moved to (398, 334)
Screenshot: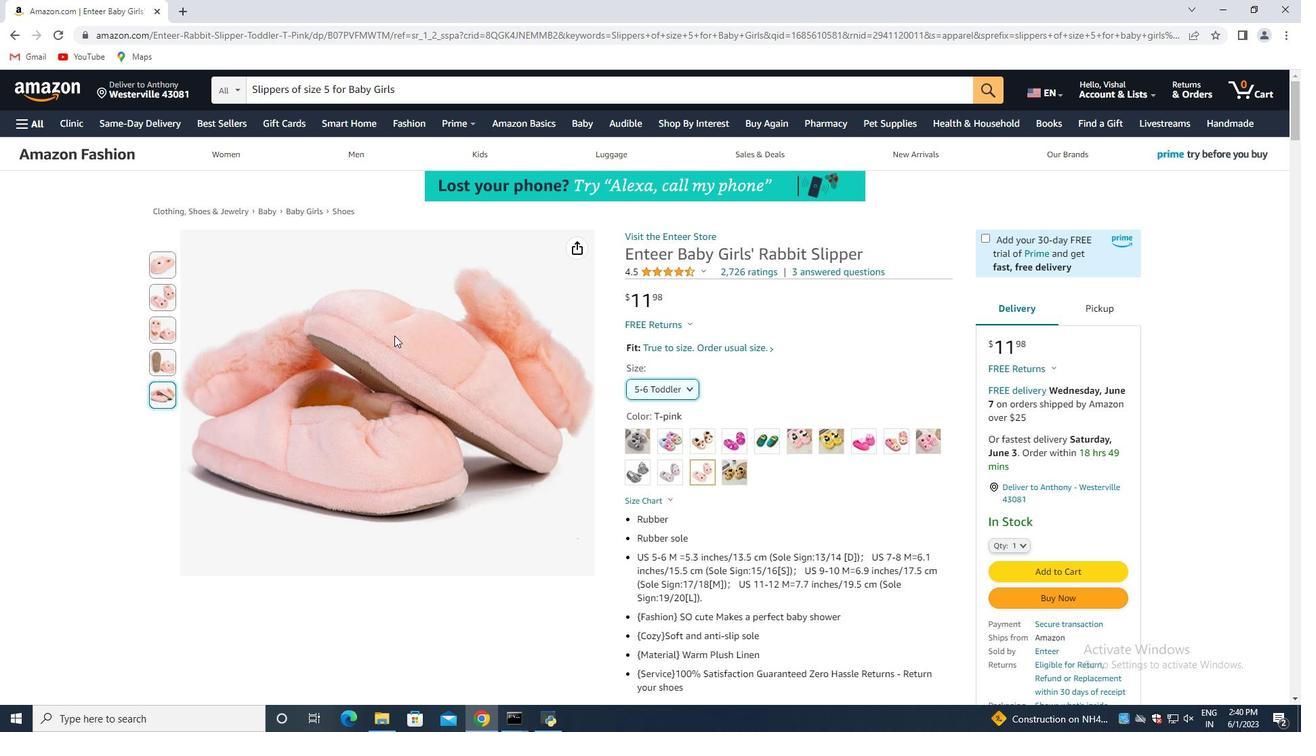 
Action: Mouse scrolled (398, 334) with delta (0, 0)
Screenshot: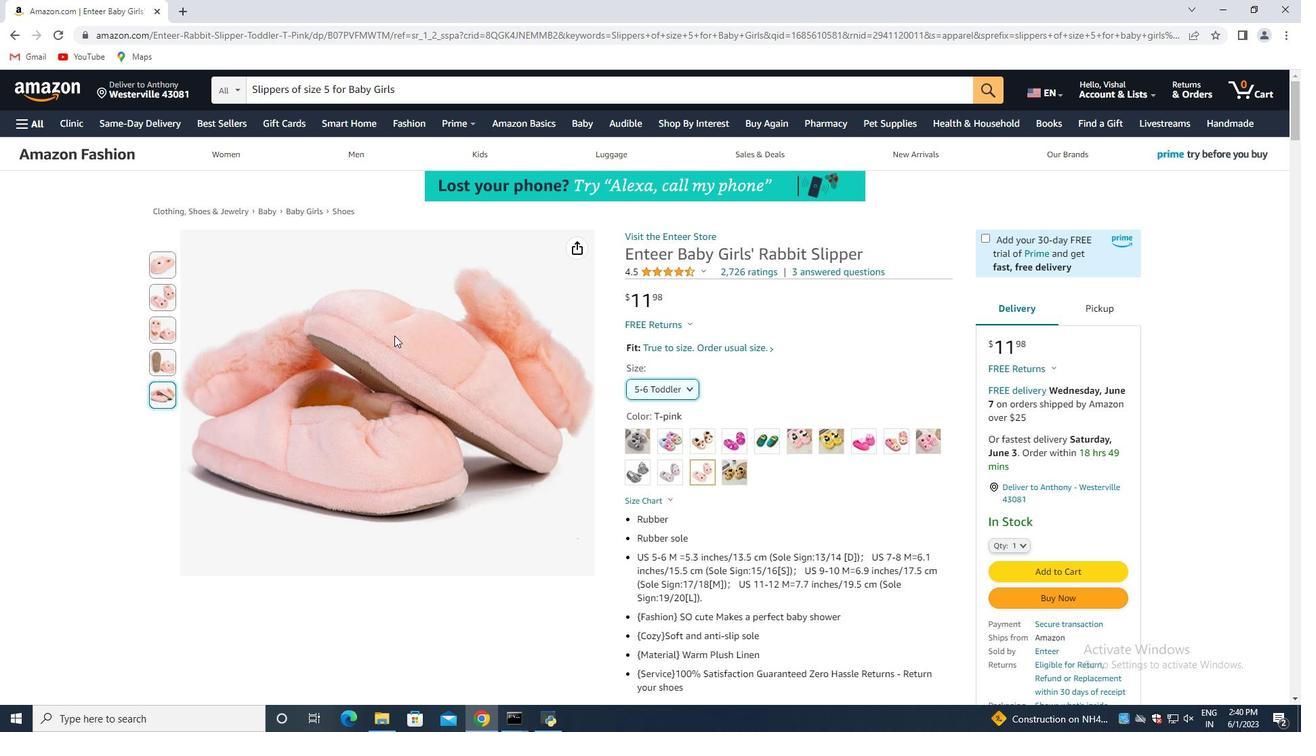 
Action: Mouse moved to (513, 319)
Screenshot: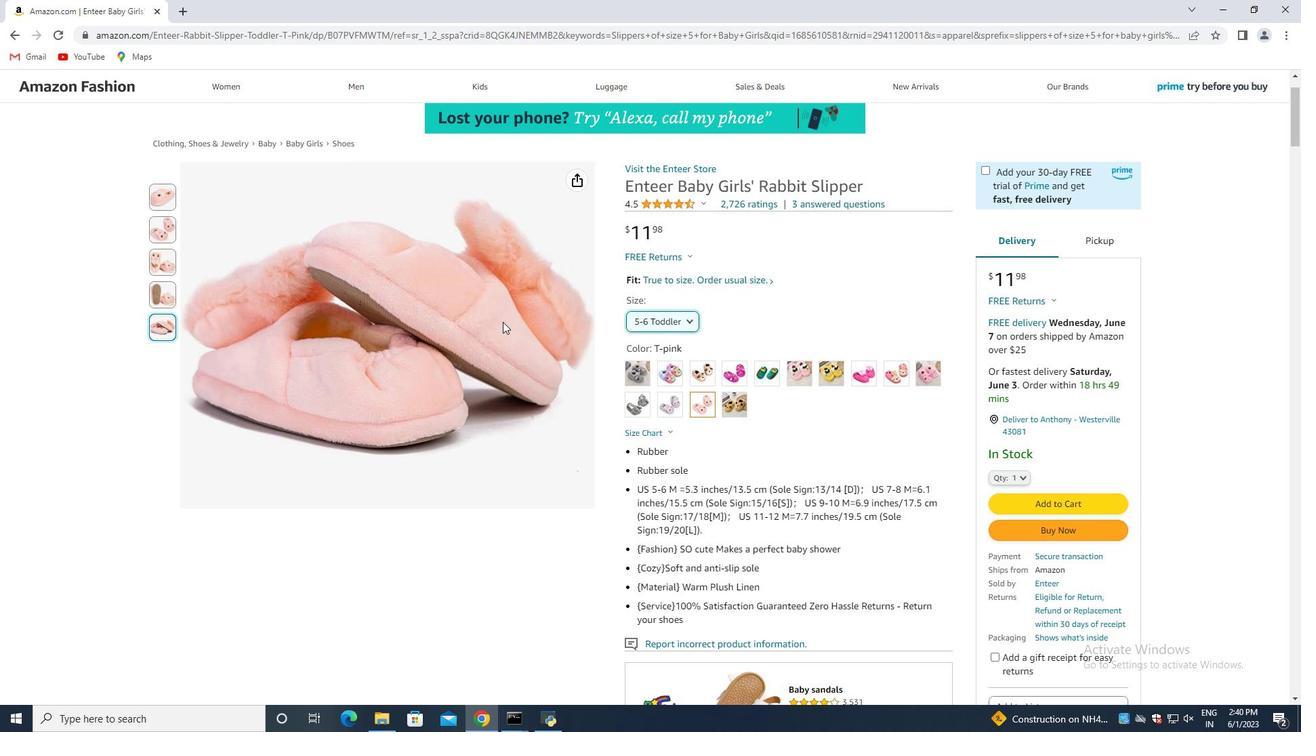 
Action: Mouse scrolled (513, 318) with delta (0, 0)
Screenshot: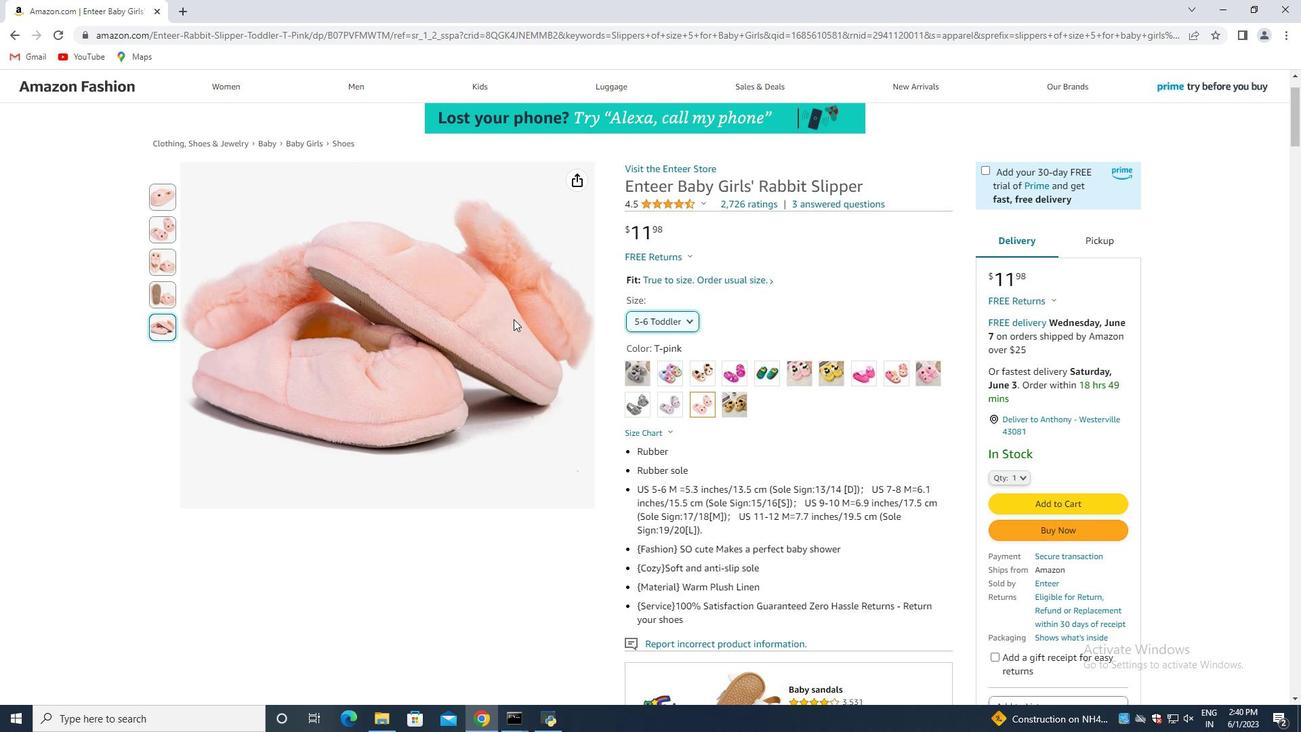 
Action: Mouse moved to (535, 317)
Screenshot: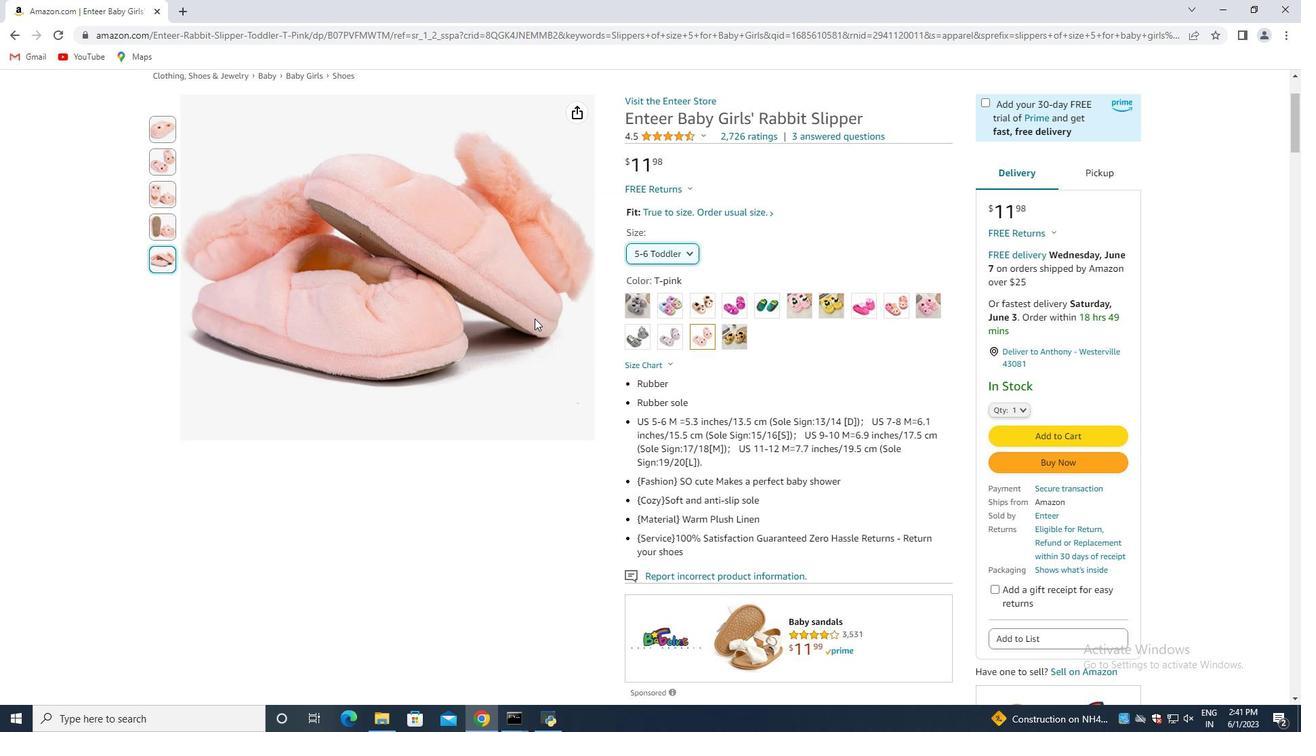 
Action: Mouse scrolled (535, 316) with delta (0, 0)
Screenshot: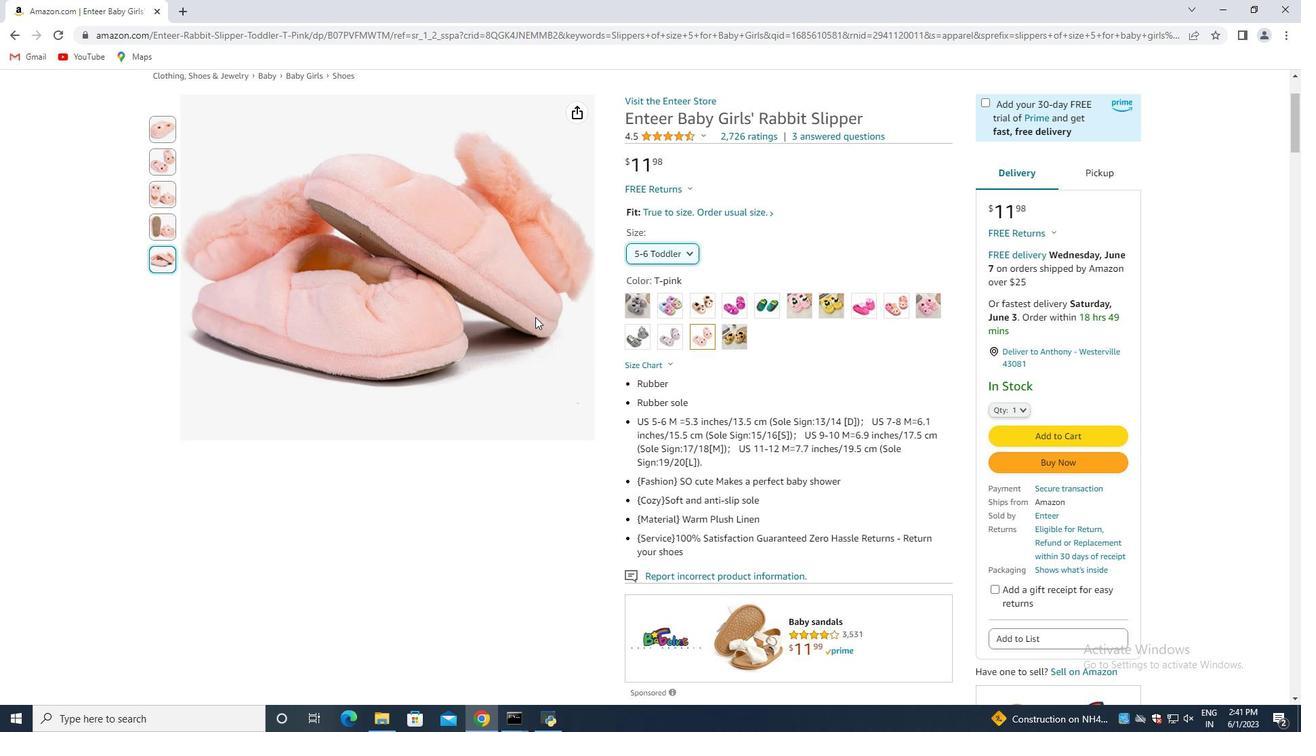 
Action: Mouse scrolled (535, 316) with delta (0, 0)
Screenshot: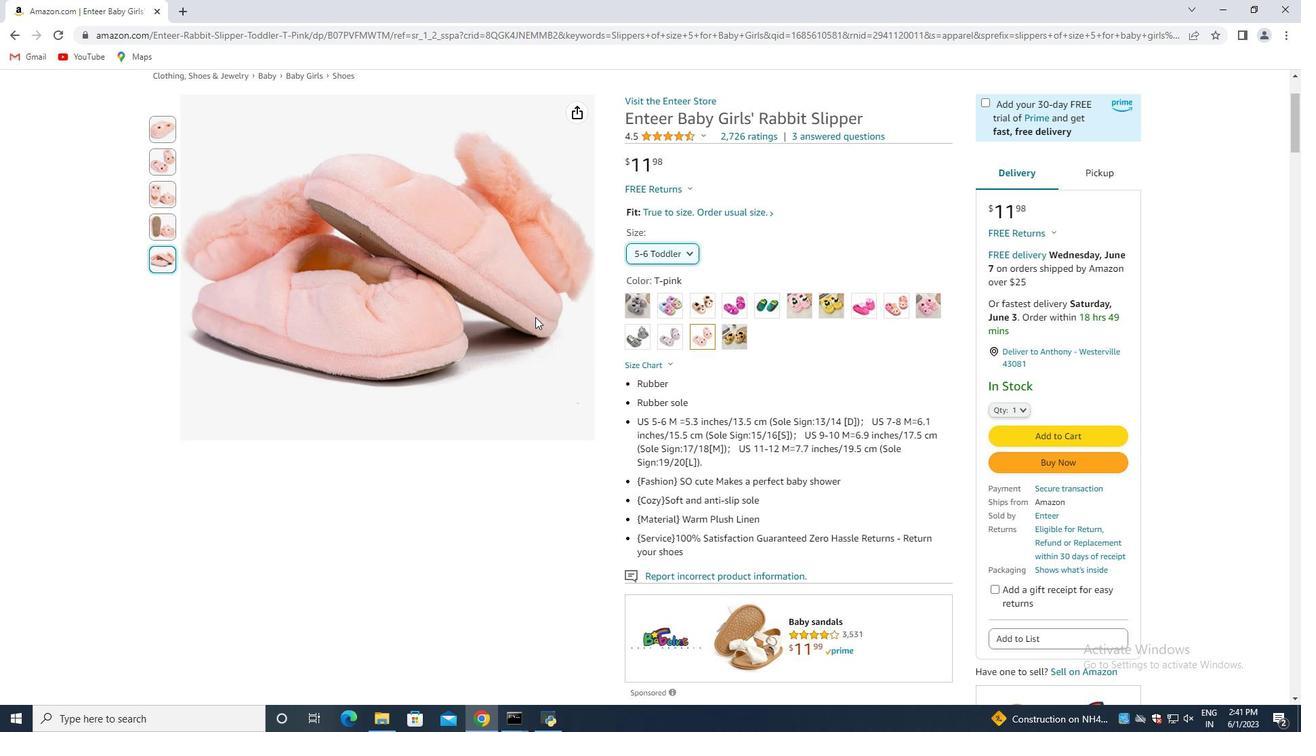 
Action: Mouse moved to (558, 314)
Screenshot: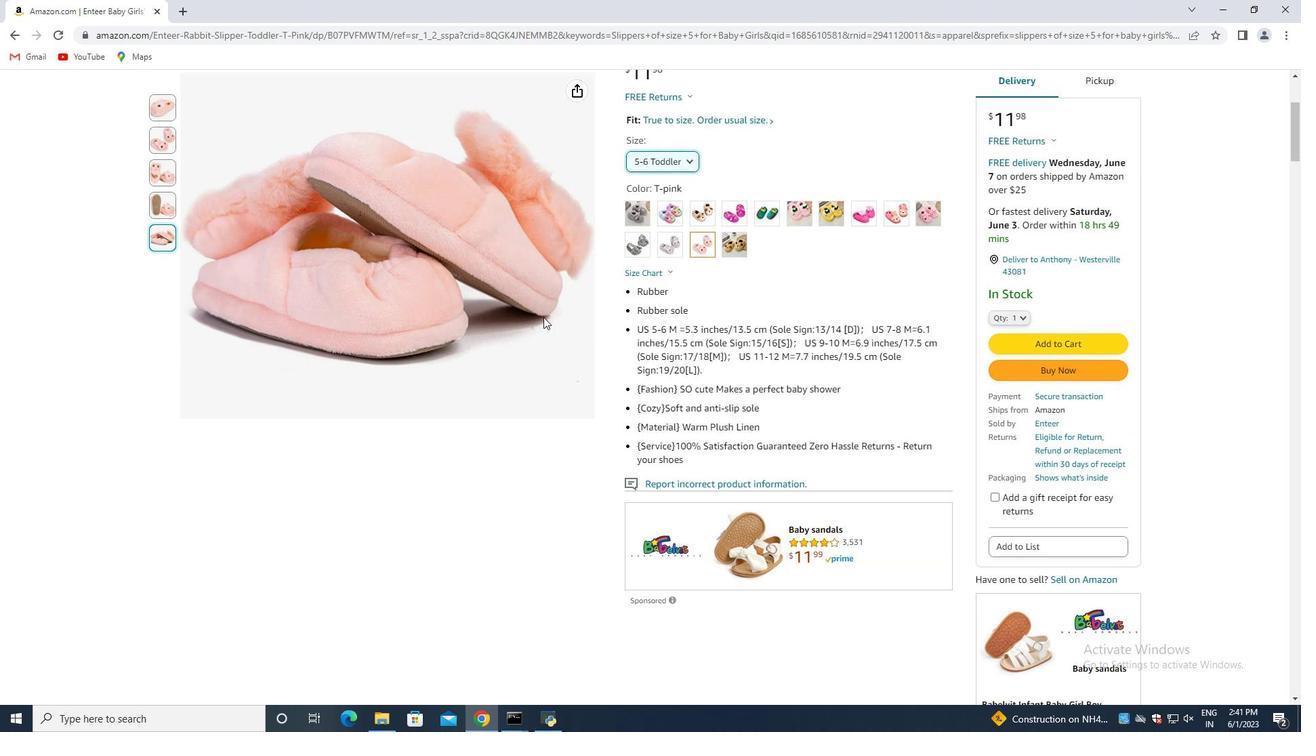 
Action: Mouse scrolled (558, 313) with delta (0, 0)
Screenshot: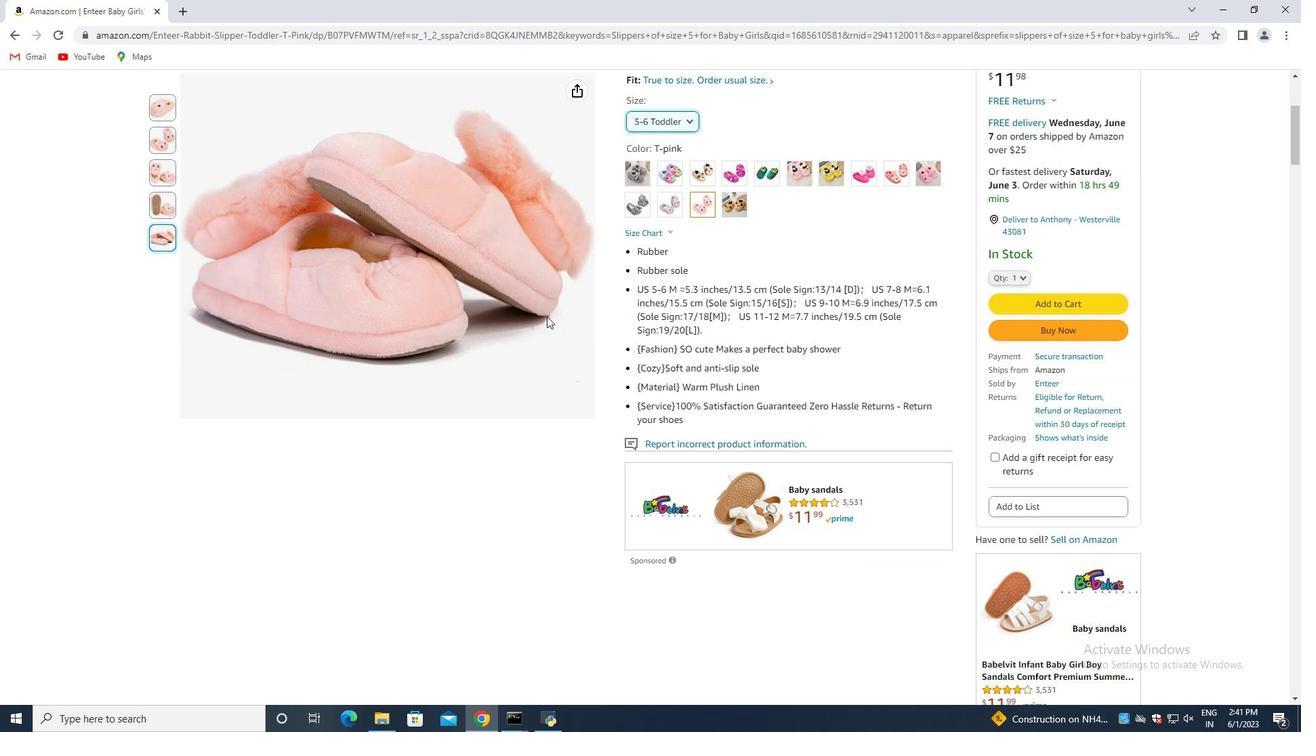 
Action: Mouse scrolled (558, 313) with delta (0, 0)
Screenshot: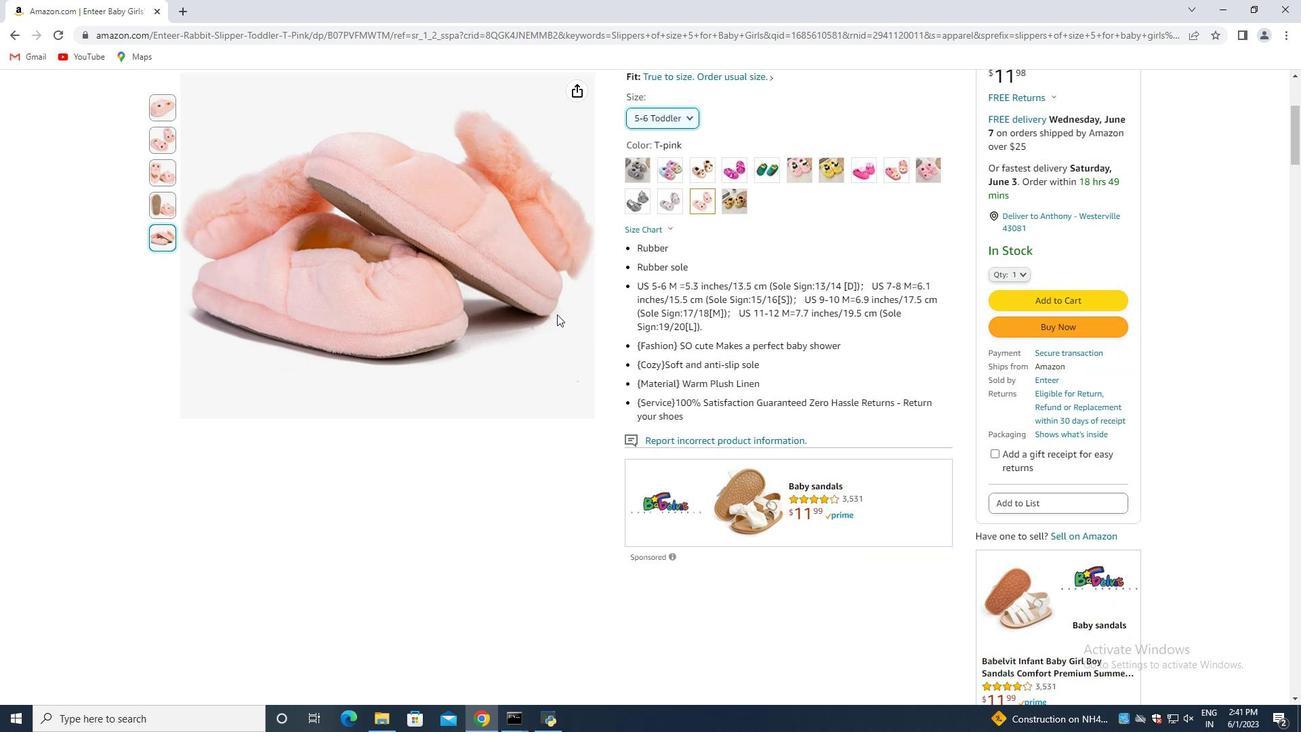 
Action: Mouse moved to (560, 314)
Screenshot: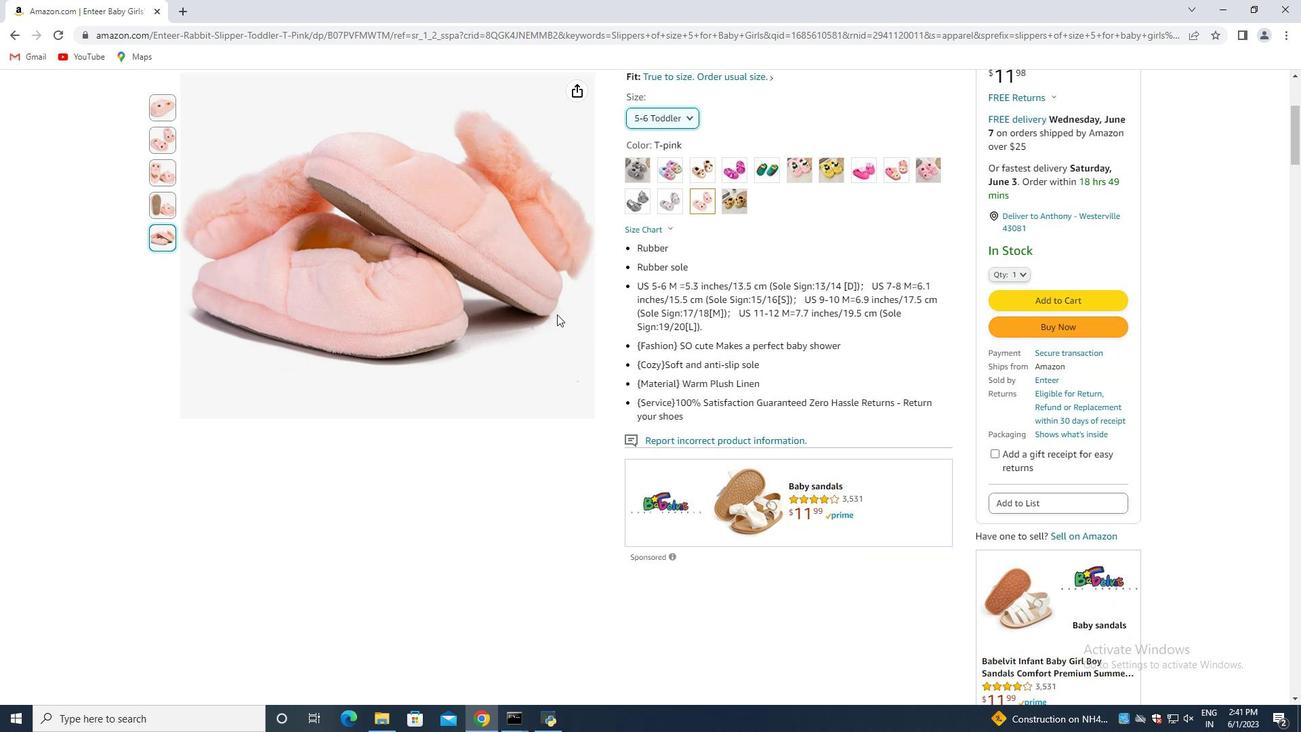 
Action: Mouse scrolled (560, 313) with delta (0, 0)
Screenshot: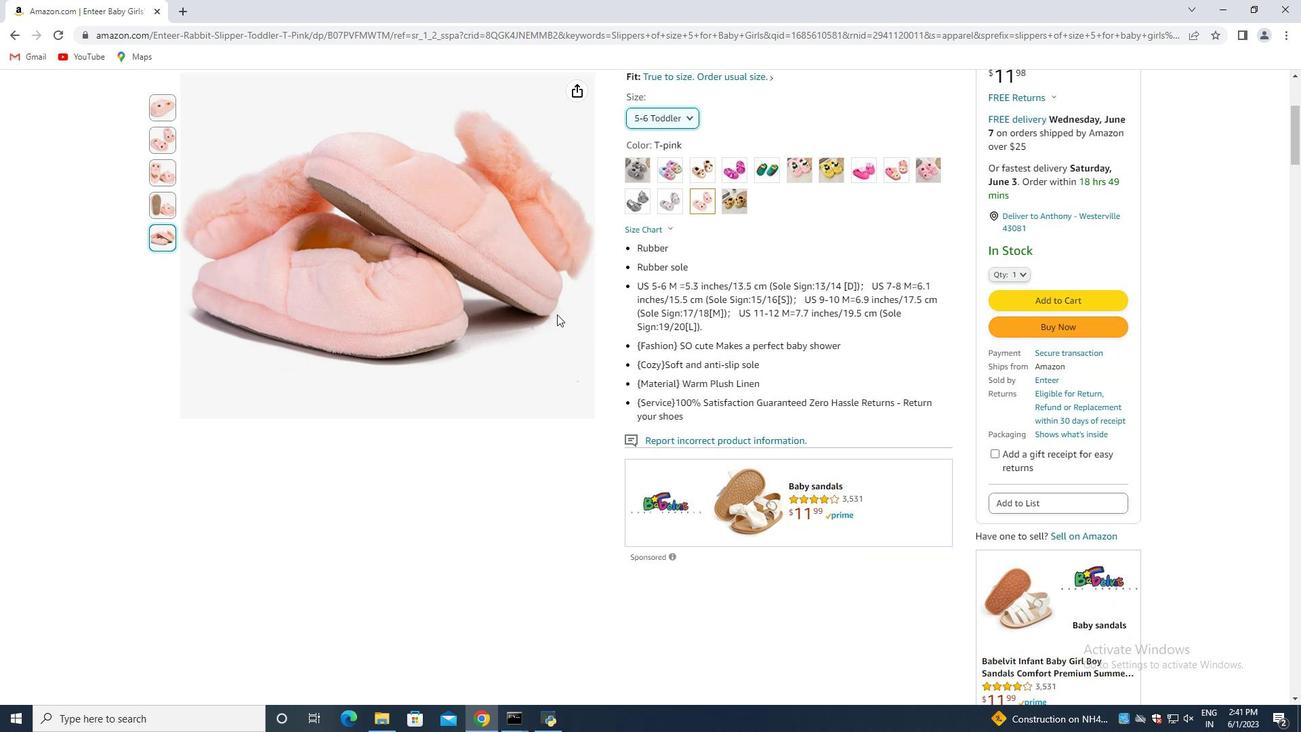 
Action: Mouse moved to (564, 315)
Screenshot: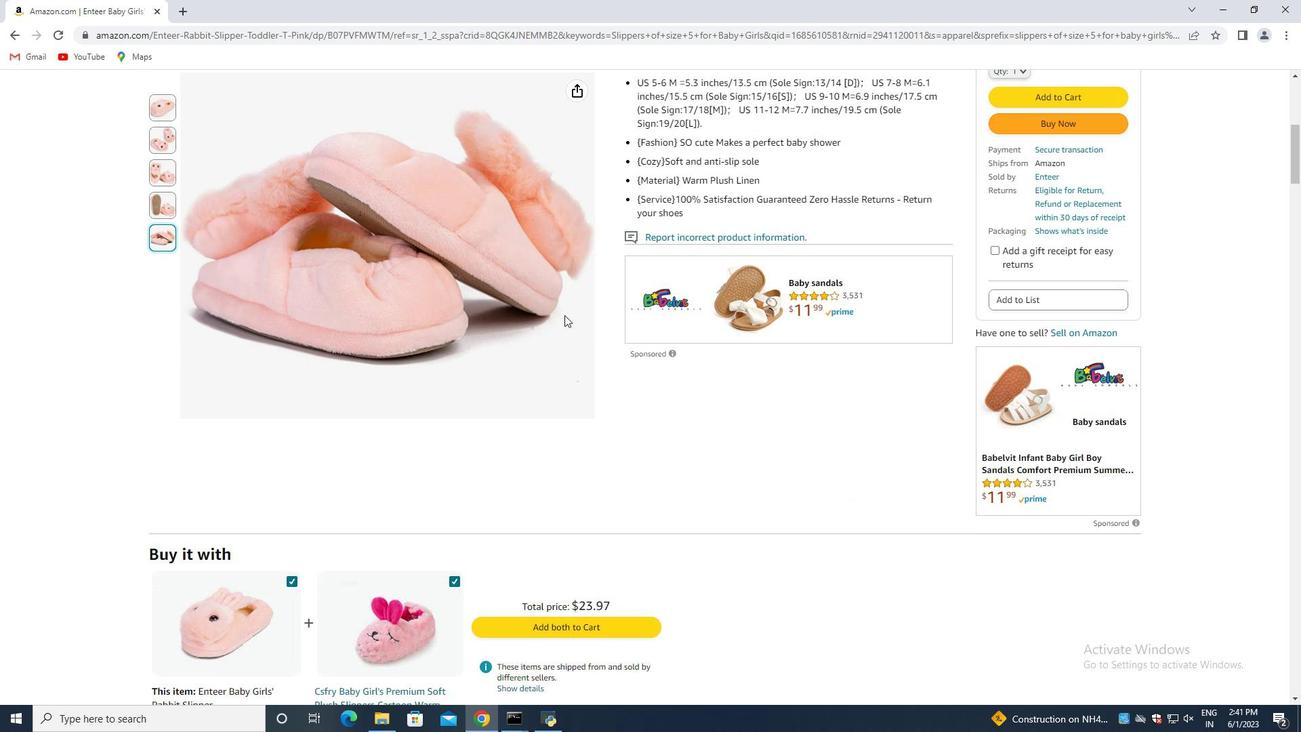 
Action: Mouse scrolled (564, 315) with delta (0, 0)
Screenshot: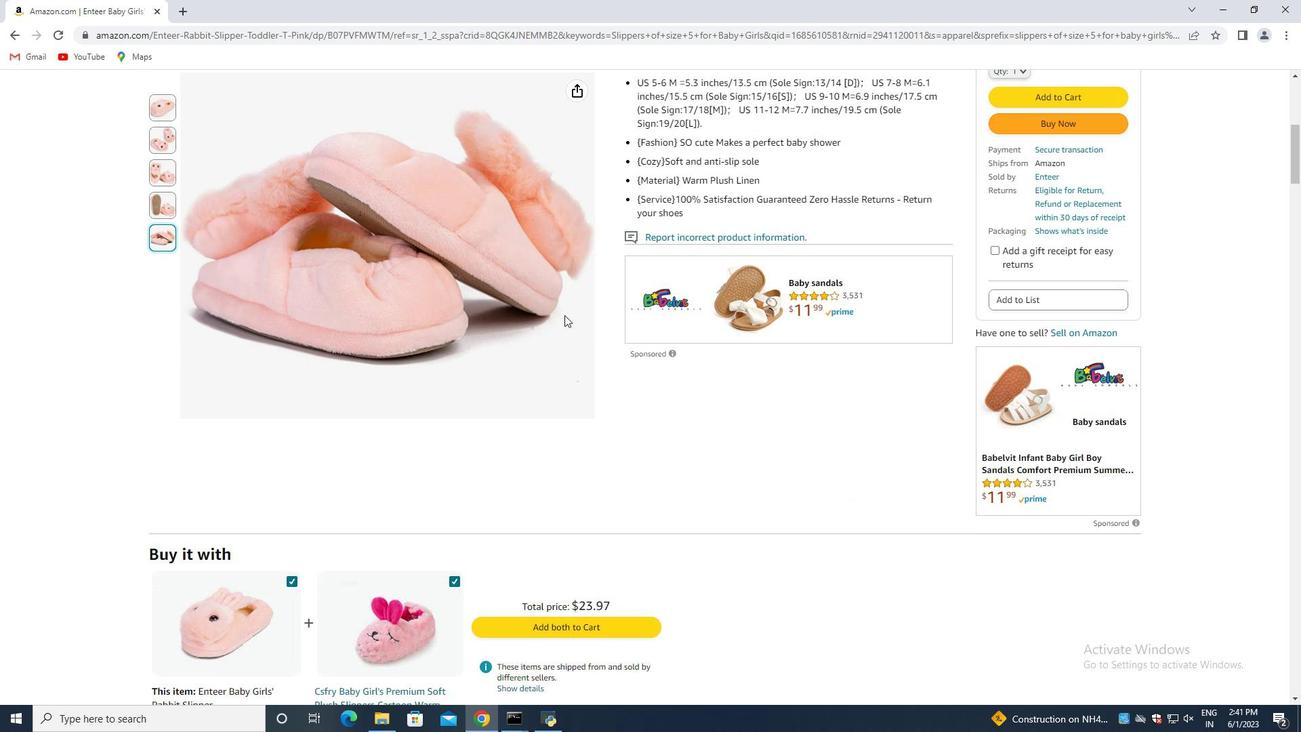 
Action: Mouse moved to (564, 315)
Screenshot: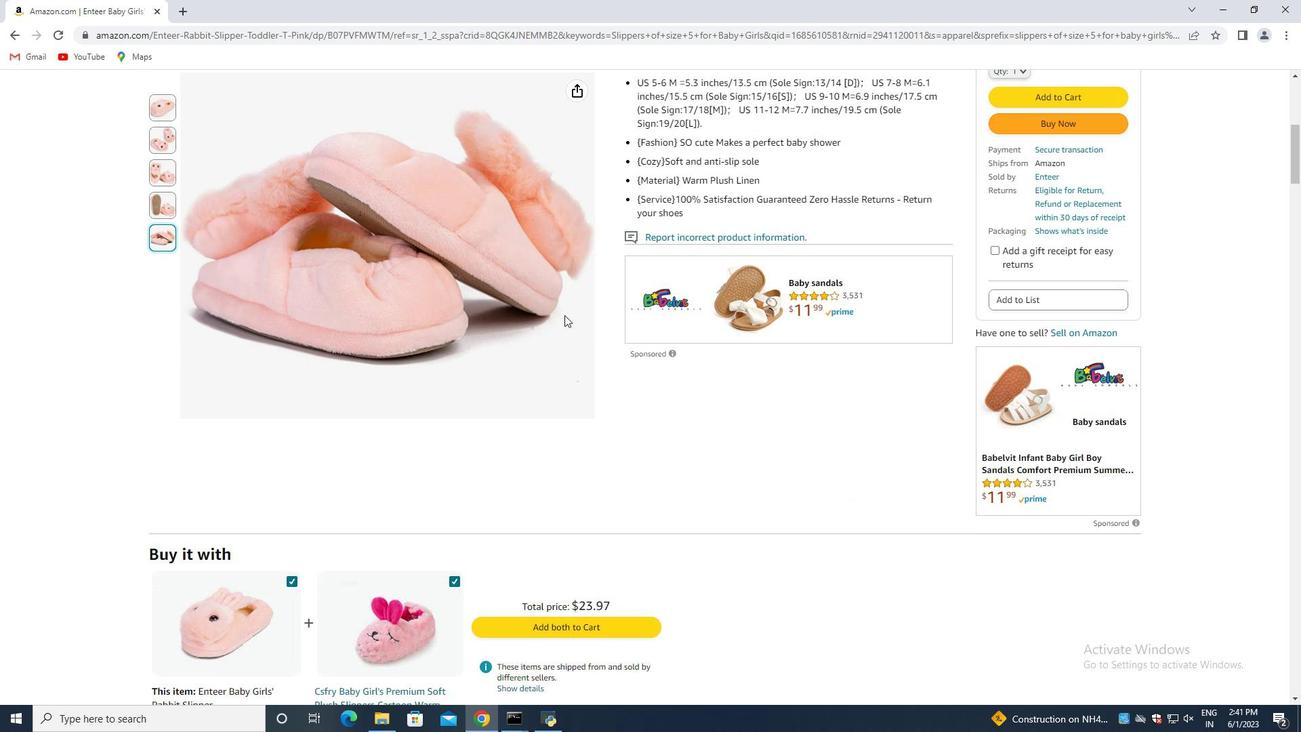 
Action: Mouse scrolled (564, 315) with delta (0, 0)
Screenshot: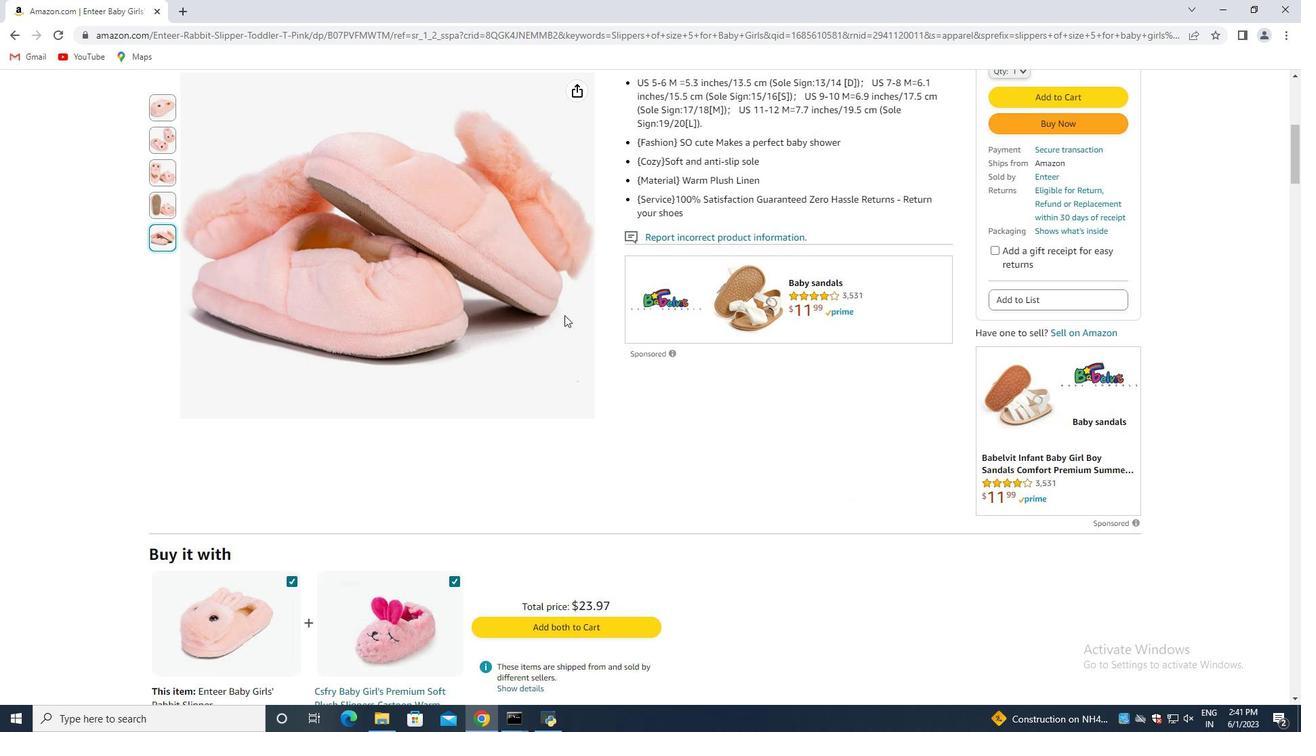 
Action: Mouse scrolled (564, 315) with delta (0, 0)
Screenshot: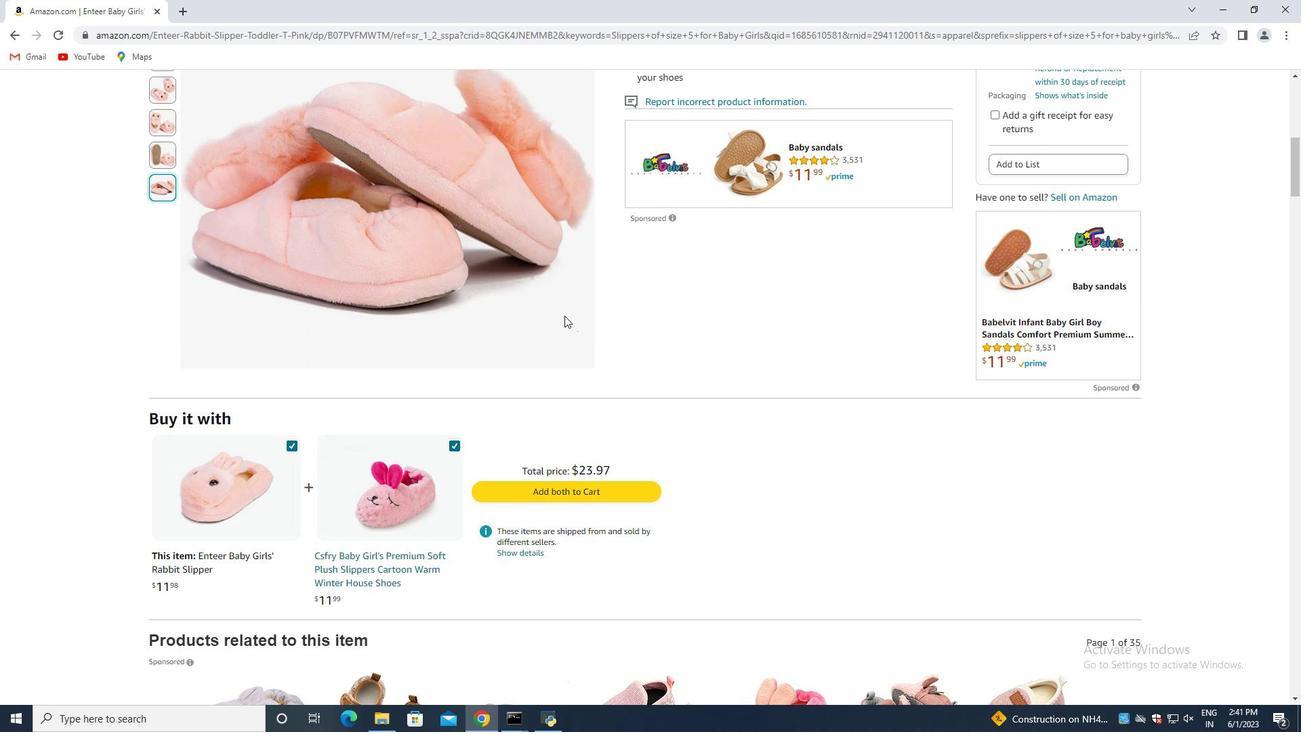 
Action: Mouse scrolled (564, 315) with delta (0, 0)
Screenshot: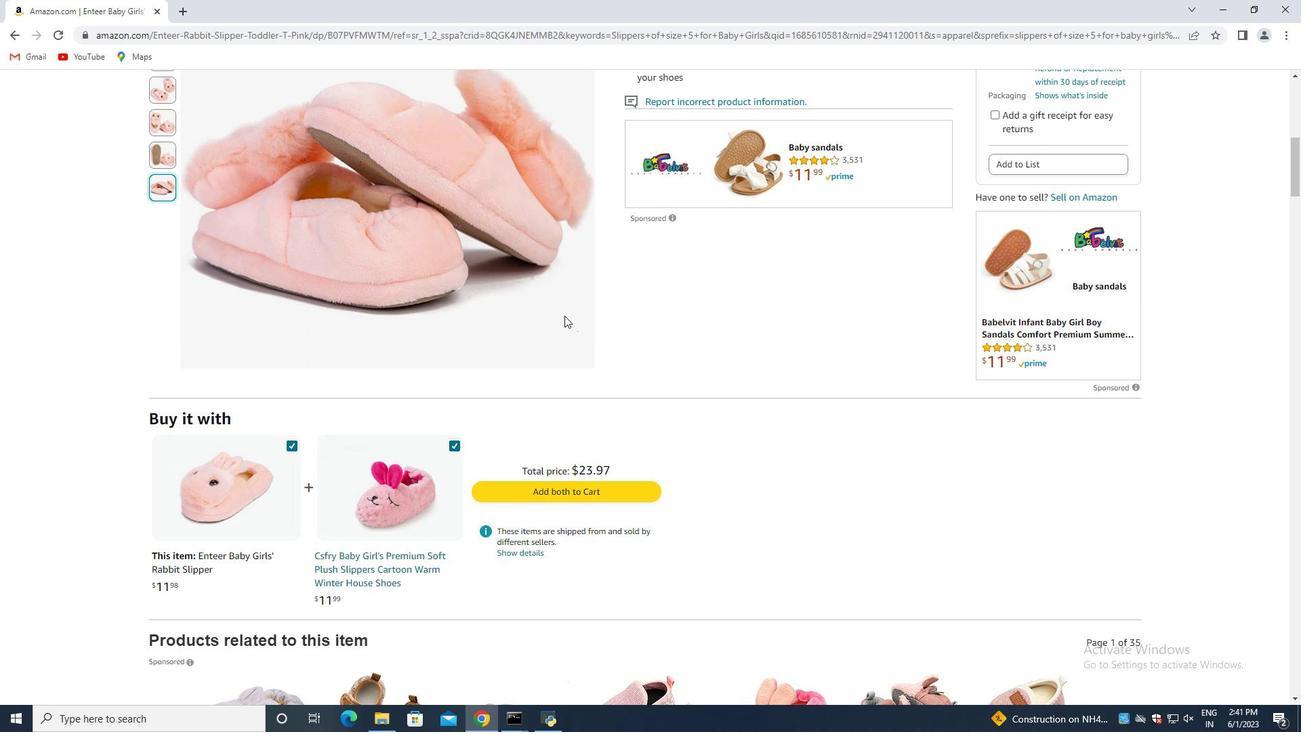 
Action: Mouse moved to (564, 316)
Screenshot: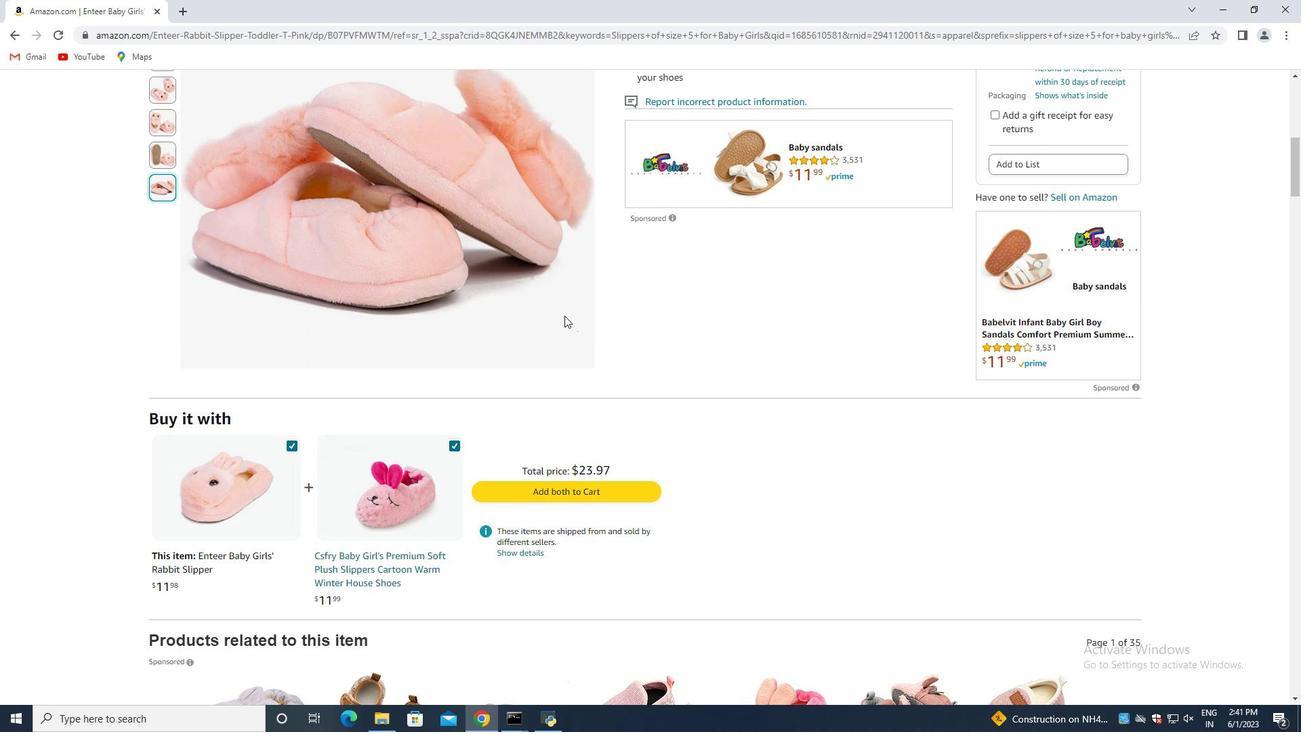 
Action: Mouse scrolled (564, 315) with delta (0, 0)
Screenshot: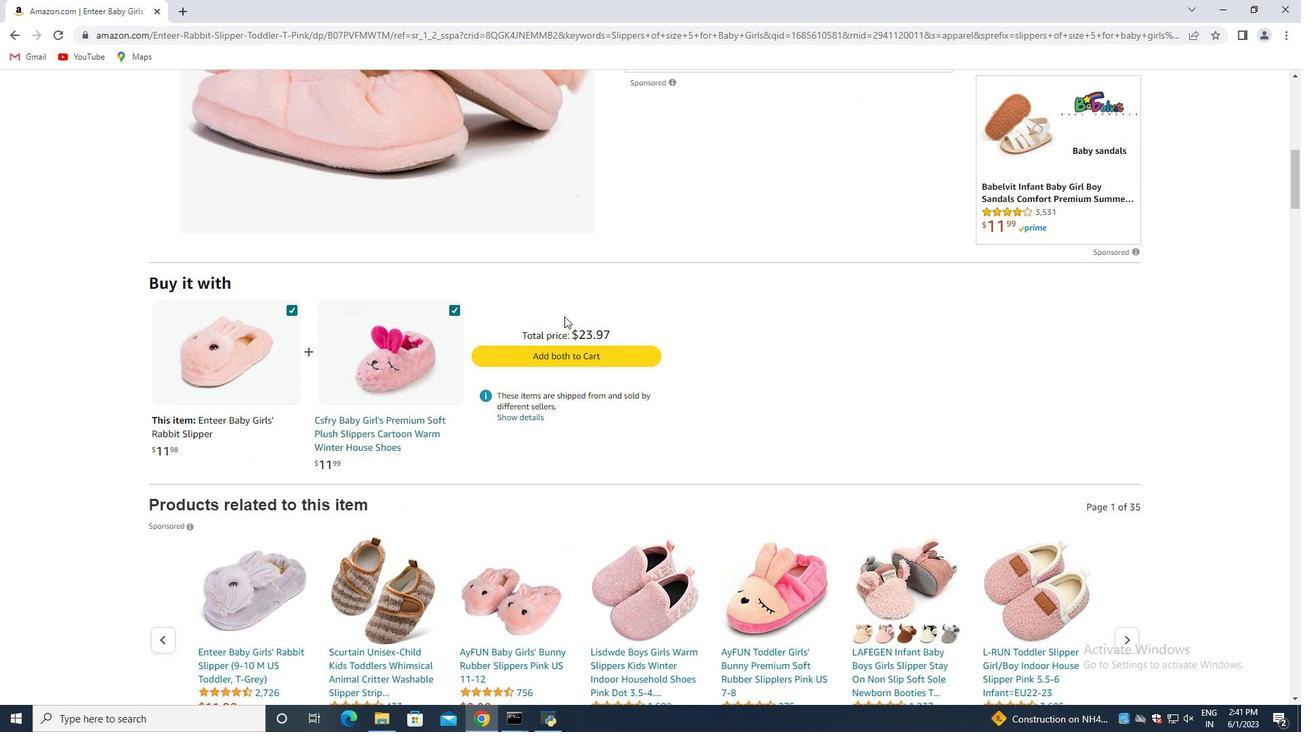 
Action: Mouse scrolled (564, 315) with delta (0, 0)
Screenshot: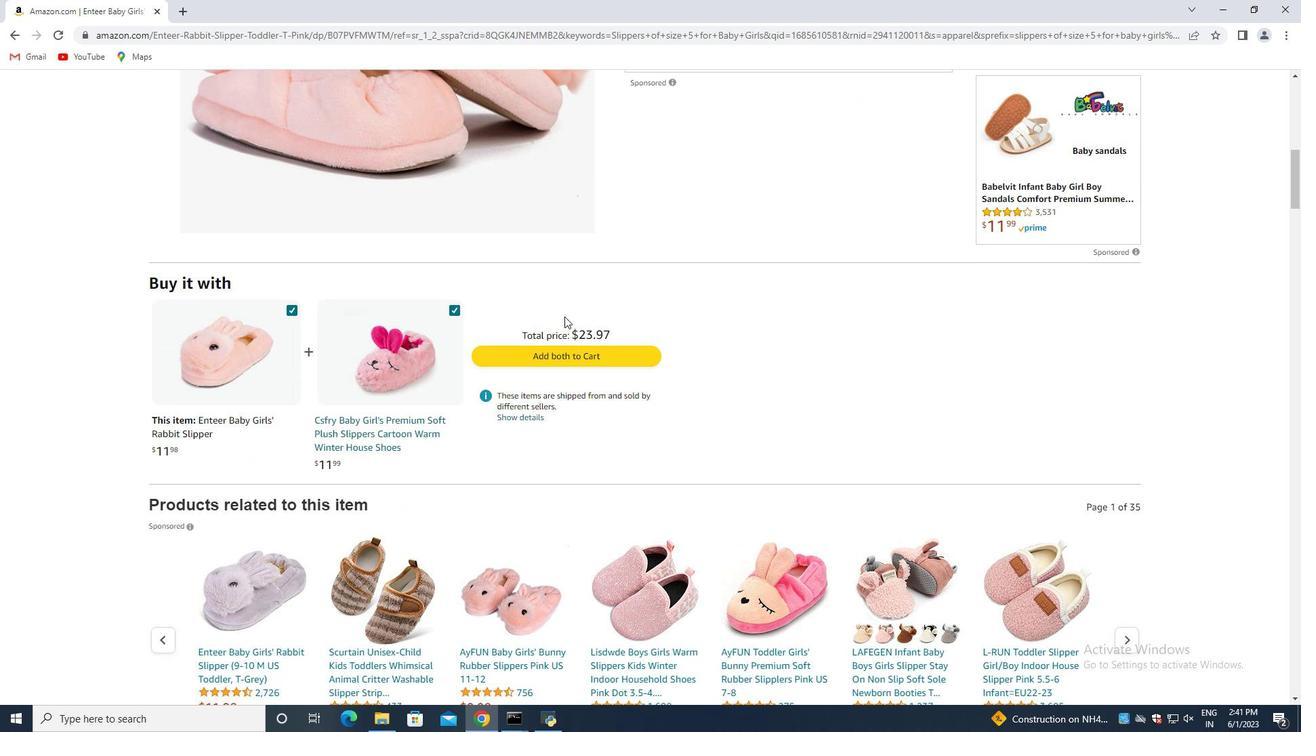 
Action: Mouse moved to (564, 318)
Screenshot: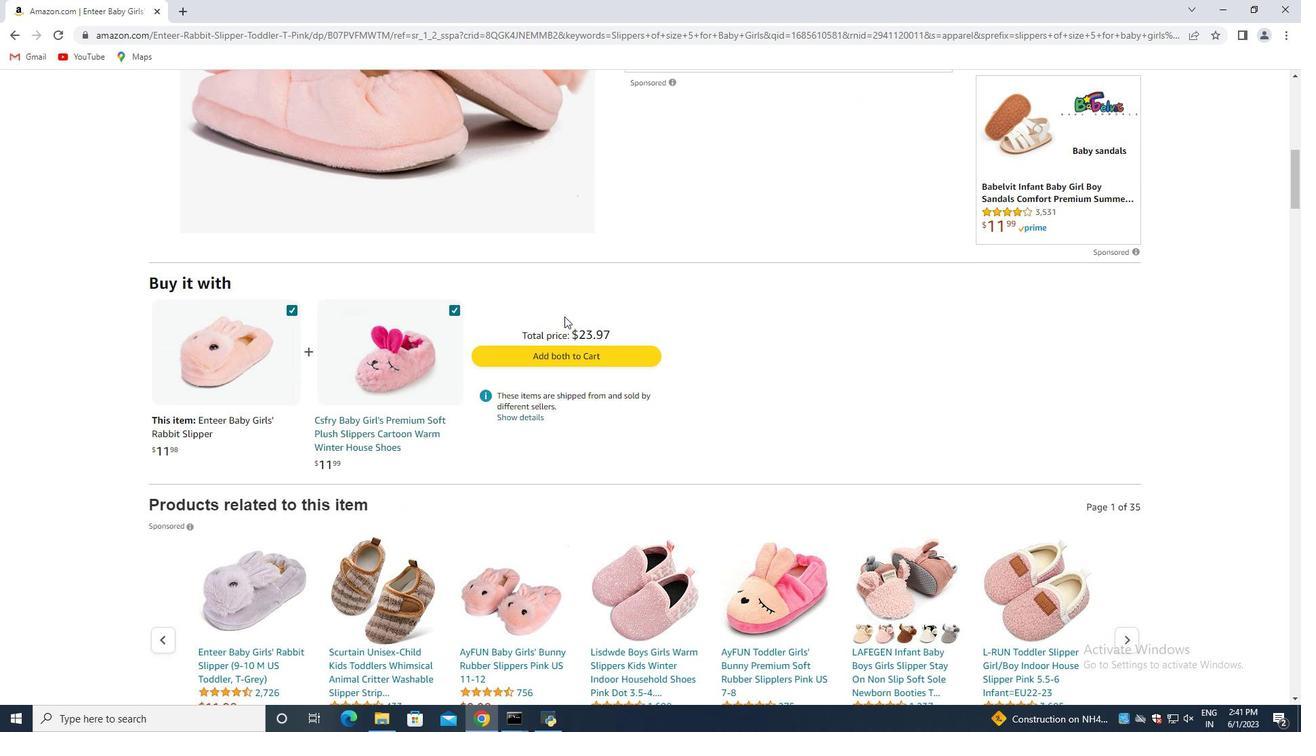 
Action: Mouse scrolled (564, 317) with delta (0, 0)
Screenshot: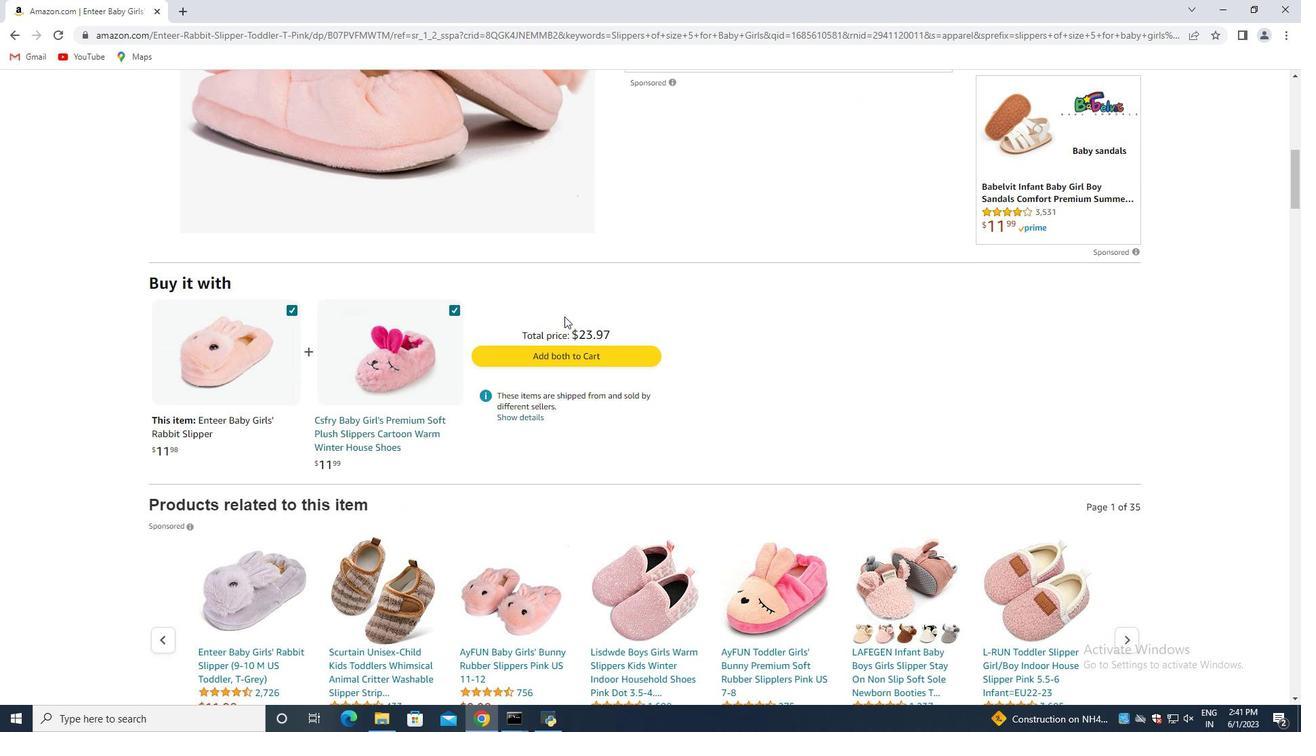 
Action: Mouse scrolled (564, 317) with delta (0, 0)
Screenshot: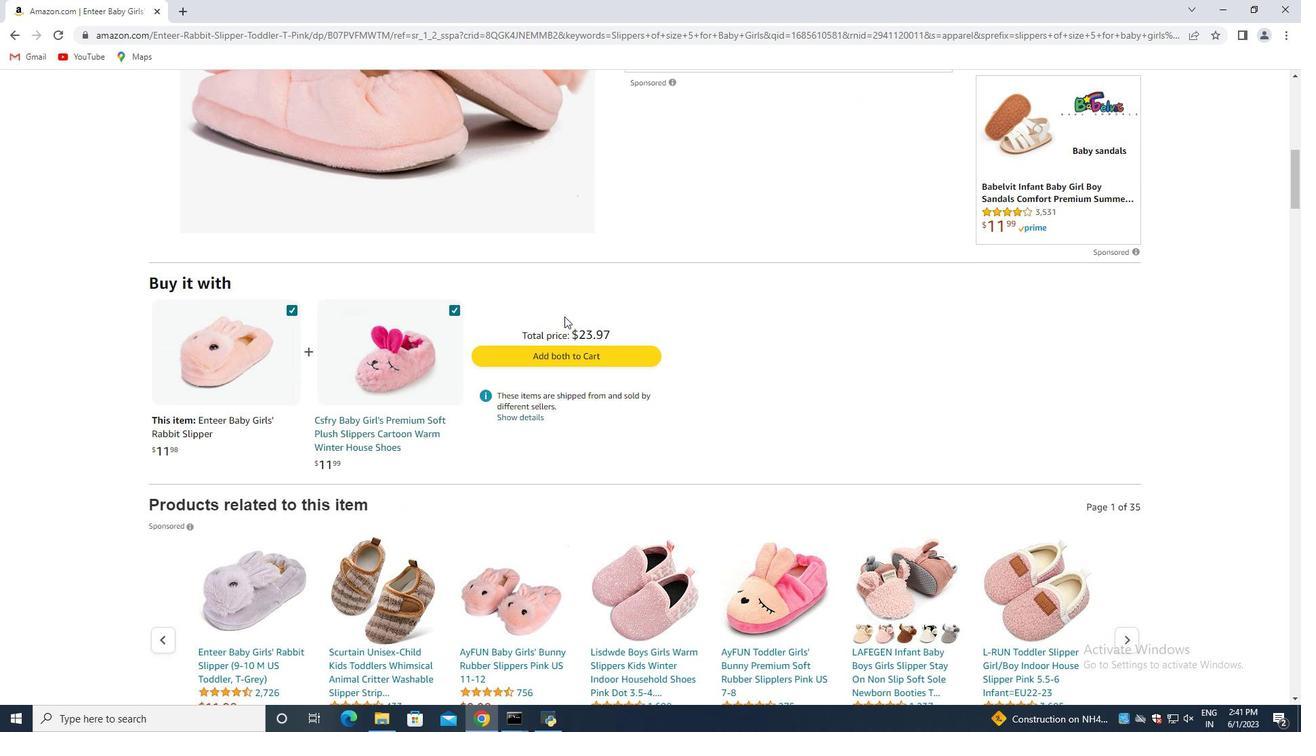 
Action: Mouse moved to (564, 320)
Screenshot: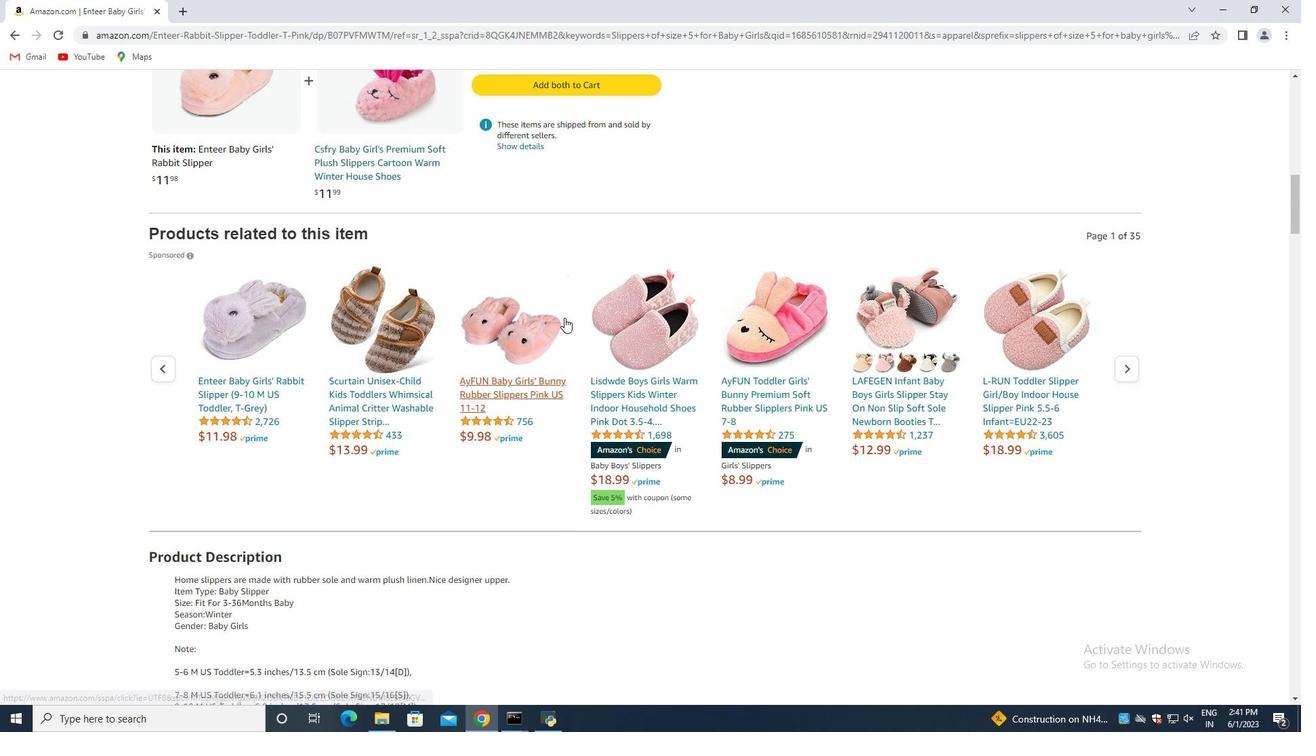 
Action: Mouse scrolled (564, 320) with delta (0, 0)
Screenshot: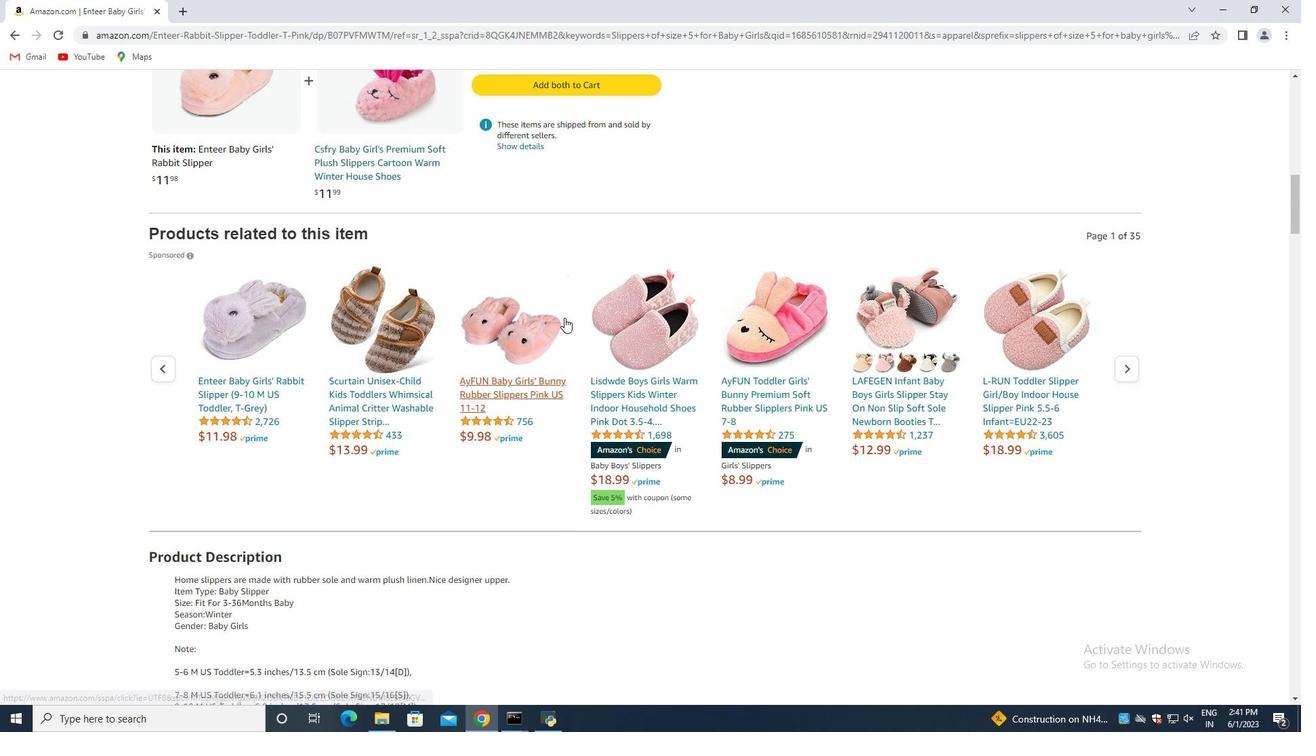 
Action: Mouse moved to (565, 322)
Screenshot: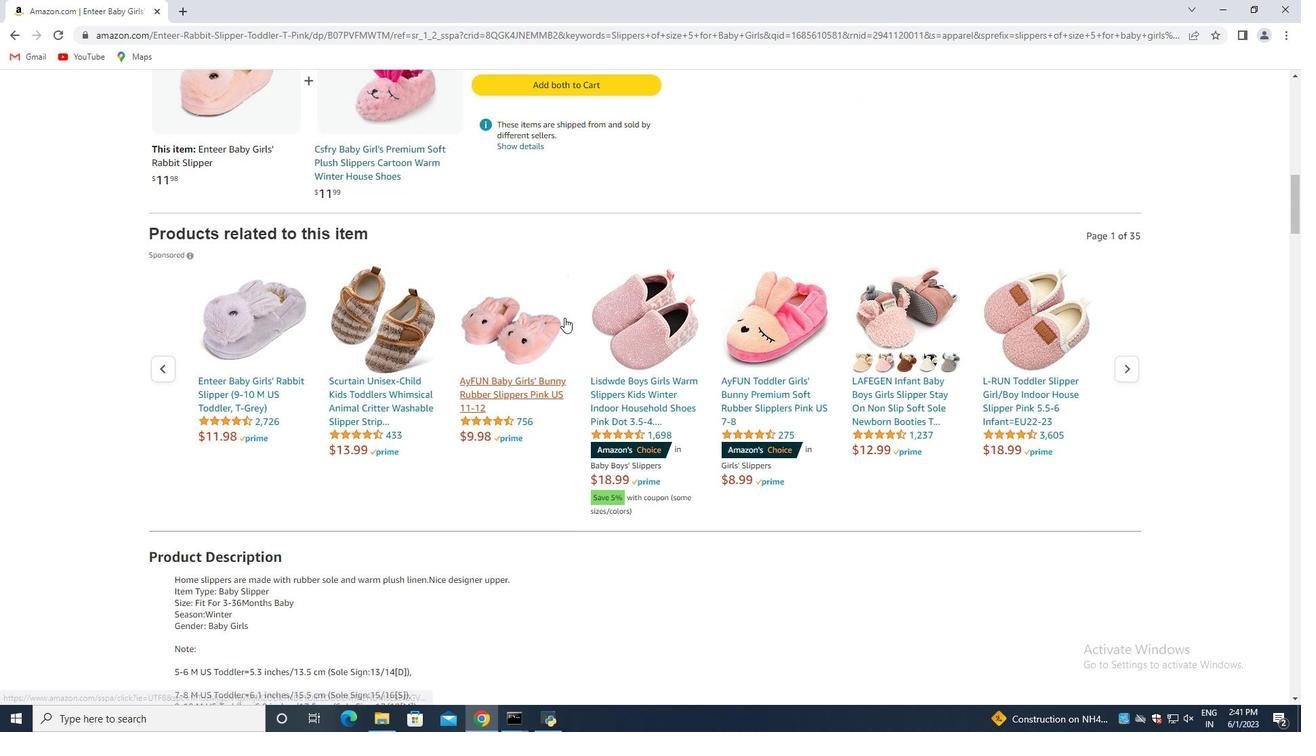 
Action: Mouse scrolled (565, 321) with delta (0, 0)
Screenshot: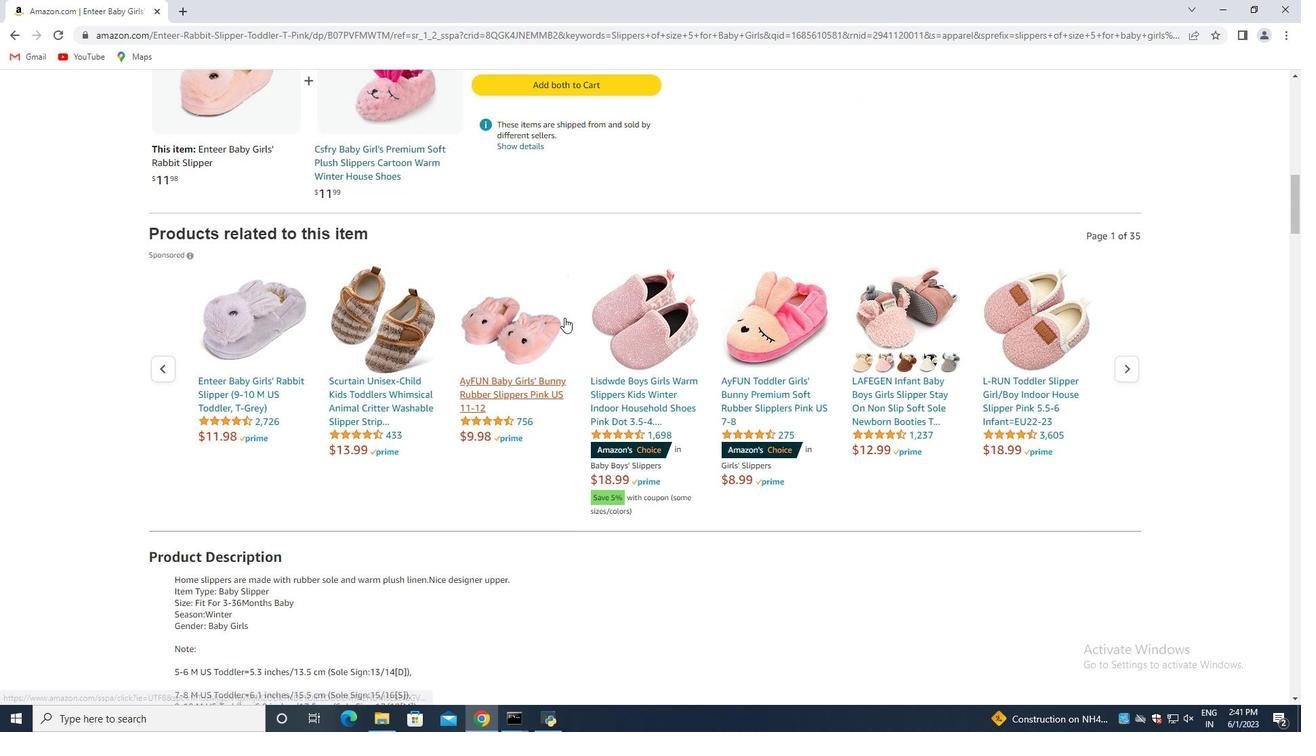 
Action: Mouse scrolled (565, 321) with delta (0, 0)
Screenshot: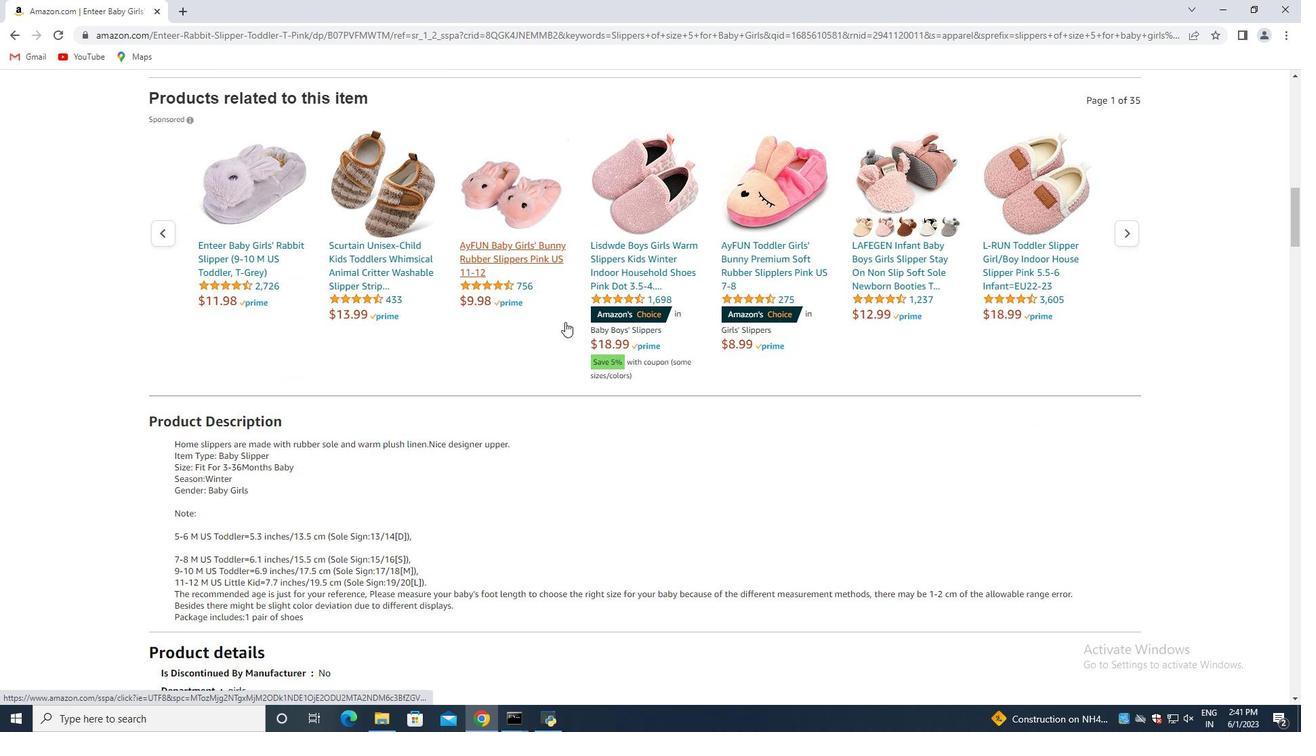 
Action: Mouse scrolled (565, 321) with delta (0, 0)
Screenshot: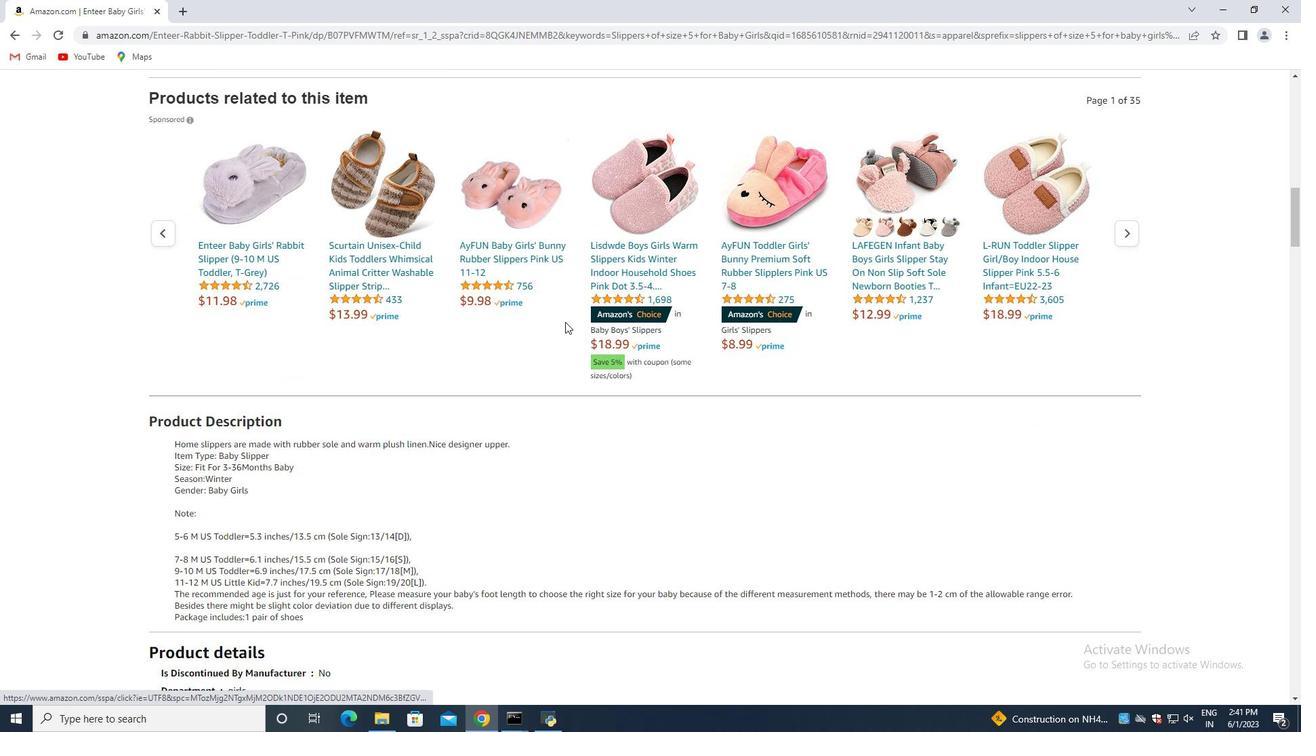 
Action: Mouse moved to (566, 323)
Screenshot: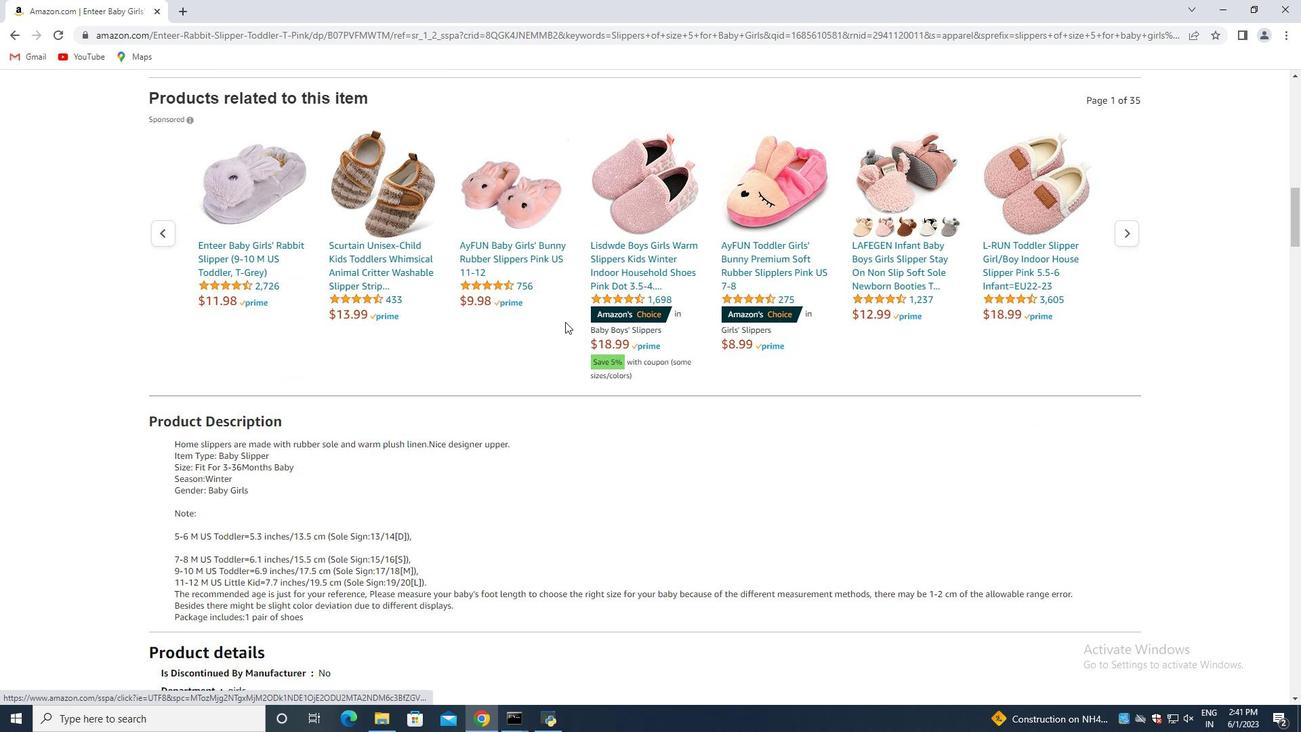 
Action: Mouse scrolled (566, 322) with delta (0, 0)
Screenshot: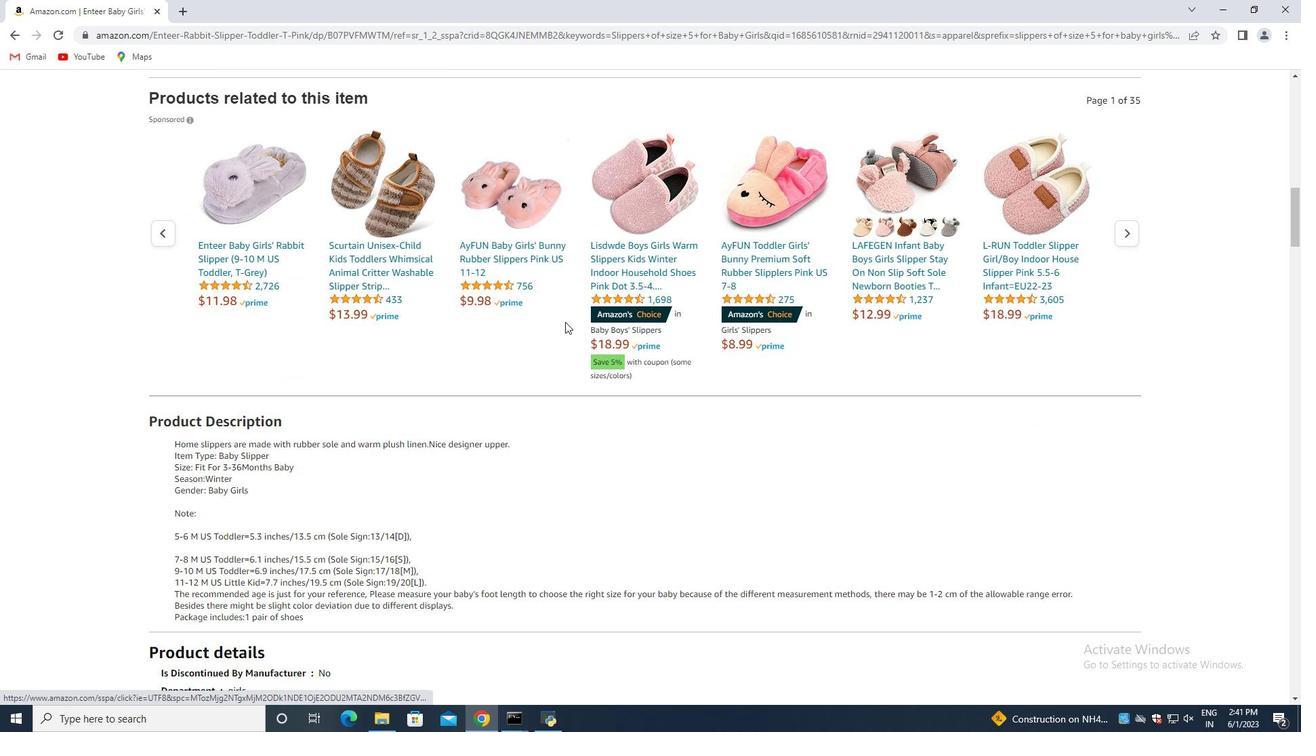 
Action: Mouse moved to (565, 324)
Screenshot: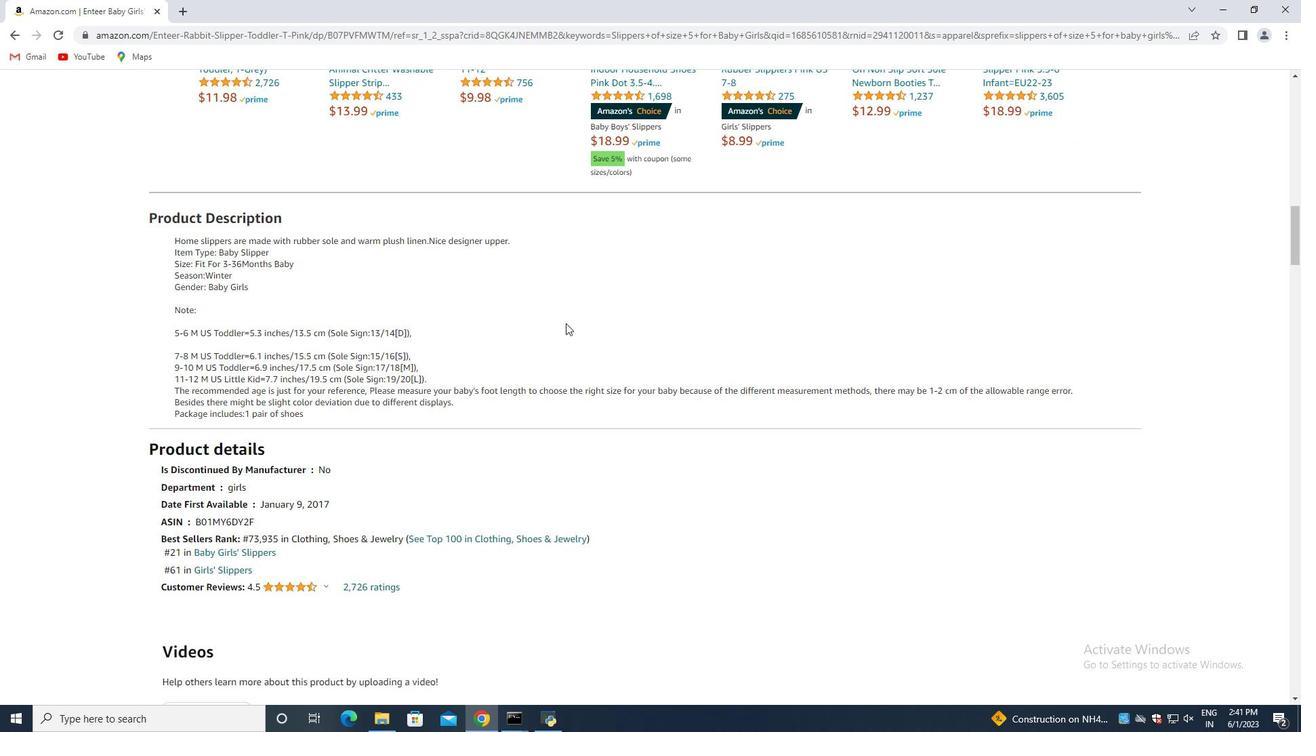 
Action: Mouse scrolled (565, 324) with delta (0, 0)
Screenshot: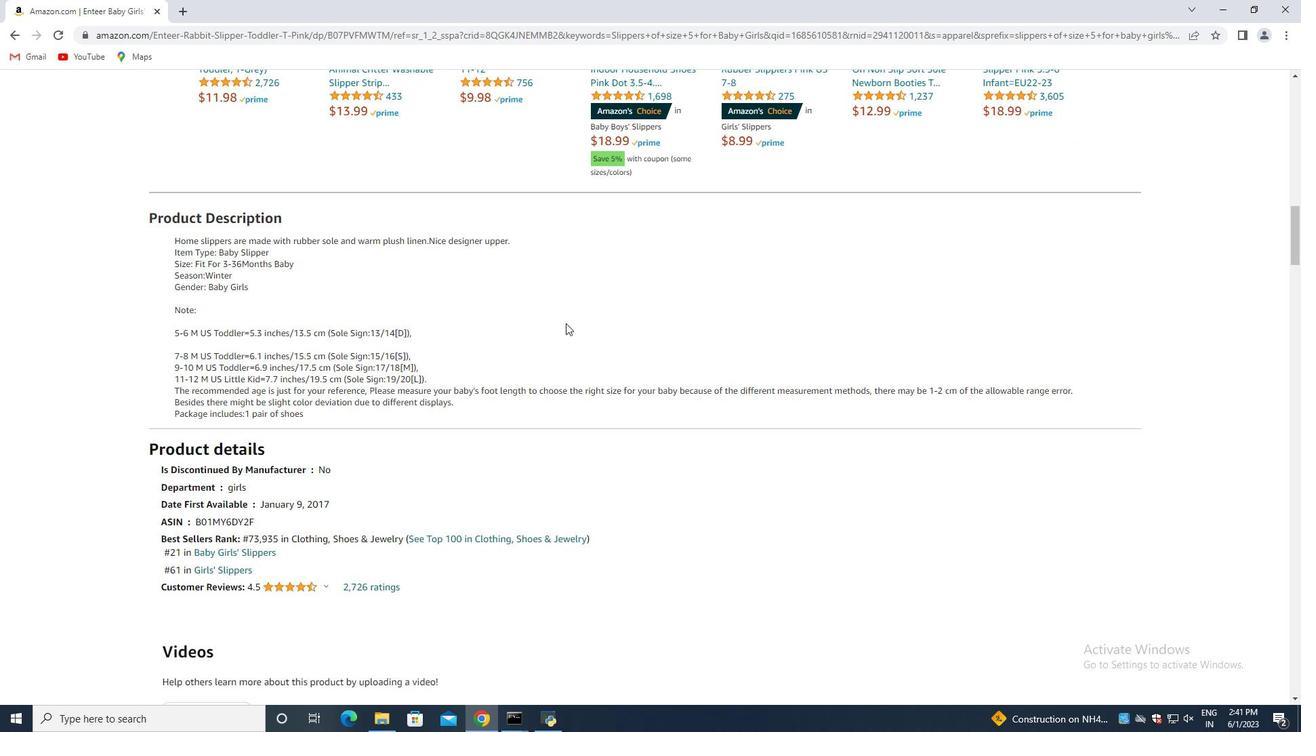 
Action: Mouse moved to (565, 325)
Screenshot: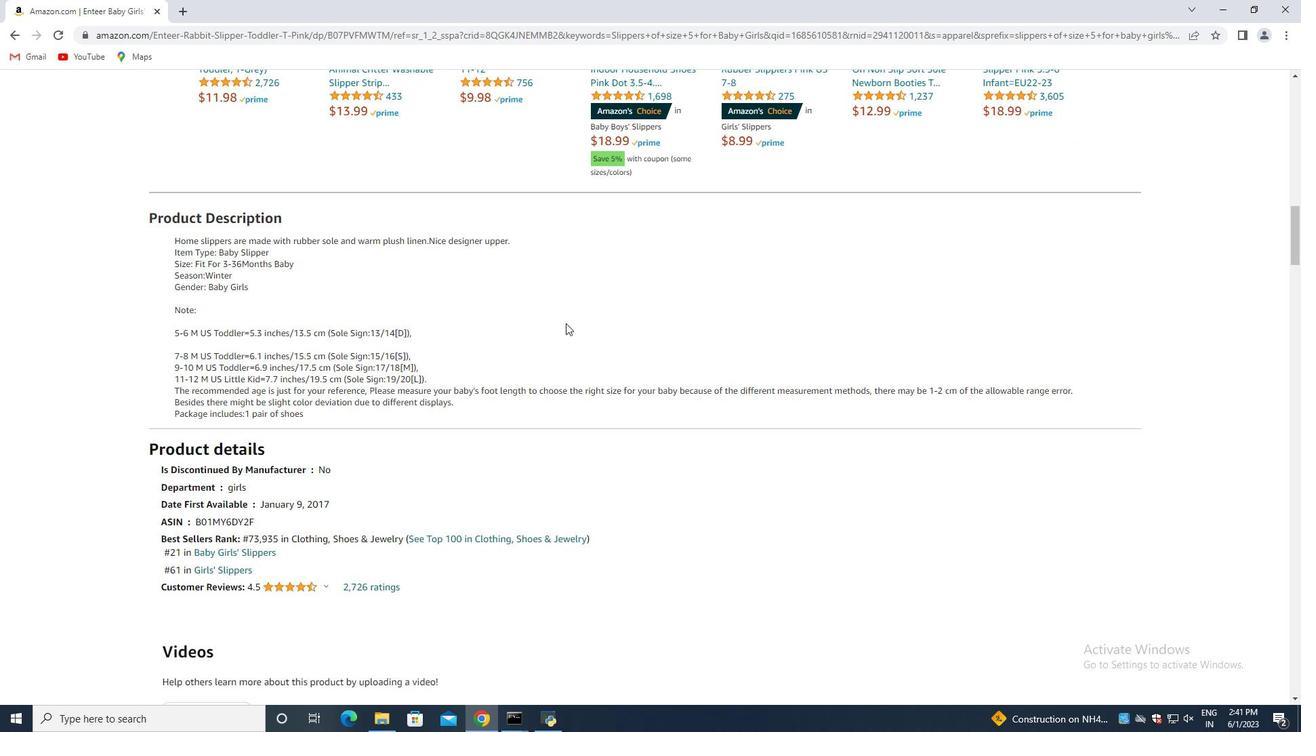 
Action: Mouse scrolled (565, 324) with delta (0, 0)
Screenshot: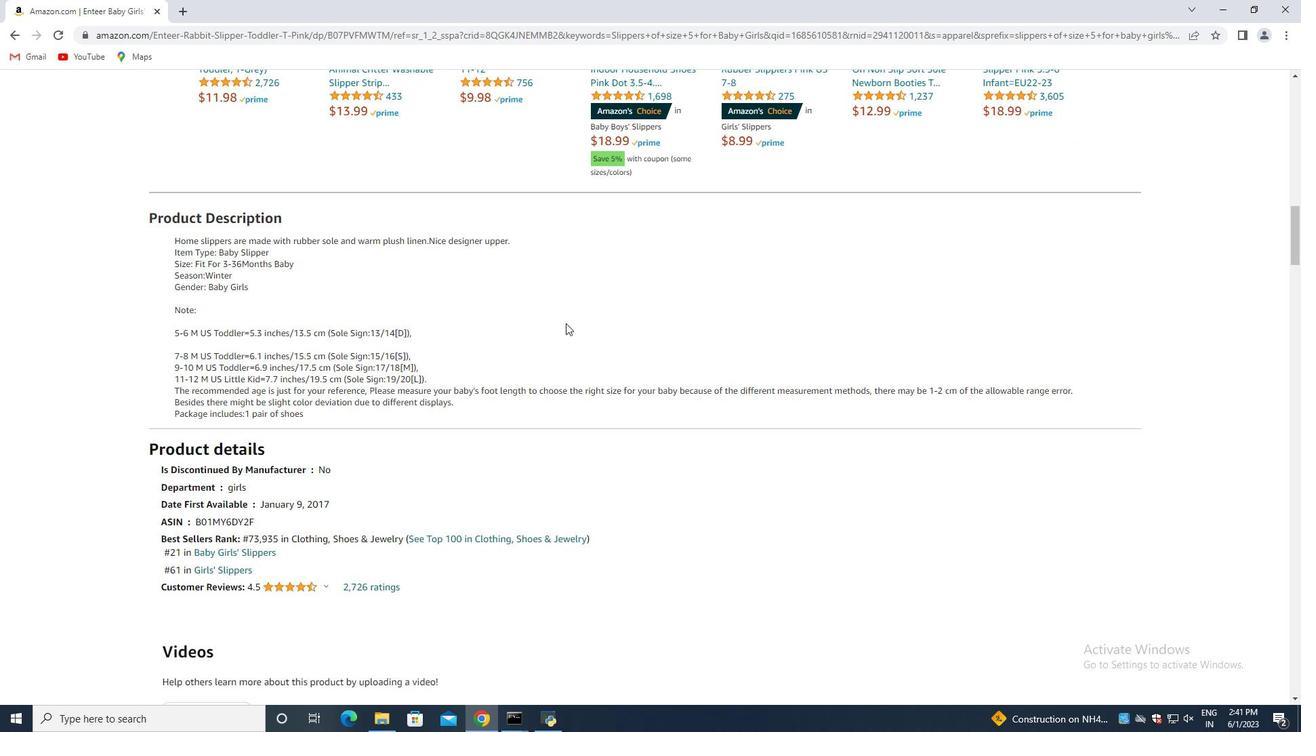 
Action: Mouse moved to (564, 325)
Screenshot: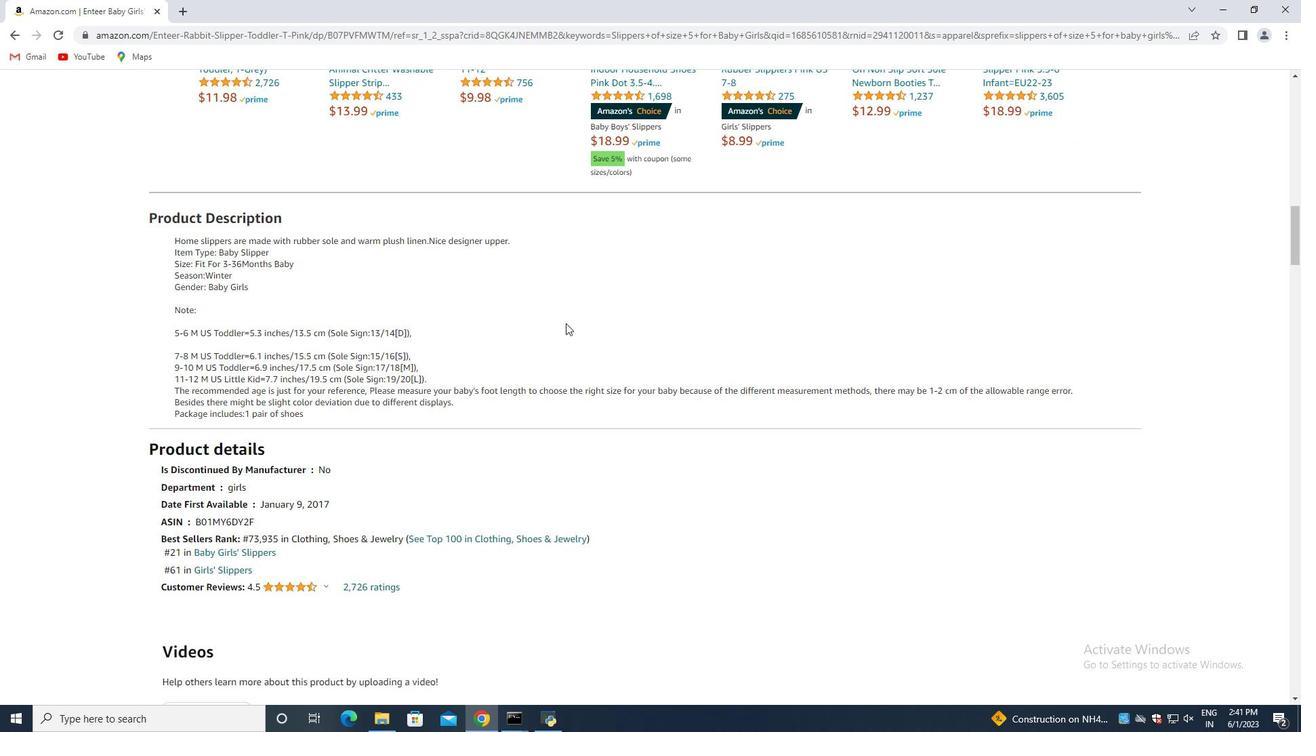 
Action: Mouse scrolled (564, 324) with delta (0, 0)
Screenshot: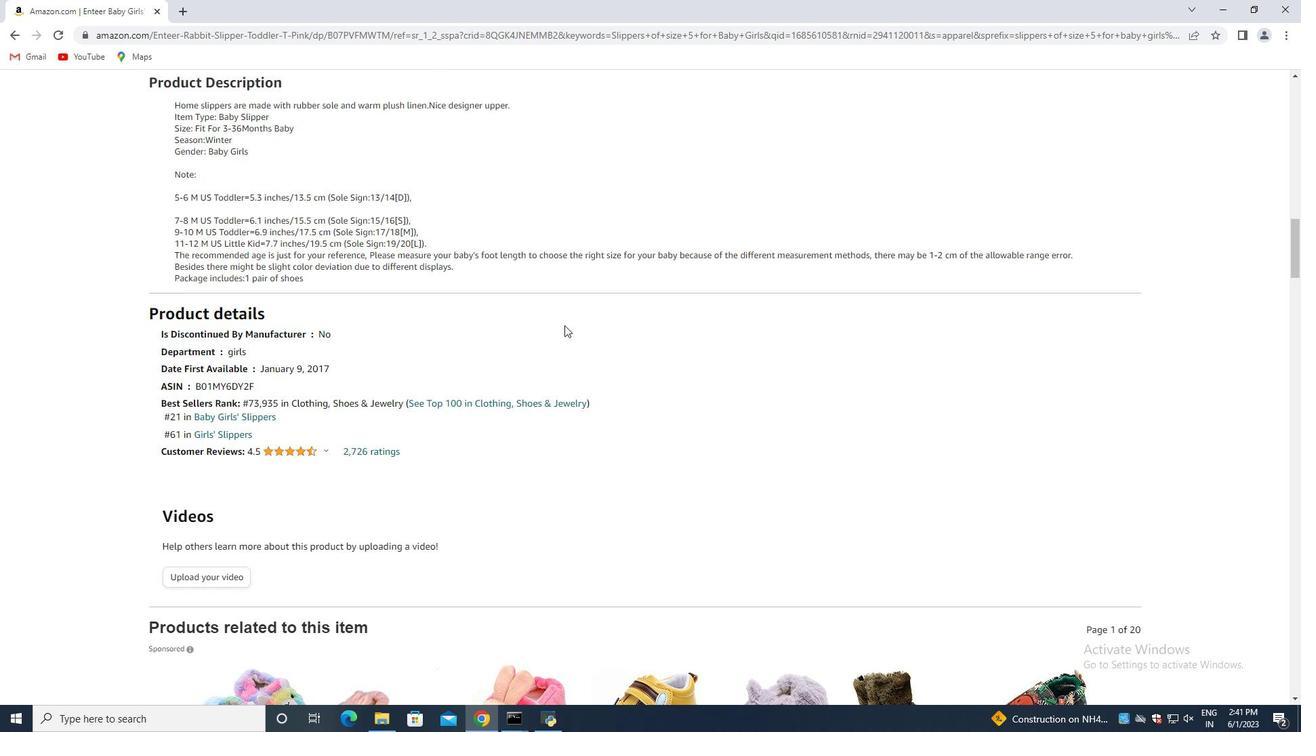 
Action: Mouse scrolled (564, 324) with delta (0, 0)
Screenshot: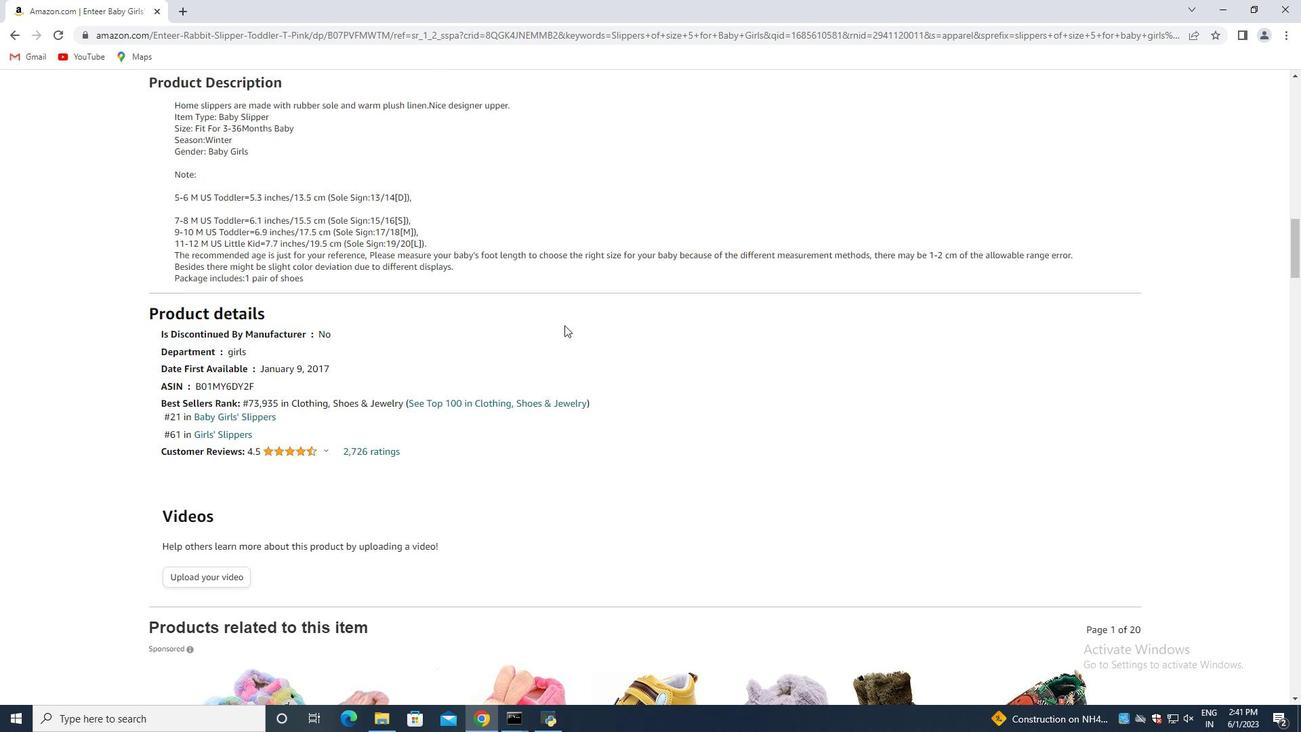 
Action: Mouse moved to (557, 327)
Screenshot: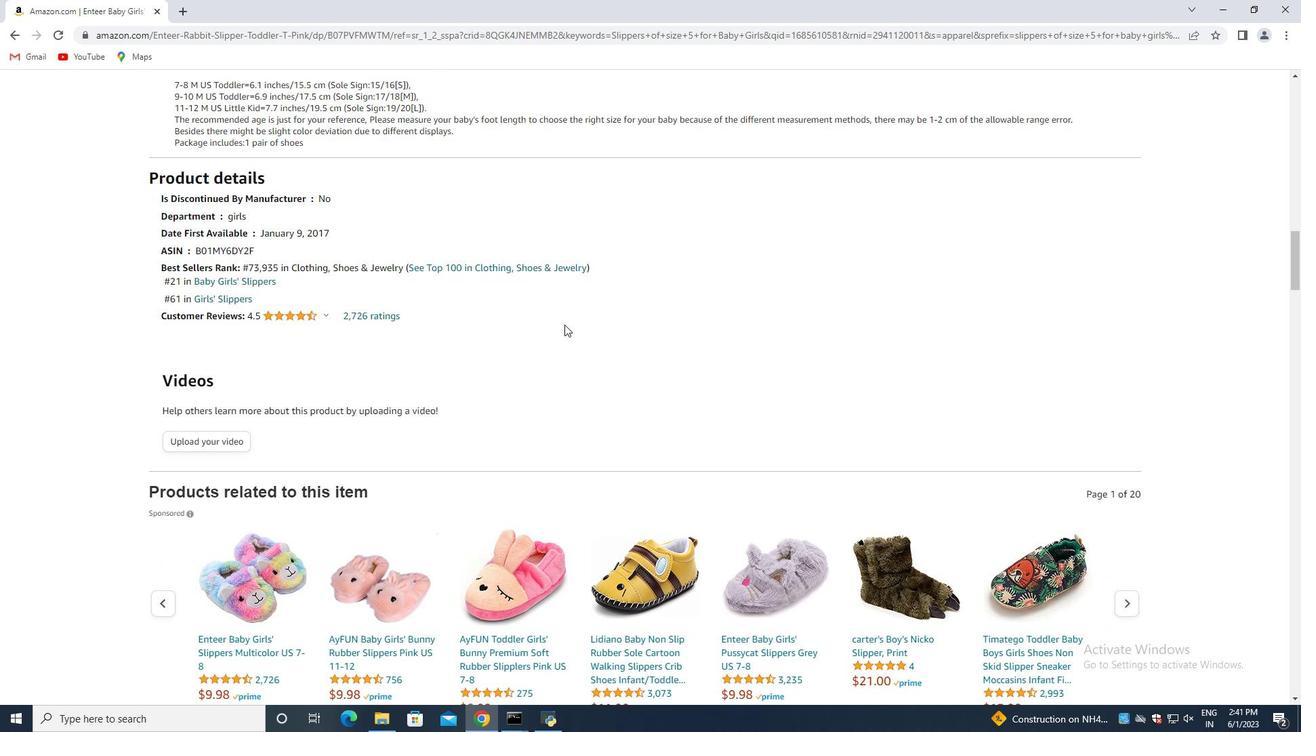 
Action: Mouse scrolled (557, 326) with delta (0, 0)
Screenshot: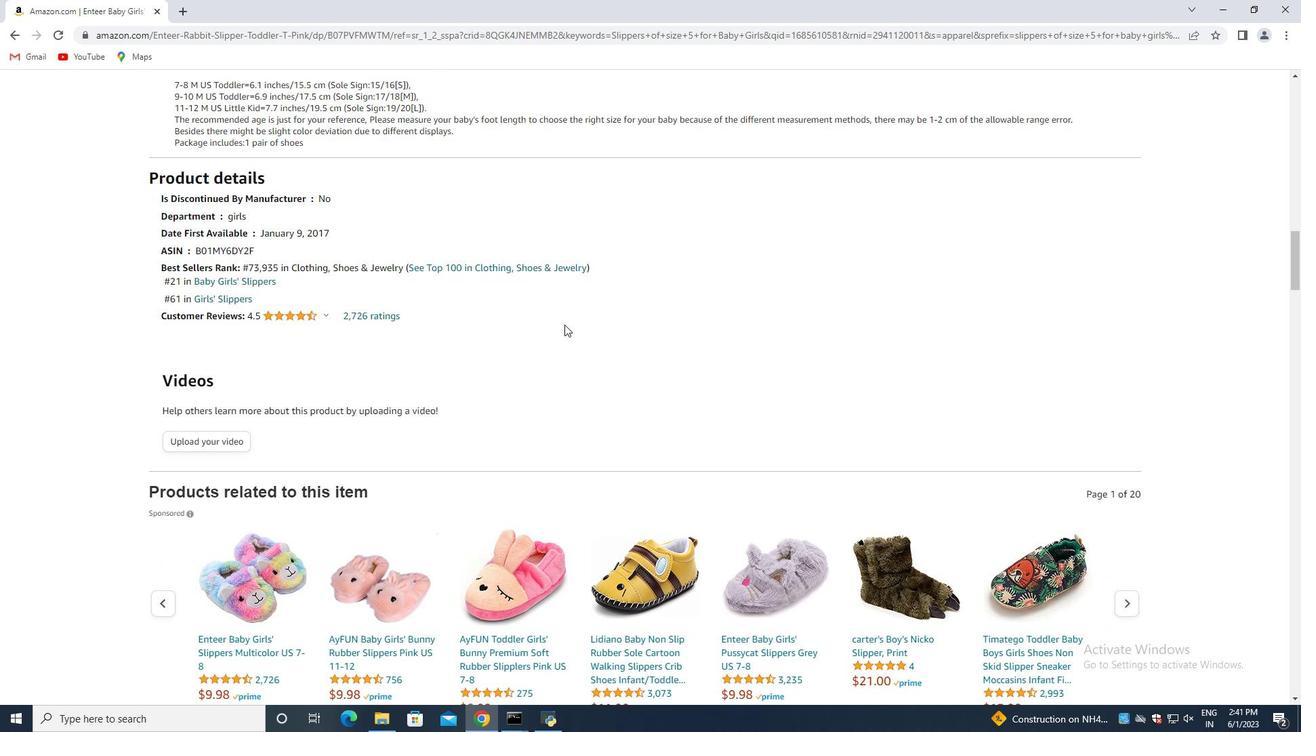 
Action: Mouse moved to (556, 328)
Screenshot: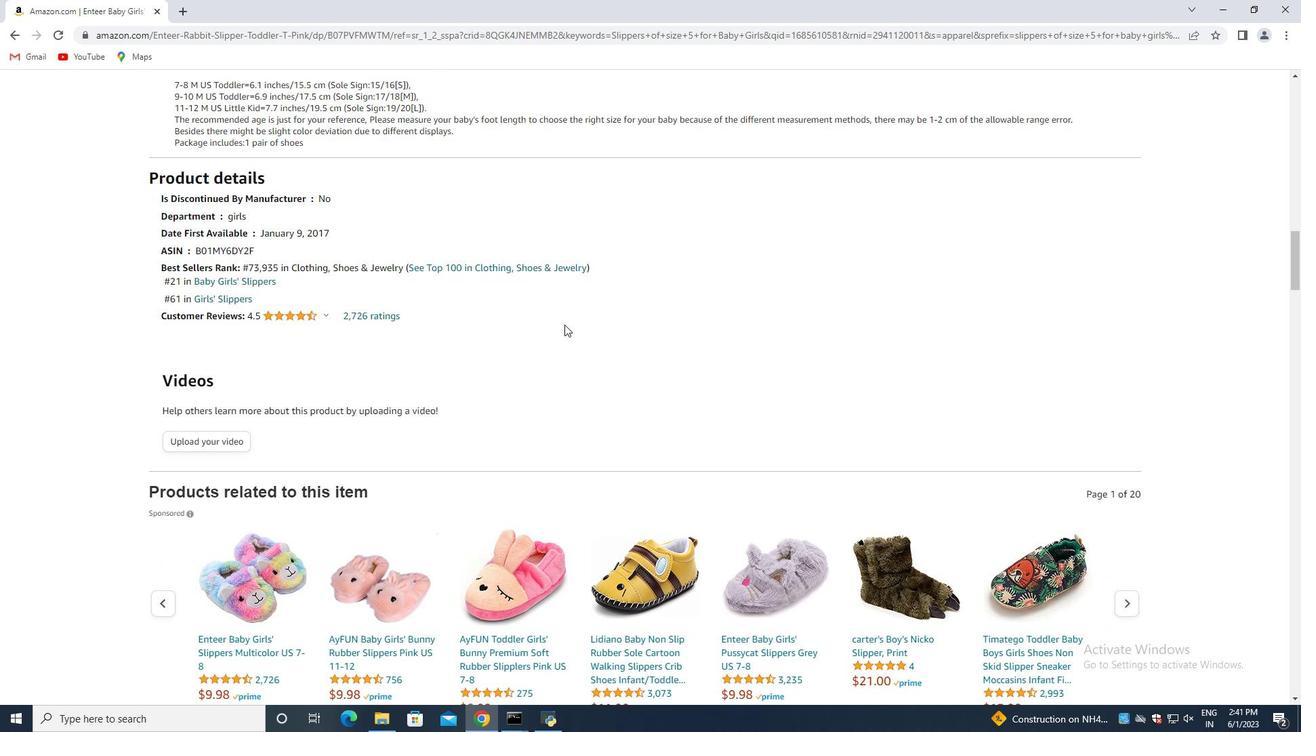 
Action: Mouse scrolled (556, 327) with delta (0, 0)
Screenshot: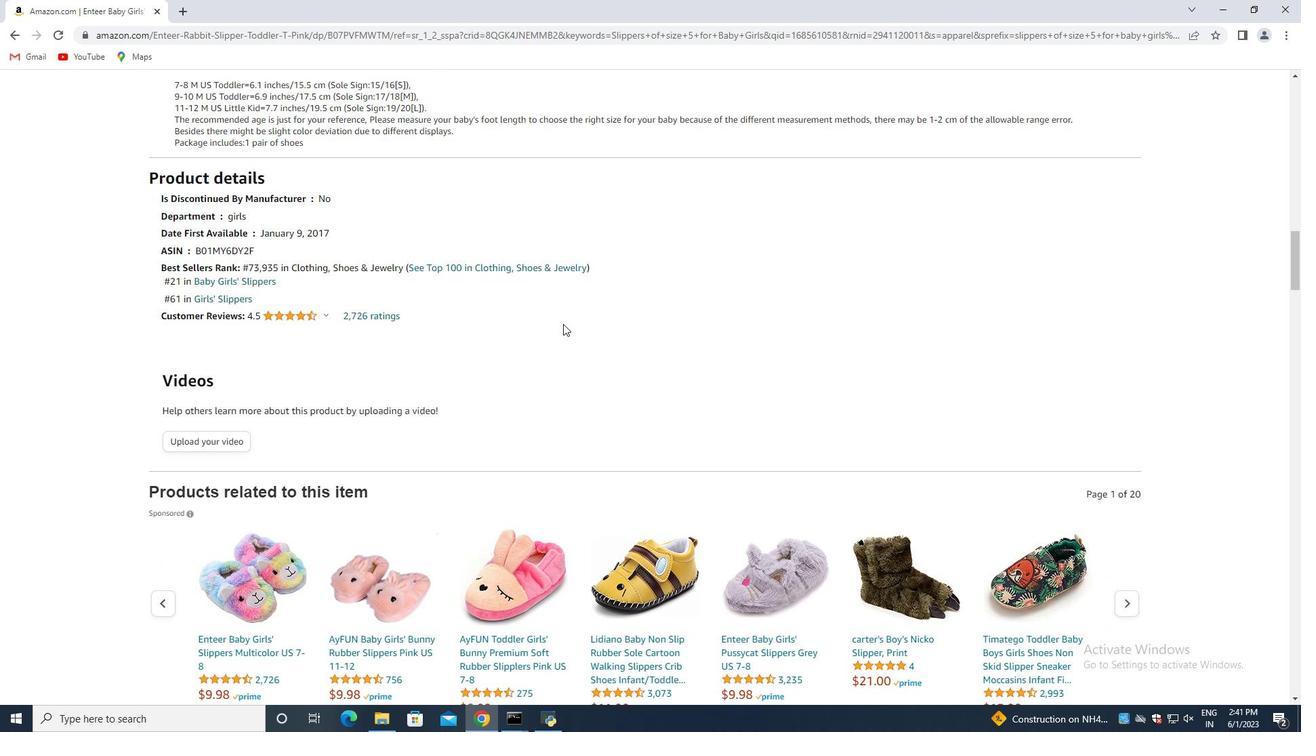 
Action: Mouse scrolled (556, 327) with delta (0, 0)
Screenshot: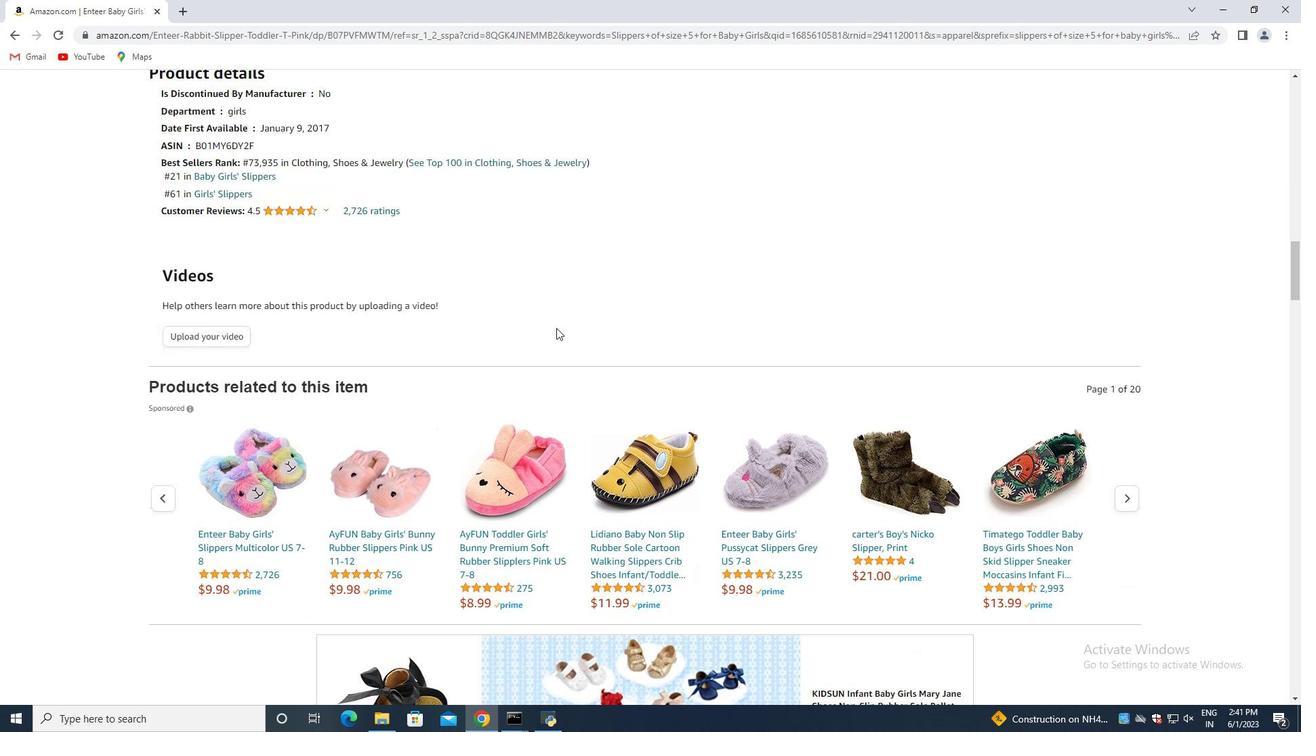 
Action: Mouse moved to (556, 330)
Screenshot: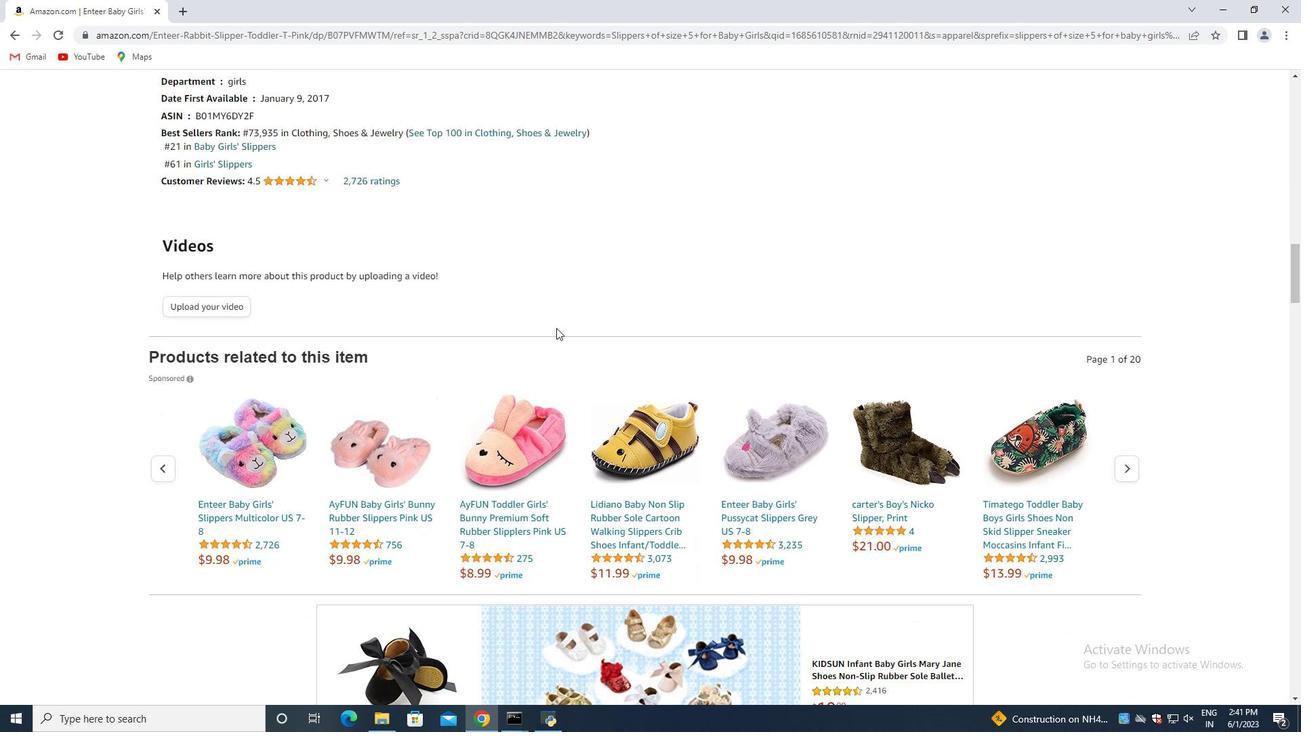 
Action: Mouse scrolled (556, 329) with delta (0, 0)
Screenshot: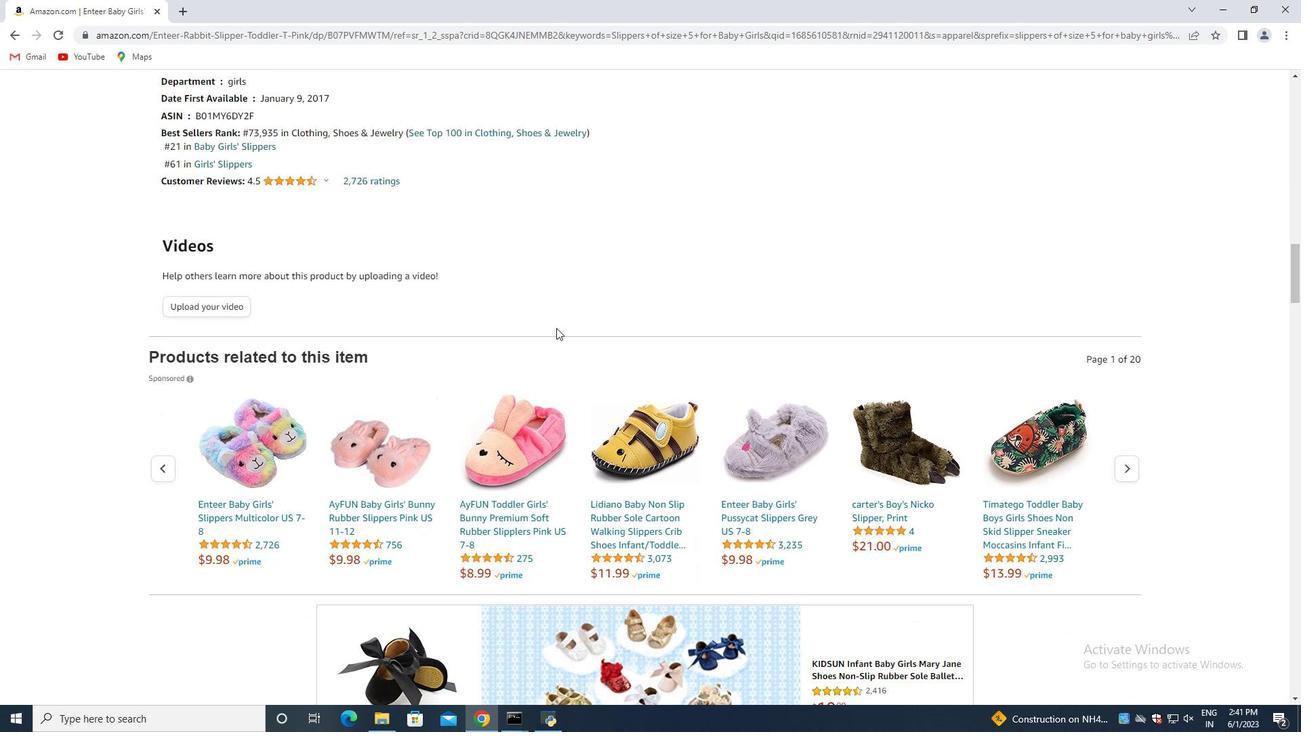 
Action: Mouse moved to (556, 330)
Screenshot: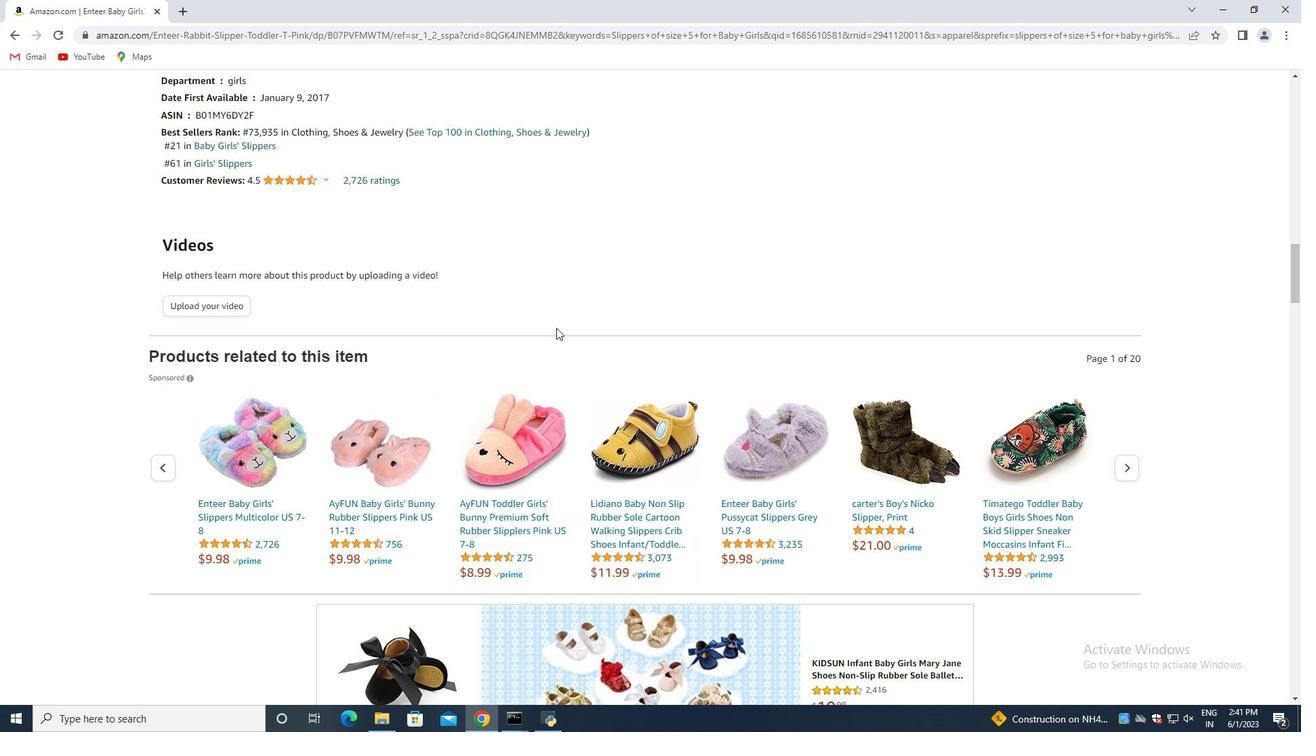 
Action: Mouse scrolled (556, 330) with delta (0, 0)
Screenshot: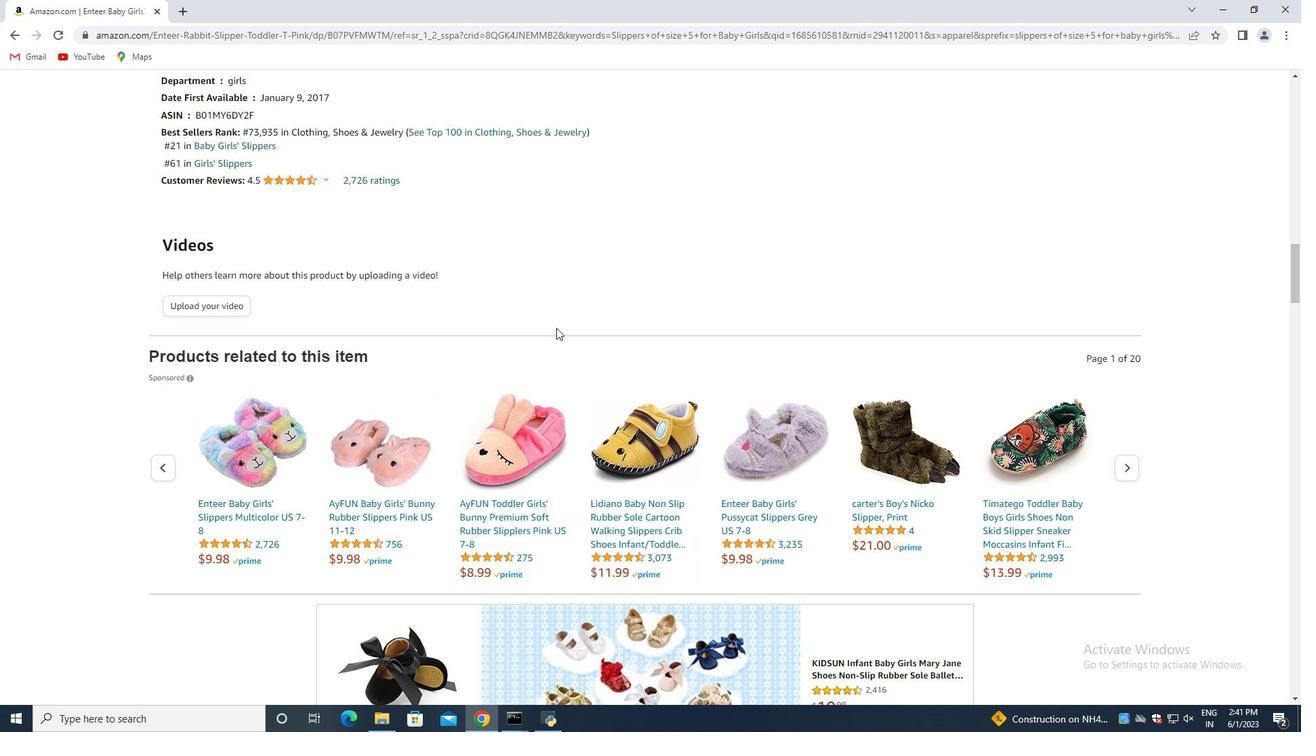 
Action: Mouse moved to (556, 334)
Screenshot: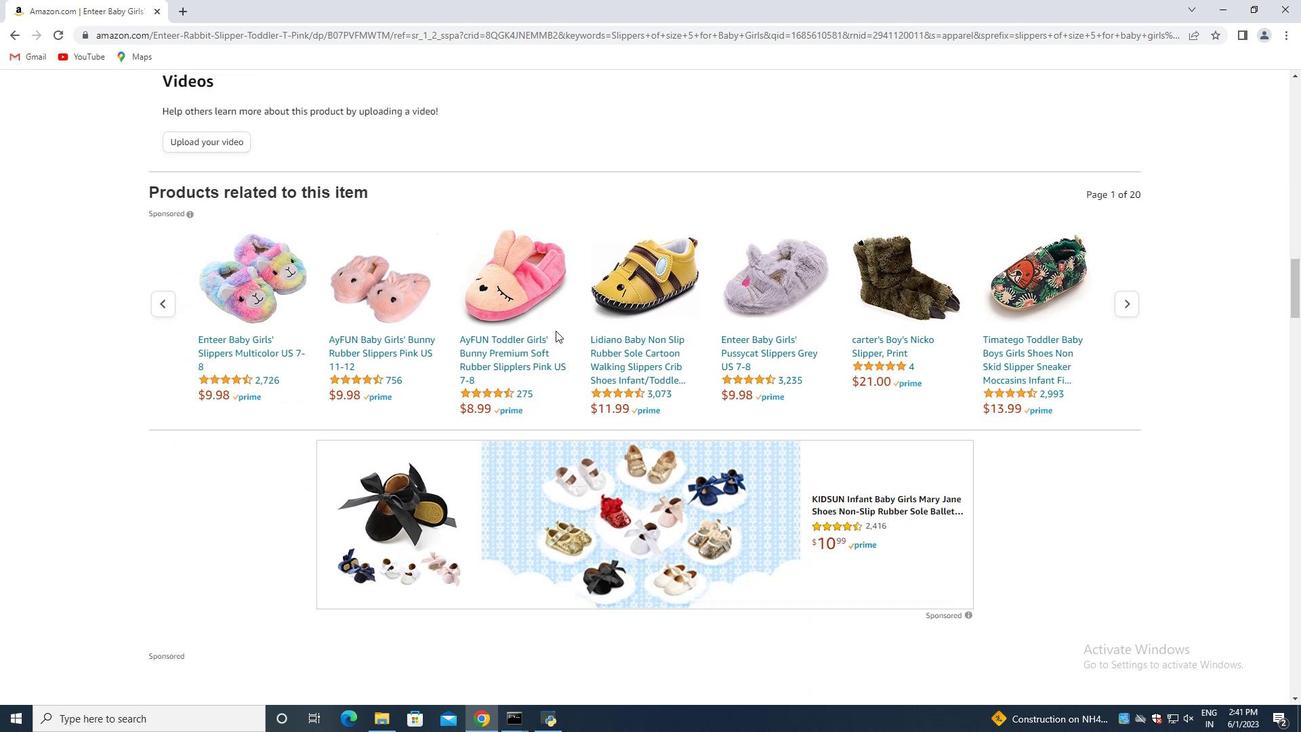 
Action: Mouse scrolled (556, 333) with delta (0, 0)
Screenshot: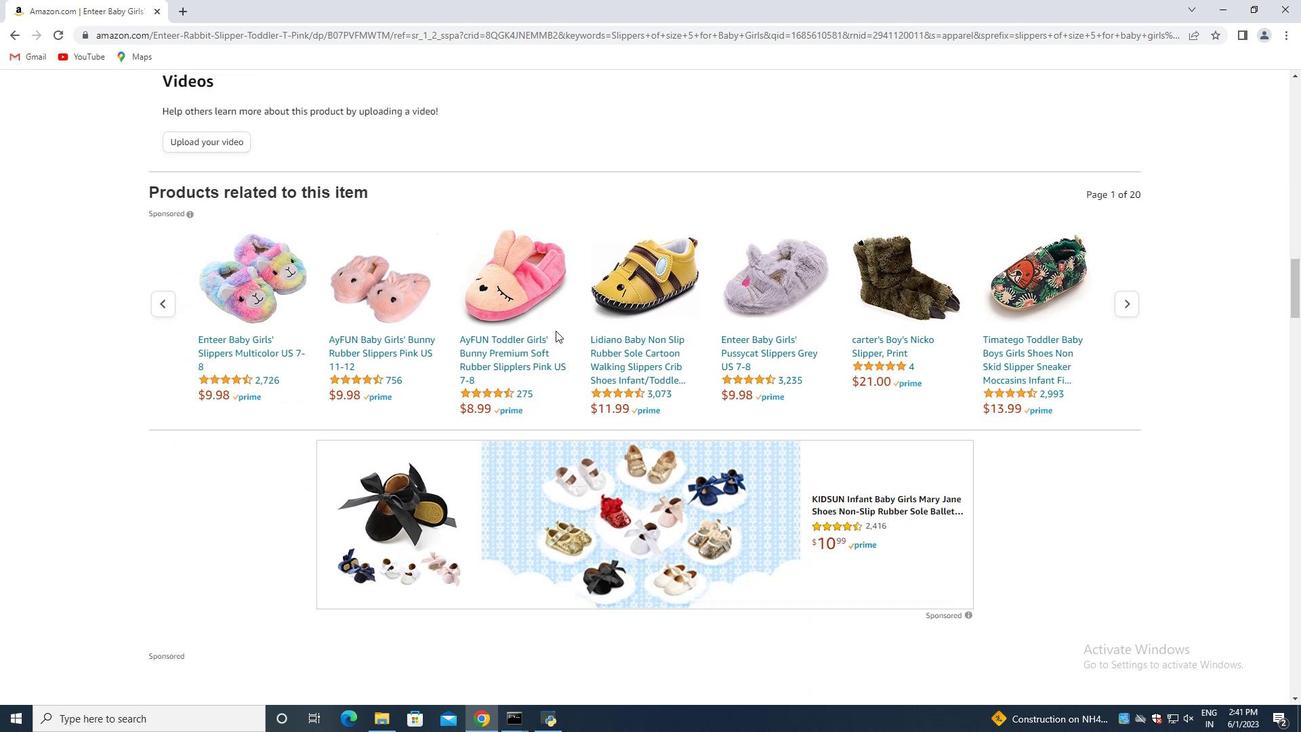 
Action: Mouse moved to (556, 336)
Screenshot: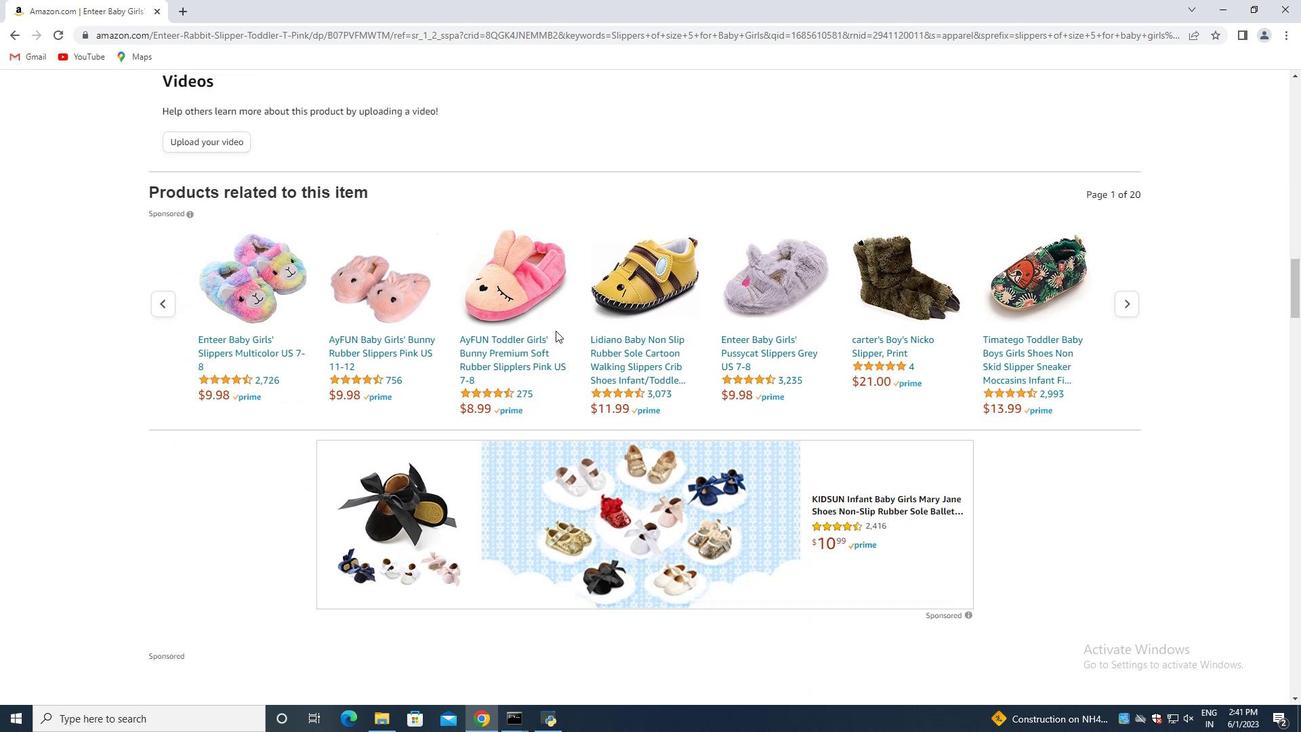 
Action: Mouse scrolled (556, 335) with delta (0, 0)
Screenshot: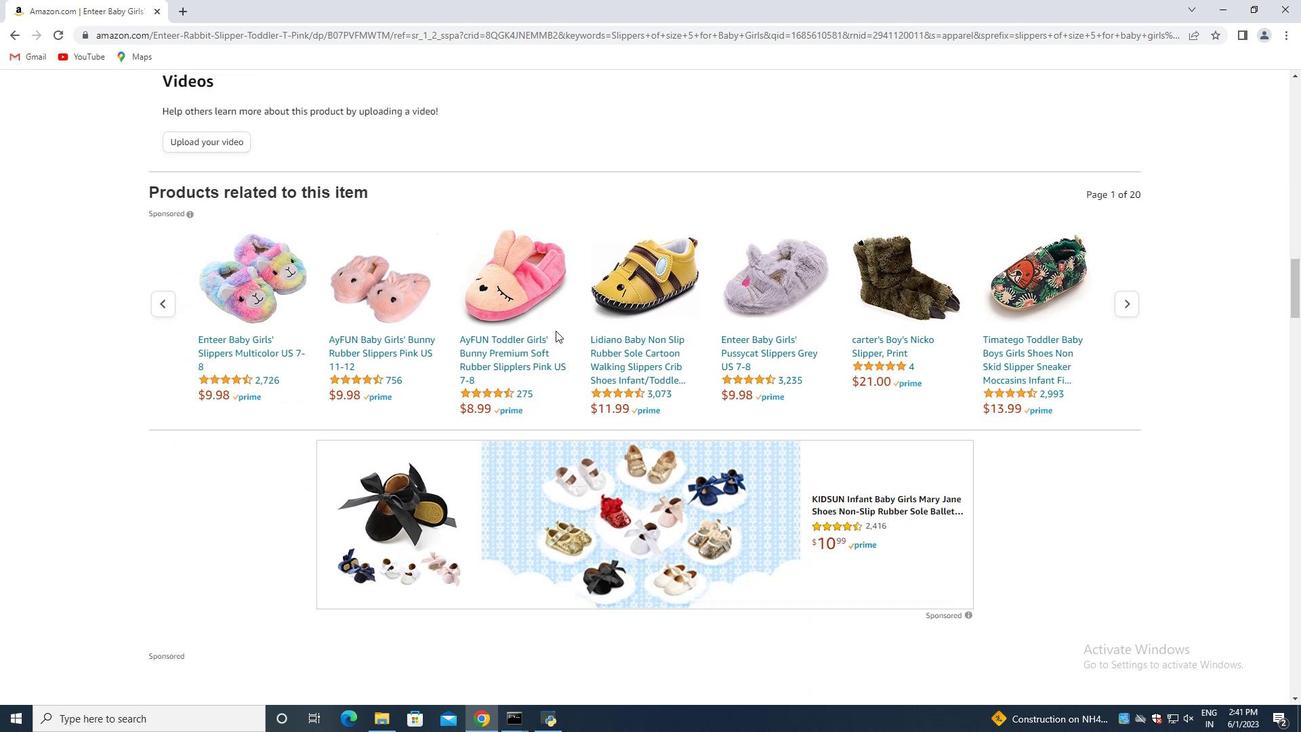 
Action: Mouse moved to (555, 339)
Screenshot: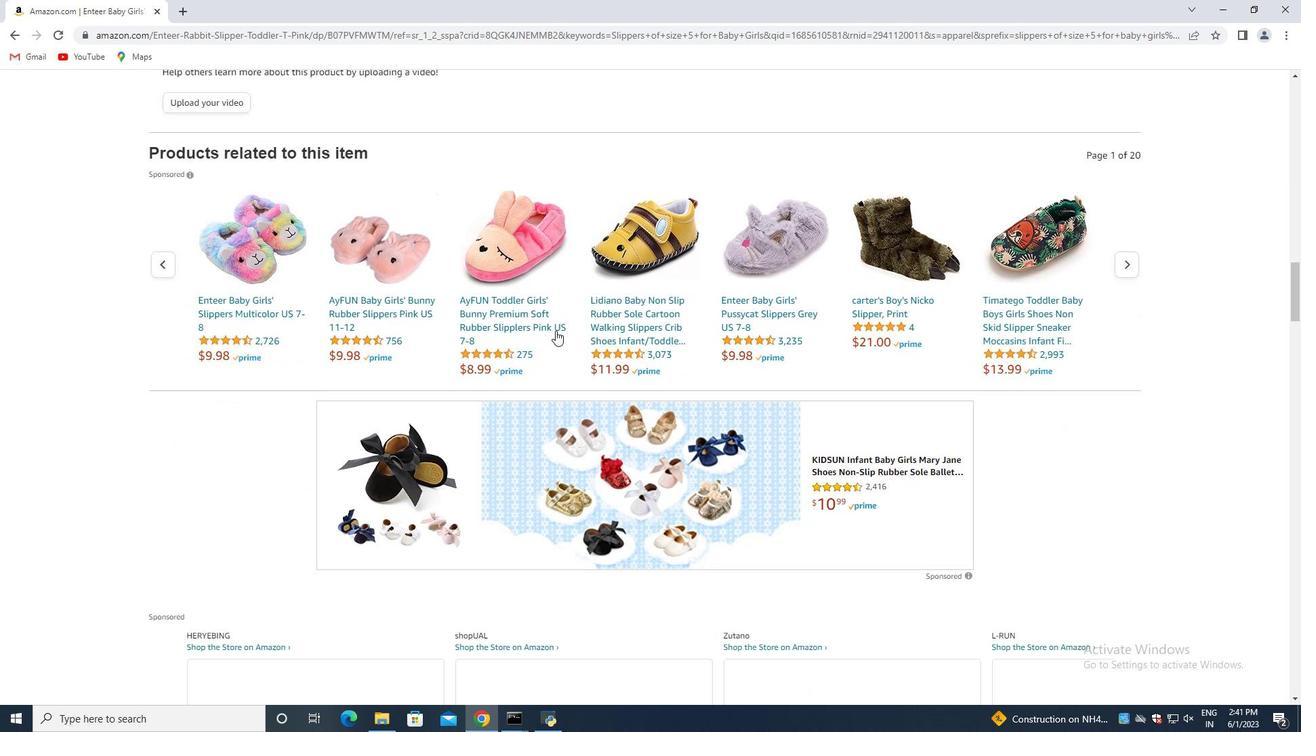 
Action: Mouse scrolled (555, 339) with delta (0, 0)
Screenshot: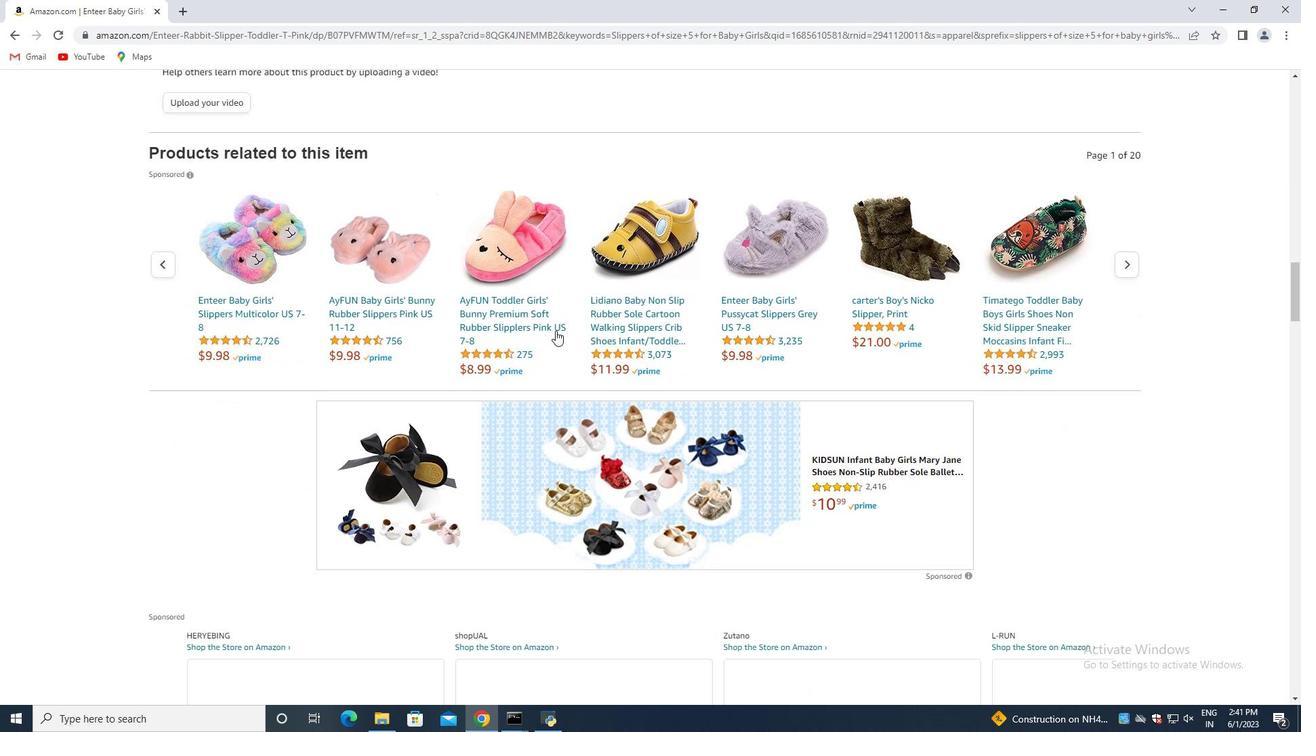
Action: Mouse moved to (555, 341)
Screenshot: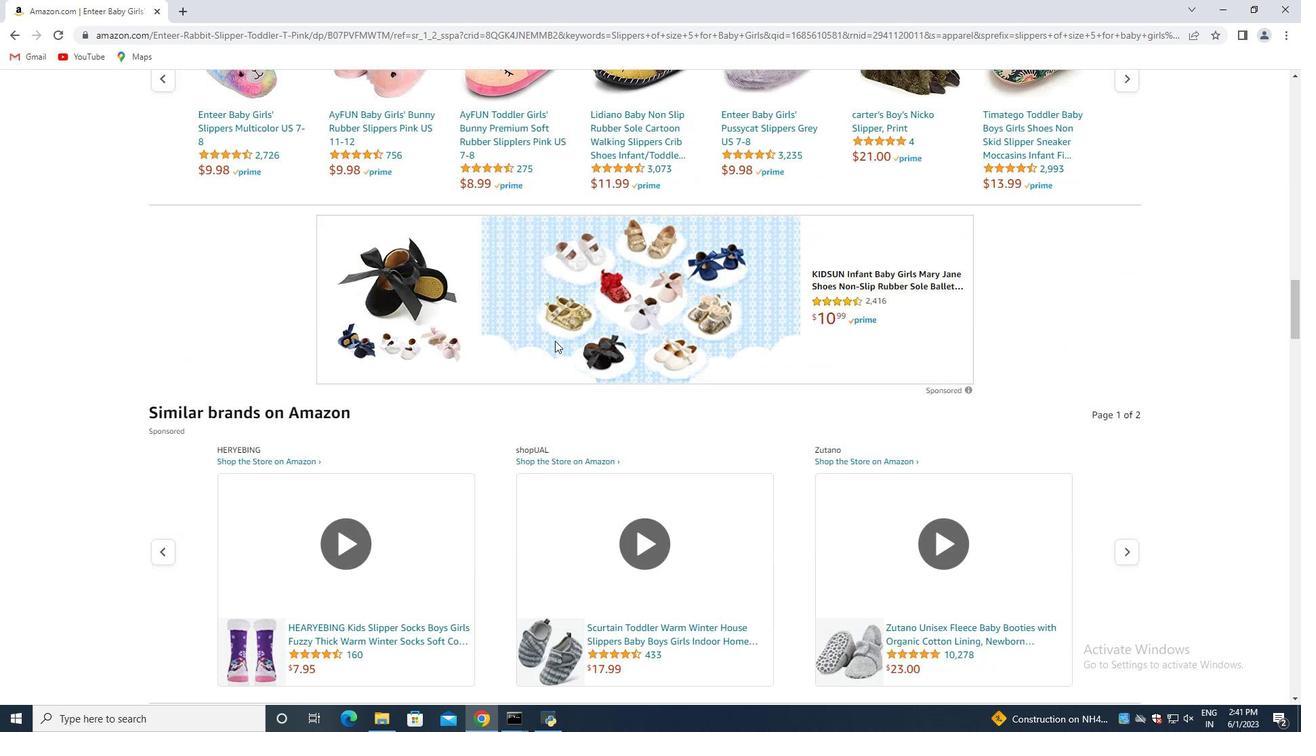
Action: Mouse scrolled (555, 340) with delta (0, 0)
Screenshot: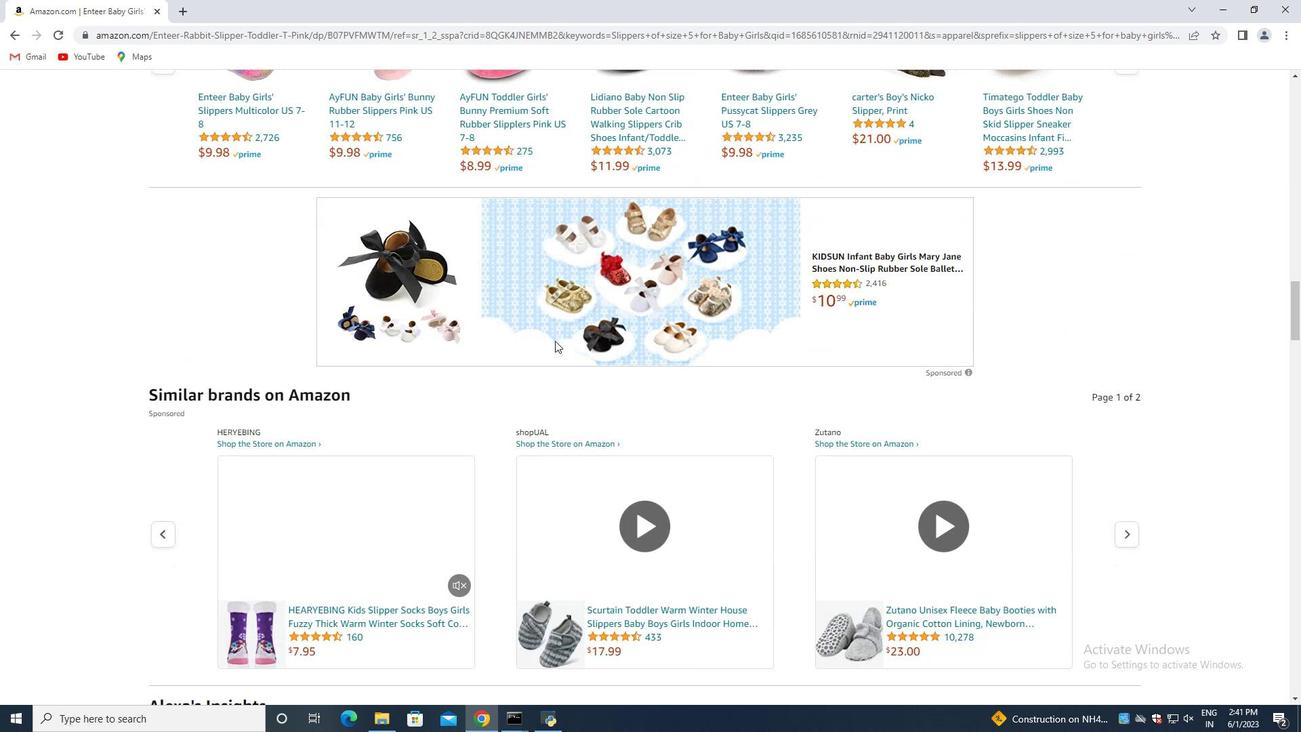 
Action: Mouse scrolled (555, 340) with delta (0, 0)
Screenshot: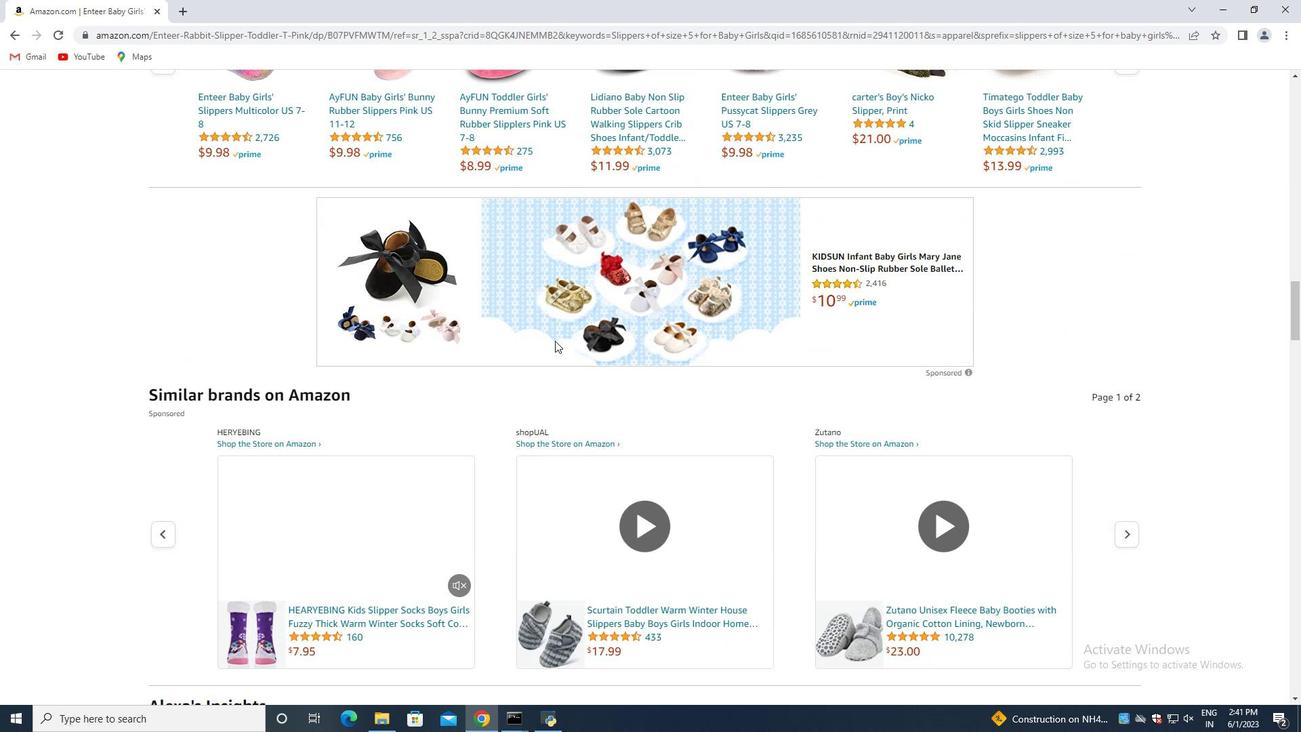 
Action: Mouse scrolled (555, 340) with delta (0, 0)
Screenshot: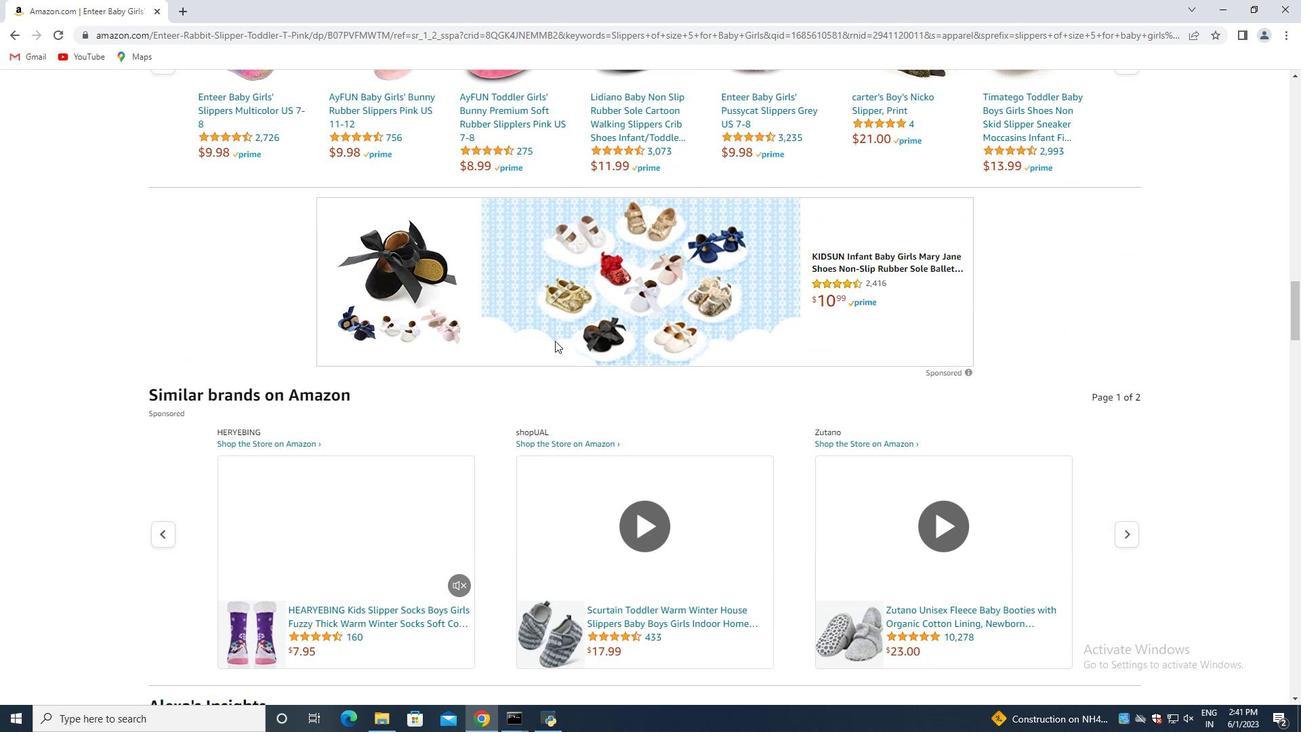 
Action: Mouse moved to (555, 340)
Screenshot: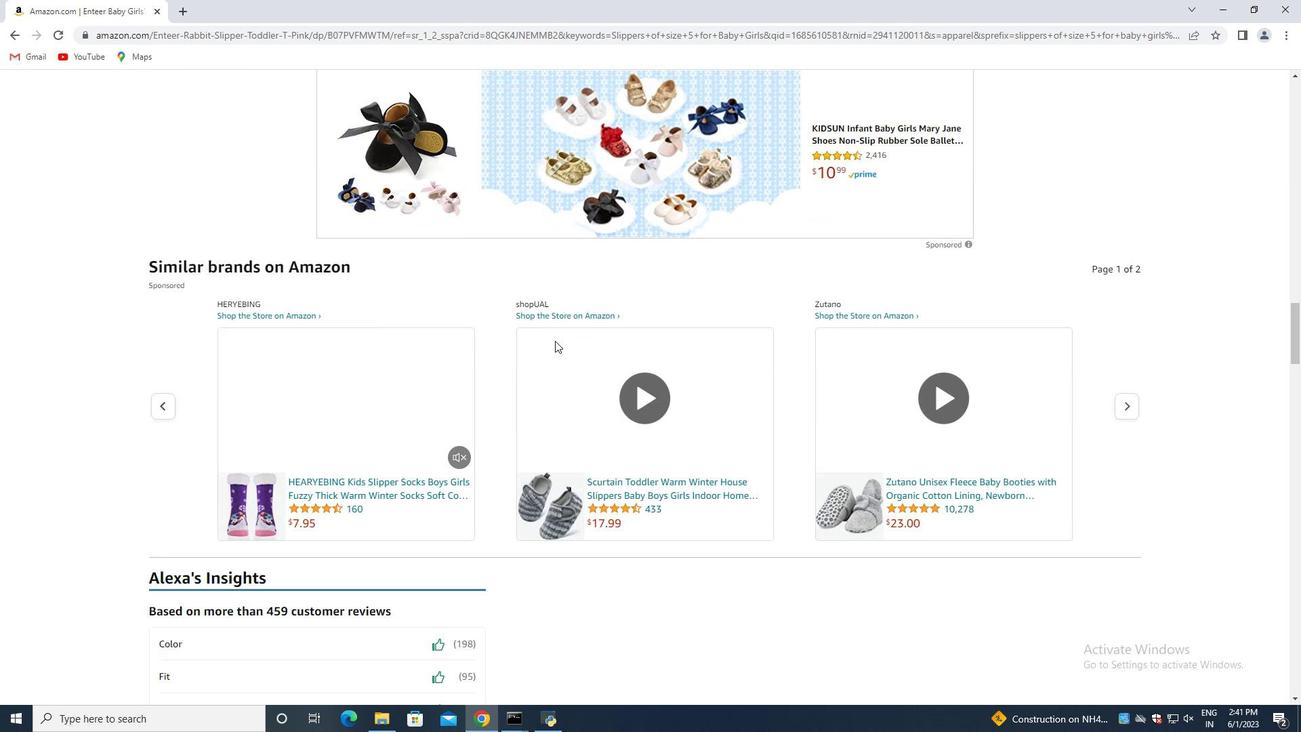 
Action: Mouse scrolled (555, 339) with delta (0, 0)
Screenshot: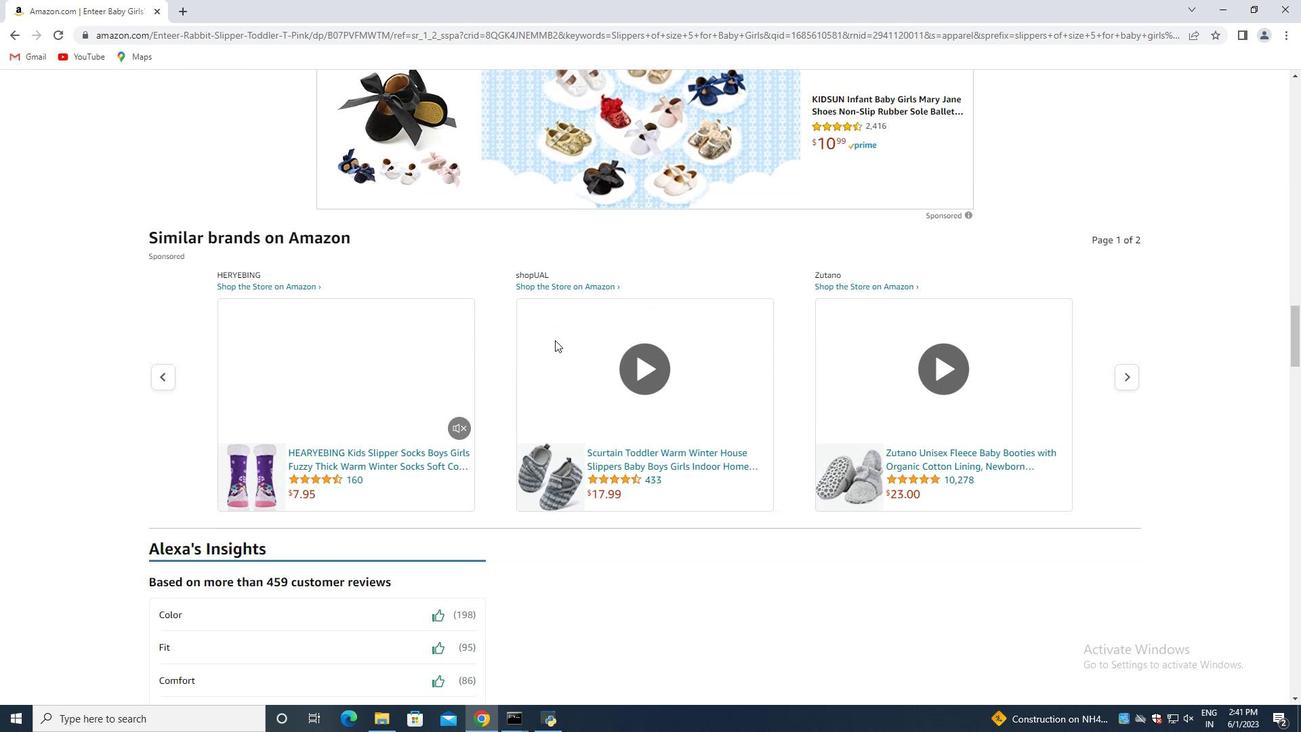 
Action: Mouse scrolled (555, 339) with delta (0, 0)
Screenshot: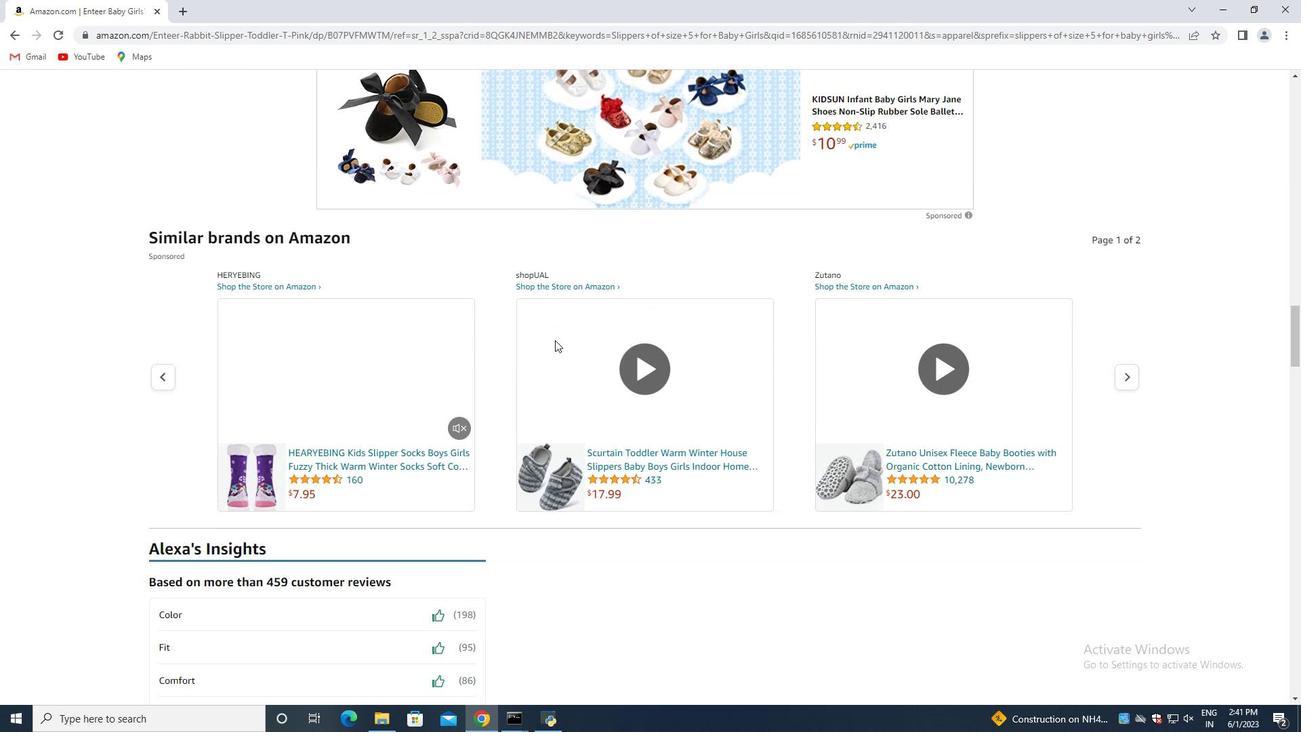 
Action: Mouse scrolled (555, 339) with delta (0, 0)
Screenshot: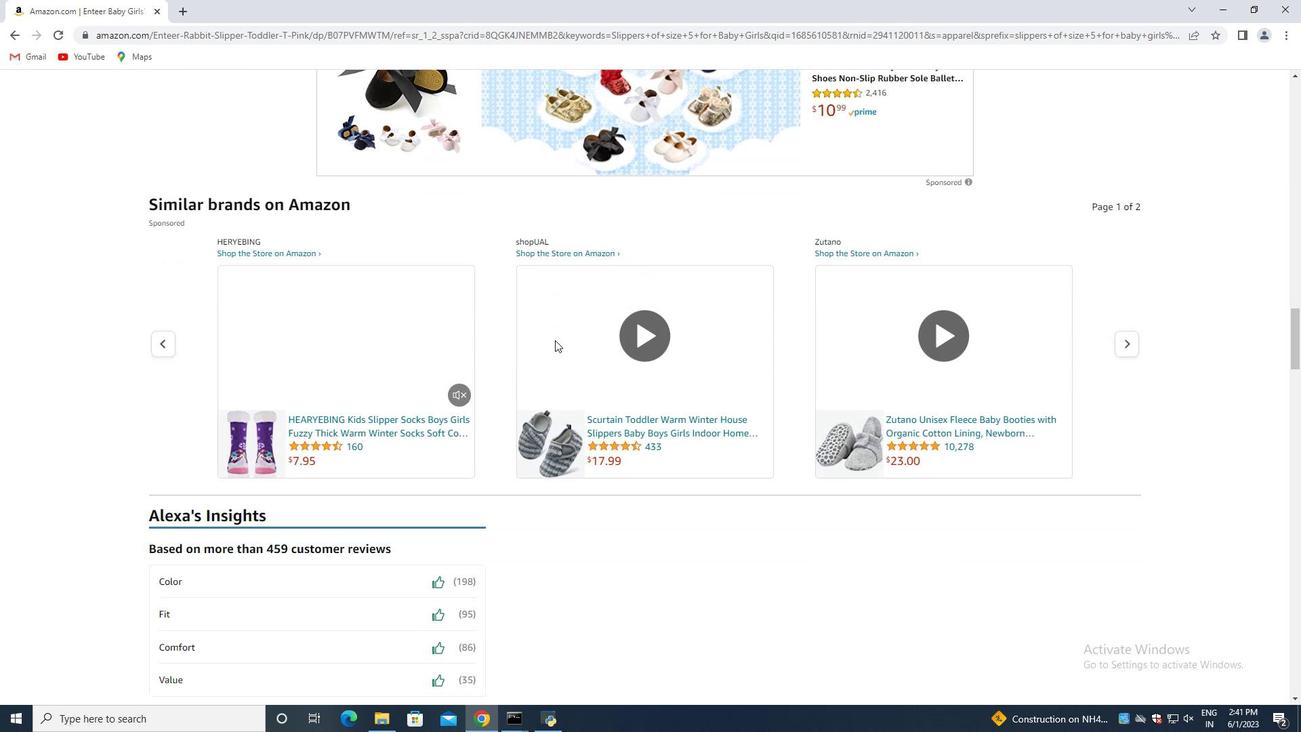 
Action: Mouse moved to (556, 339)
Screenshot: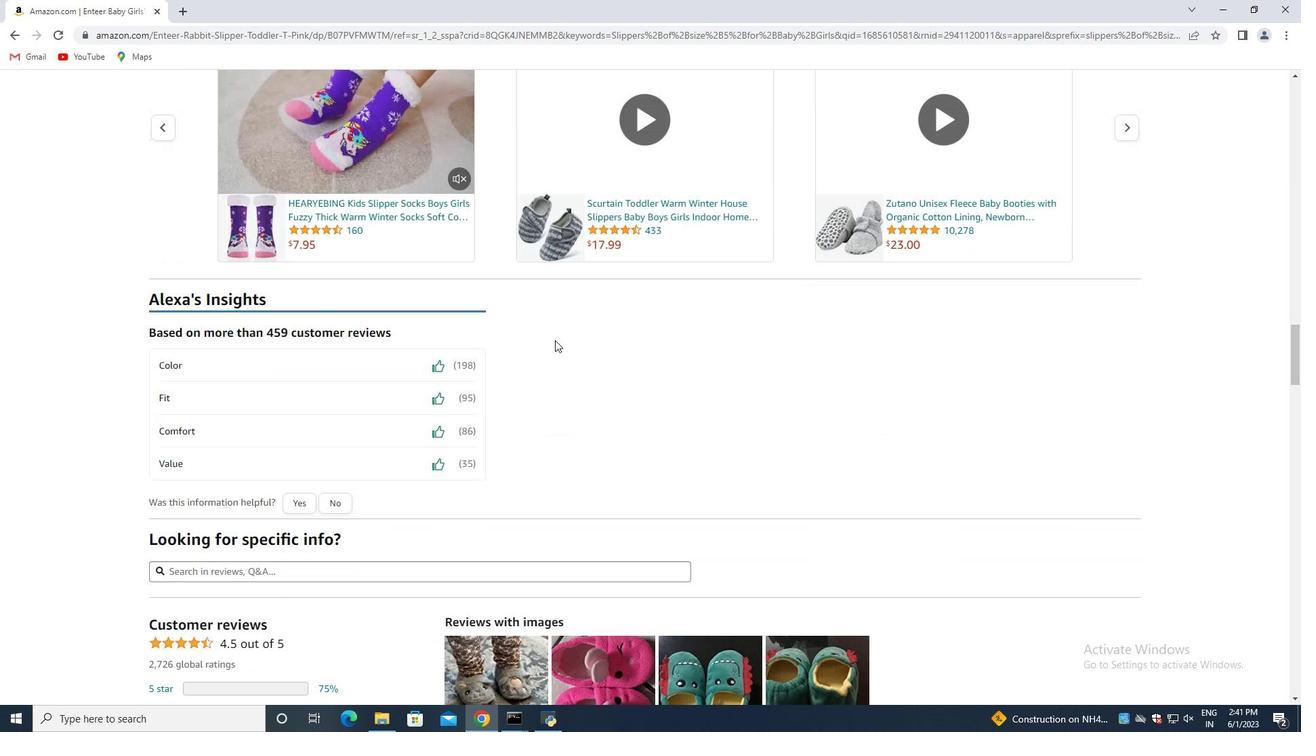 
Action: Mouse scrolled (556, 338) with delta (0, 0)
Screenshot: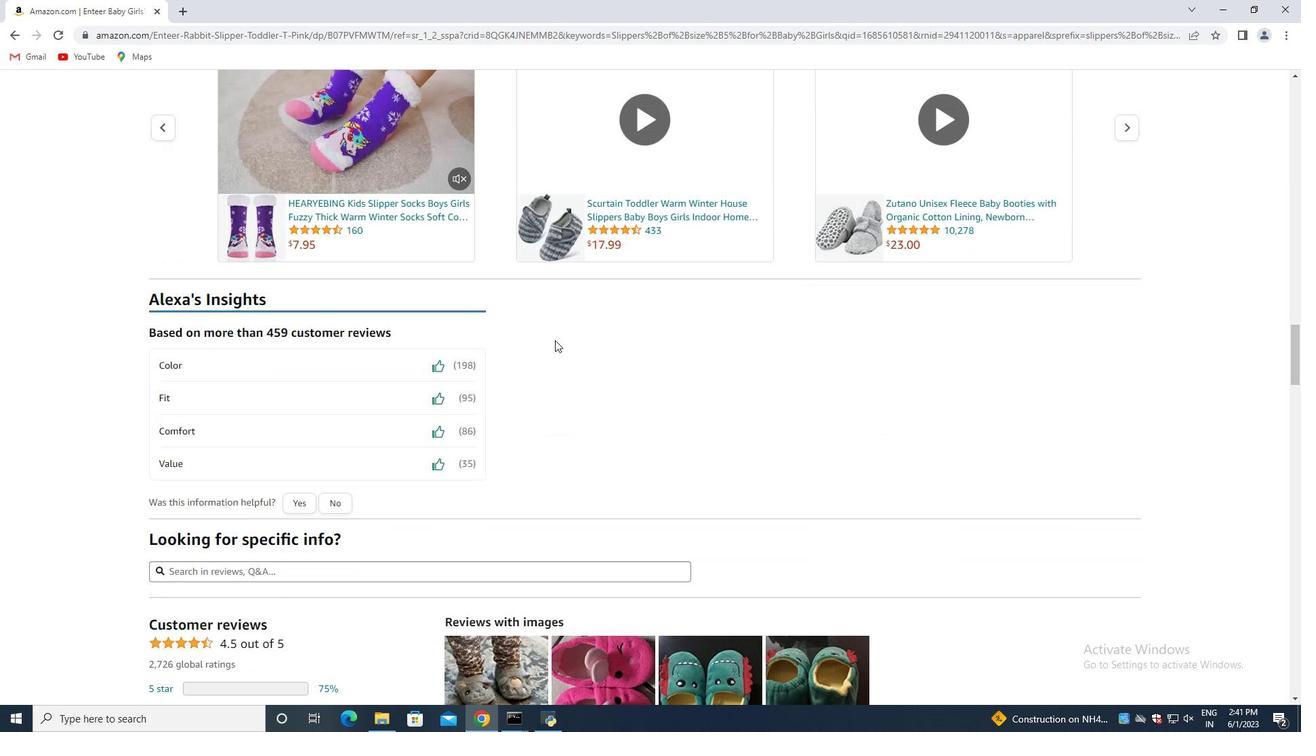 
Action: Mouse scrolled (556, 338) with delta (0, 0)
Screenshot: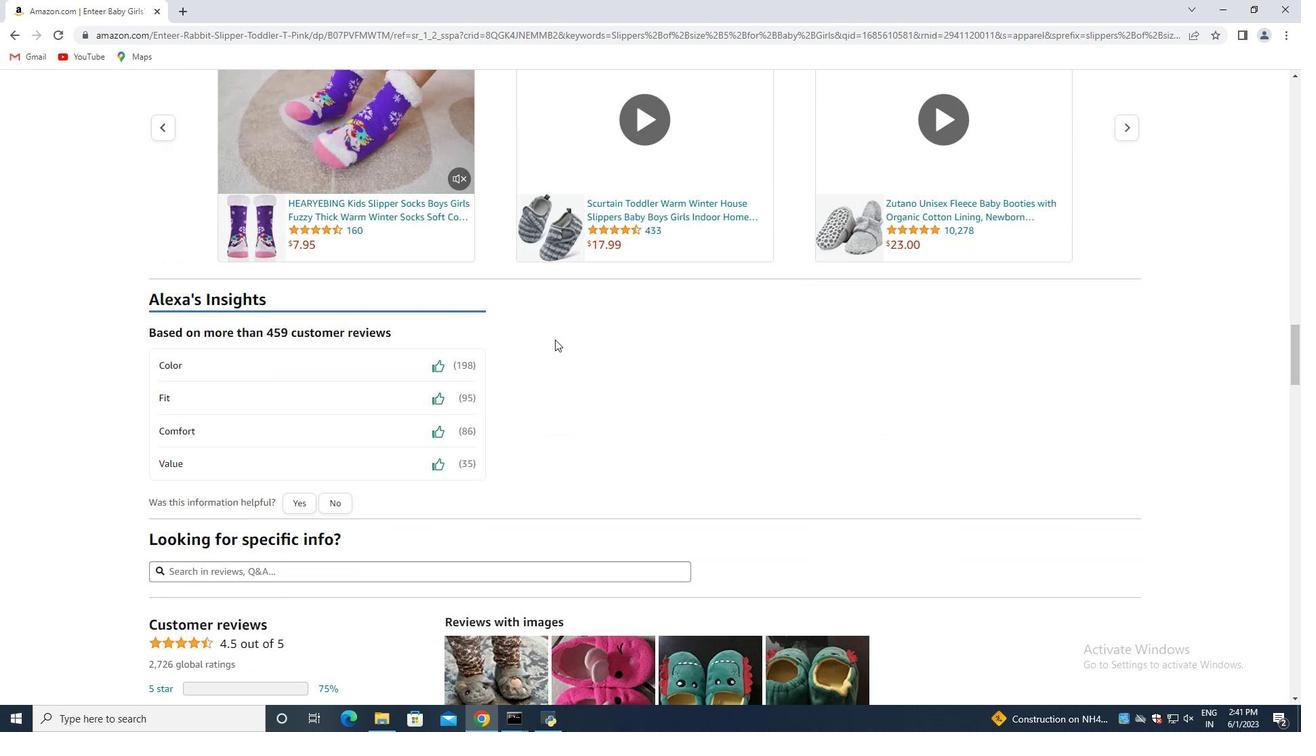 
Action: Mouse scrolled (556, 338) with delta (0, 0)
Screenshot: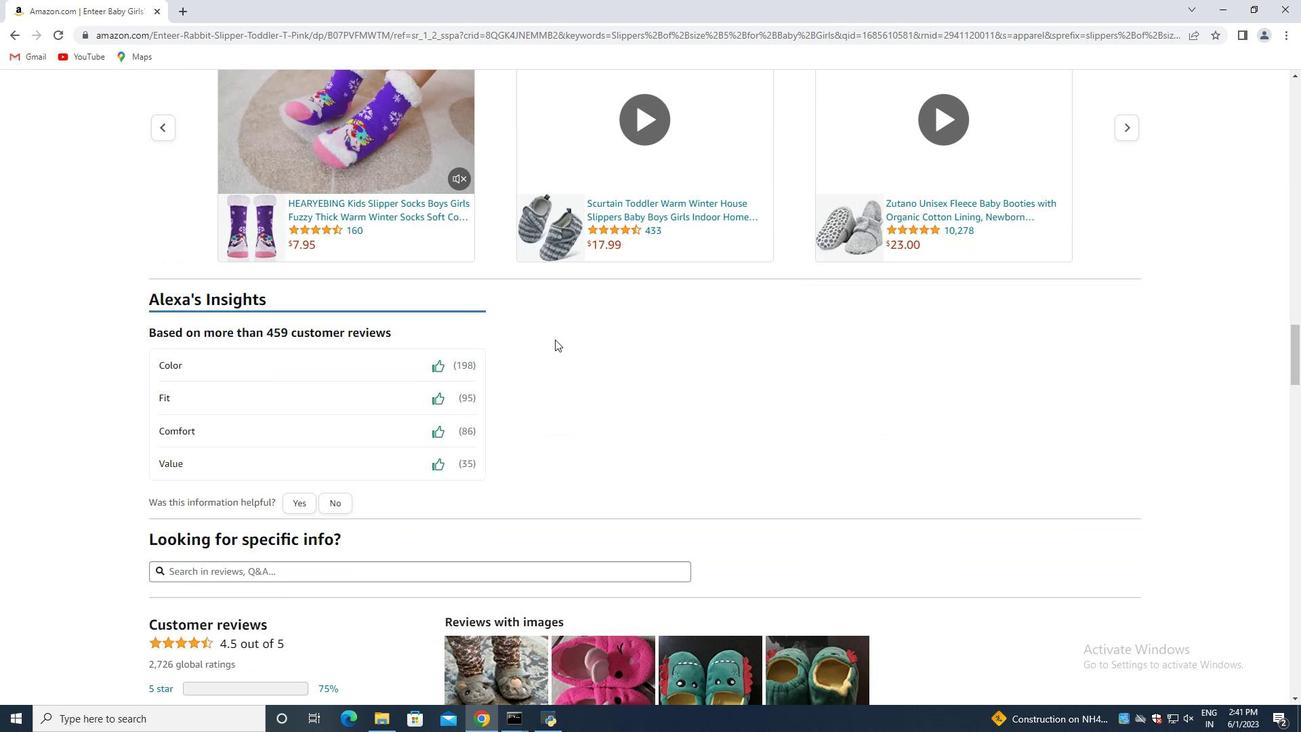
Action: Mouse moved to (556, 337)
Screenshot: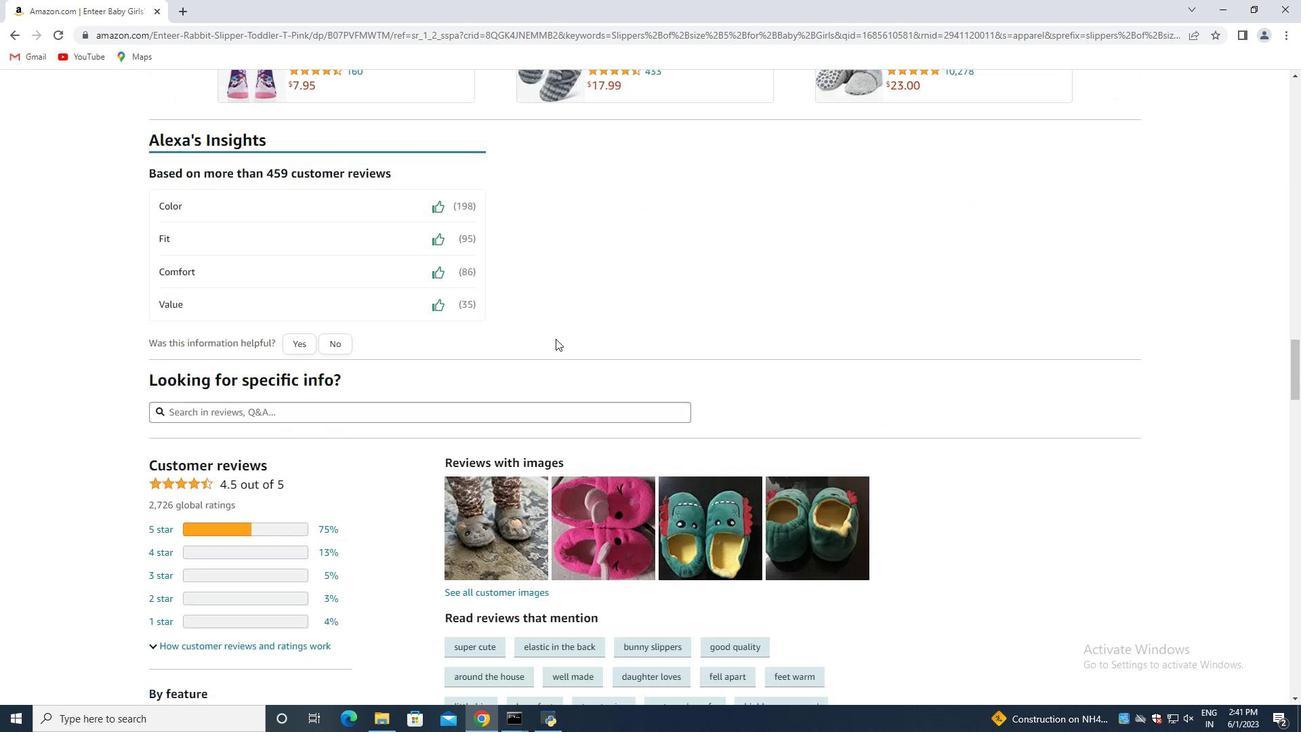 
Action: Mouse scrolled (556, 337) with delta (0, 0)
Screenshot: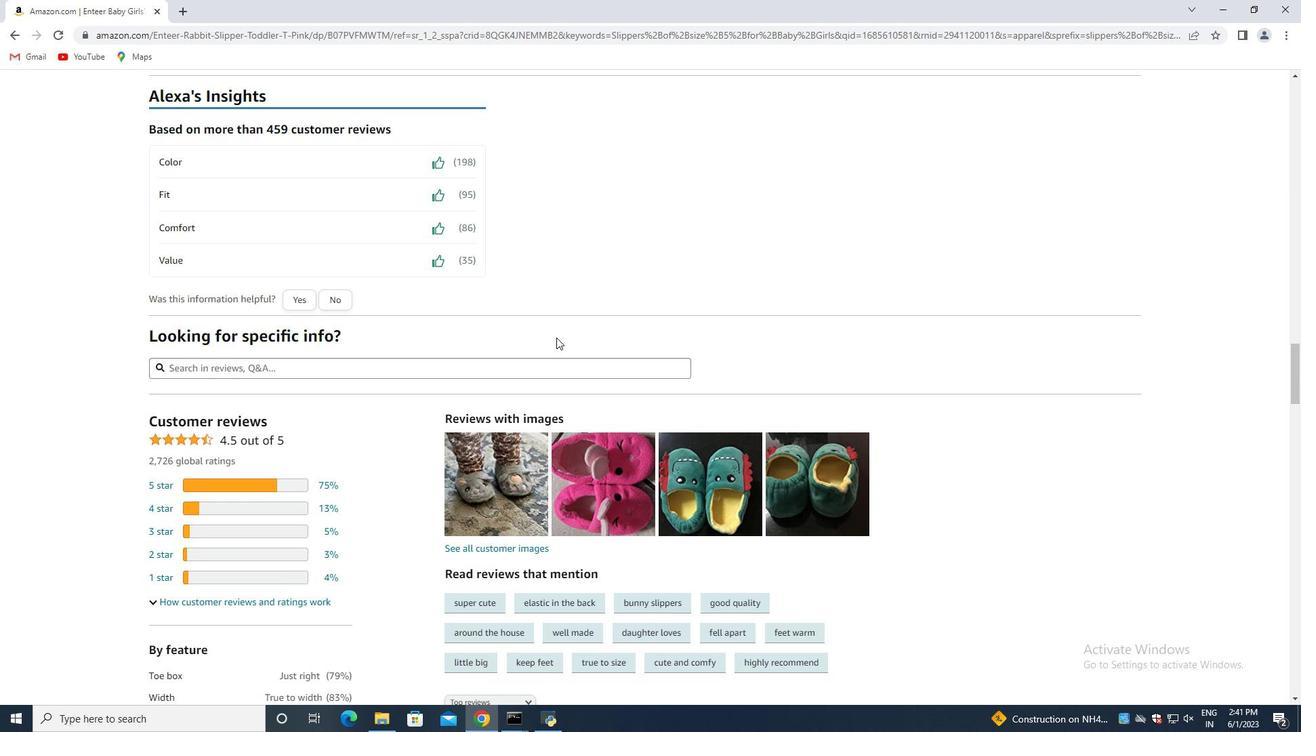 
Action: Mouse scrolled (556, 337) with delta (0, 0)
Screenshot: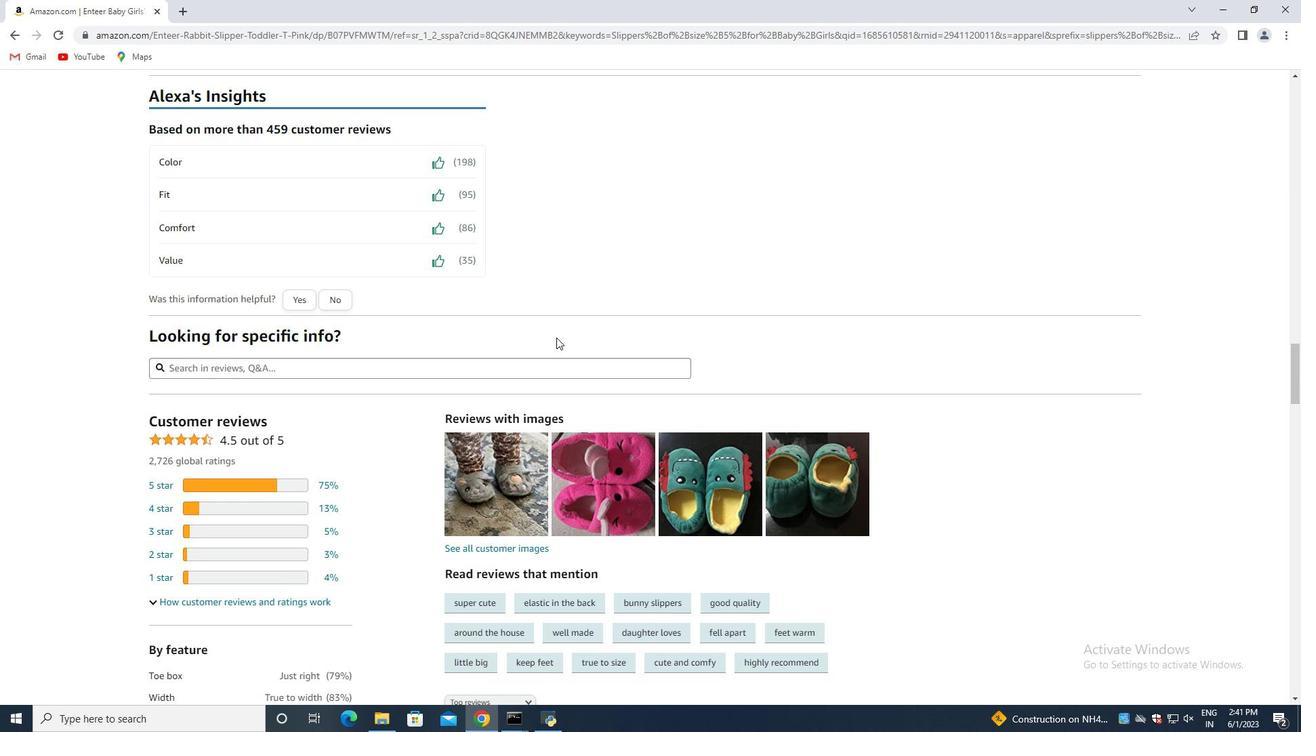 
Action: Mouse scrolled (556, 337) with delta (0, 0)
Screenshot: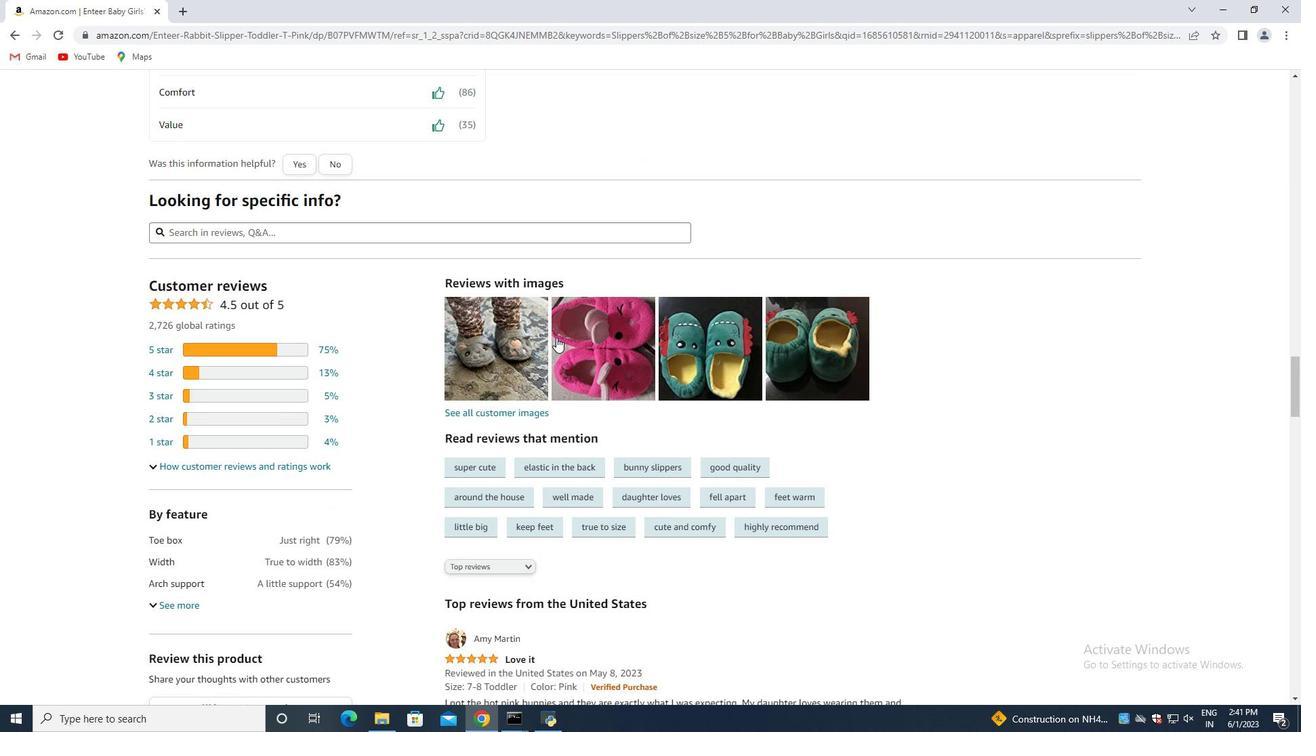 
Action: Mouse moved to (556, 337)
Screenshot: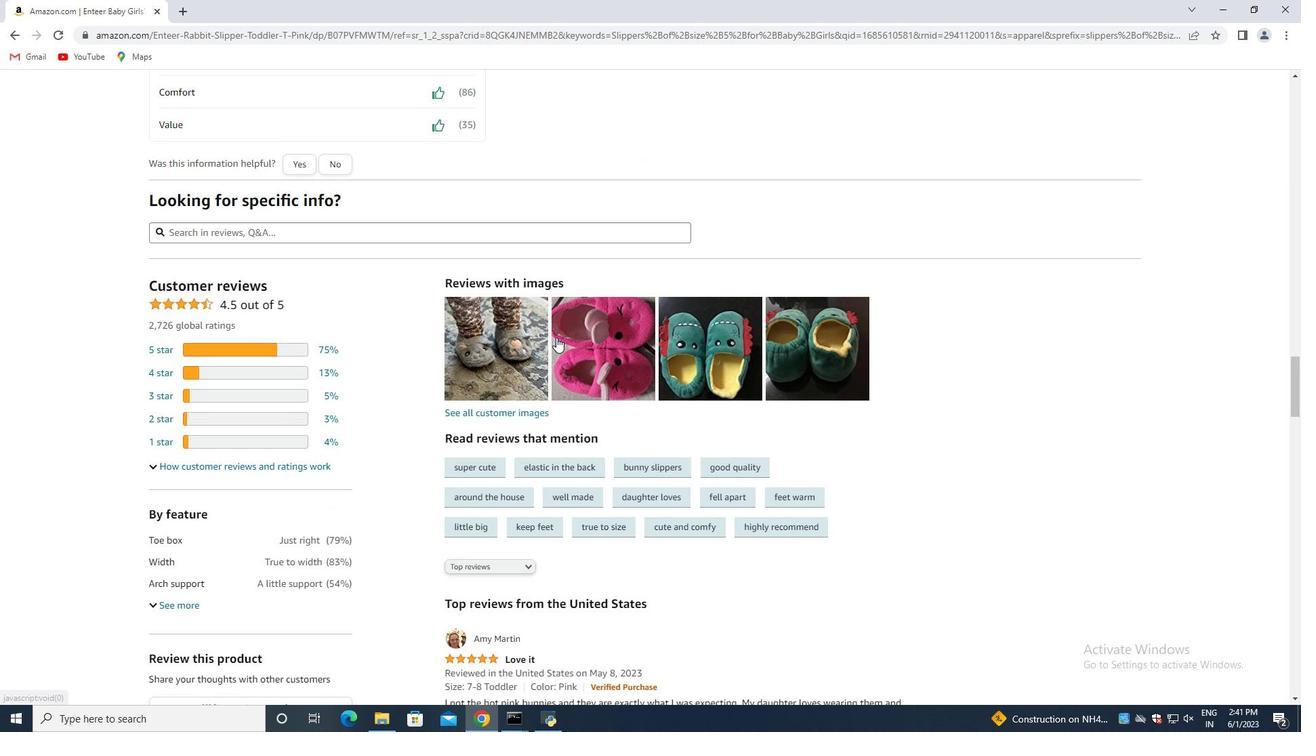 
Action: Mouse scrolled (556, 337) with delta (0, 0)
Screenshot: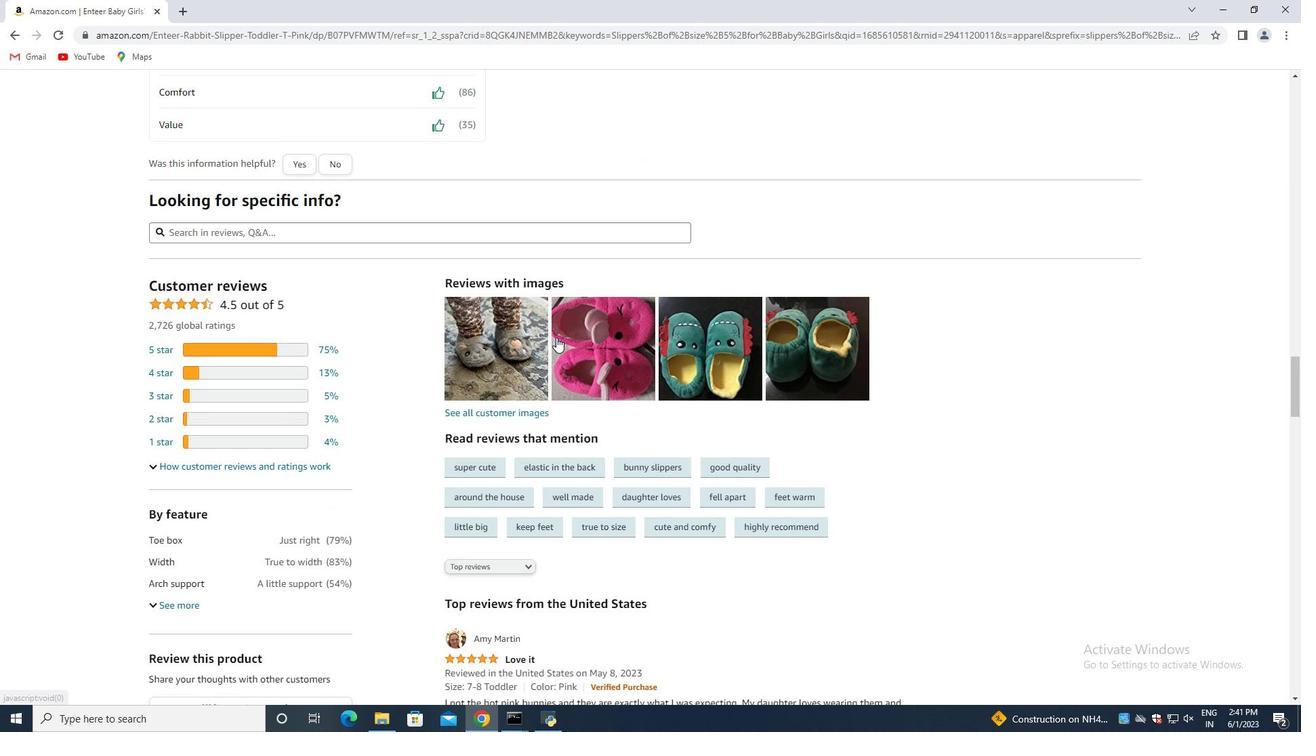 
Action: Mouse moved to (547, 338)
Screenshot: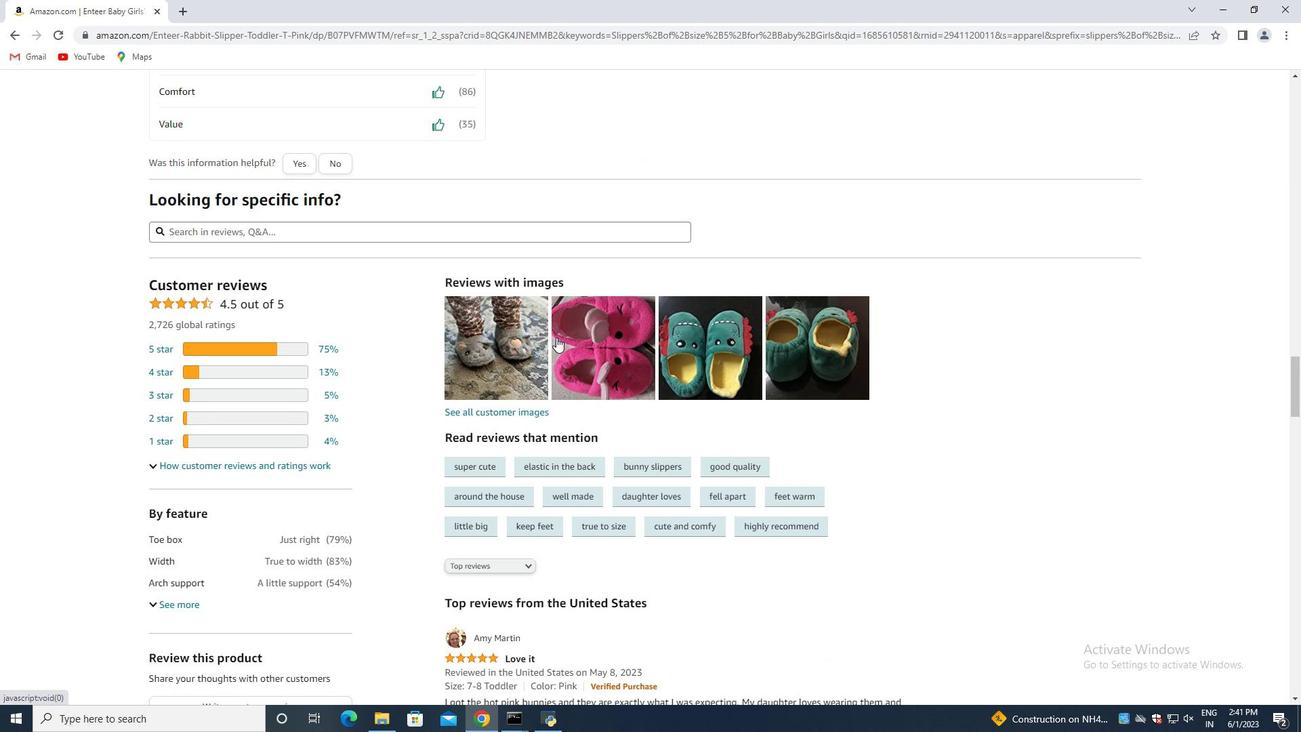 
Action: Mouse scrolled (547, 337) with delta (0, 0)
Screenshot: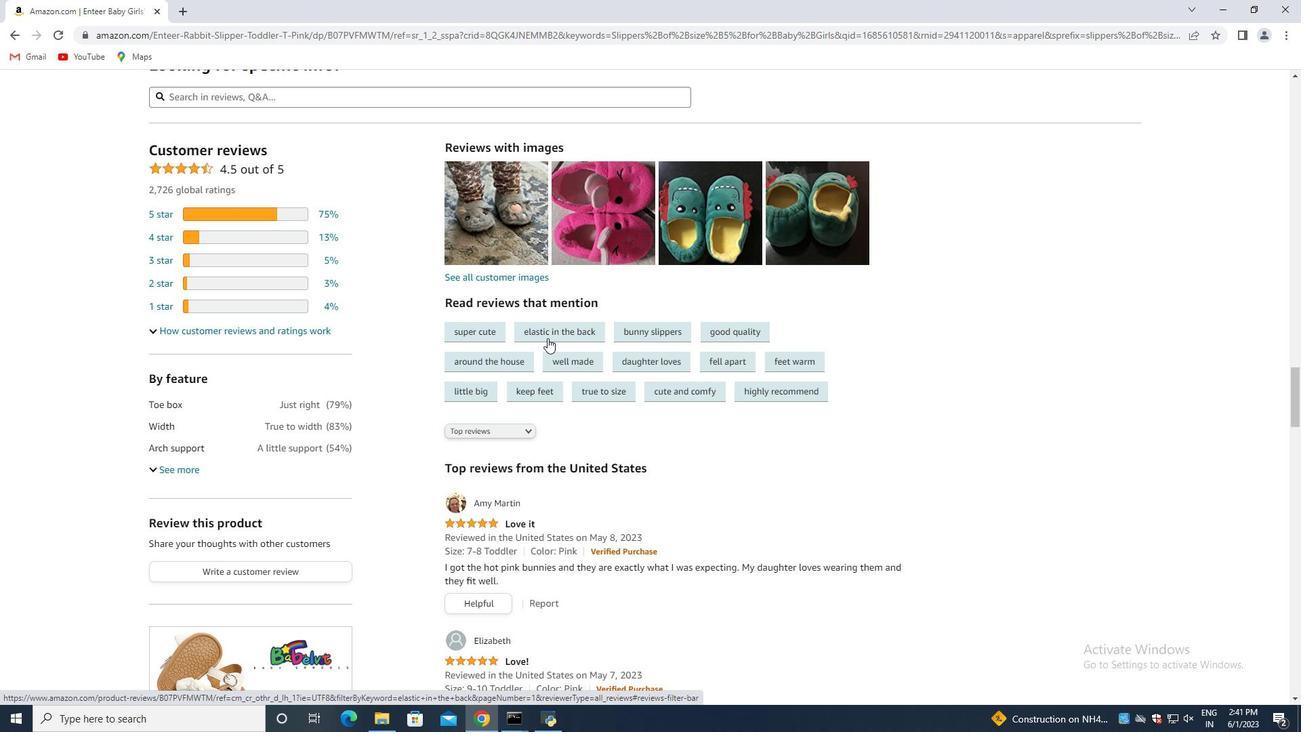 
Action: Mouse scrolled (547, 337) with delta (0, 0)
Screenshot: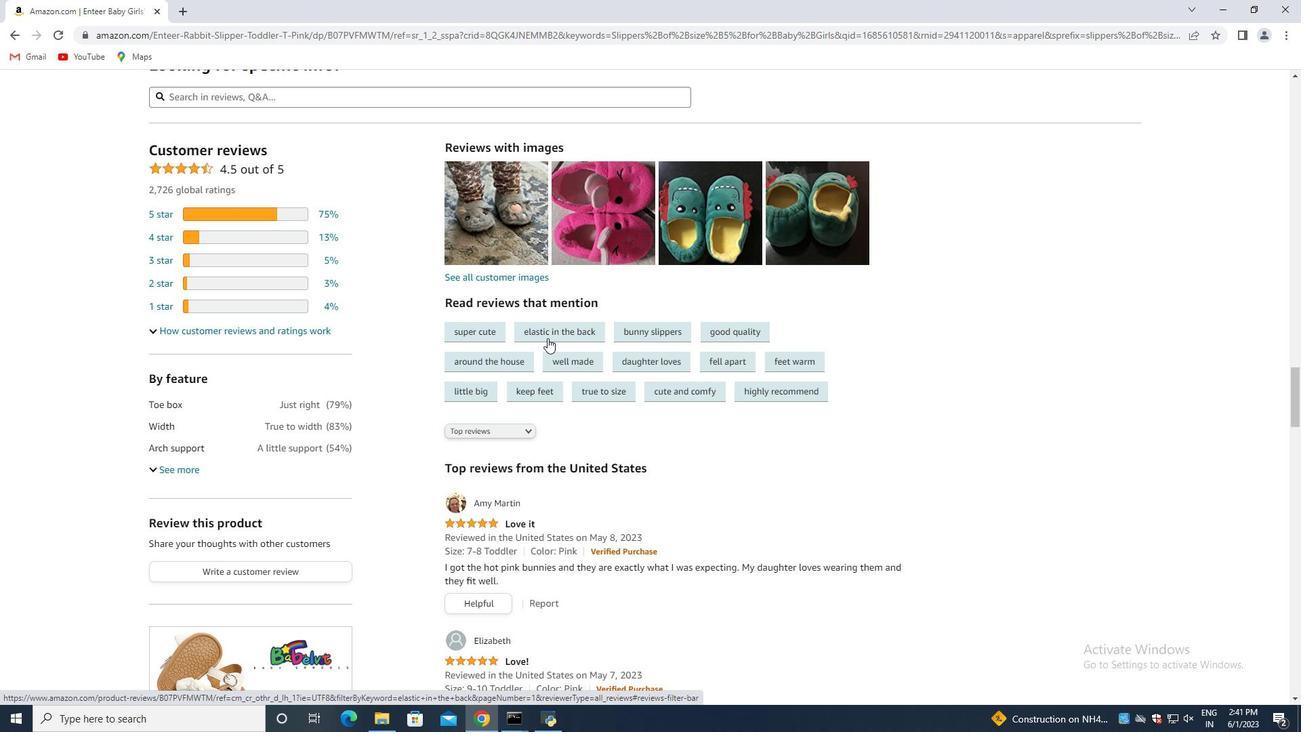
Action: Mouse moved to (547, 338)
Screenshot: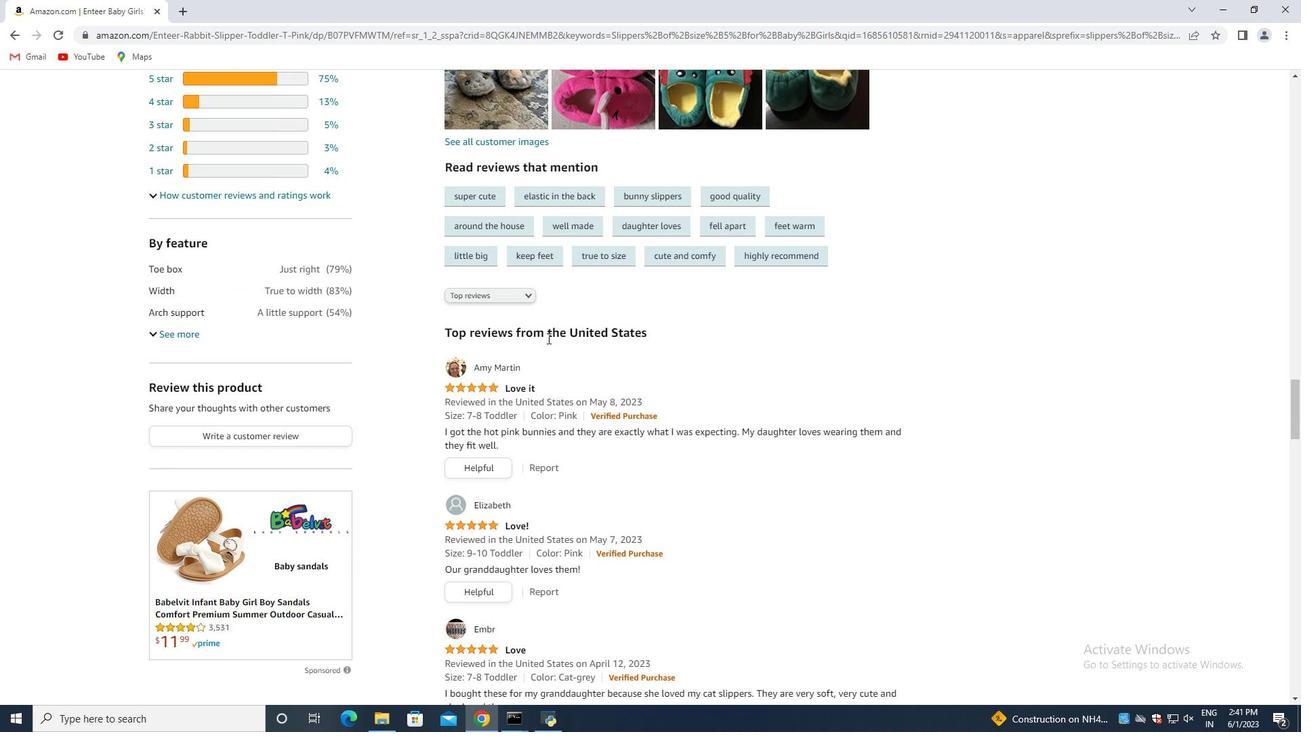 
Action: Mouse scrolled (547, 337) with delta (0, 0)
Screenshot: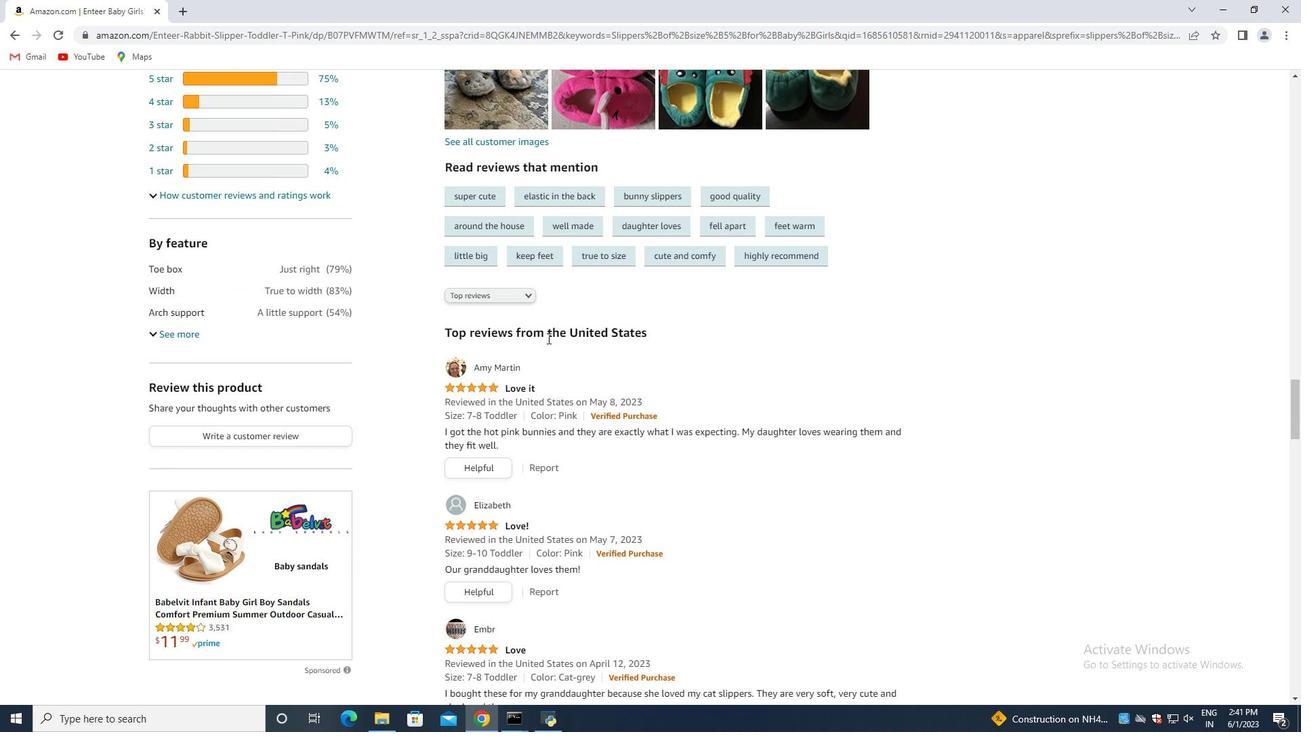 
Action: Mouse moved to (547, 338)
Screenshot: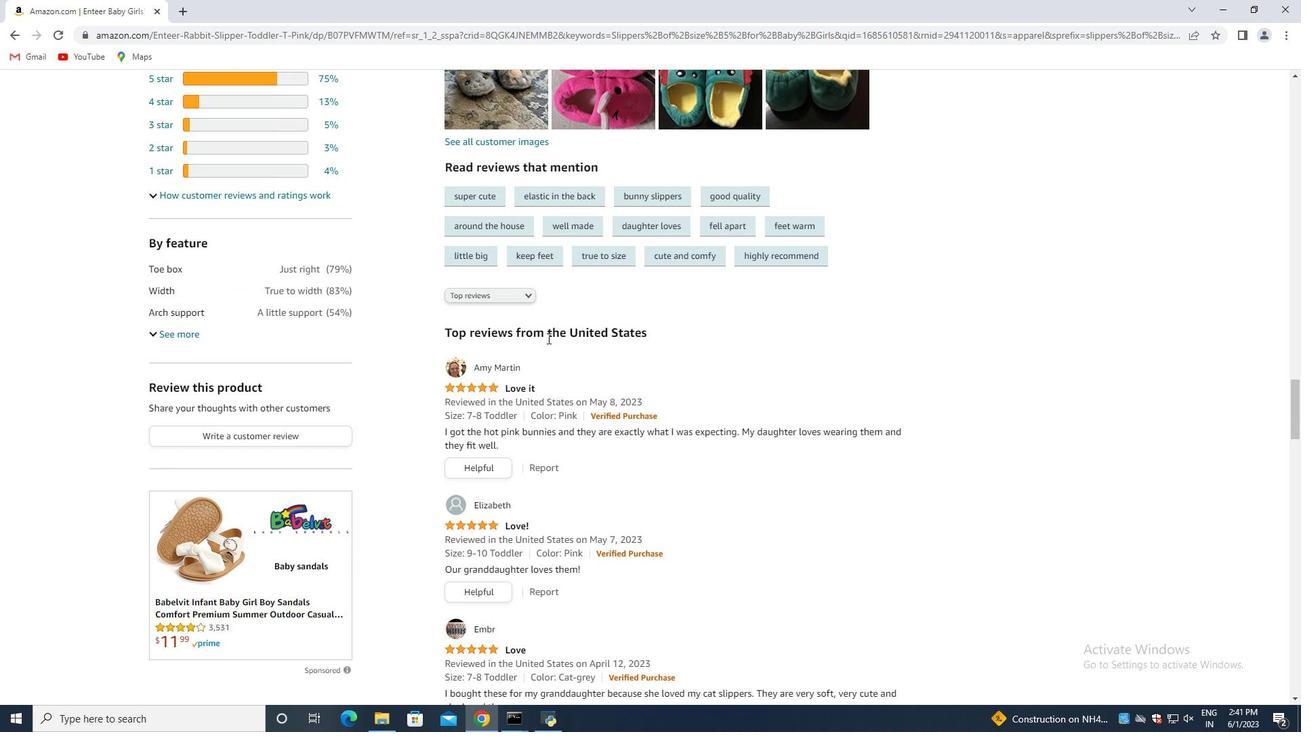 
Action: Mouse scrolled (547, 337) with delta (0, 0)
Screenshot: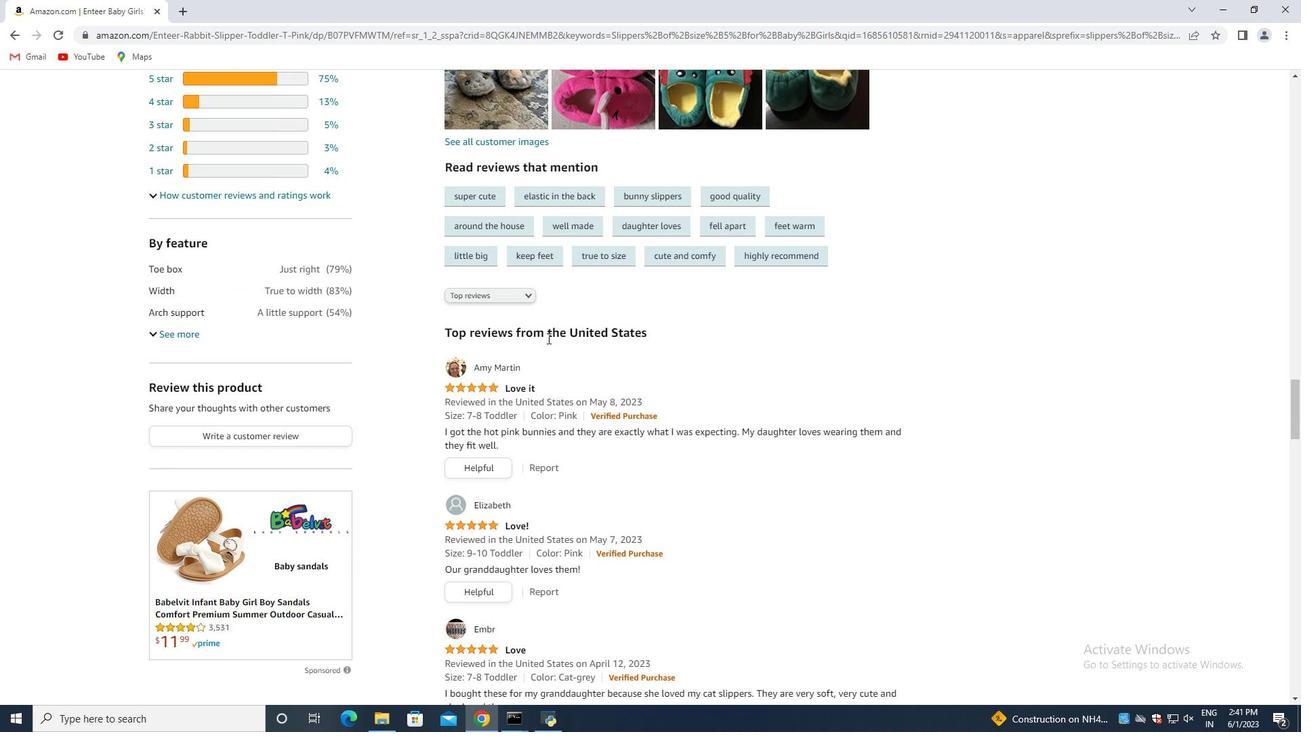 
Action: Mouse scrolled (547, 337) with delta (0, 0)
Screenshot: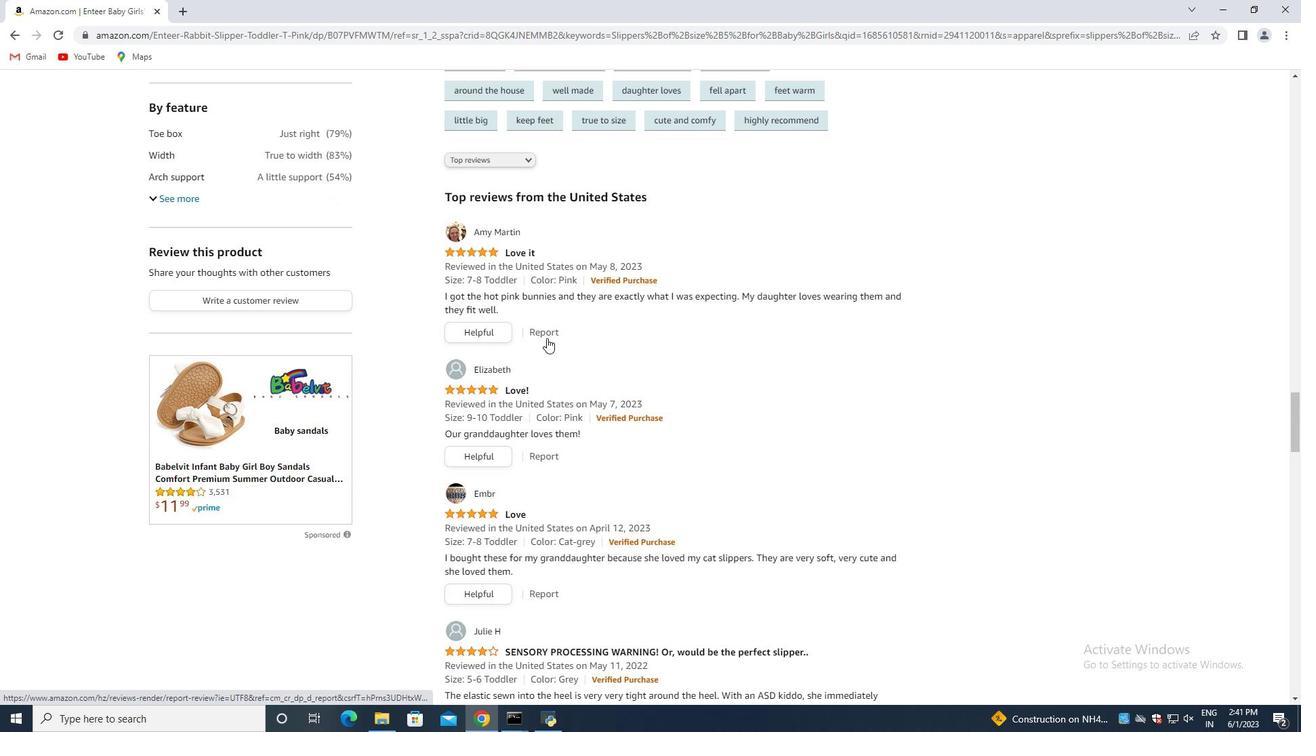 
Action: Mouse moved to (547, 339)
Screenshot: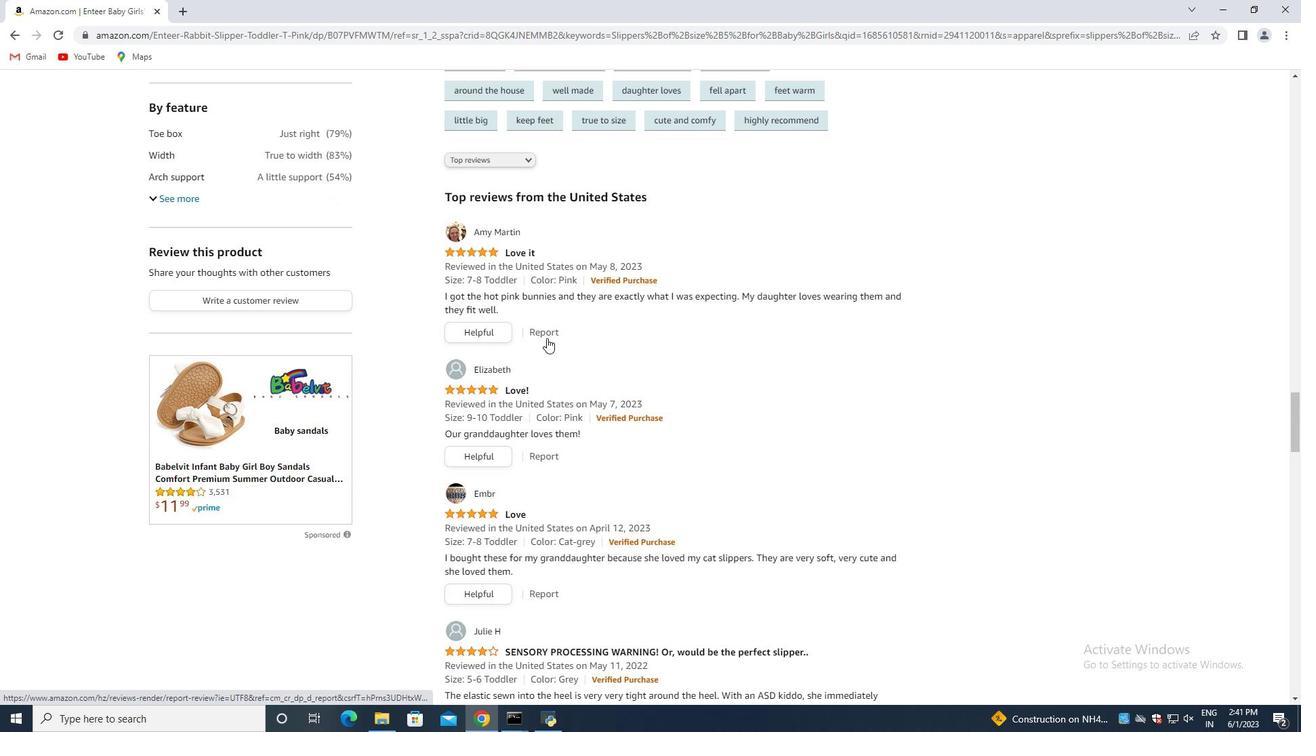 
Action: Mouse scrolled (547, 339) with delta (0, 0)
Screenshot: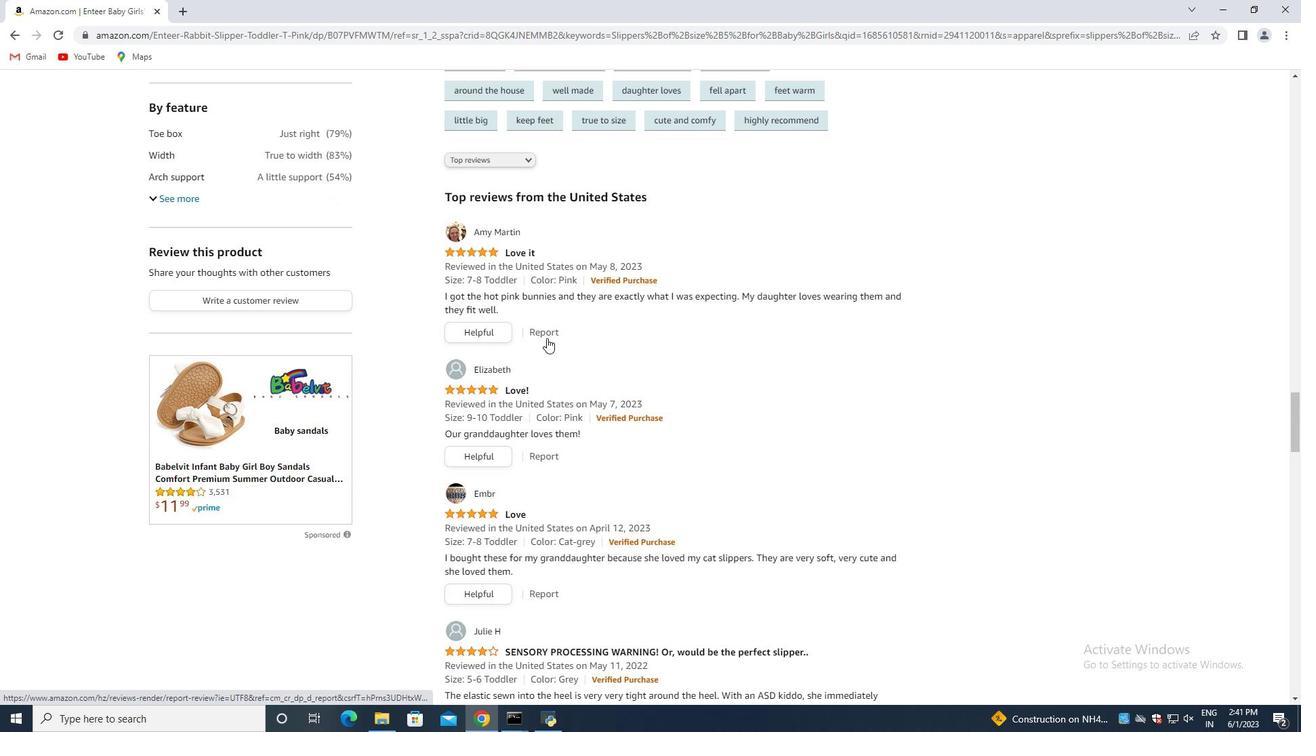 
Action: Mouse moved to (547, 341)
Screenshot: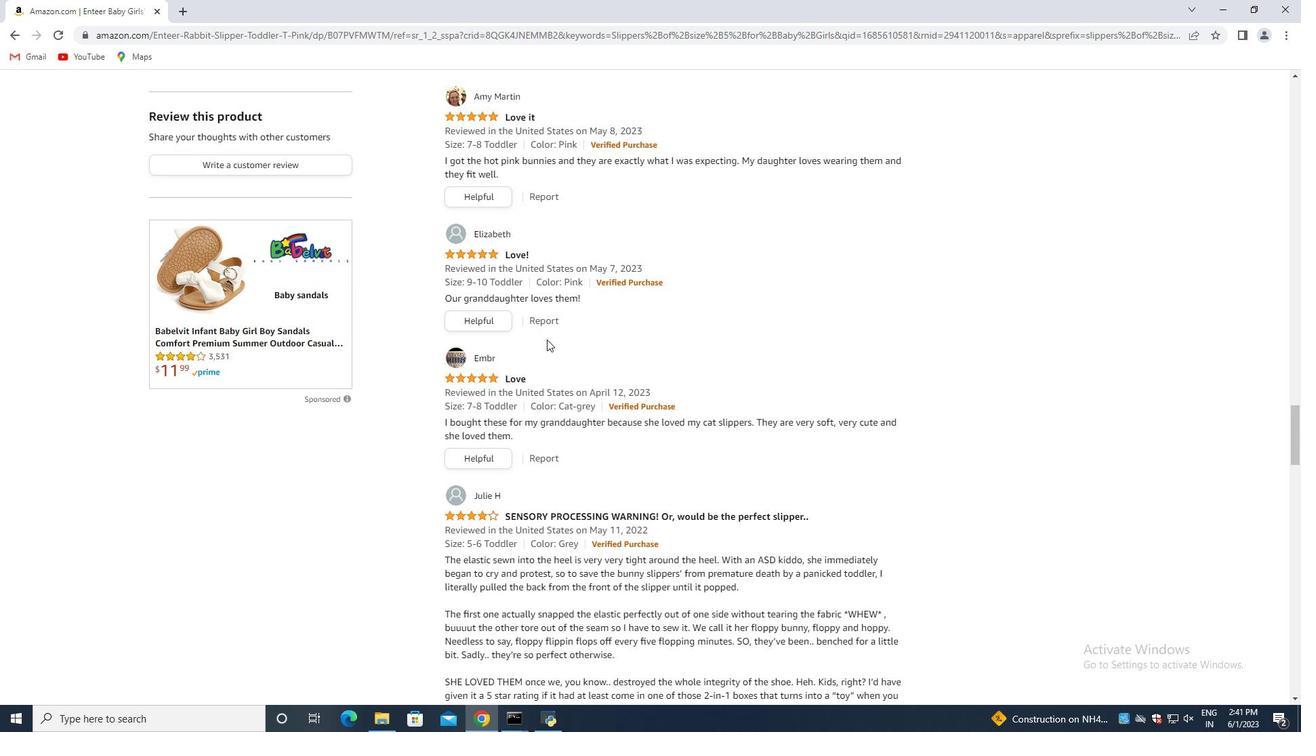 
Action: Mouse scrolled (547, 339) with delta (0, 0)
Screenshot: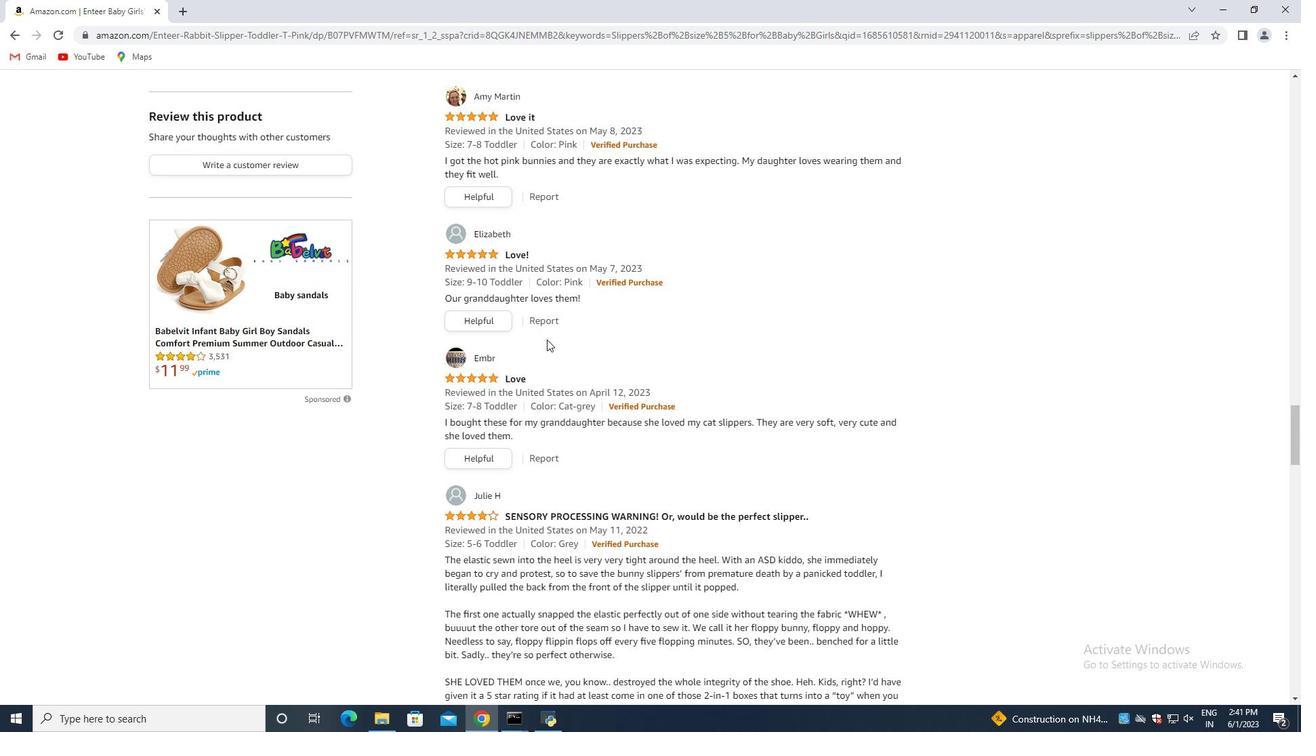 
Action: Mouse scrolled (547, 340) with delta (0, 0)
Screenshot: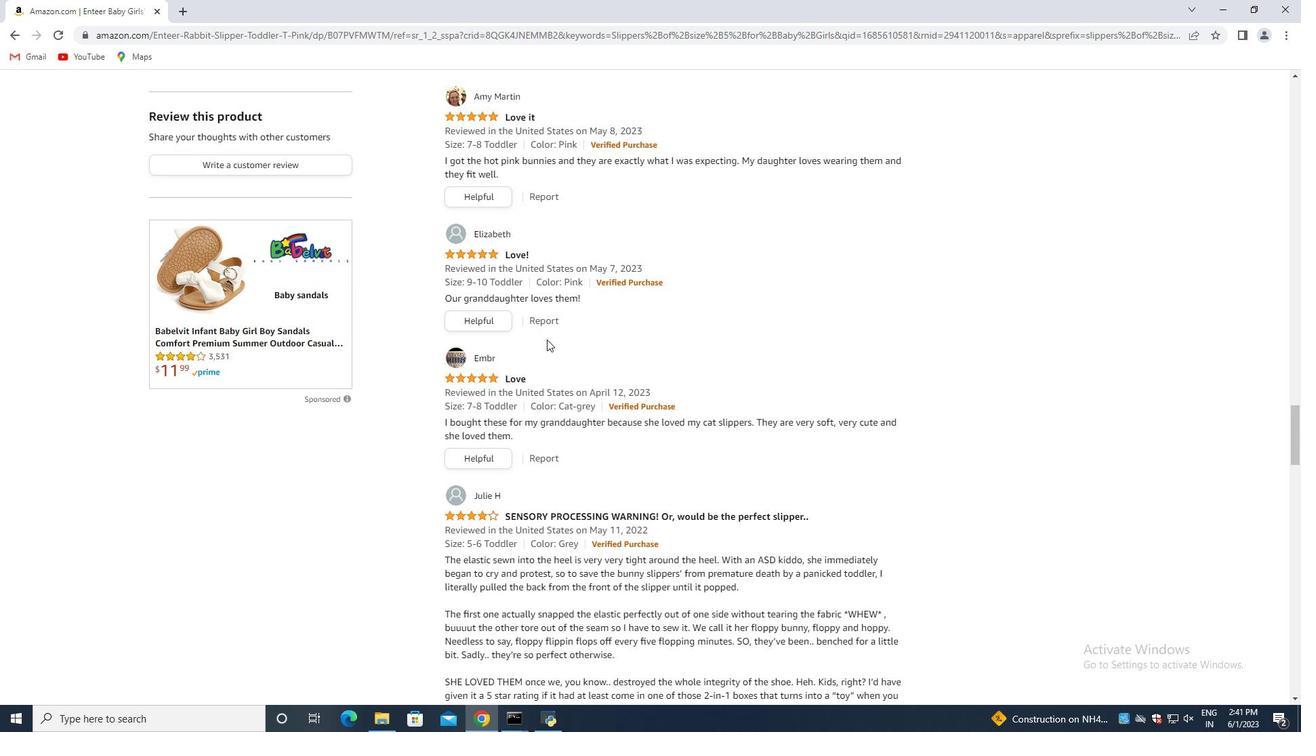 
Action: Key pressed <Key.down><Key.down><Key.down><Key.down>
Screenshot: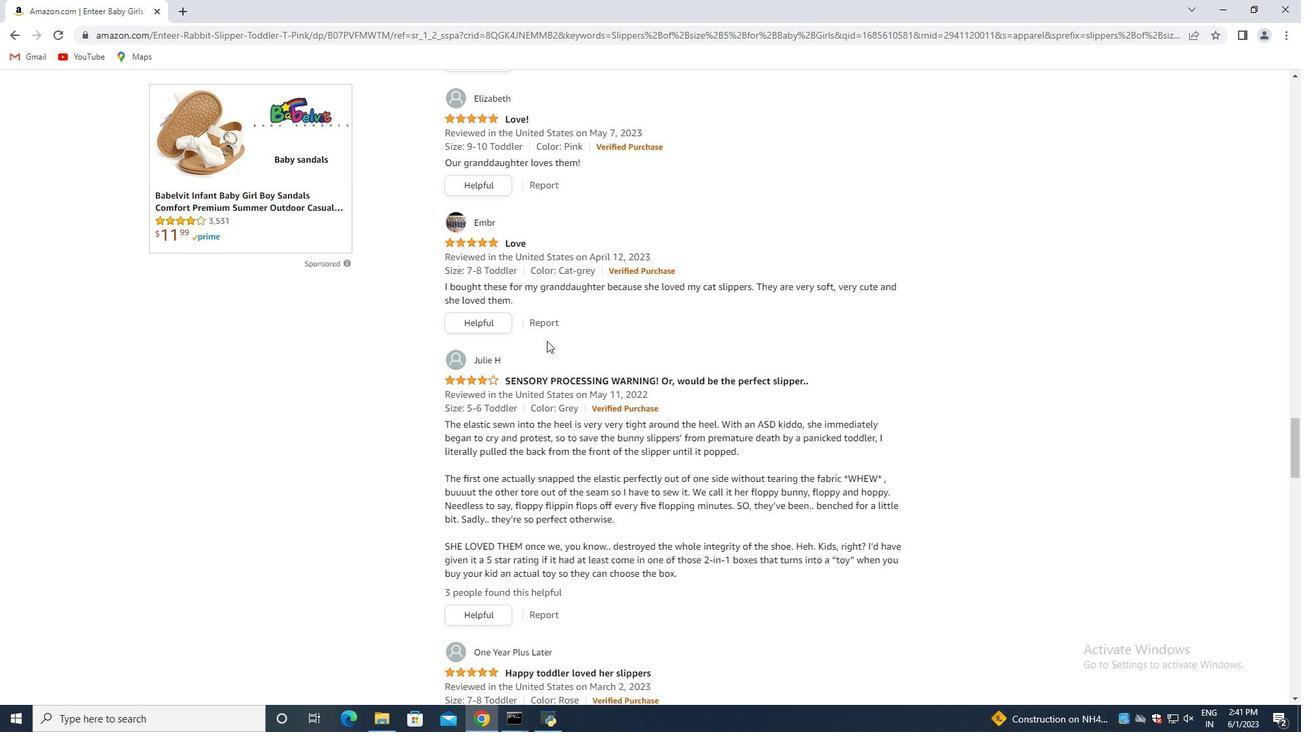 
Action: Mouse scrolled (547, 340) with delta (0, 0)
Screenshot: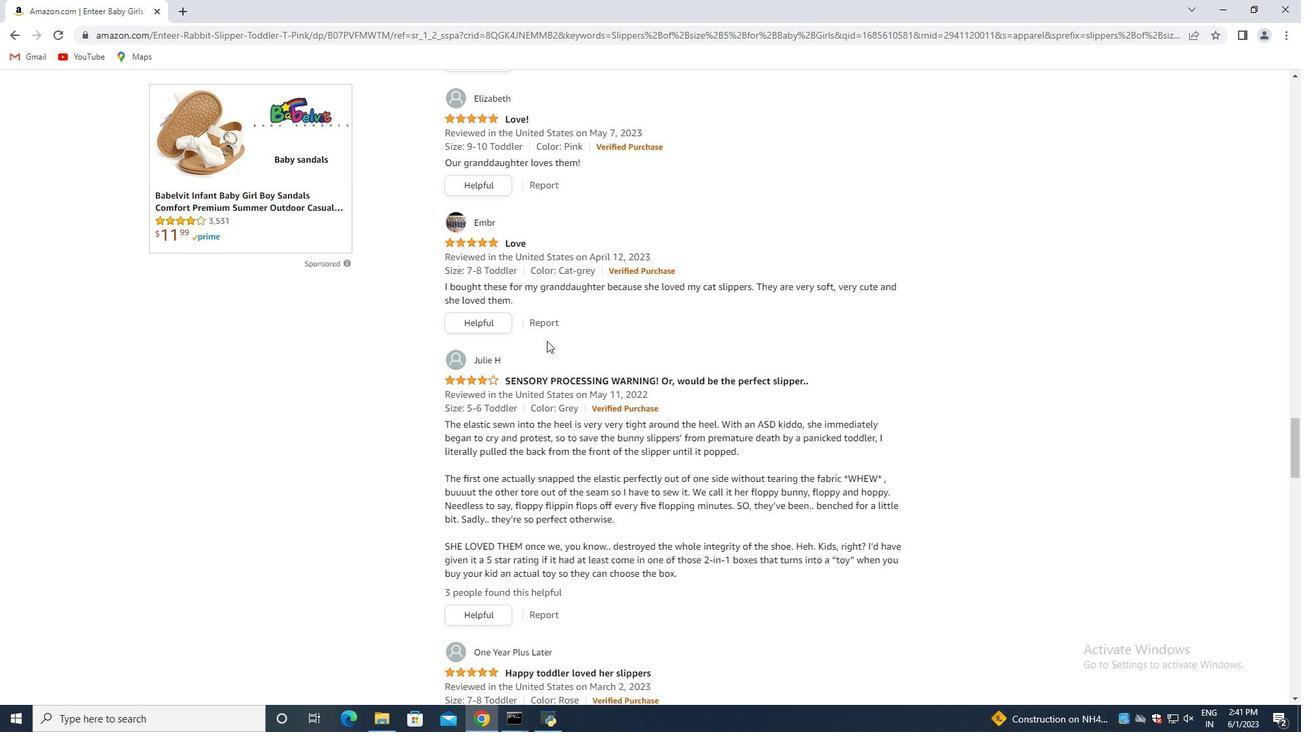 
Action: Mouse scrolled (547, 340) with delta (0, 0)
Screenshot: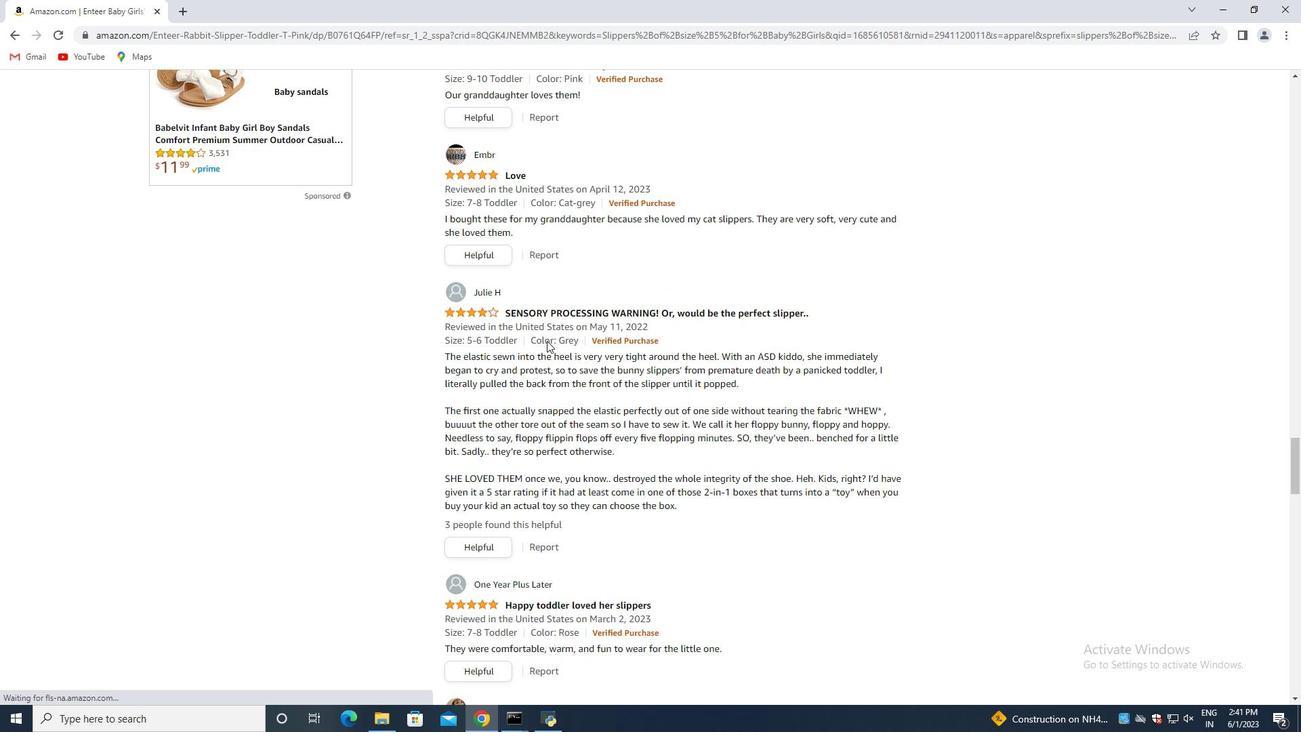 
Action: Mouse scrolled (547, 340) with delta (0, 0)
Screenshot: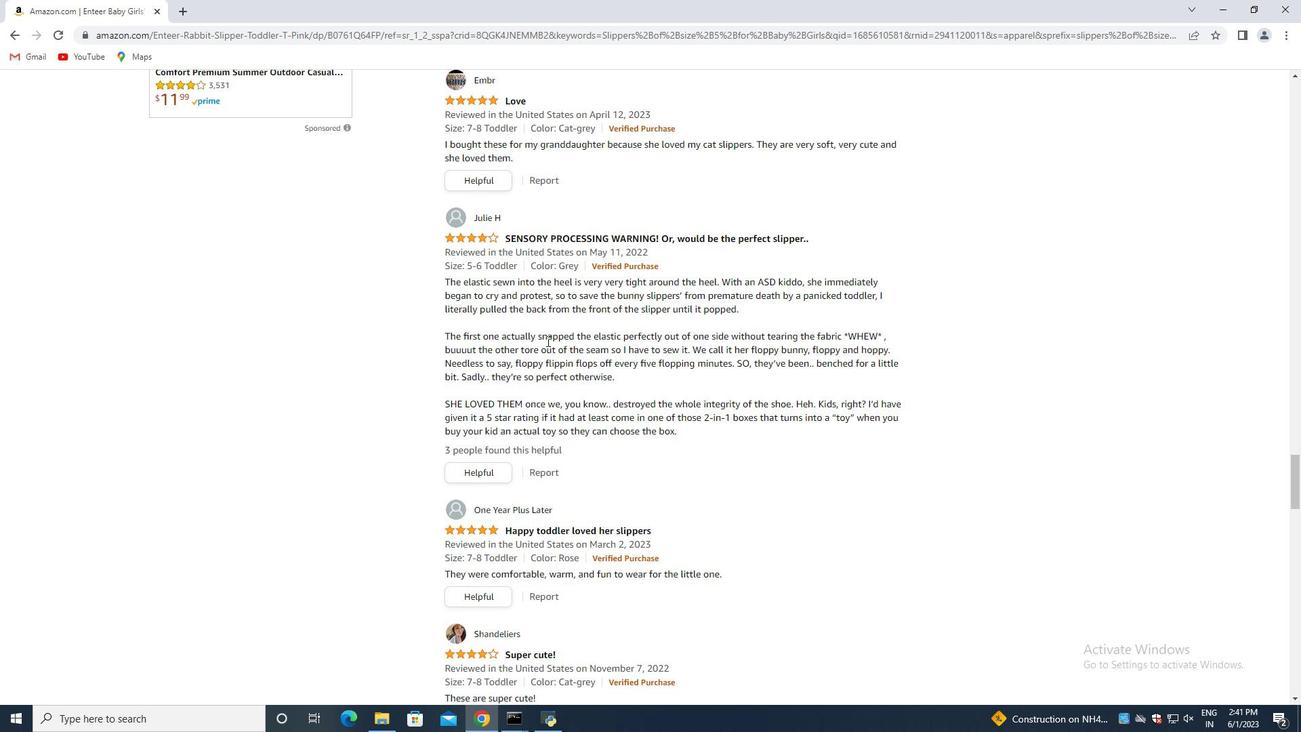 
Action: Mouse scrolled (547, 340) with delta (0, 0)
Screenshot: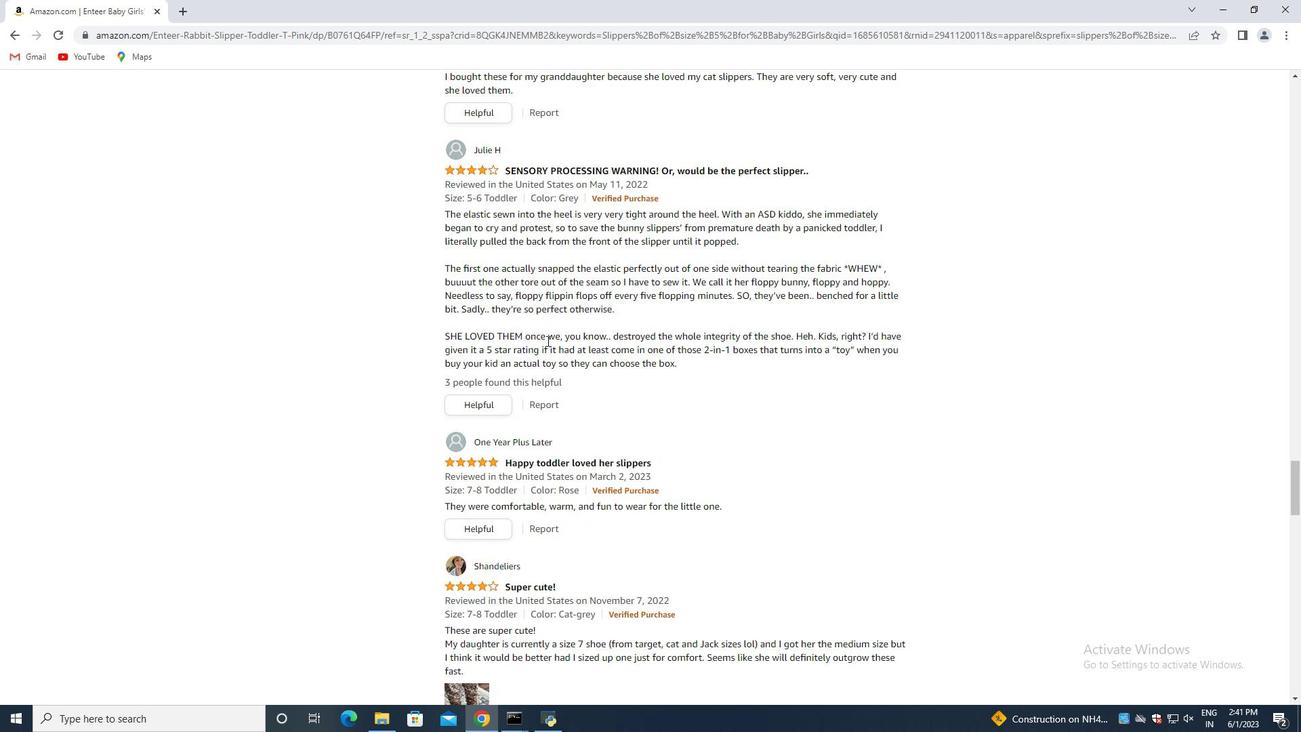 
Action: Mouse scrolled (547, 340) with delta (0, 0)
Screenshot: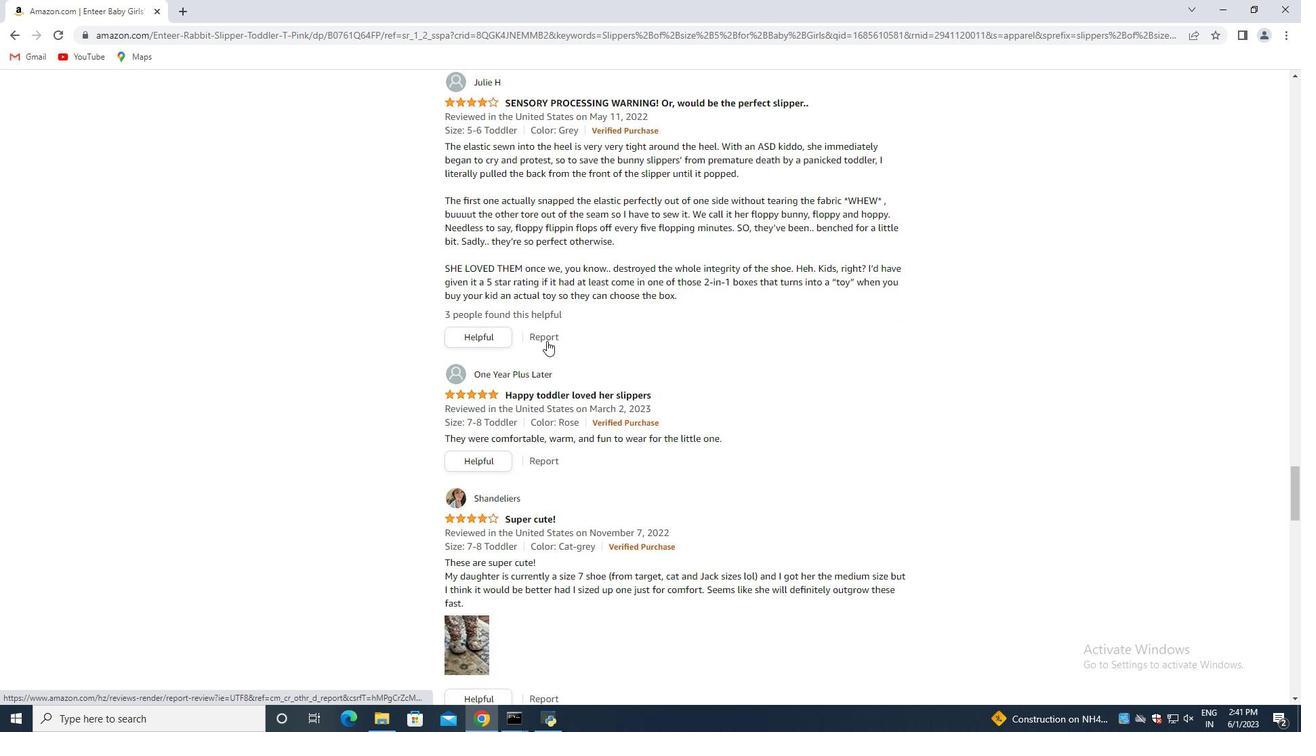 
Action: Mouse scrolled (547, 340) with delta (0, 0)
Screenshot: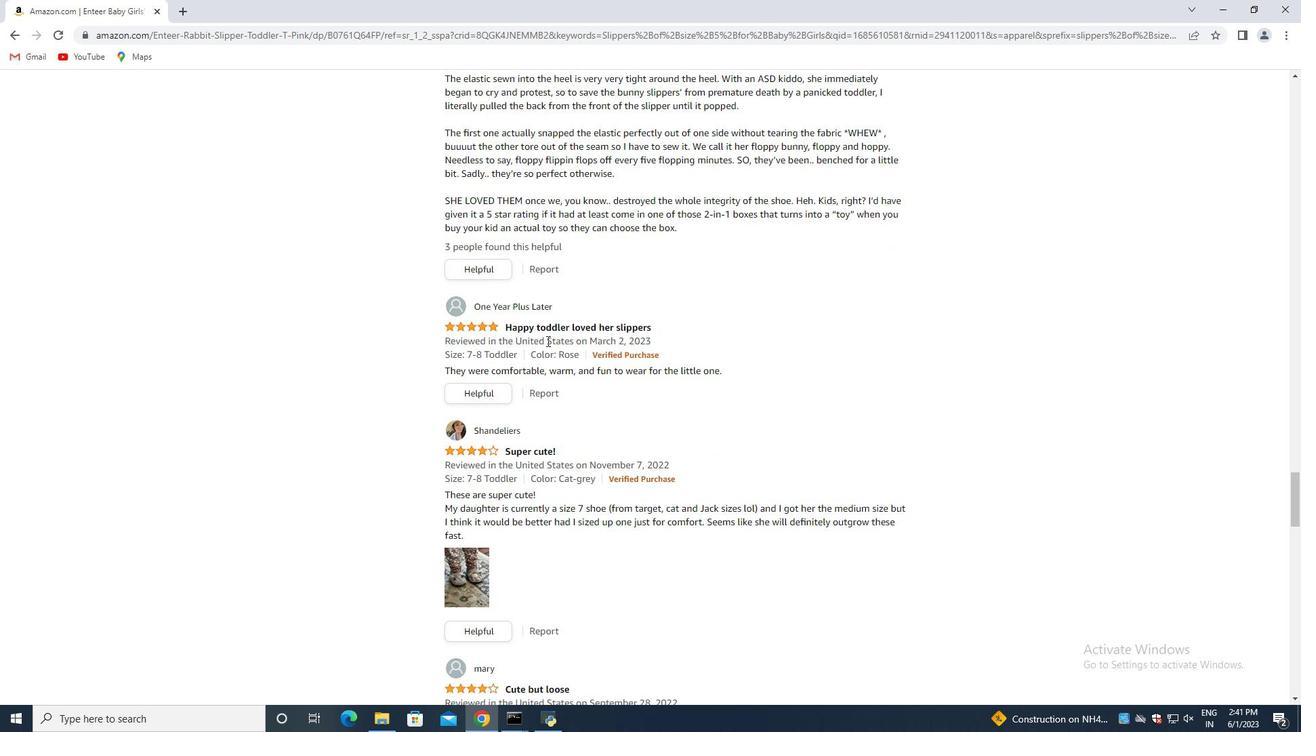 
Action: Mouse scrolled (547, 340) with delta (0, 0)
Screenshot: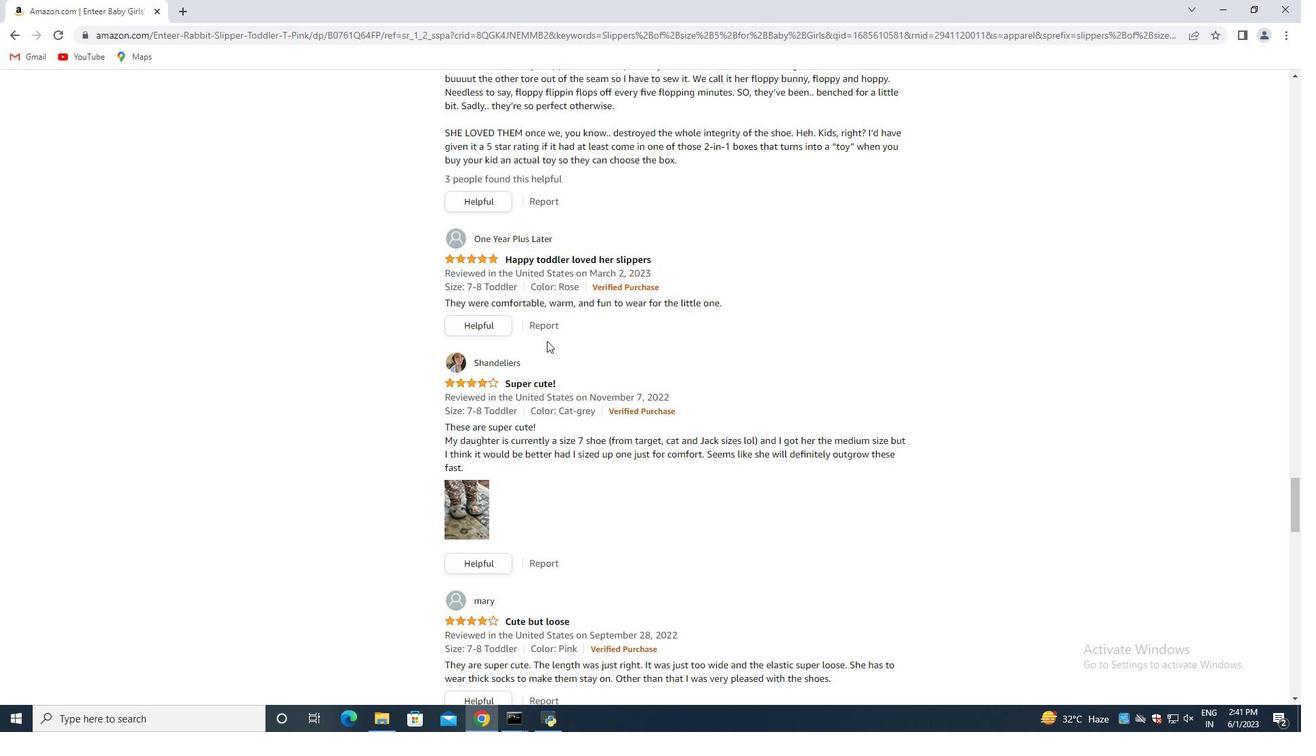 
Action: Mouse scrolled (547, 340) with delta (0, 0)
Screenshot: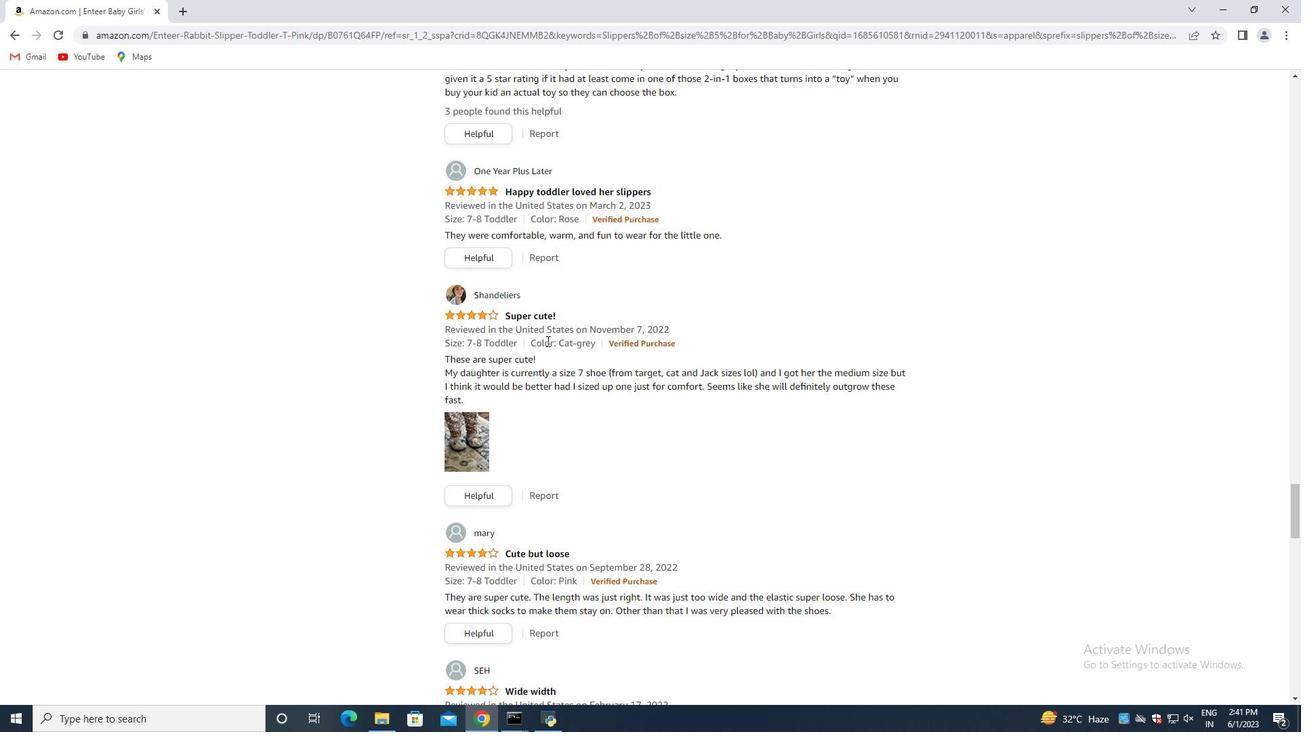 
Action: Mouse moved to (547, 341)
Screenshot: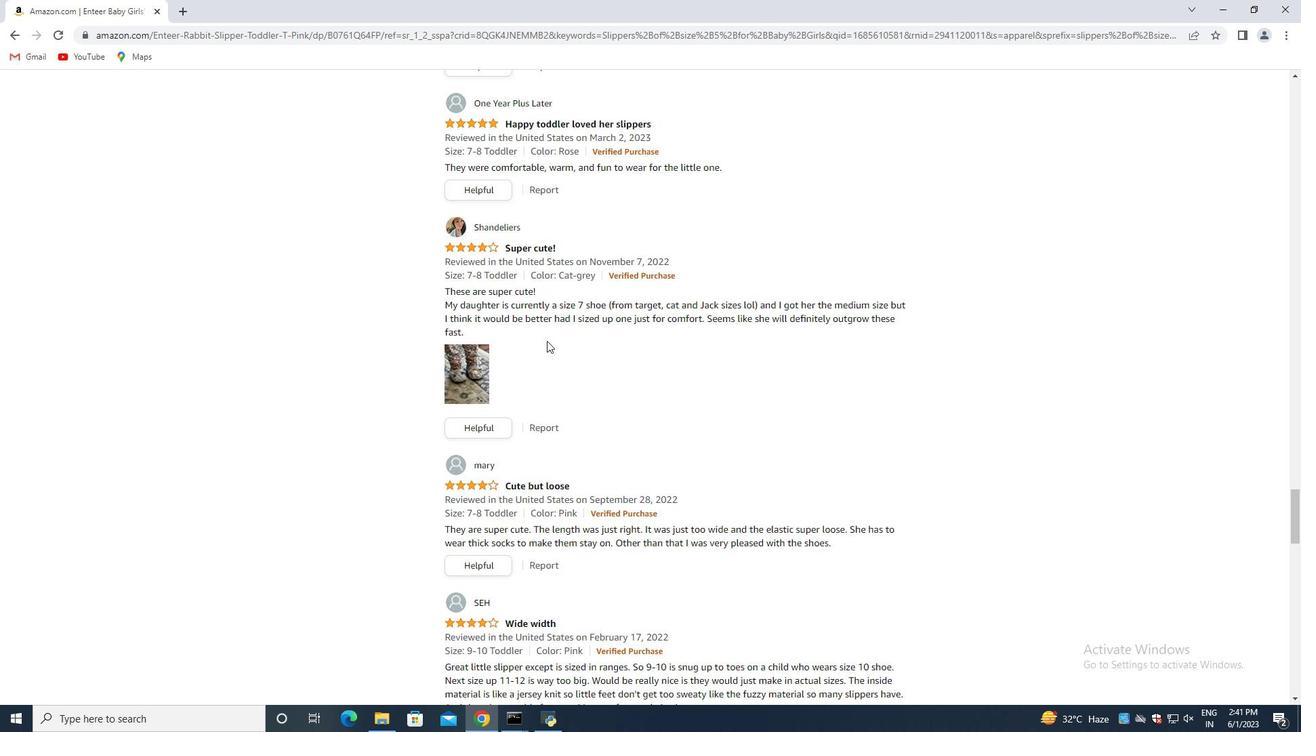 
Action: Mouse scrolled (547, 341) with delta (0, 0)
Screenshot: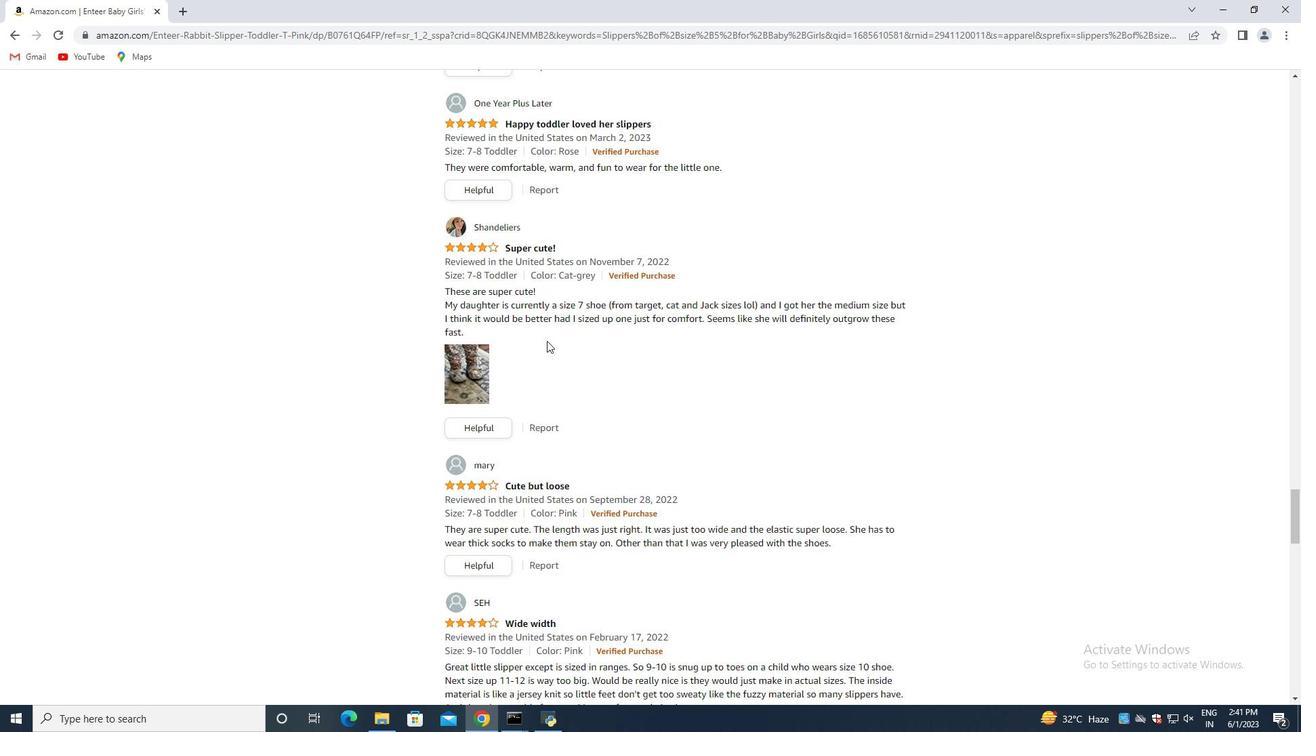 
Action: Mouse scrolled (547, 341) with delta (0, 0)
Screenshot: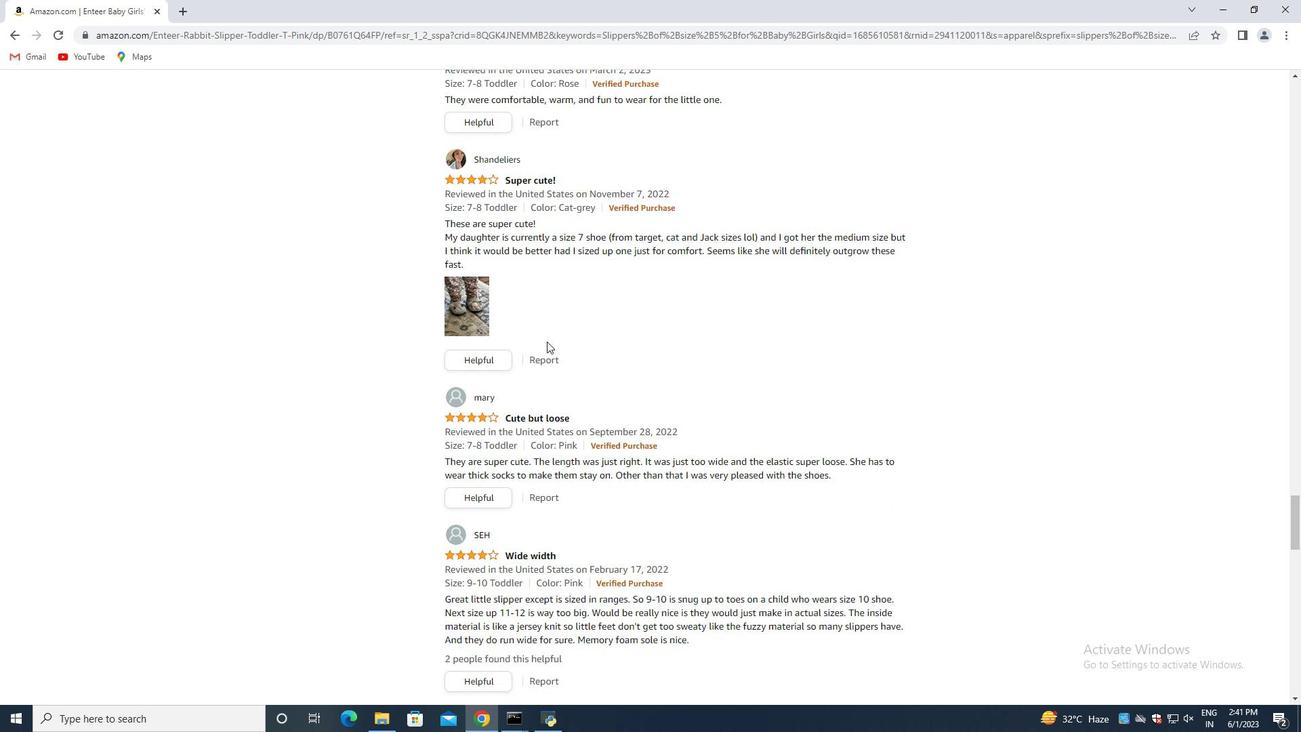 
Action: Mouse scrolled (547, 341) with delta (0, 0)
Screenshot: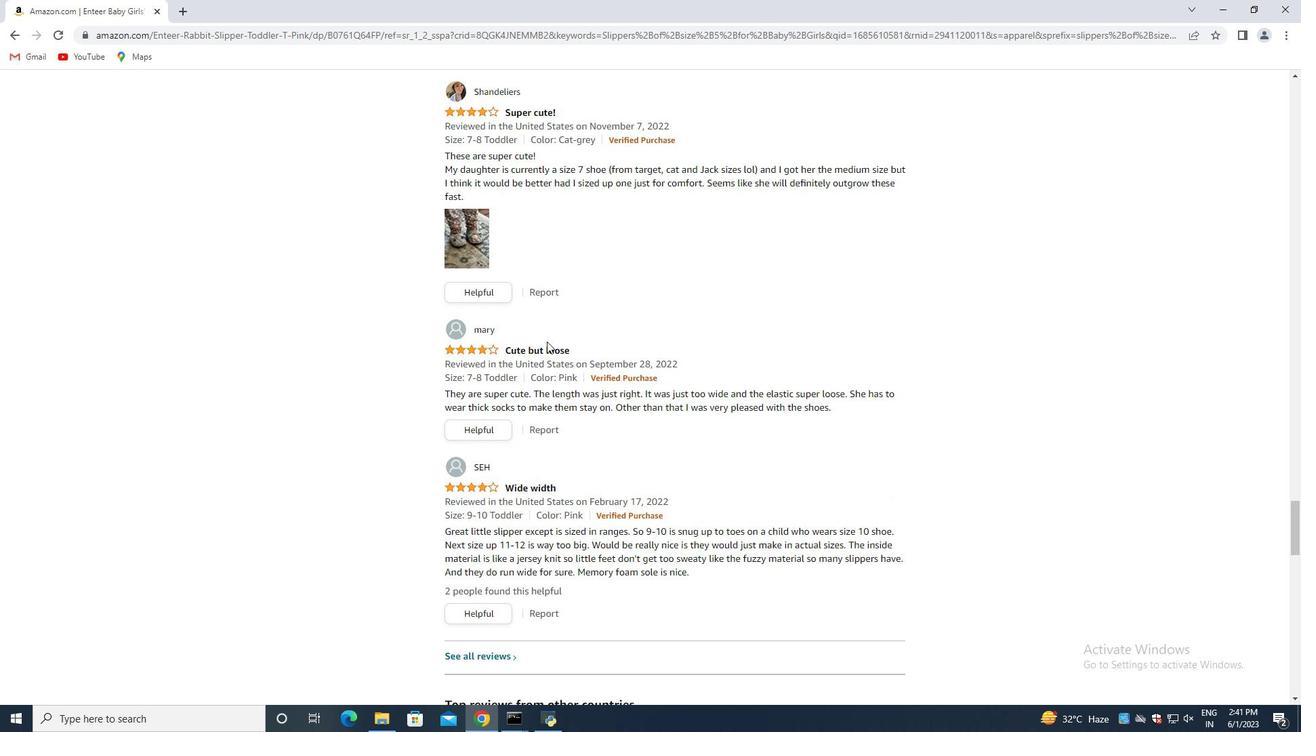 
Action: Mouse scrolled (547, 341) with delta (0, 0)
Screenshot: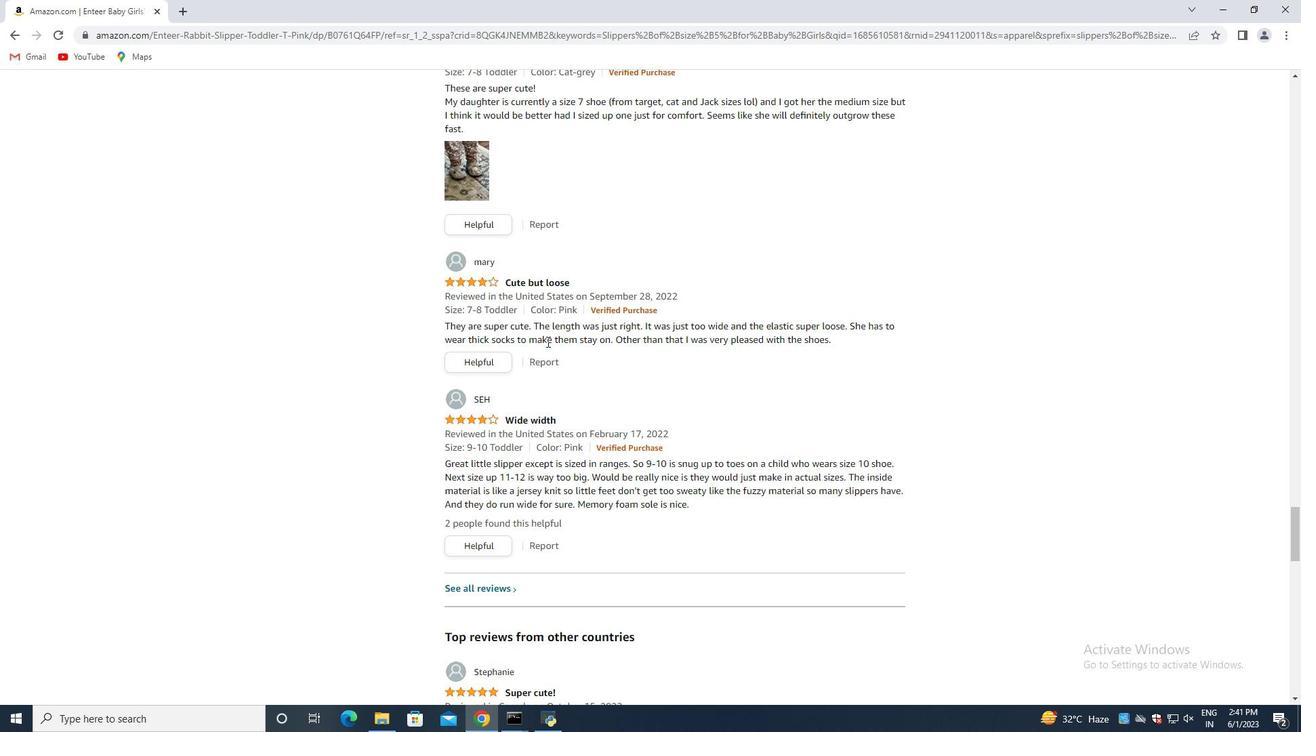 
Action: Mouse moved to (547, 342)
Screenshot: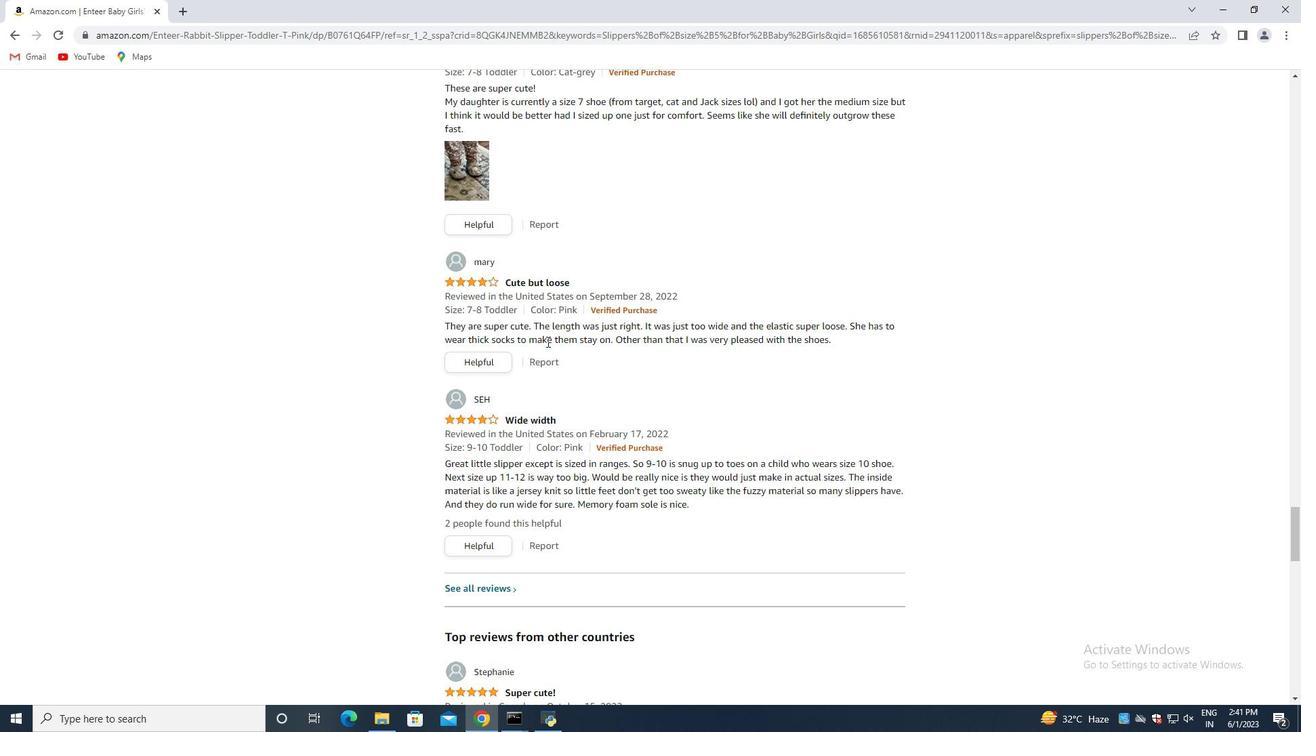 
Action: Mouse scrolled (547, 341) with delta (0, 0)
Screenshot: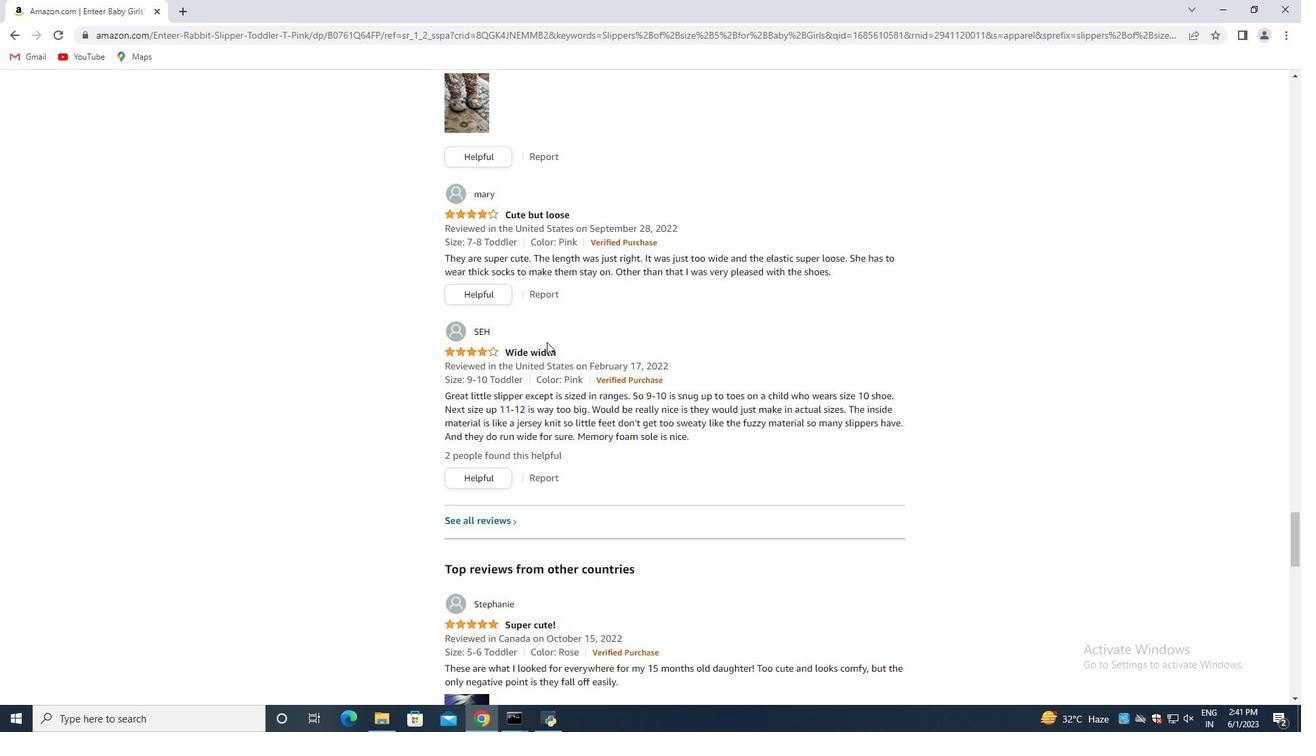 
Action: Mouse scrolled (547, 341) with delta (0, 0)
Screenshot: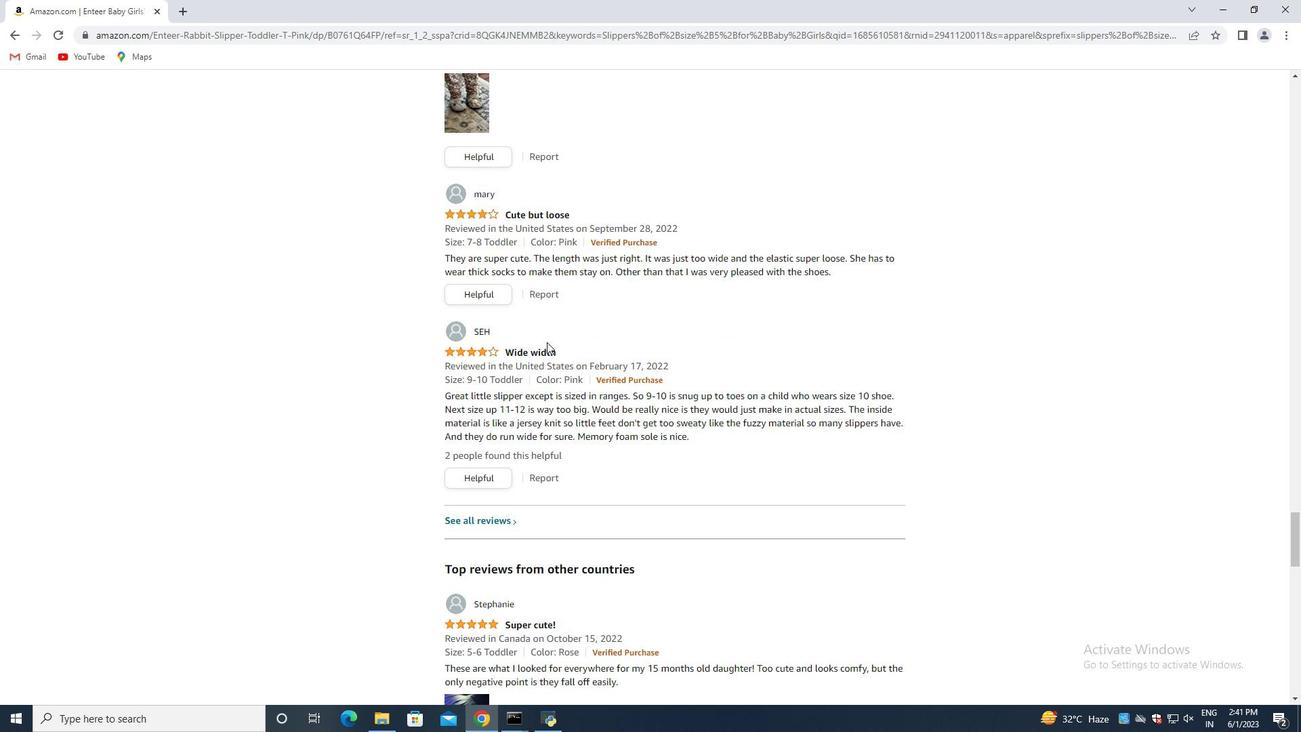 
Action: Mouse scrolled (547, 341) with delta (0, 0)
Screenshot: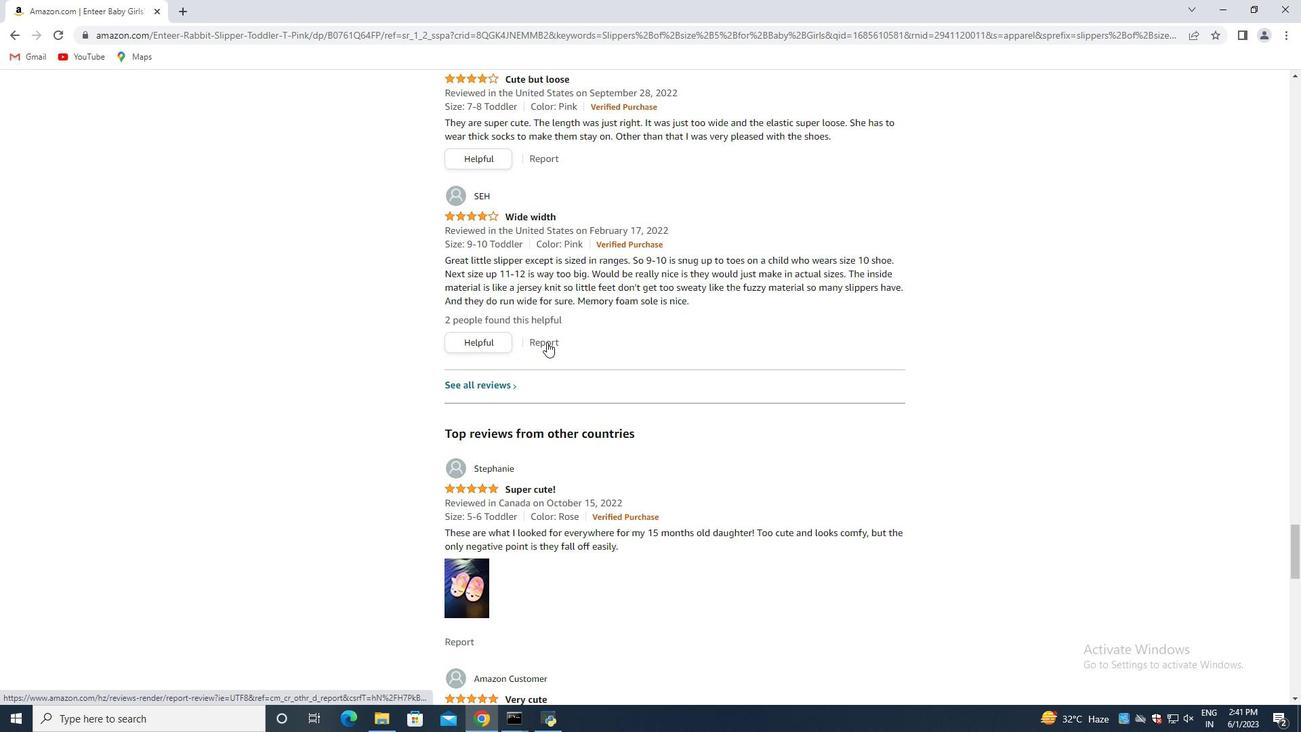 
Action: Mouse scrolled (547, 341) with delta (0, 0)
Screenshot: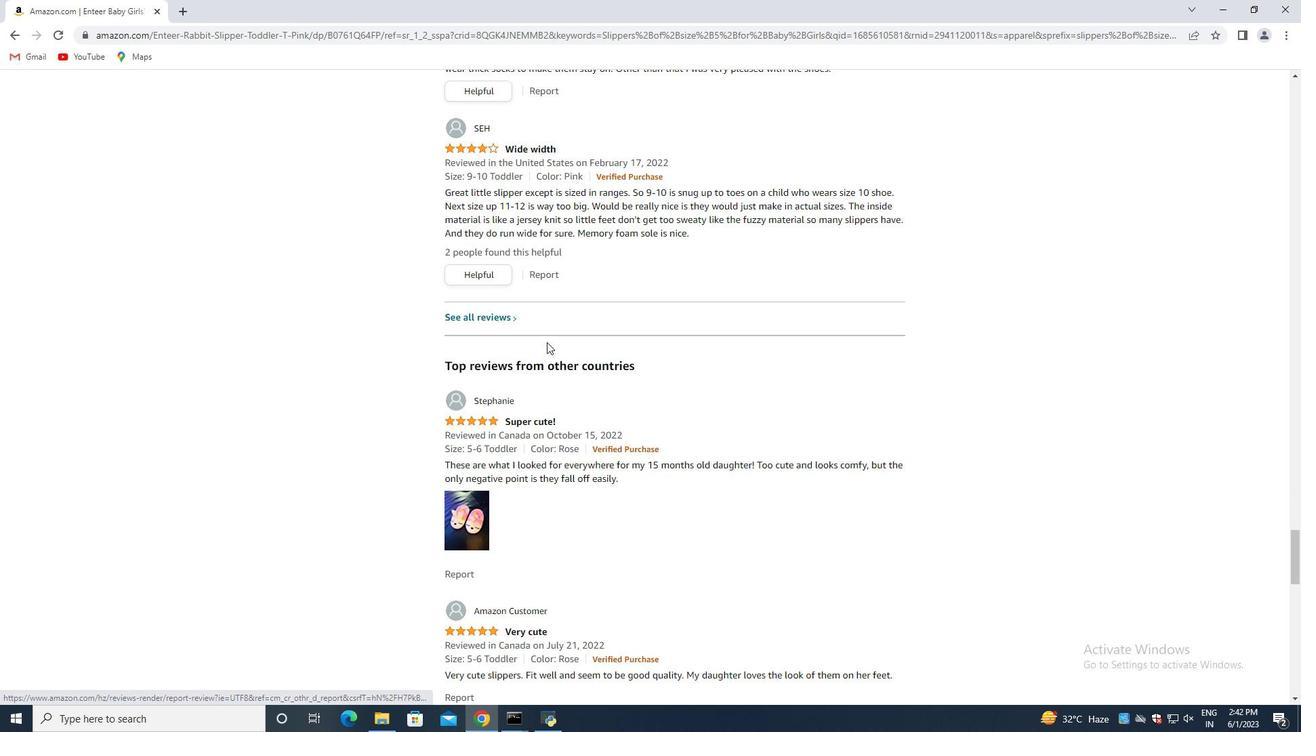 
Action: Mouse scrolled (547, 341) with delta (0, 0)
Screenshot: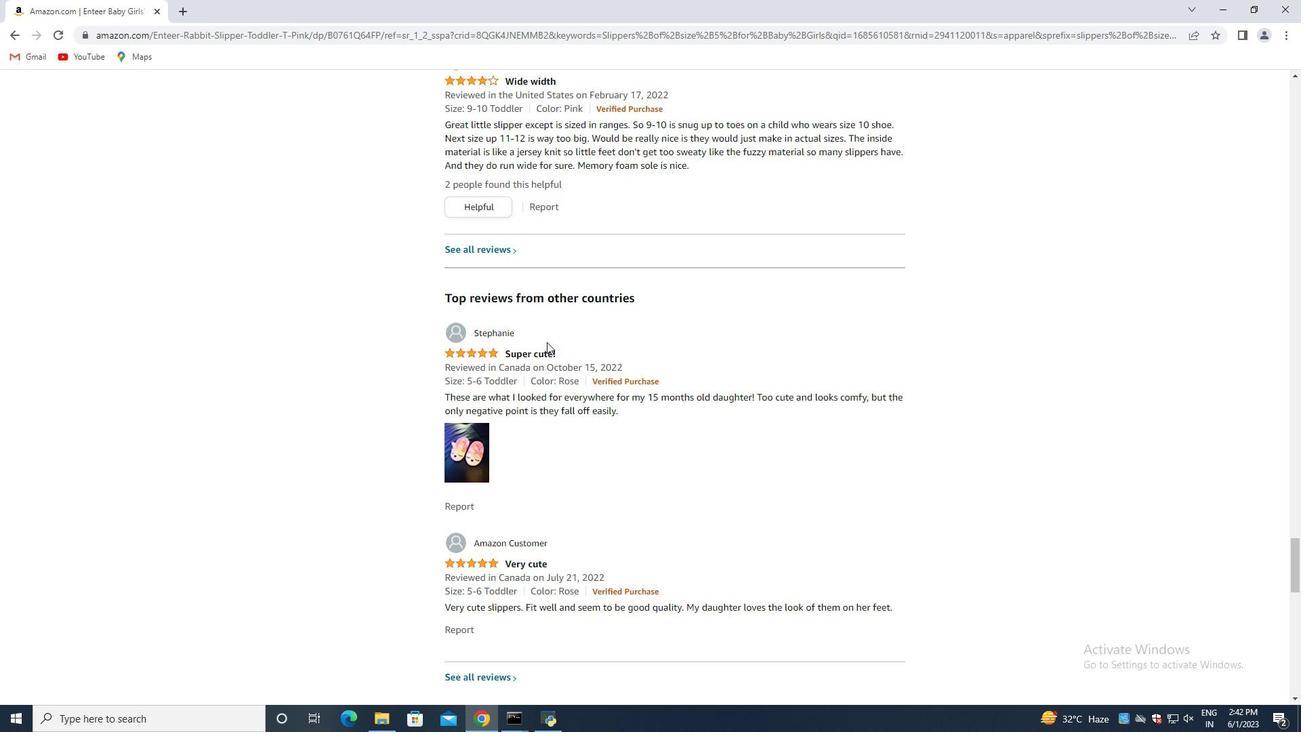 
Action: Mouse scrolled (547, 341) with delta (0, 0)
